 Task: Add an event with the title Second Coffee Meeting with Industry Thought Leader, date ''2024/03/13'', time 7:30 AM to 9:30 AMand add a description: The session will begin with a brief overview of the current state of transportation and its environmental implications, emphasizing the need for transformative changes. We will then delve into a series of brainstorming exercises designed to spark innovation and encourage out-of-the-box thinking.Select event color  Grape . Add location for the event as: 654 Trastevere, Rome, Italy, logged in from the account softage.9@softage.netand send the event invitation to softage.4@softage.net with CC to  softage.5@softage.net. Set a reminder for the event Daily
Action: Mouse moved to (73, 148)
Screenshot: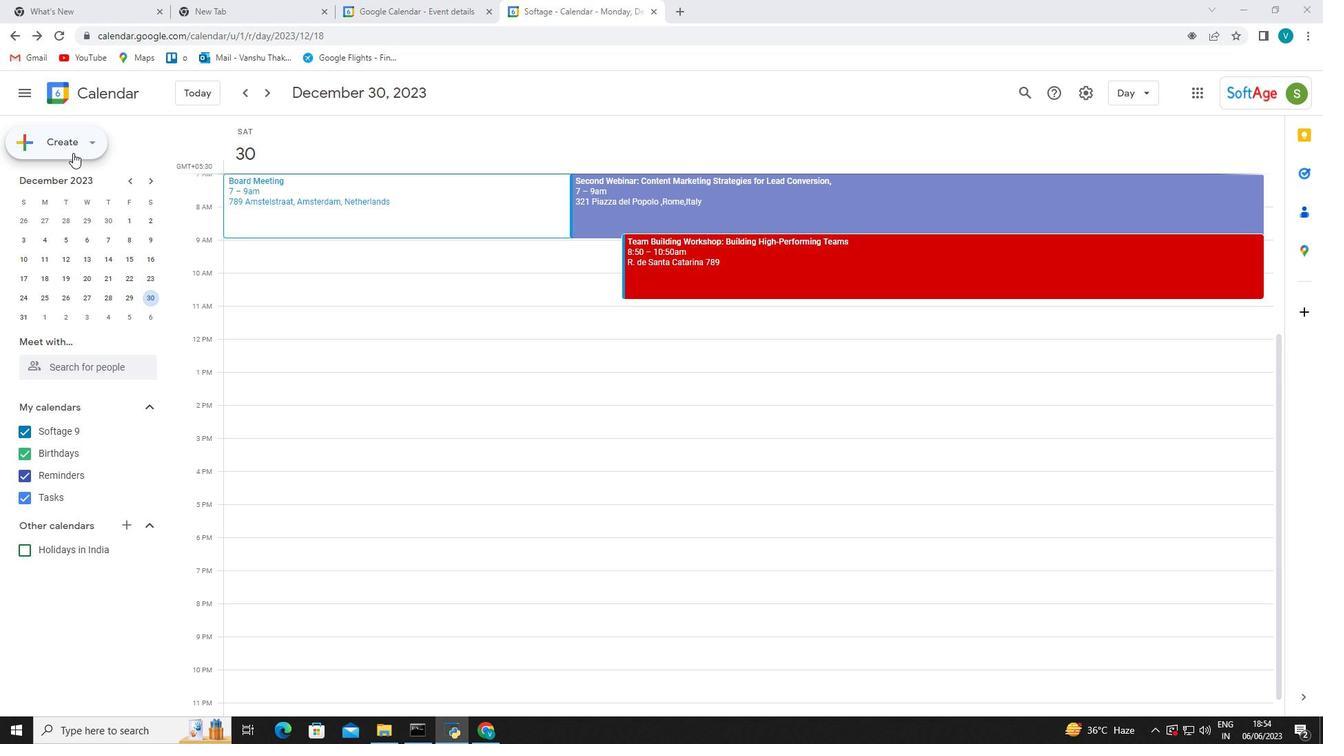 
Action: Mouse pressed left at (73, 148)
Screenshot: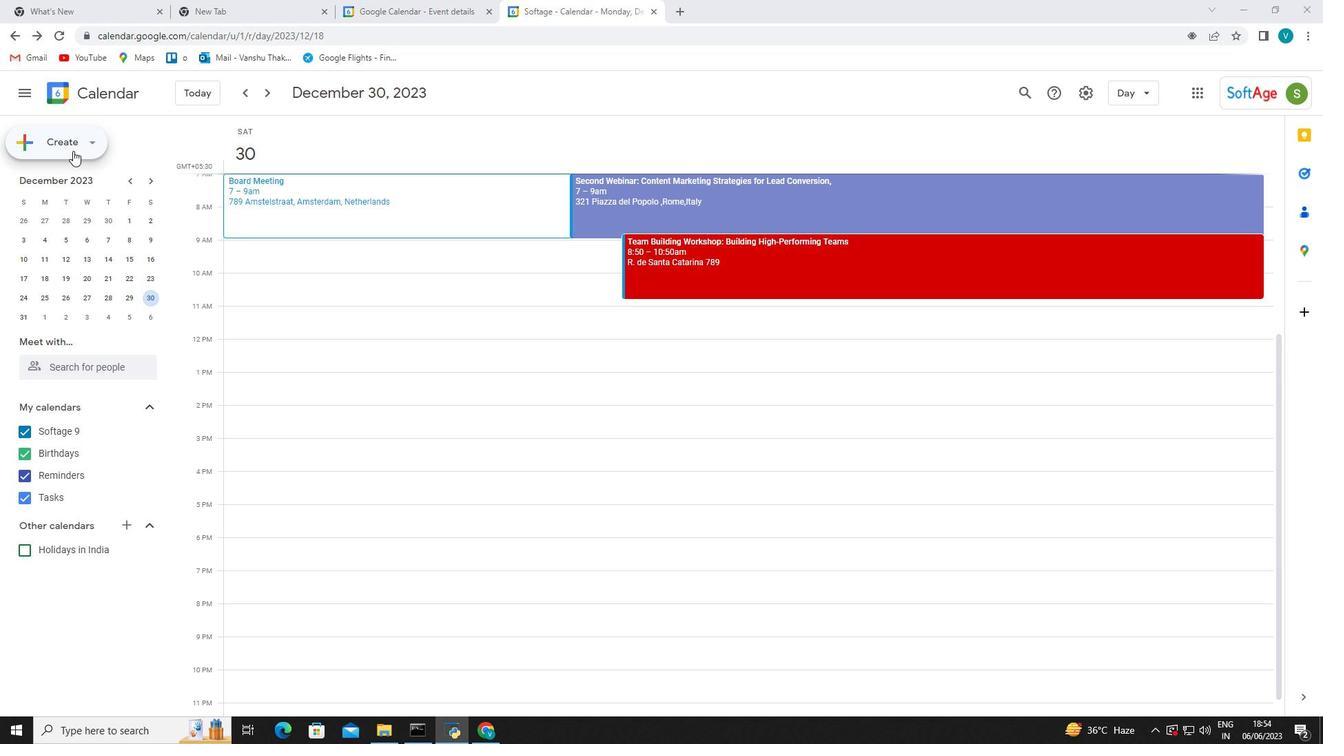 
Action: Mouse moved to (75, 175)
Screenshot: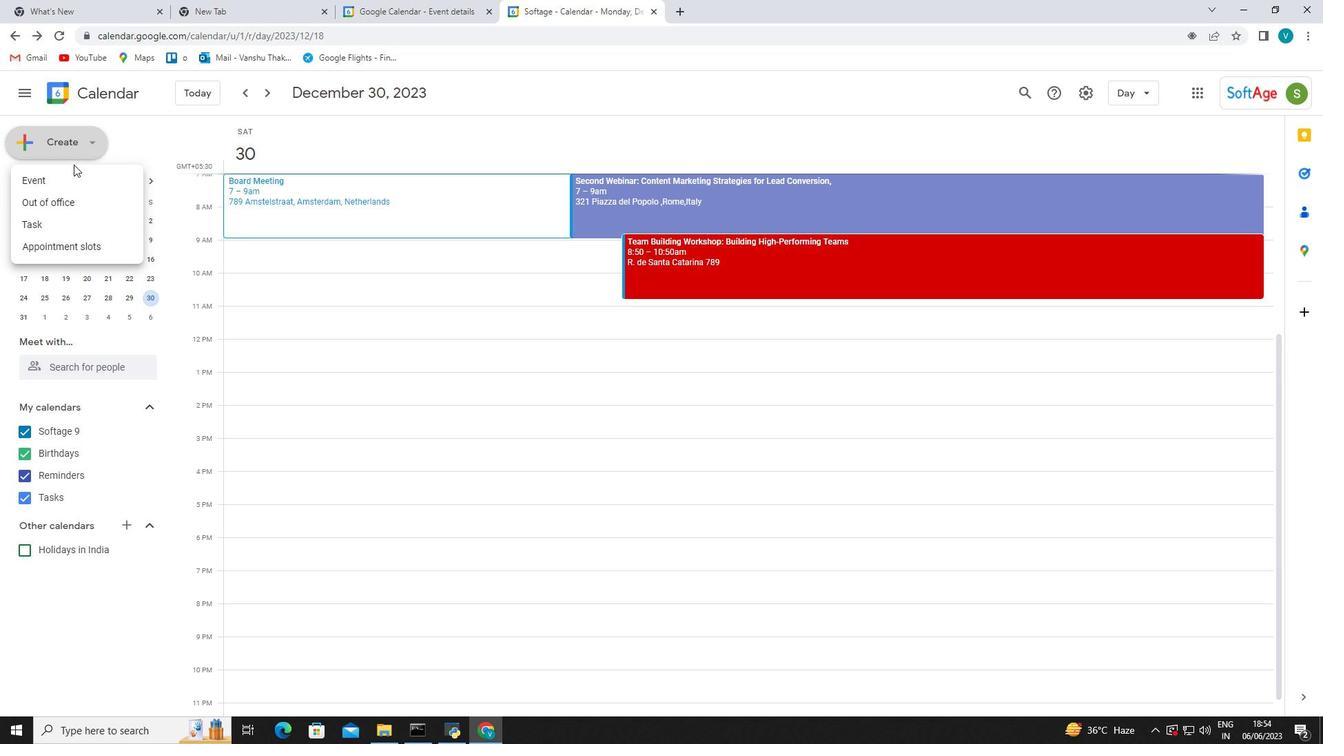 
Action: Mouse pressed left at (75, 175)
Screenshot: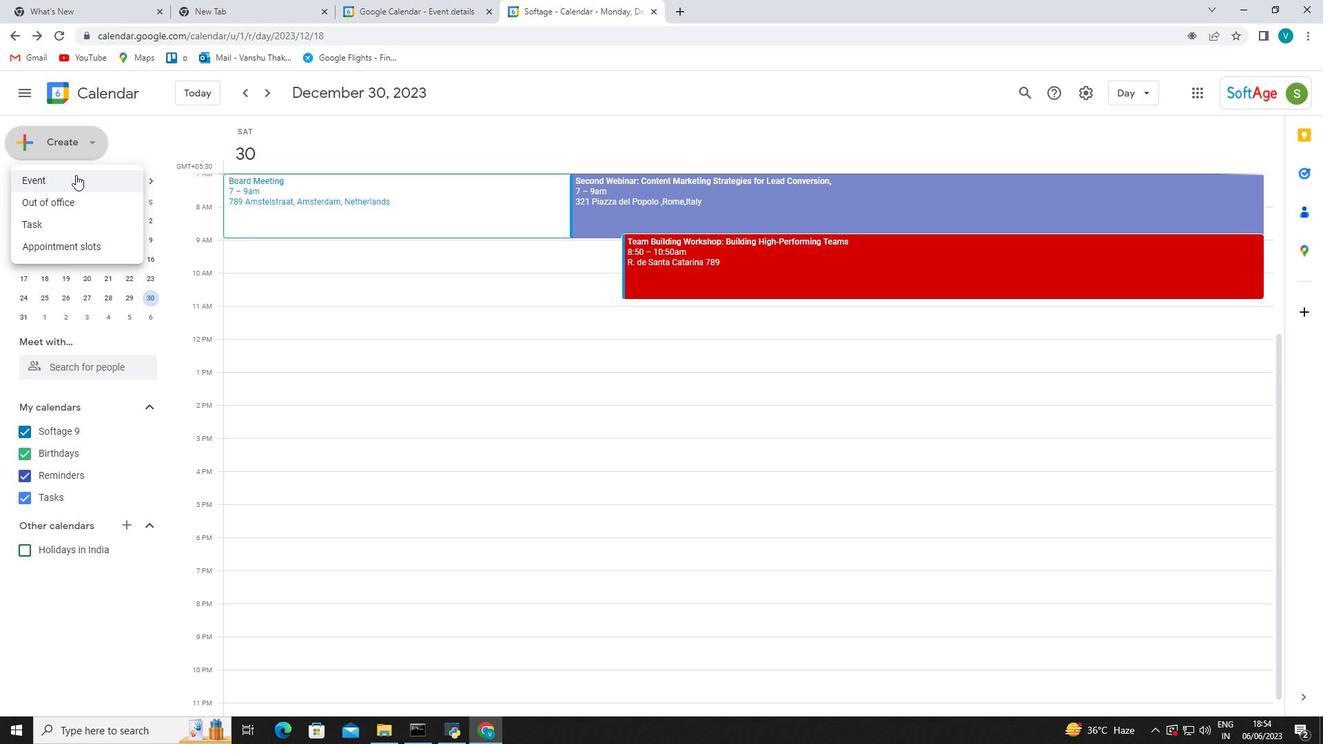 
Action: Mouse moved to (639, 266)
Screenshot: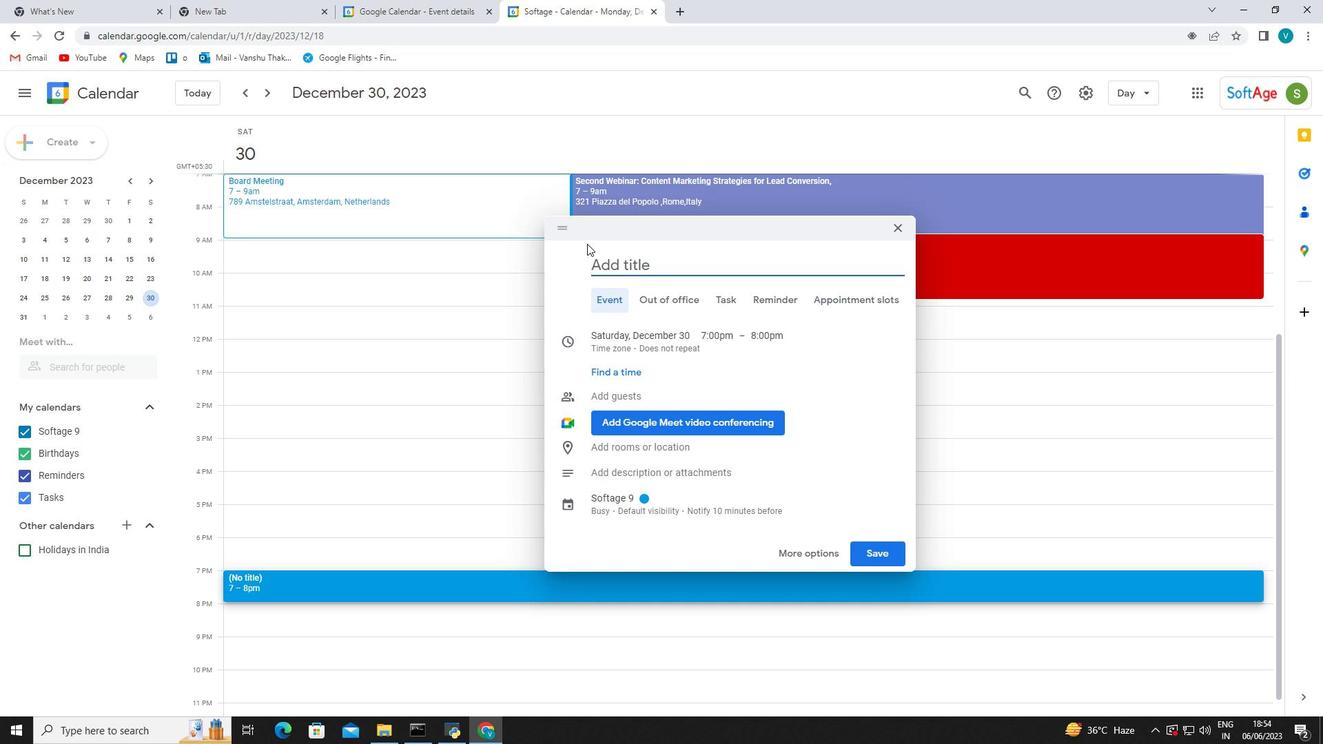 
Action: Mouse pressed left at (639, 266)
Screenshot: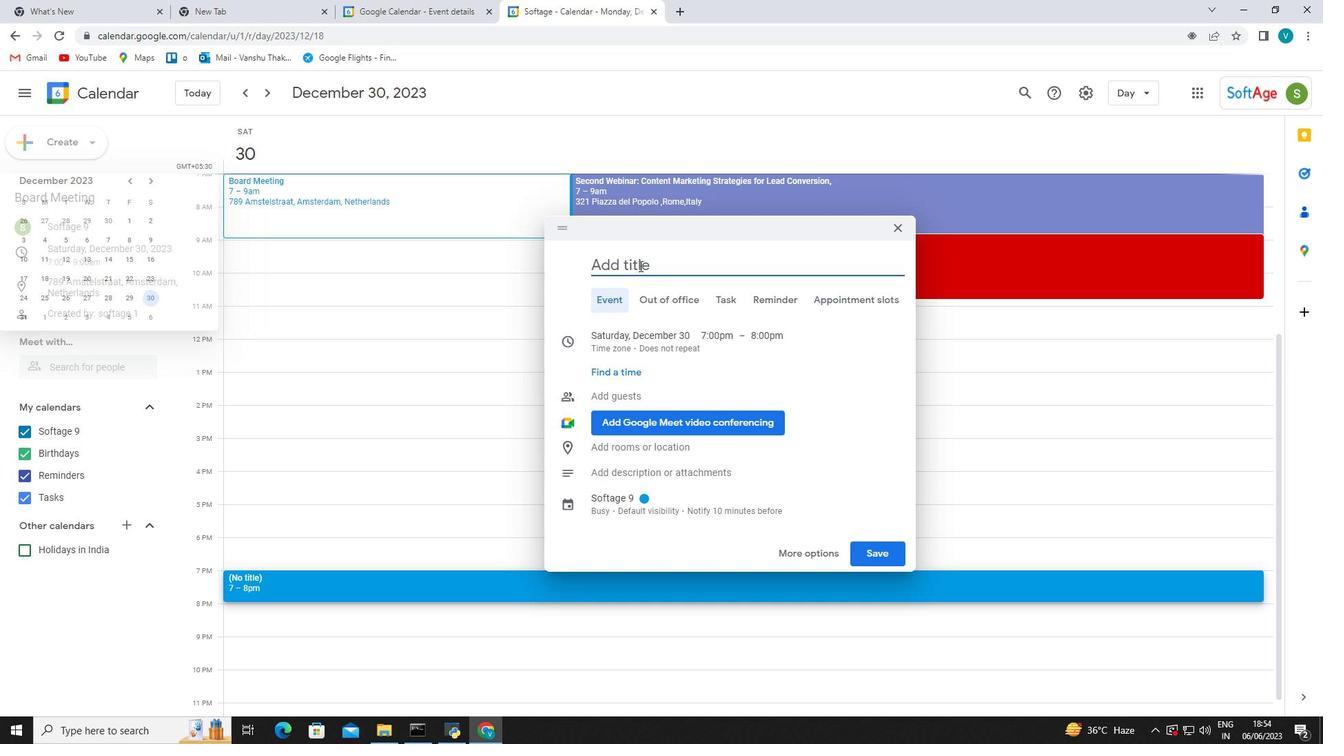 
Action: Key pressed <Key.shift_r>Coffeev<Key.backspace><Key.space>ctrl+Meet
Screenshot: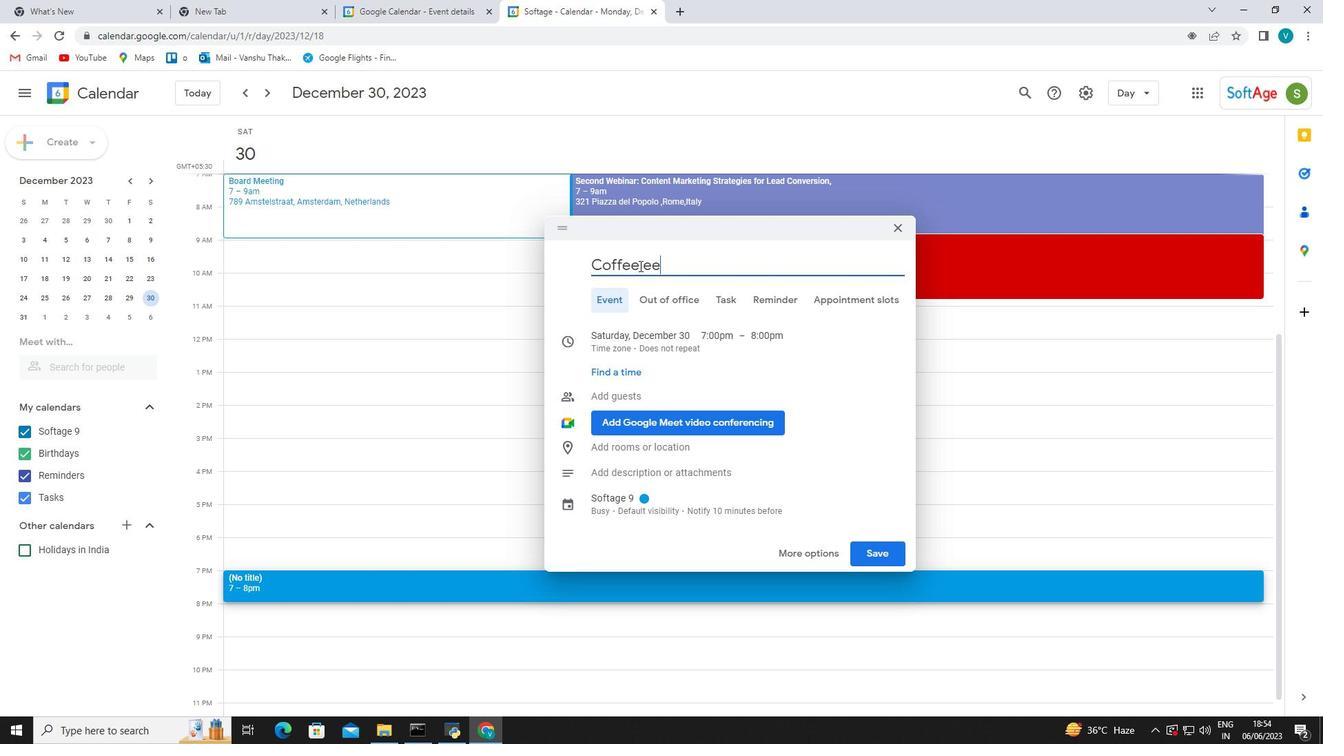 
Action: Mouse moved to (646, 261)
Screenshot: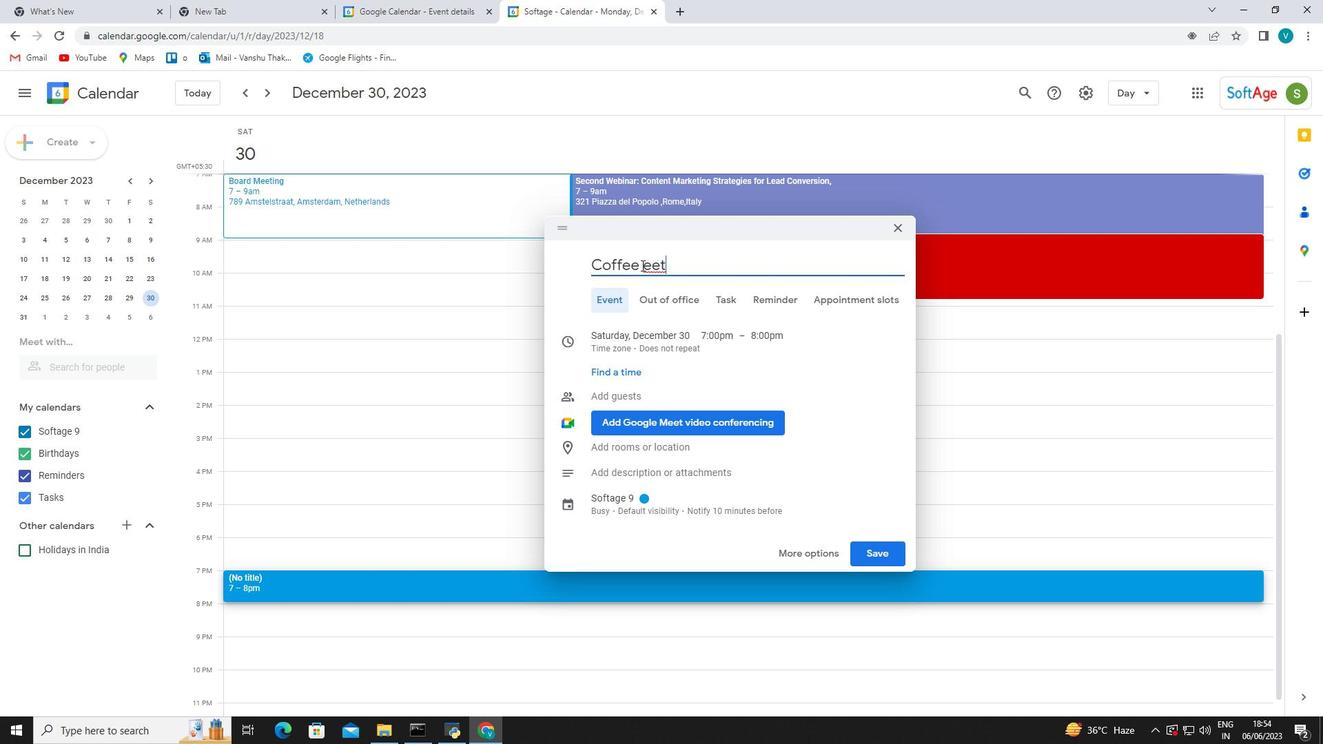 
Action: Mouse pressed left at (646, 261)
Screenshot: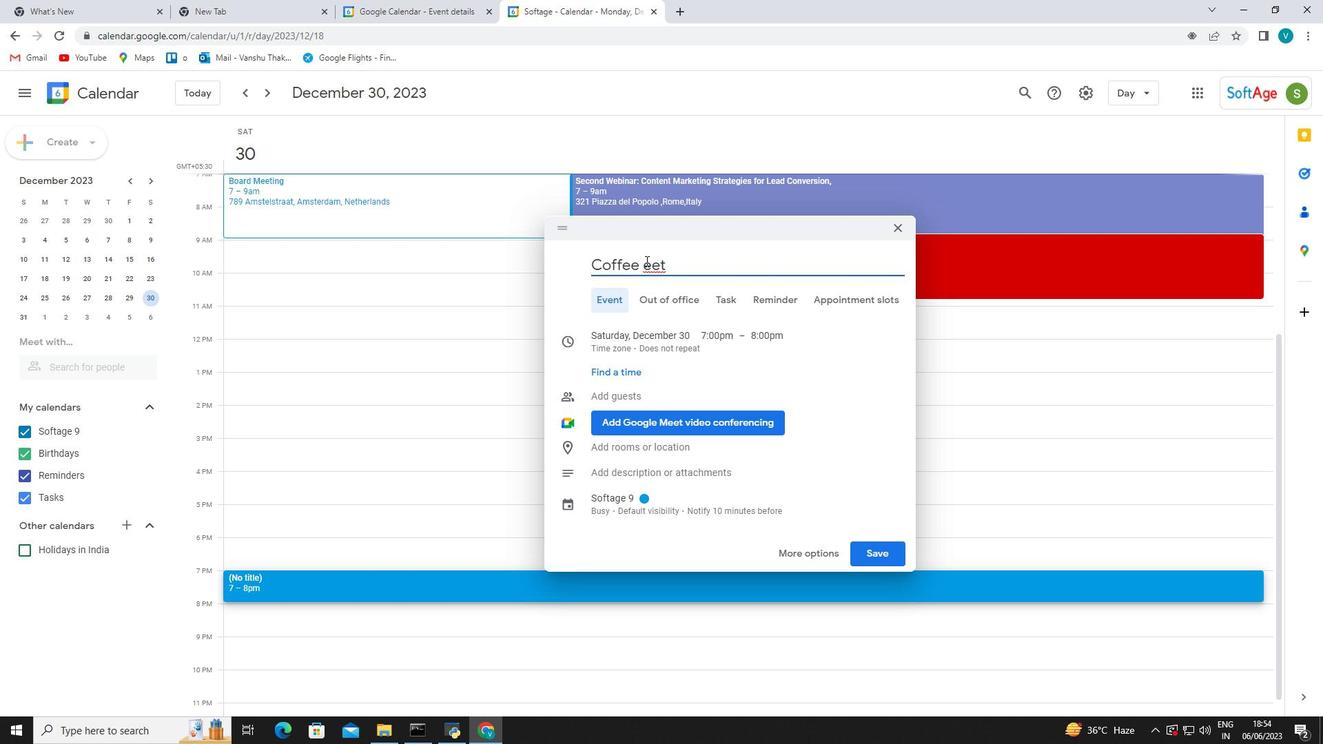 
Action: Mouse moved to (899, 146)
Screenshot: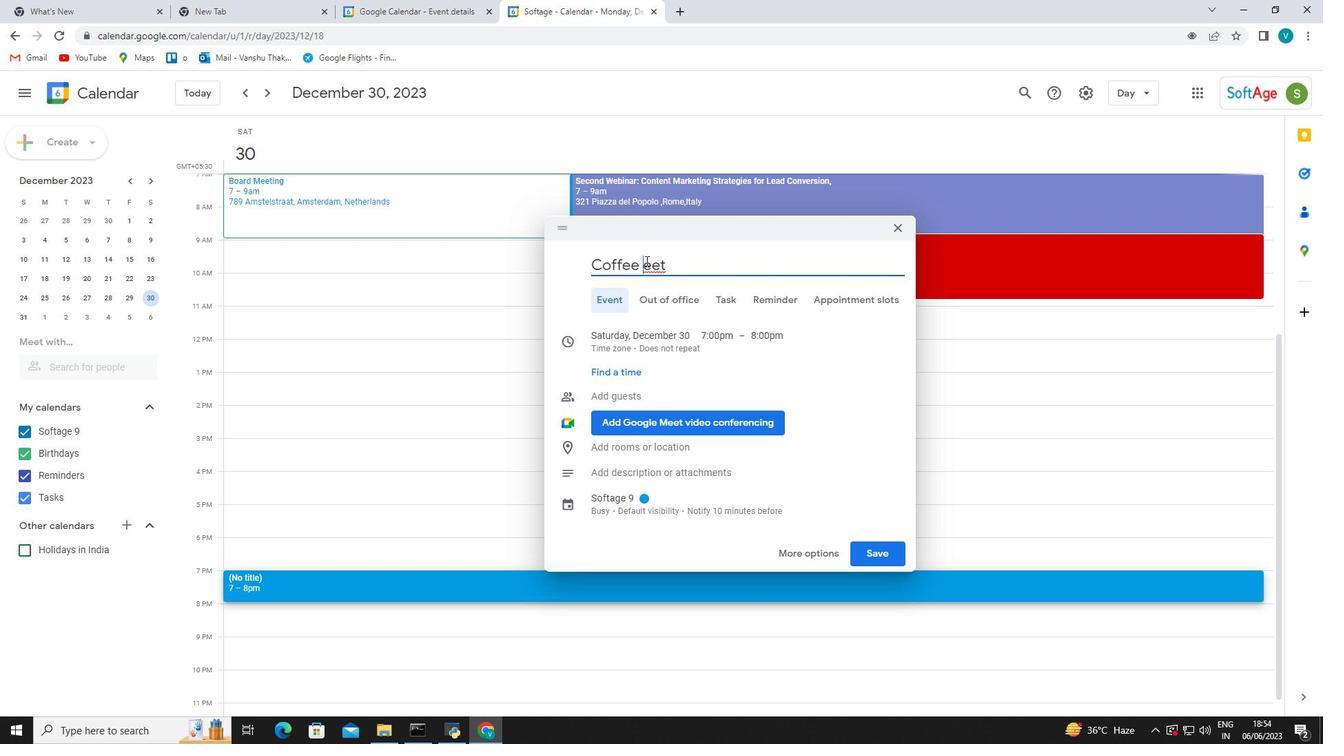 
Action: Key pressed <Key.shift_r><Key.shift_r><Key.shift_r><Key.shift_r>M
Screenshot: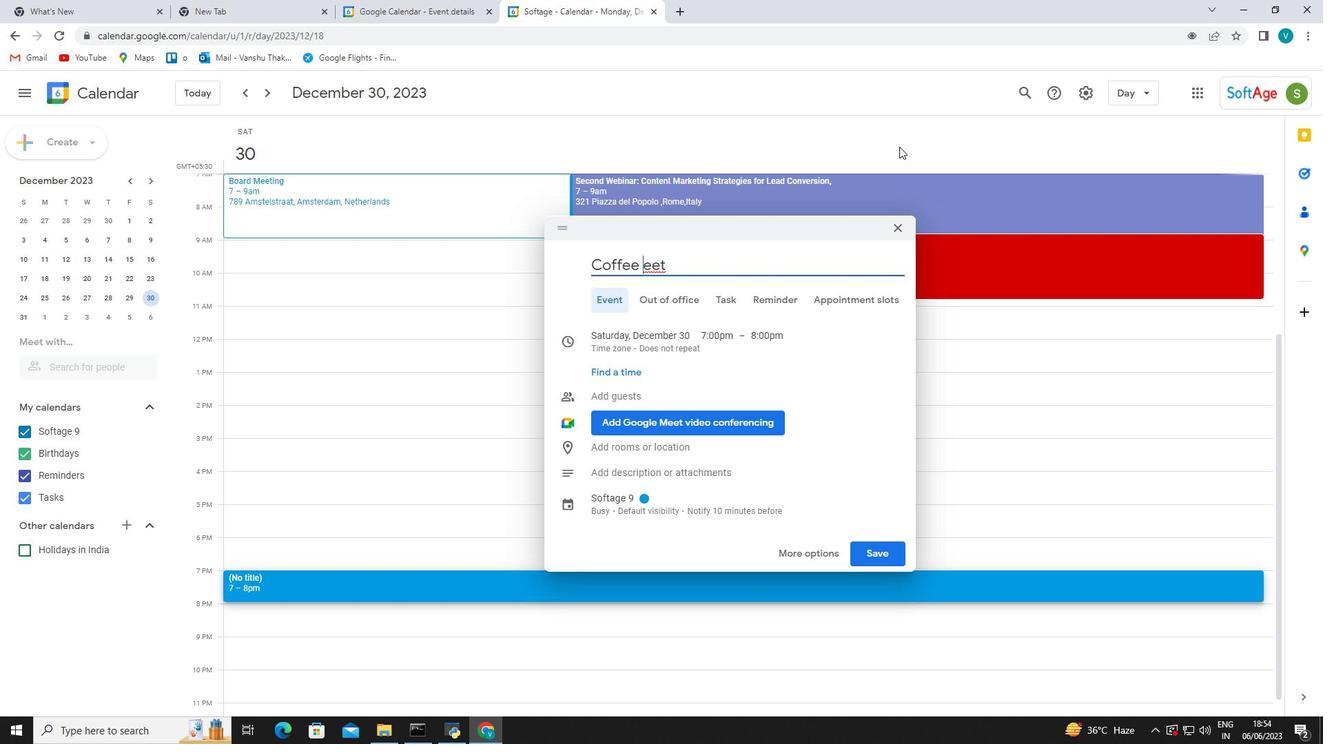 
Action: Mouse moved to (681, 263)
Screenshot: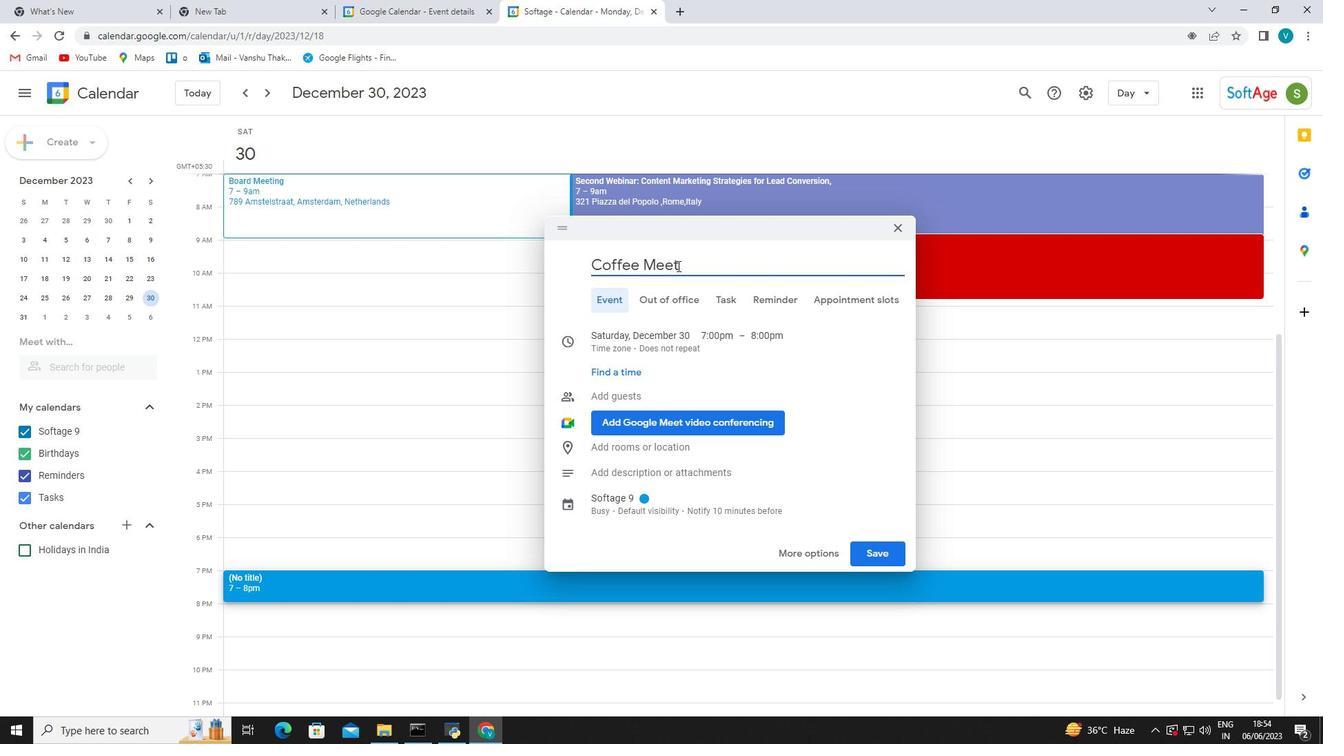 
Action: Mouse pressed left at (681, 263)
Screenshot: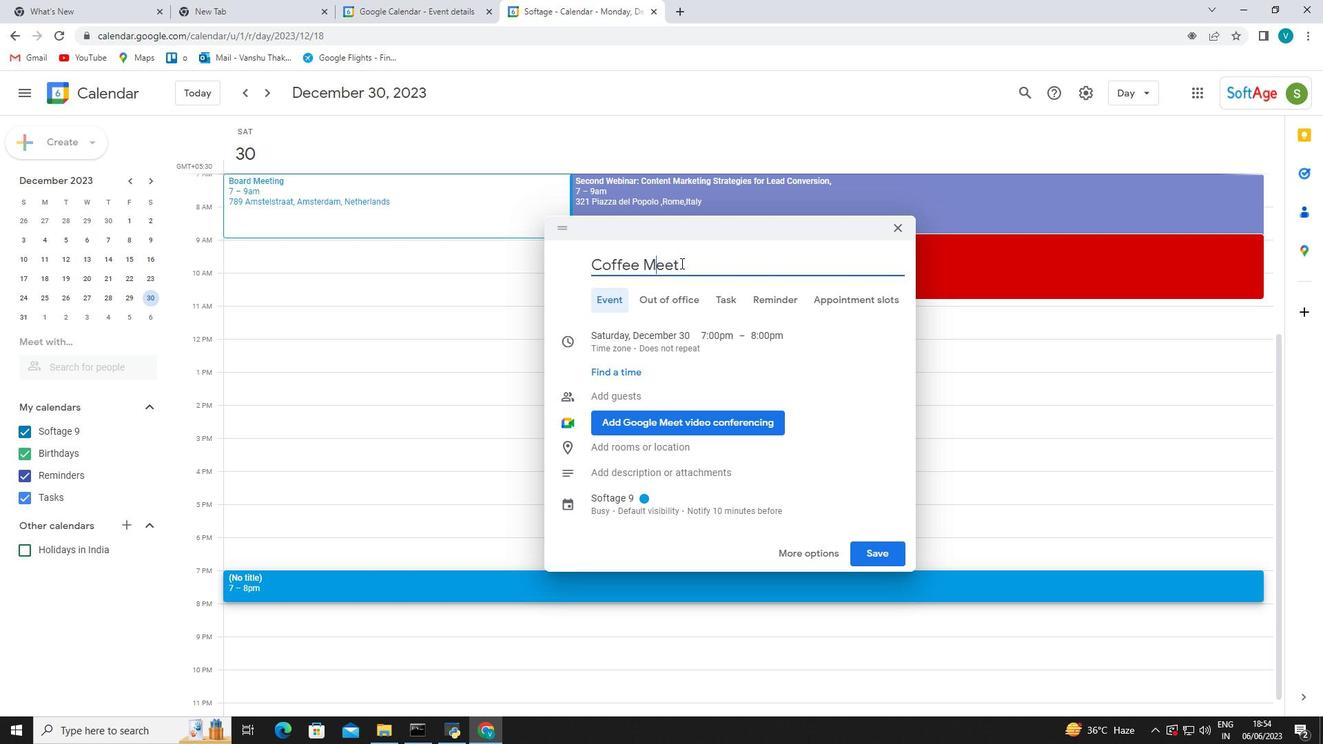 
Action: Mouse moved to (725, 264)
Screenshot: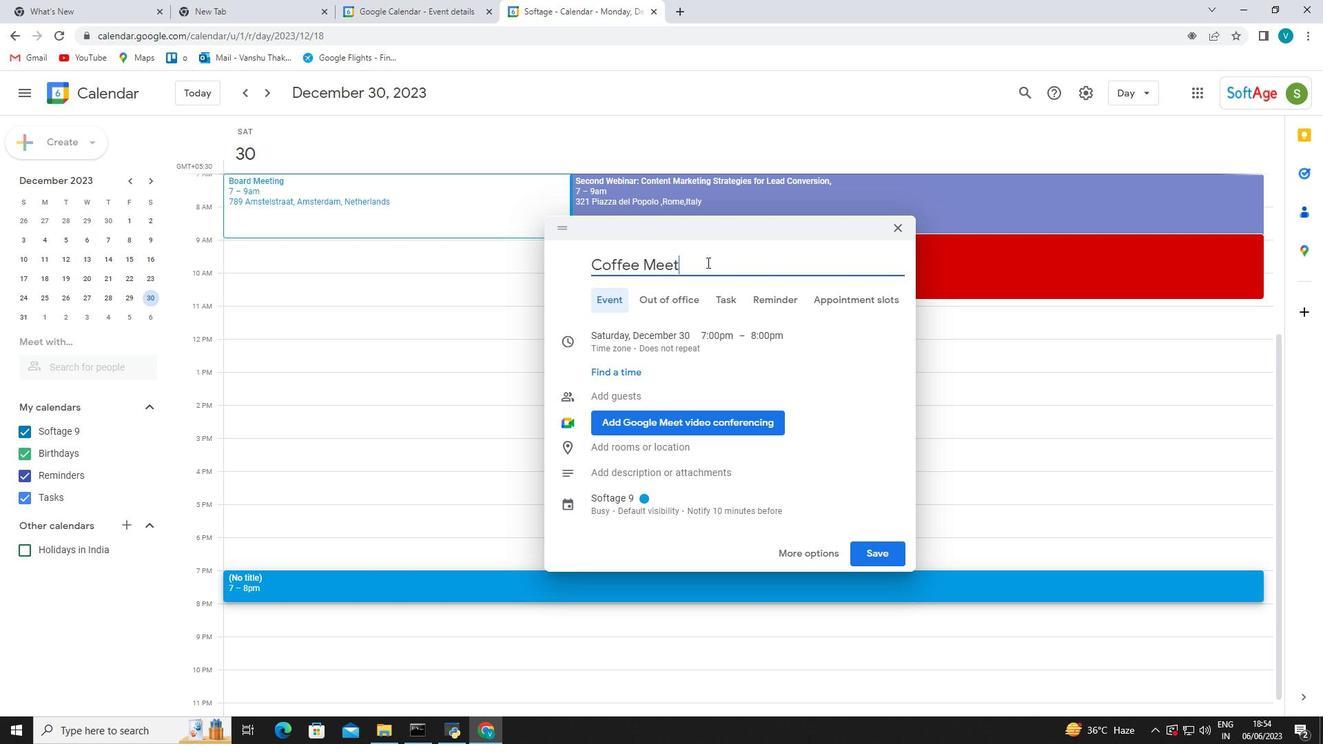 
Action: Key pressed ing<Key.space>with<Key.space><Key.shift_r>Indy<Key.backspace>ustry<Key.space><Key.shift_r>Thought<Key.space>/<Key.shift_r><Key.shift_r><Key.shift_r><Key.shift_r><Key.shift_r><Key.shift_r><Key.shift_r><Key.shift_r><Key.shift_r><Key.backspace><Key.shift_r><Key.shift_r><Key.shift_r><Key.shift_r><Key.shift_r><Key.shift_r><Key.shift_r><Key.shift_r><Key.shift_r><Key.shift_r><Key.shift_r><Key.shift_r><Key.shift_r><Key.shift_r><Key.shift_r><Key.shift_r><Key.shift_r>Leader<Key.space>
Screenshot: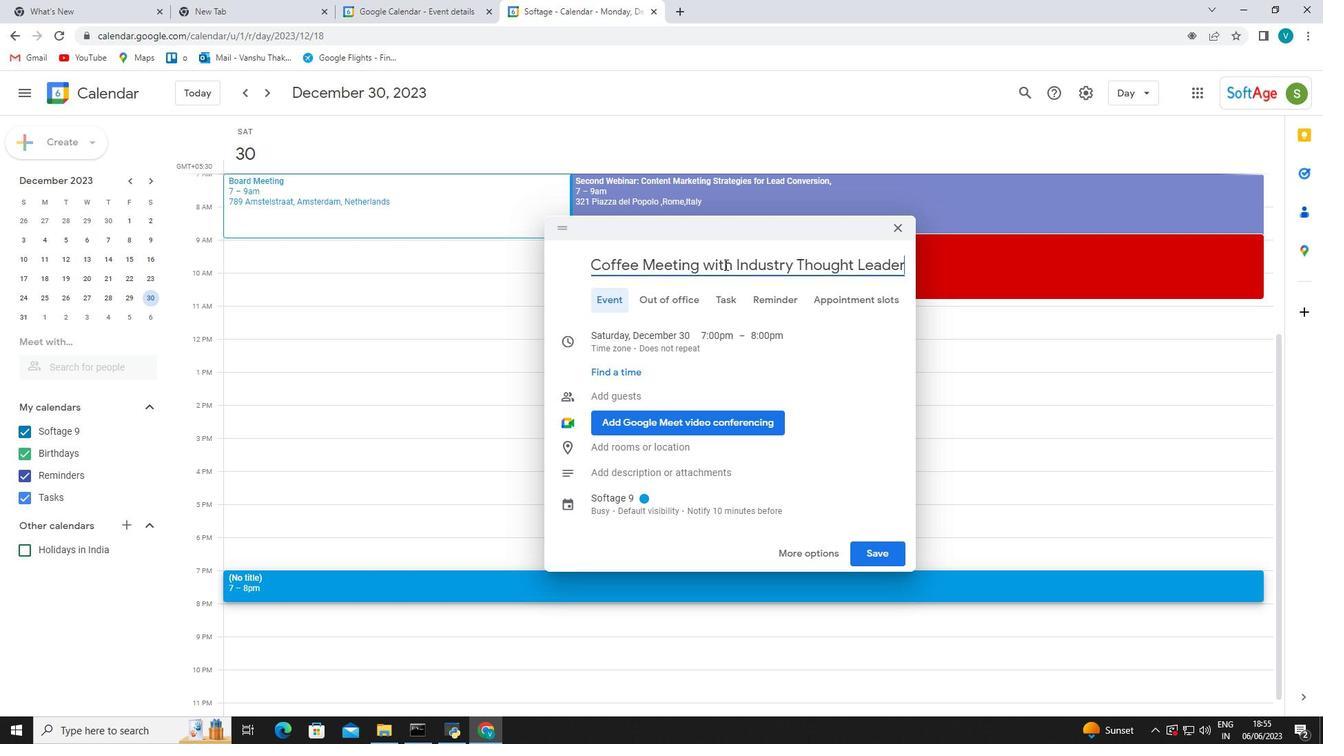 
Action: Mouse moved to (775, 415)
Screenshot: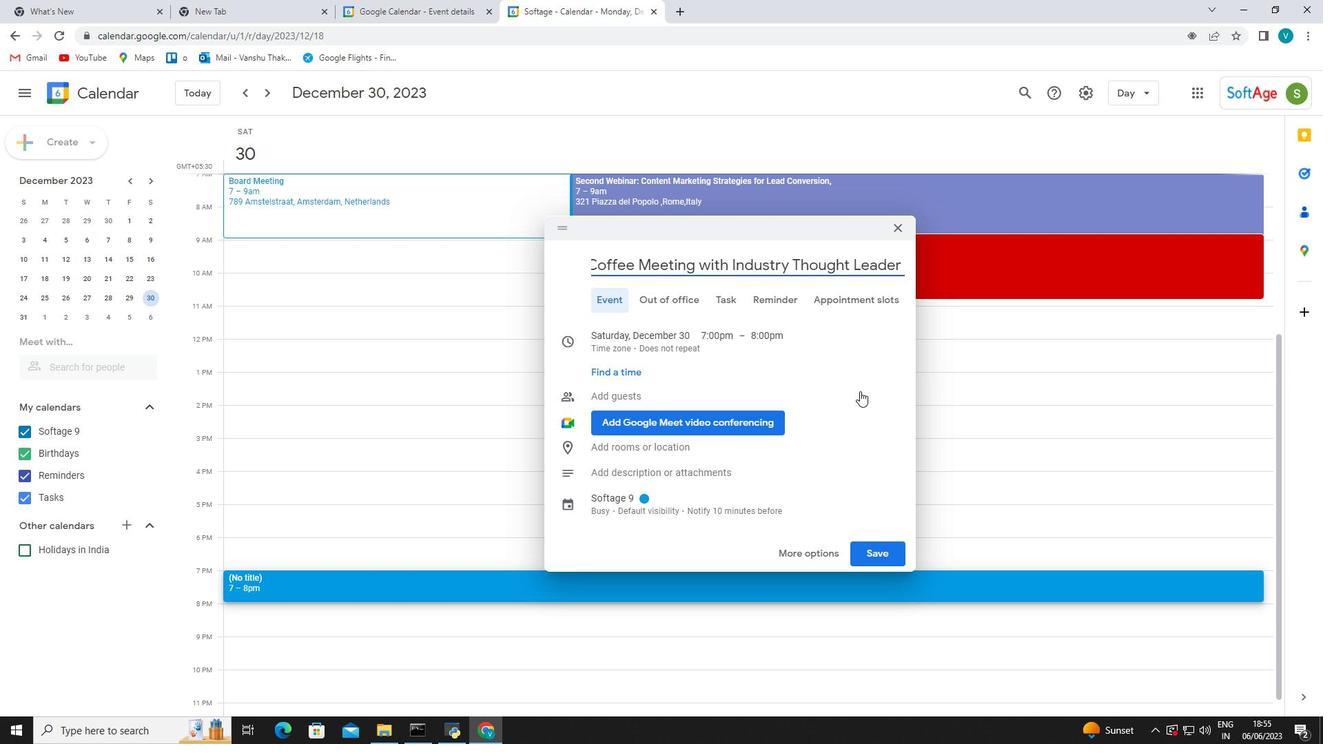 
Action: Mouse scrolled (775, 414) with delta (0, 0)
Screenshot: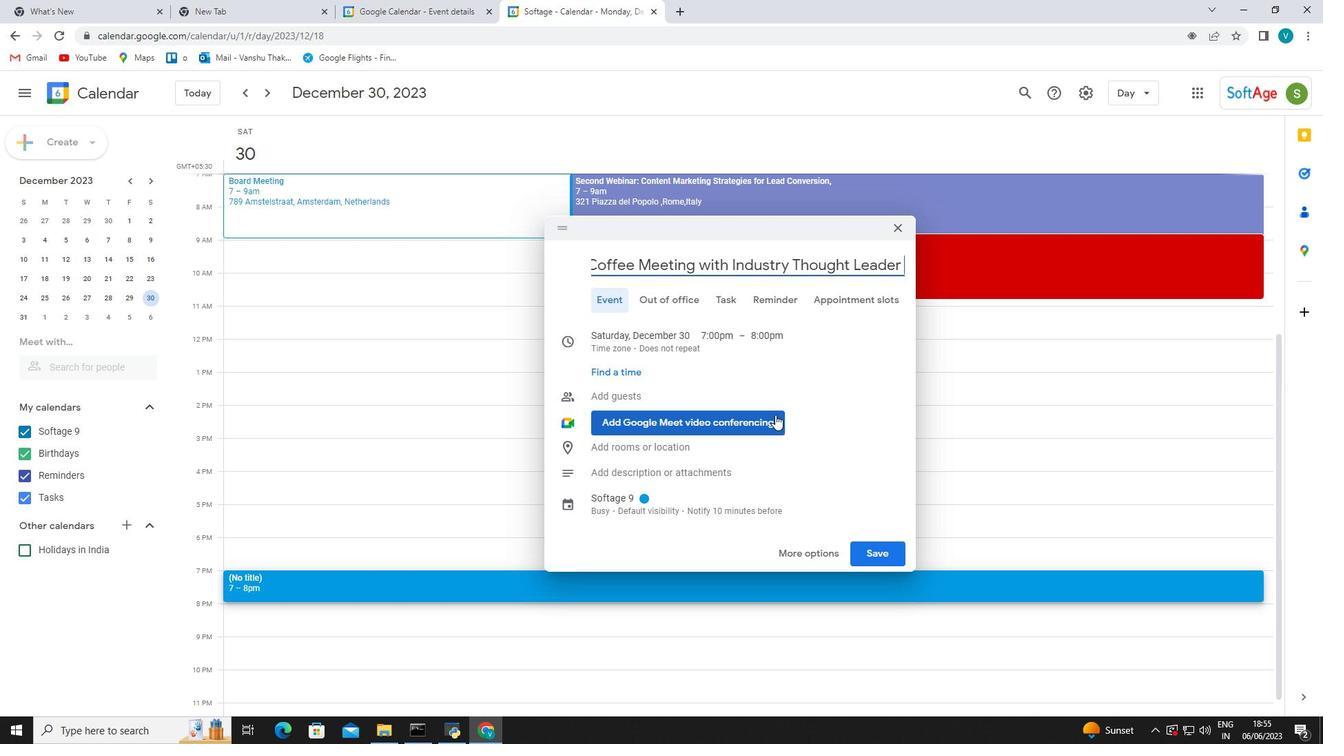 
Action: Mouse scrolled (775, 414) with delta (0, 0)
Screenshot: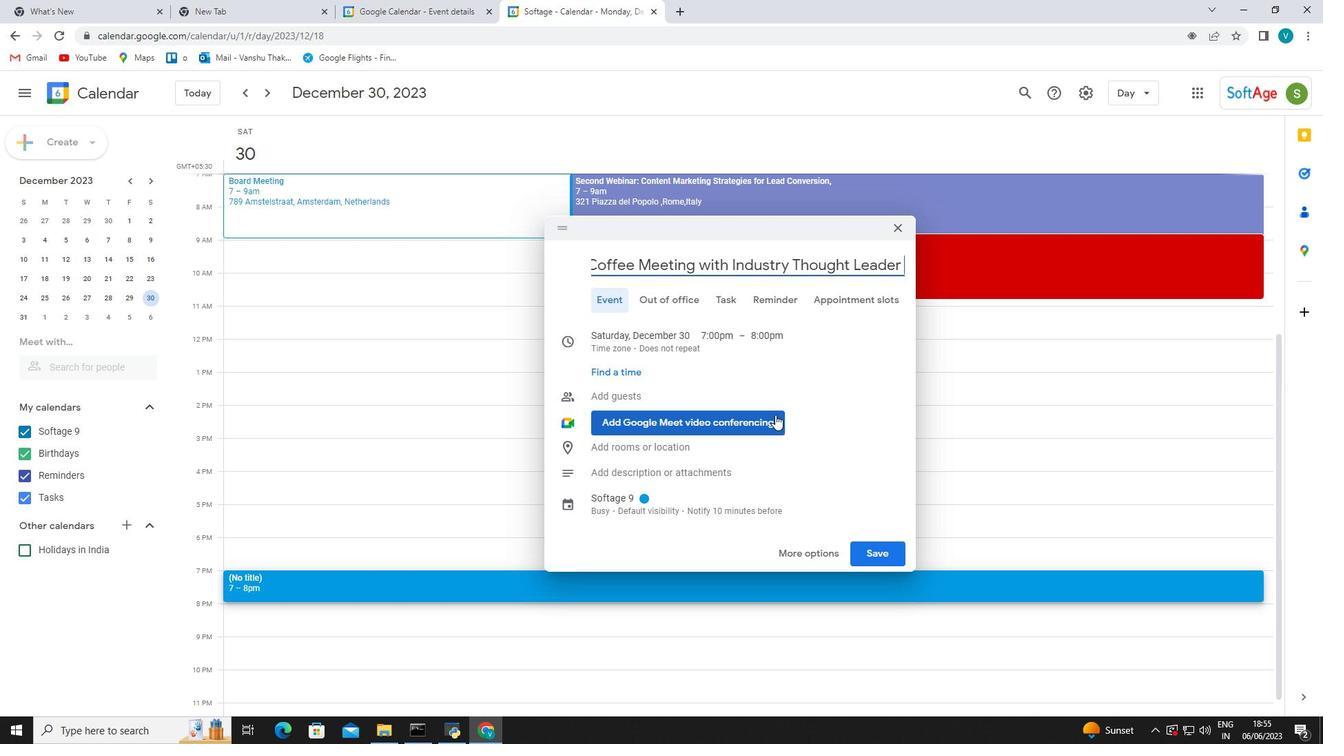 
Action: Mouse scrolled (775, 414) with delta (0, 0)
Screenshot: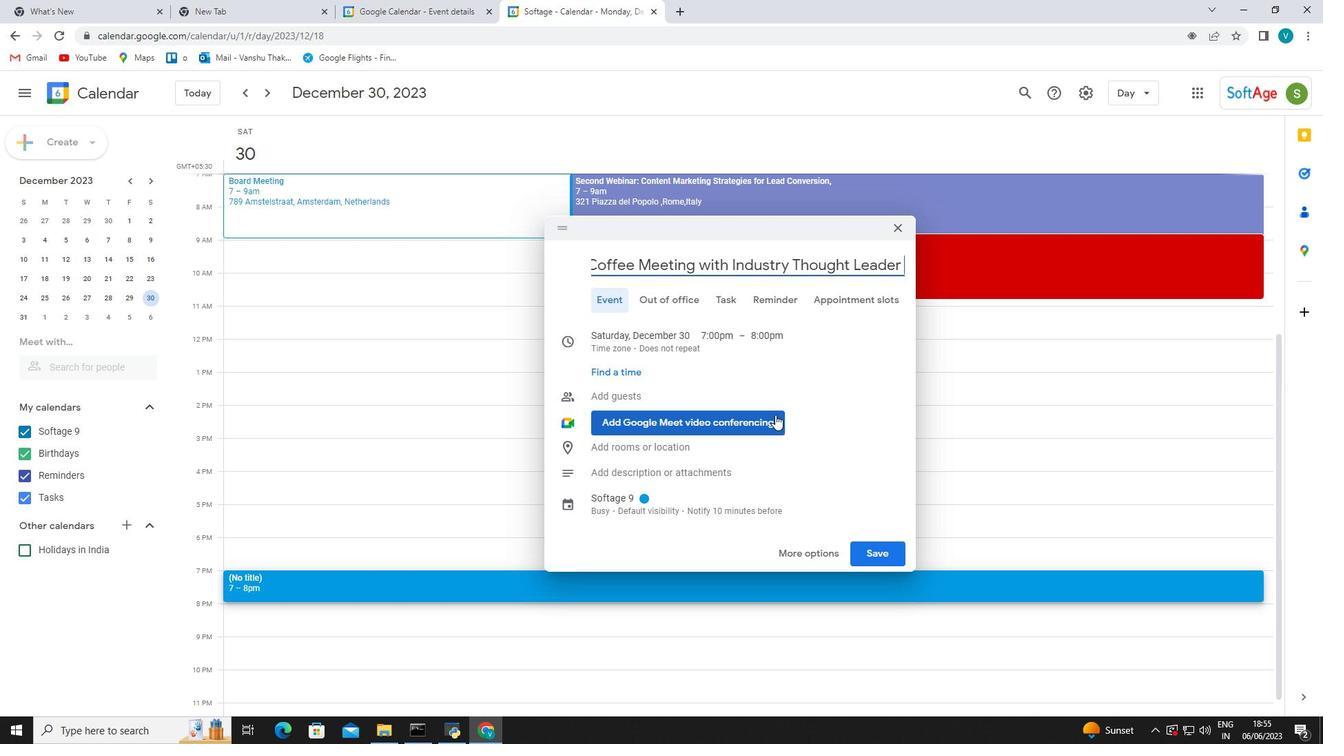
Action: Mouse scrolled (775, 414) with delta (0, 0)
Screenshot: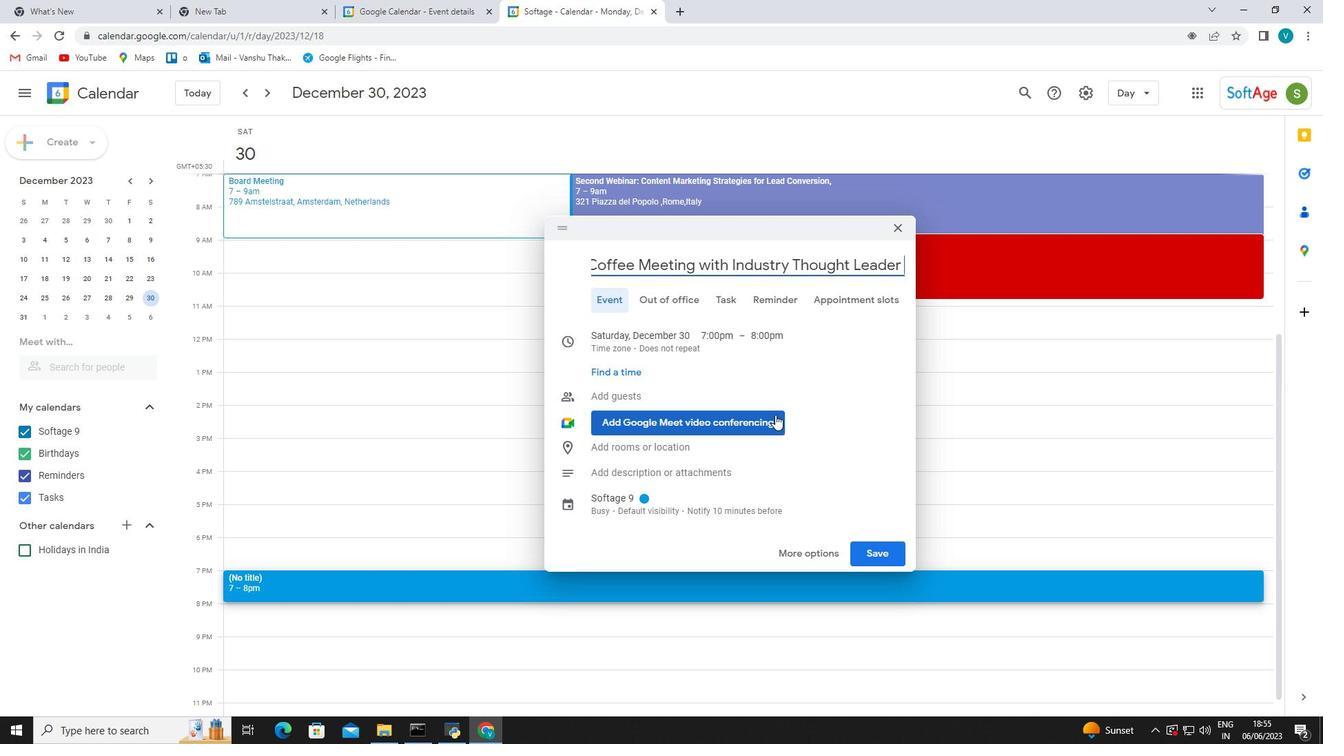 
Action: Mouse moved to (646, 477)
Screenshot: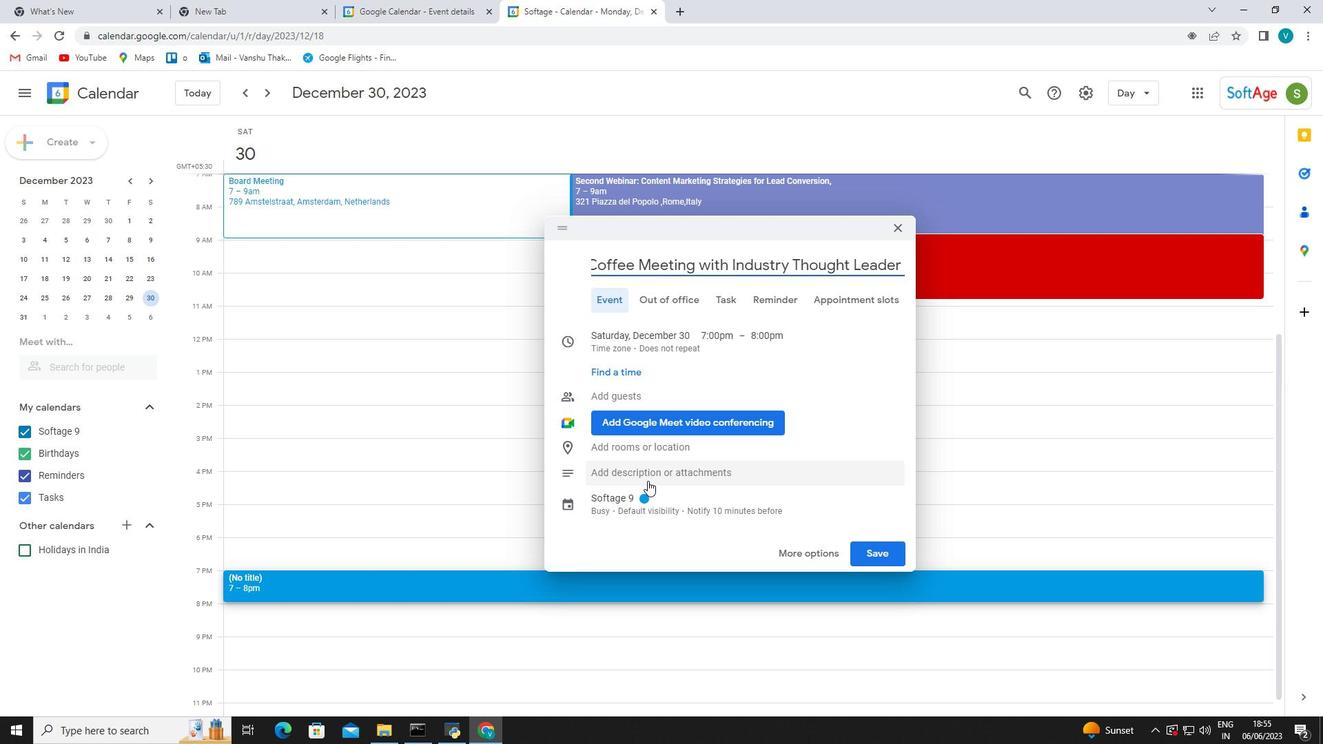 
Action: Mouse pressed left at (646, 477)
Screenshot: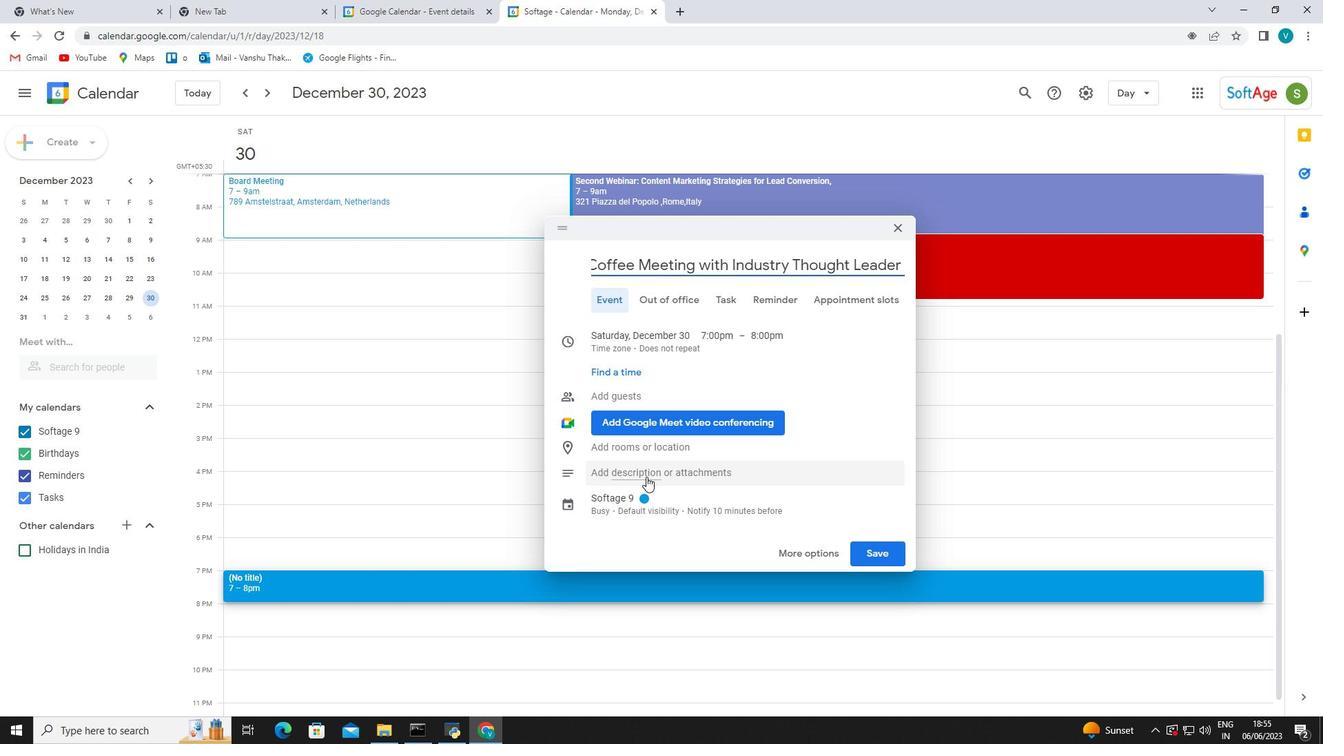 
Action: Mouse moved to (637, 507)
Screenshot: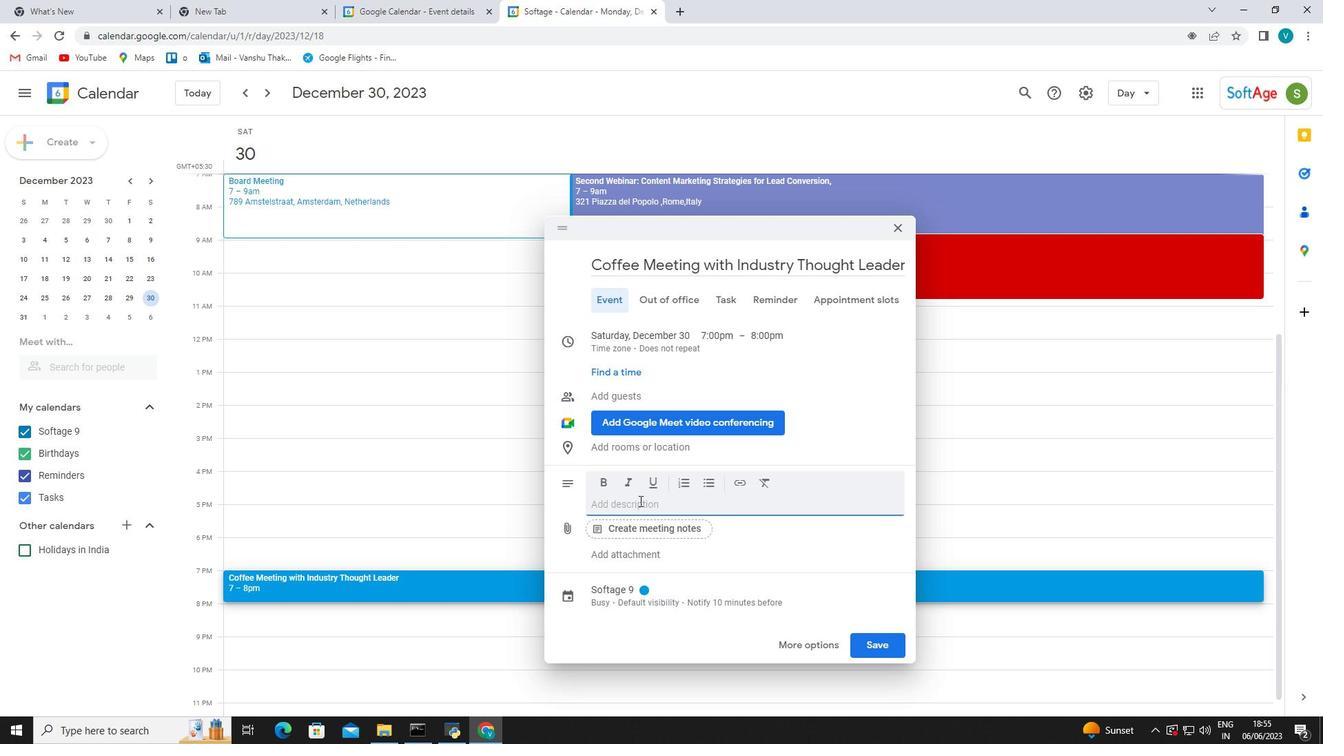 
Action: Mouse pressed left at (637, 507)
Screenshot: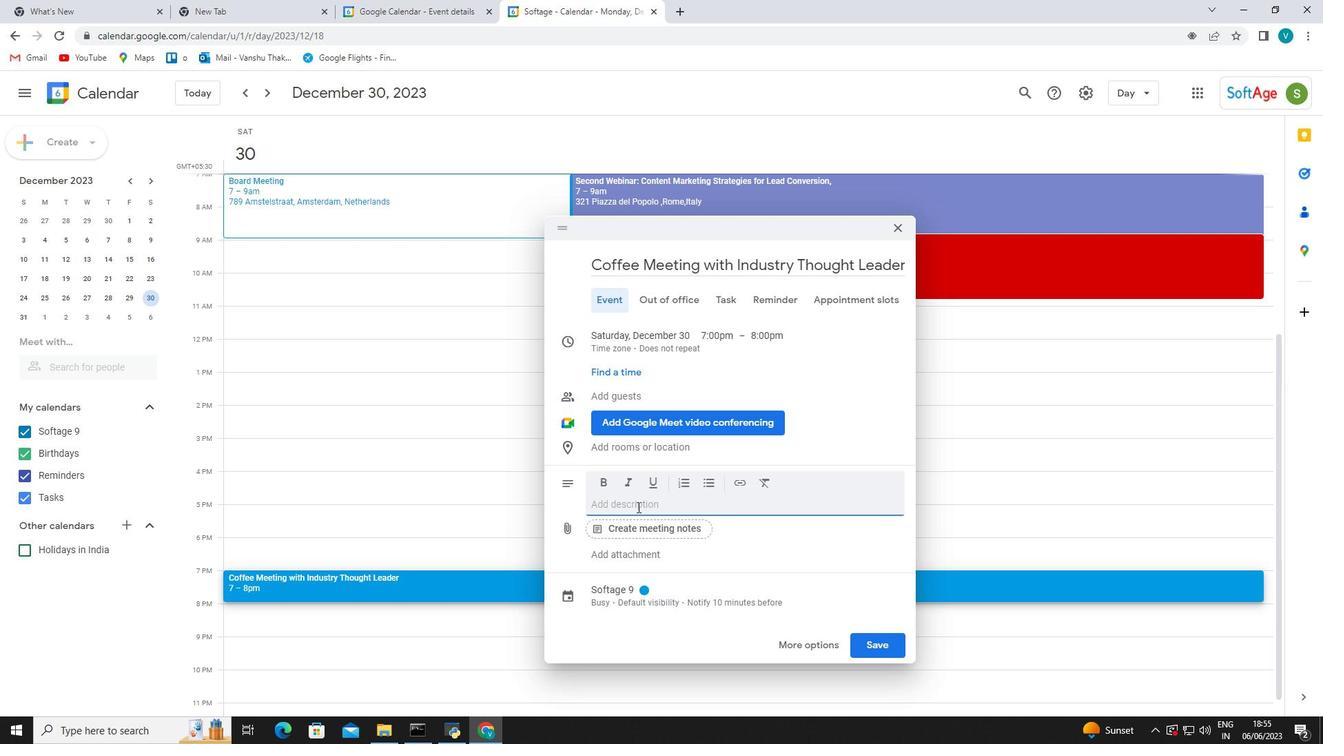 
Action: Mouse moved to (668, 341)
Screenshot: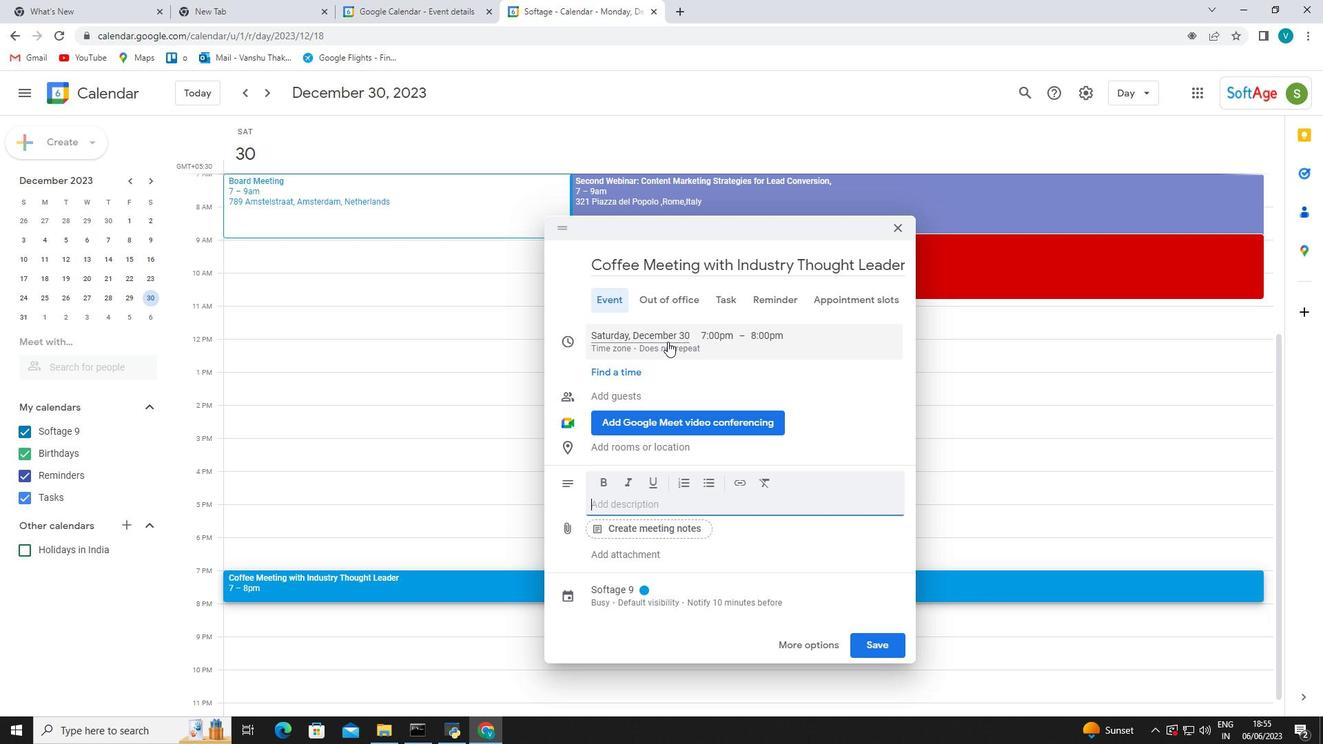 
Action: Mouse pressed left at (668, 341)
Screenshot: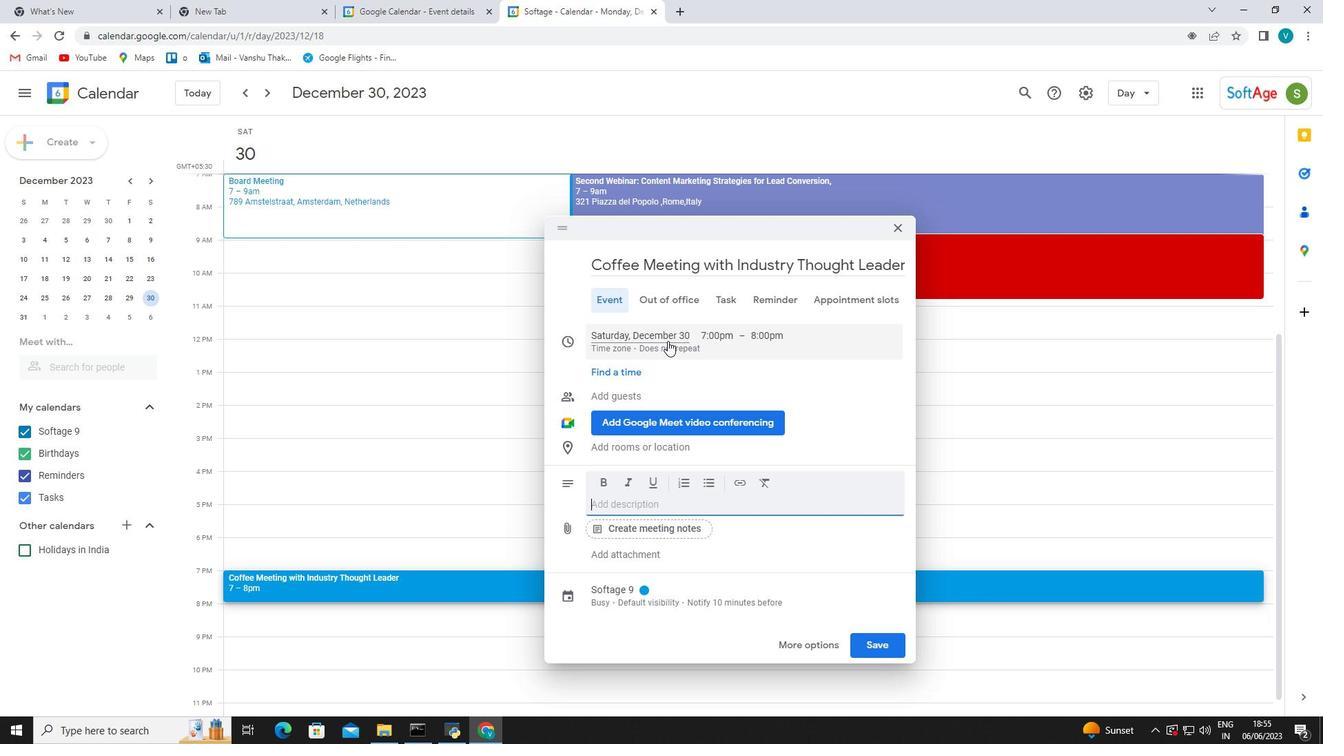 
Action: Mouse moved to (932, 565)
Screenshot: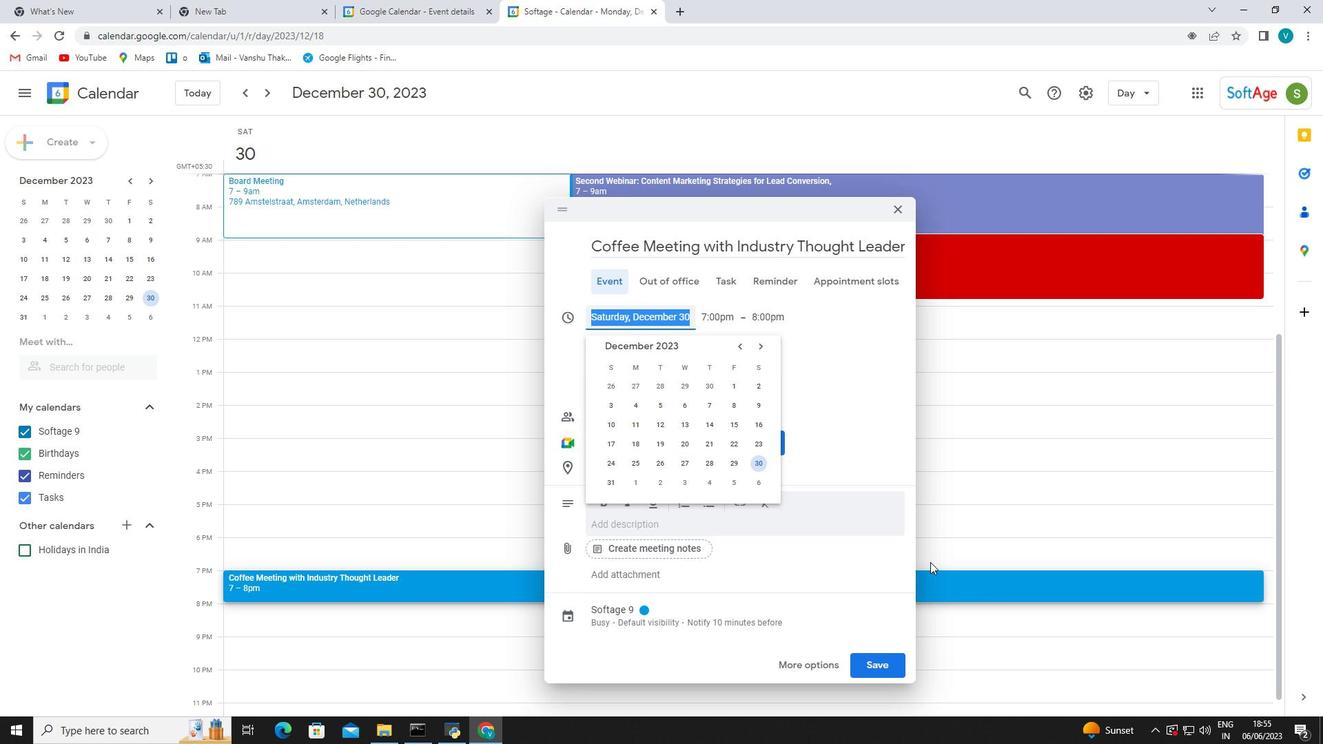 
Action: Key pressed 2024/03/13
Screenshot: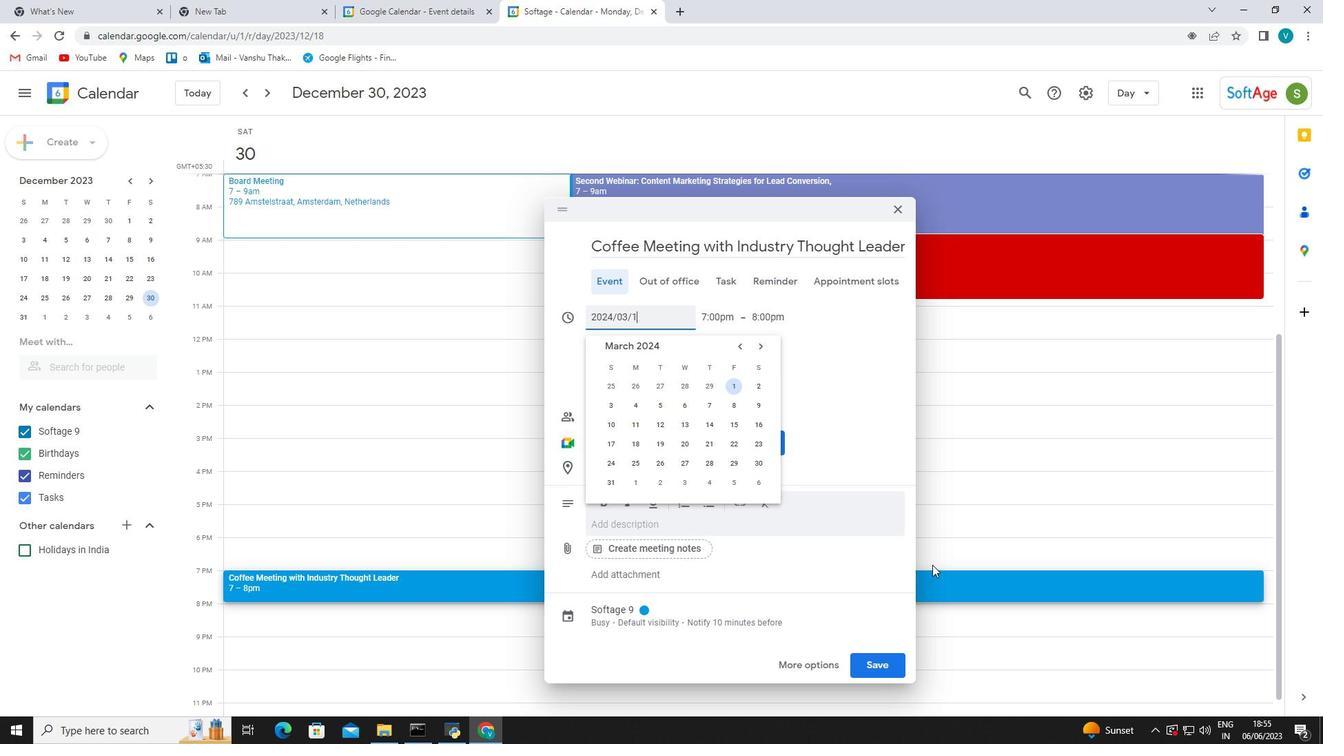 
Action: Mouse moved to (999, 532)
Screenshot: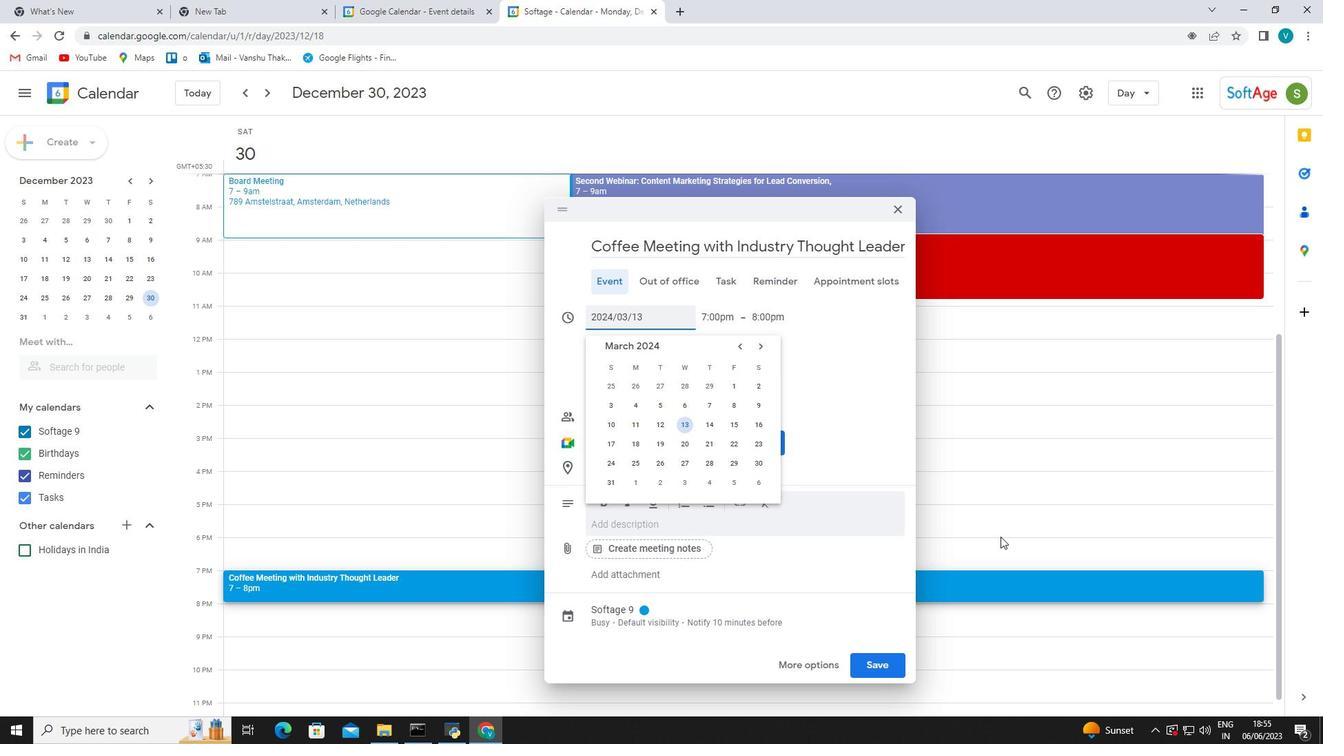 
Action: Key pressed <Key.enter>
Screenshot: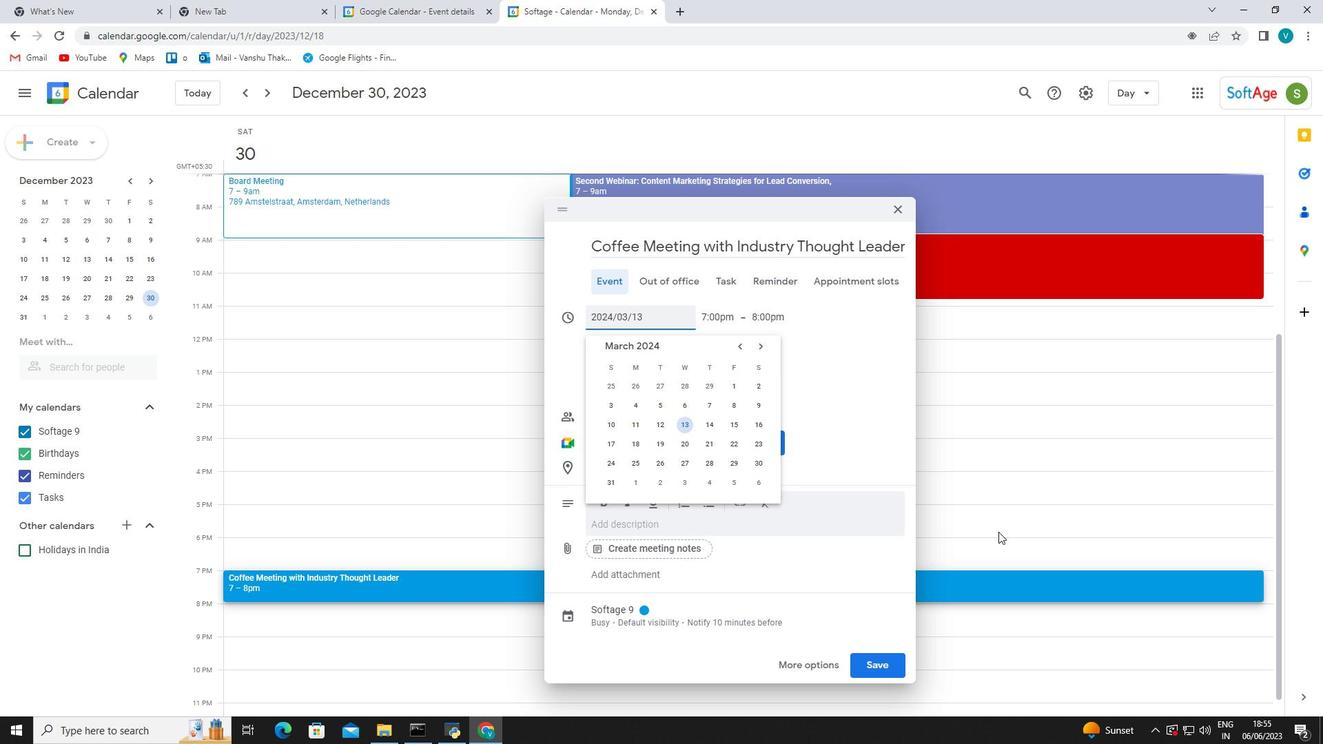 
Action: Mouse moved to (739, 322)
Screenshot: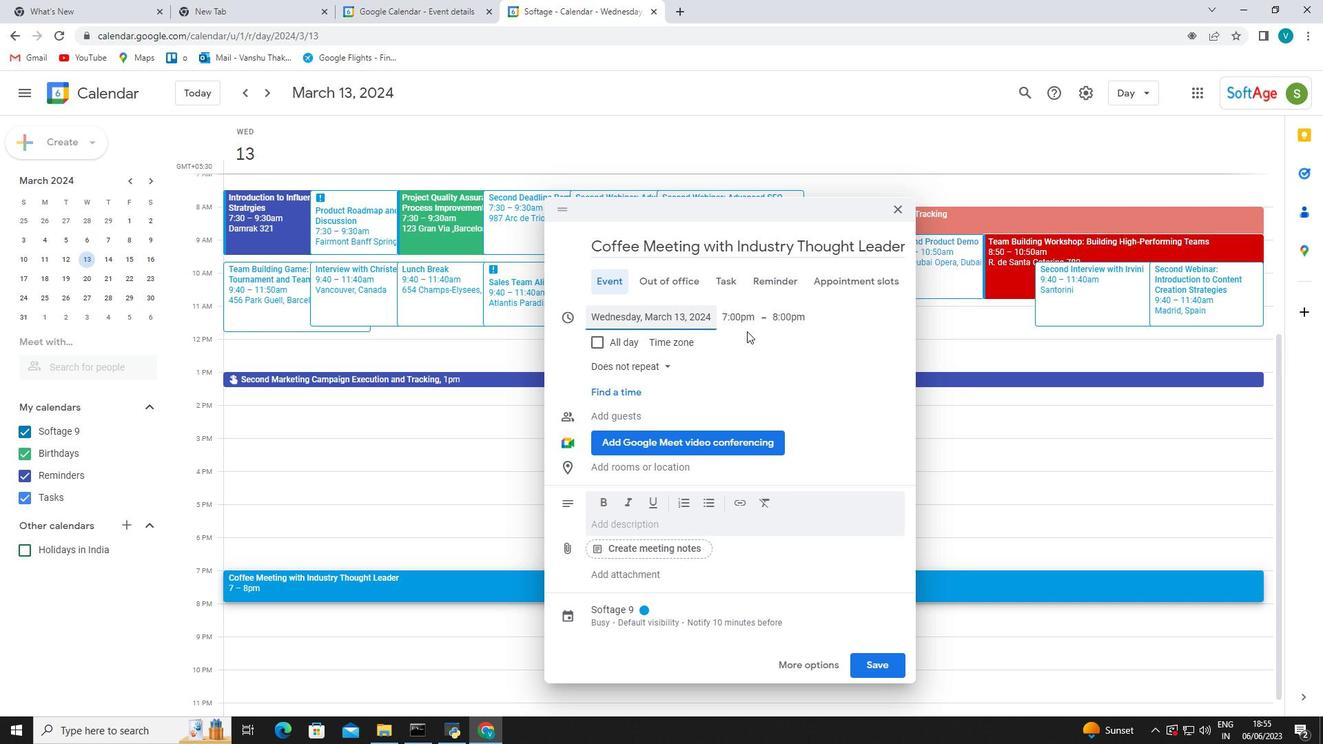 
Action: Mouse pressed left at (739, 322)
Screenshot: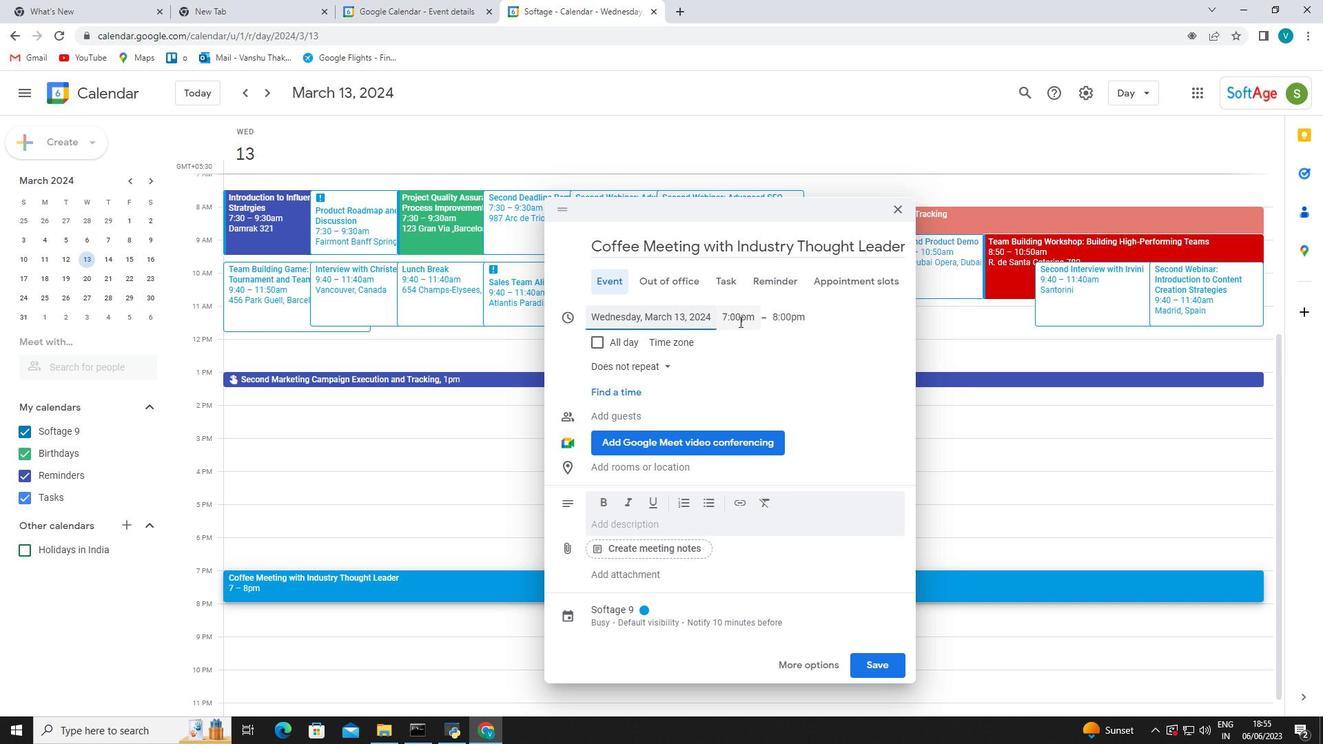 
Action: Mouse moved to (1039, 439)
Screenshot: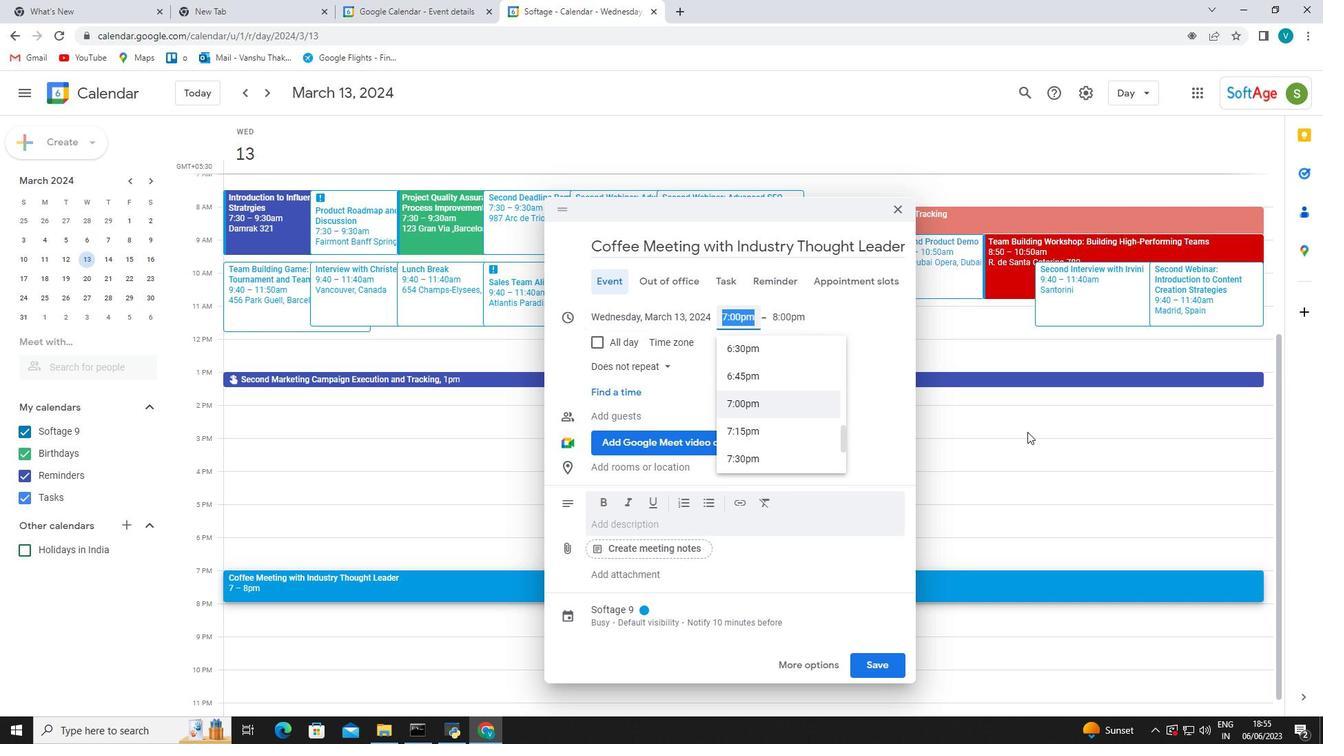 
Action: Key pressed 7<Key.shift_r>:30am<Key.enter>
Screenshot: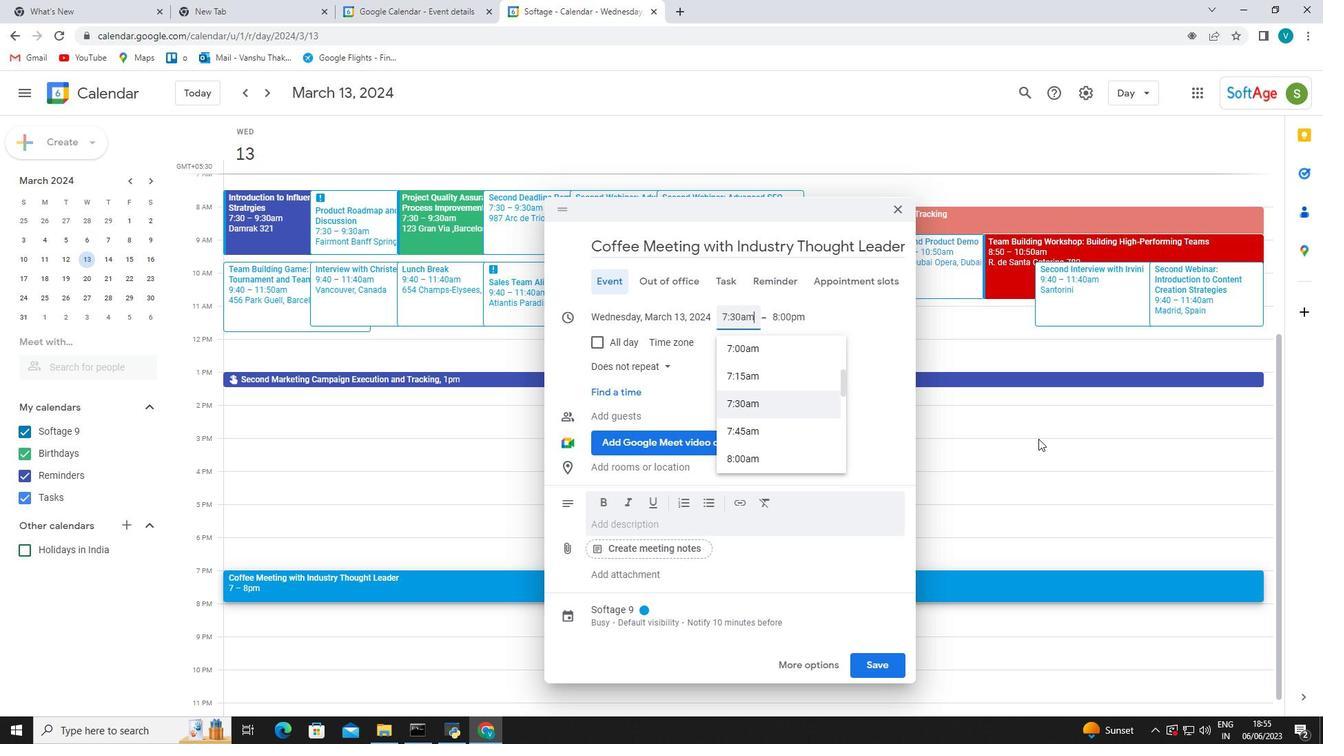 
Action: Mouse moved to (794, 308)
Screenshot: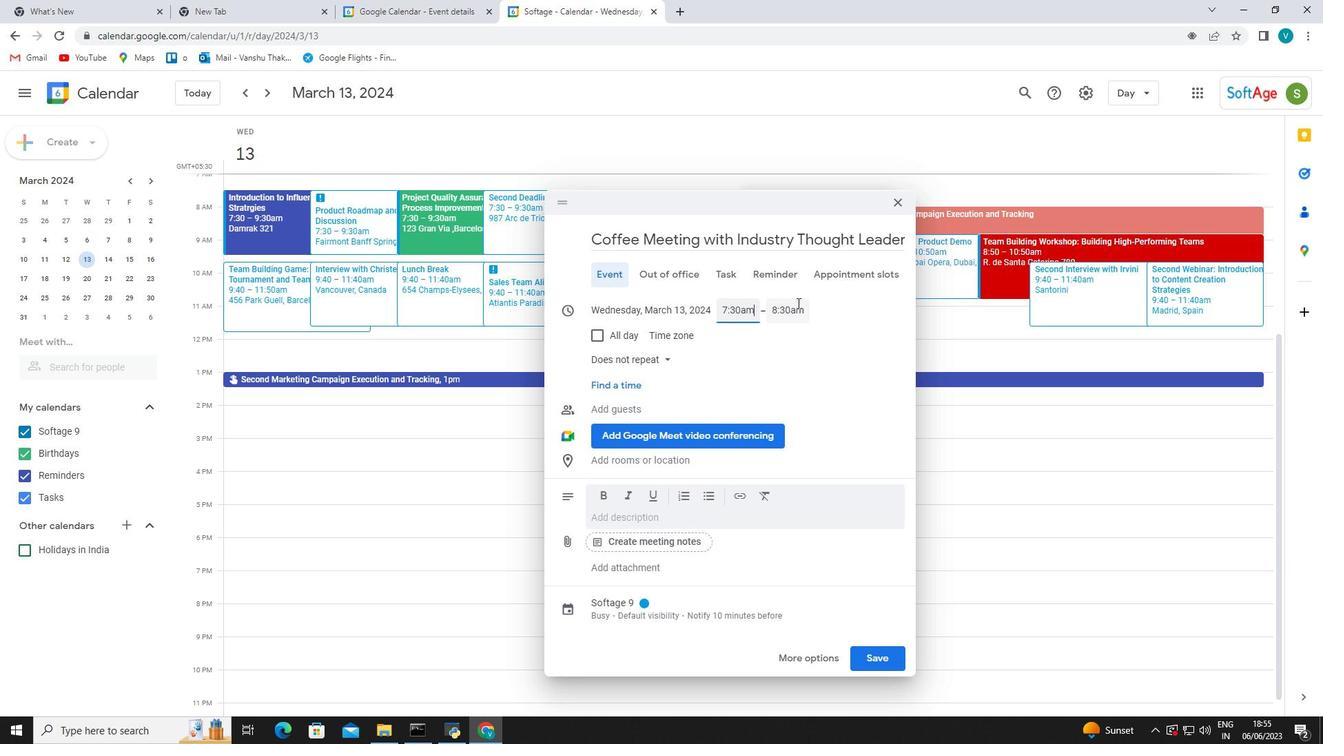 
Action: Mouse pressed left at (794, 308)
Screenshot: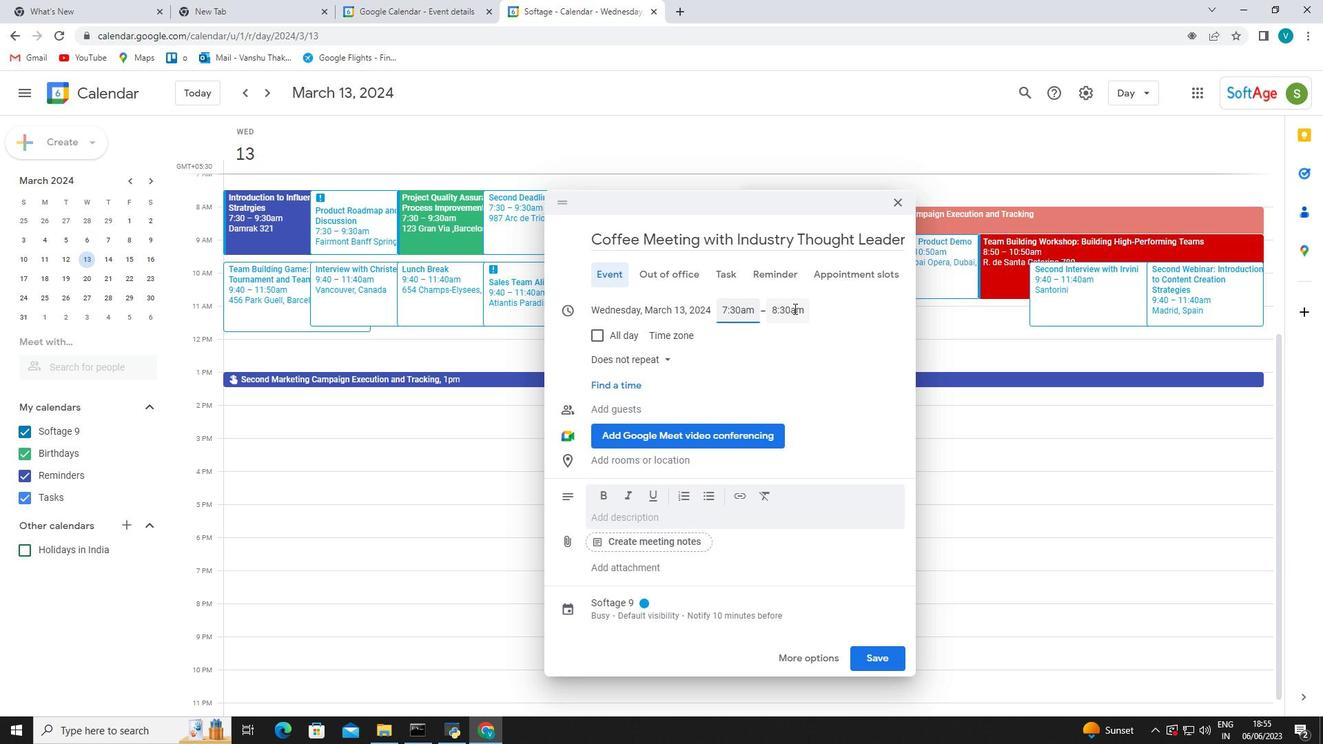 
Action: Mouse moved to (803, 451)
Screenshot: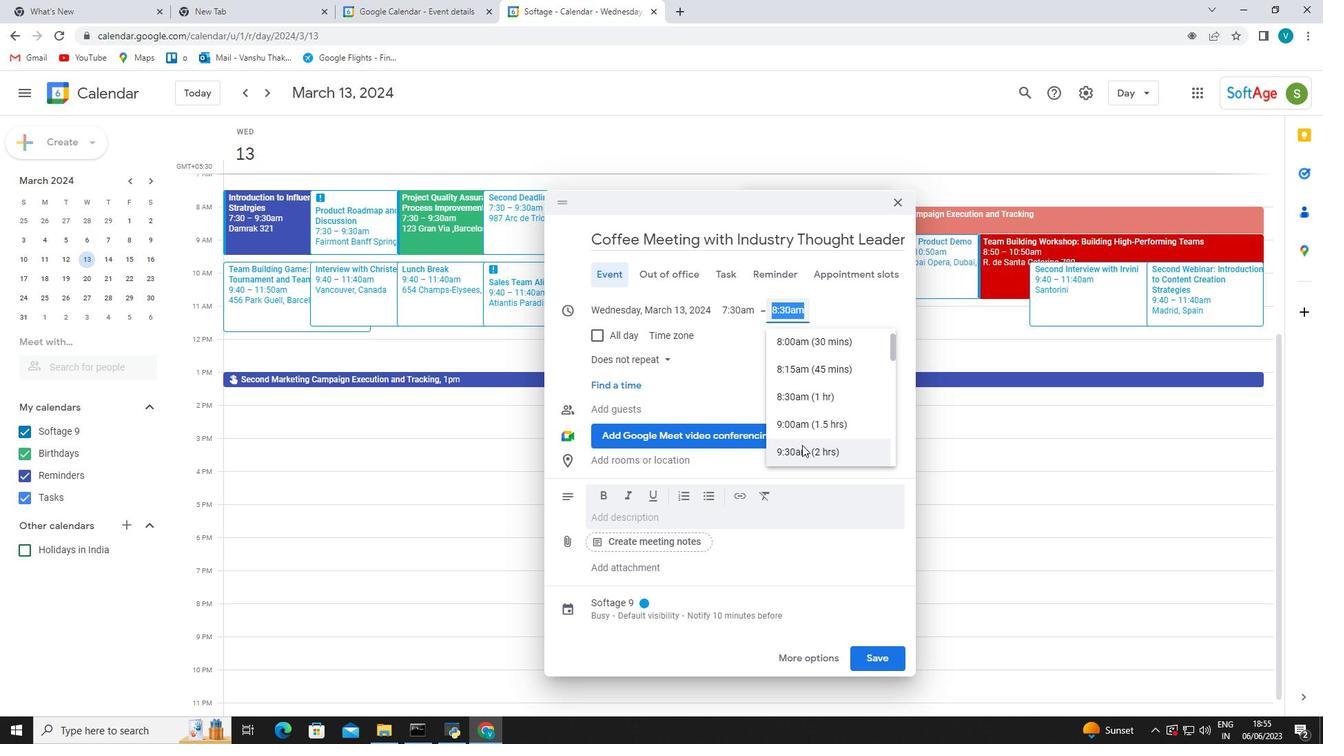
Action: Mouse pressed left at (803, 451)
Screenshot: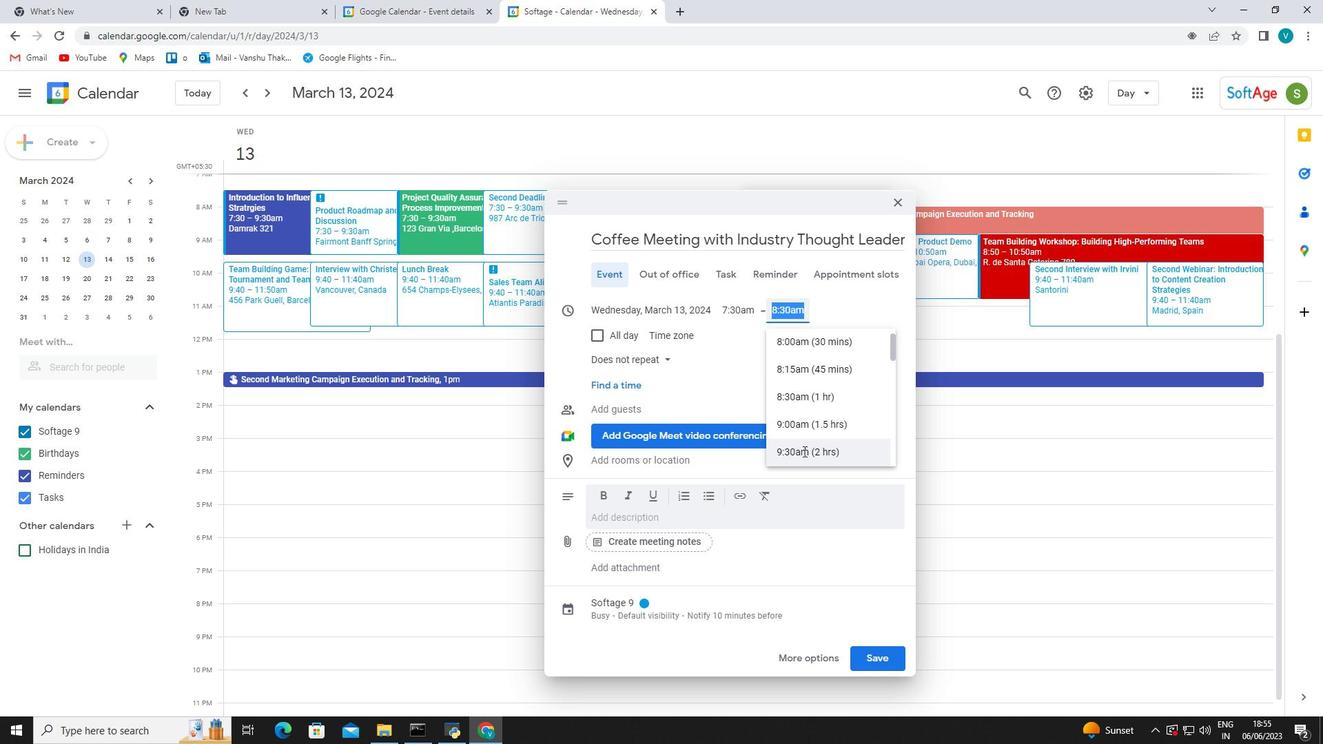 
Action: Mouse moved to (804, 451)
Screenshot: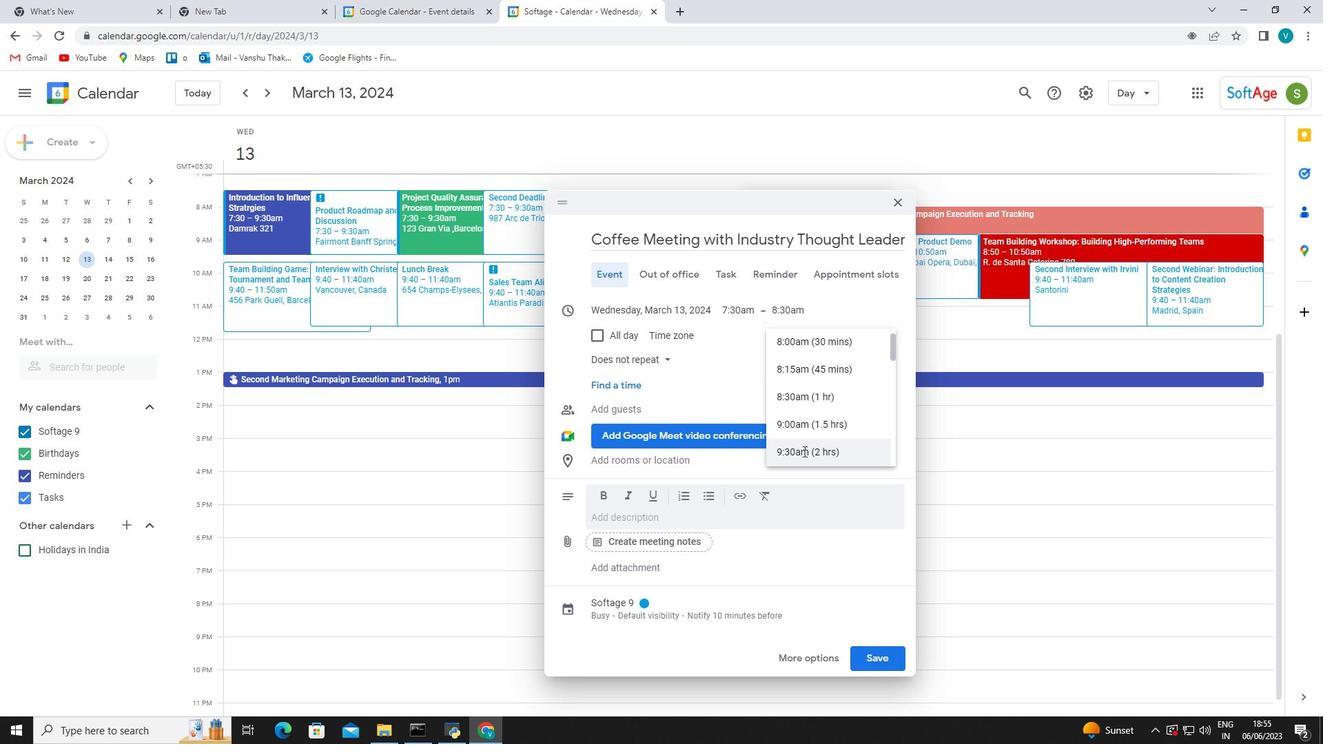
Action: Mouse scrolled (804, 452) with delta (0, 0)
Screenshot: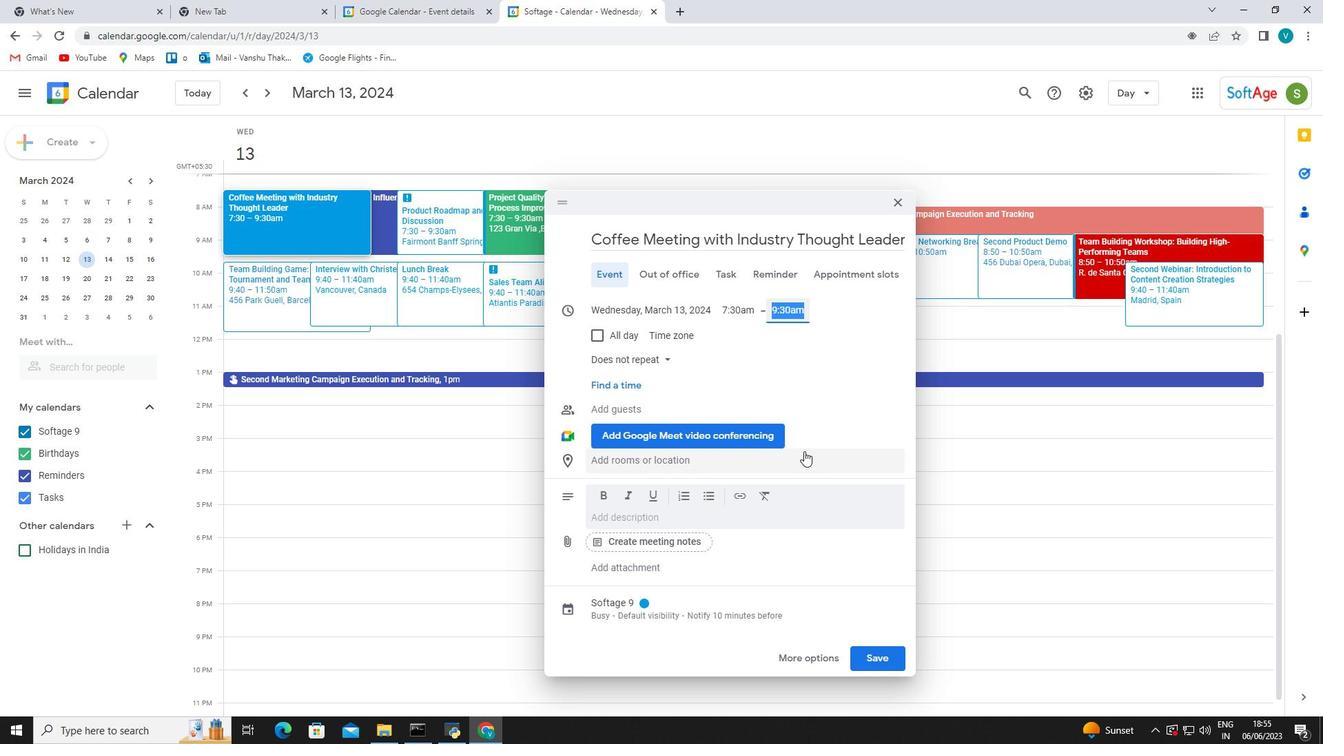 
Action: Mouse scrolled (804, 452) with delta (0, 0)
Screenshot: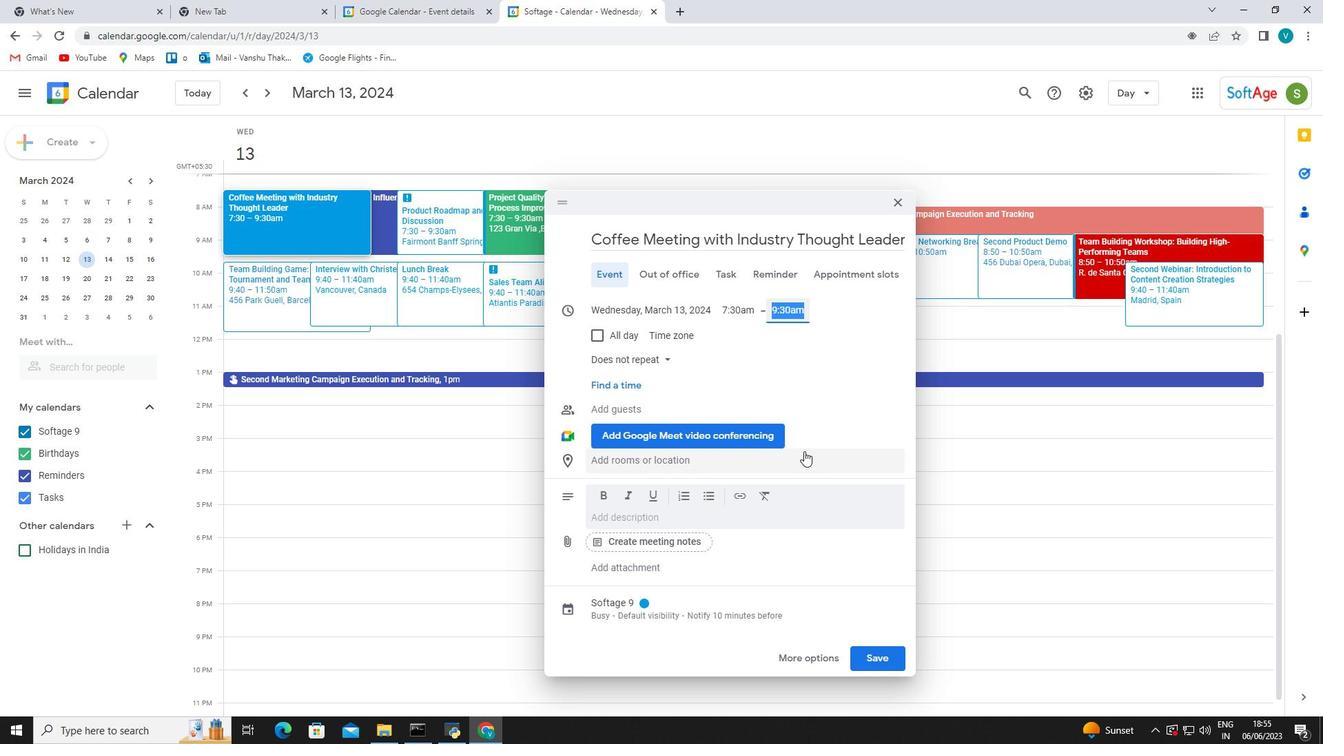 
Action: Mouse moved to (675, 528)
Screenshot: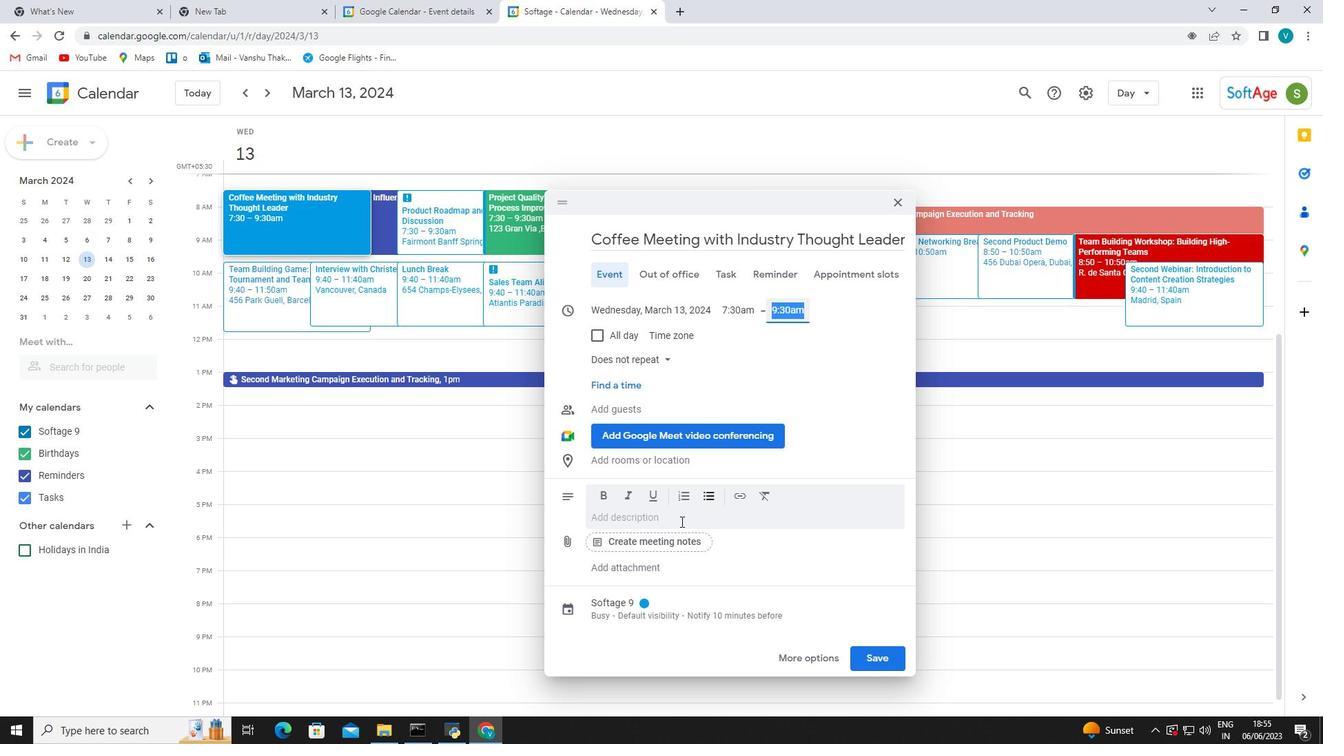 
Action: Mouse scrolled (675, 528) with delta (0, 0)
Screenshot: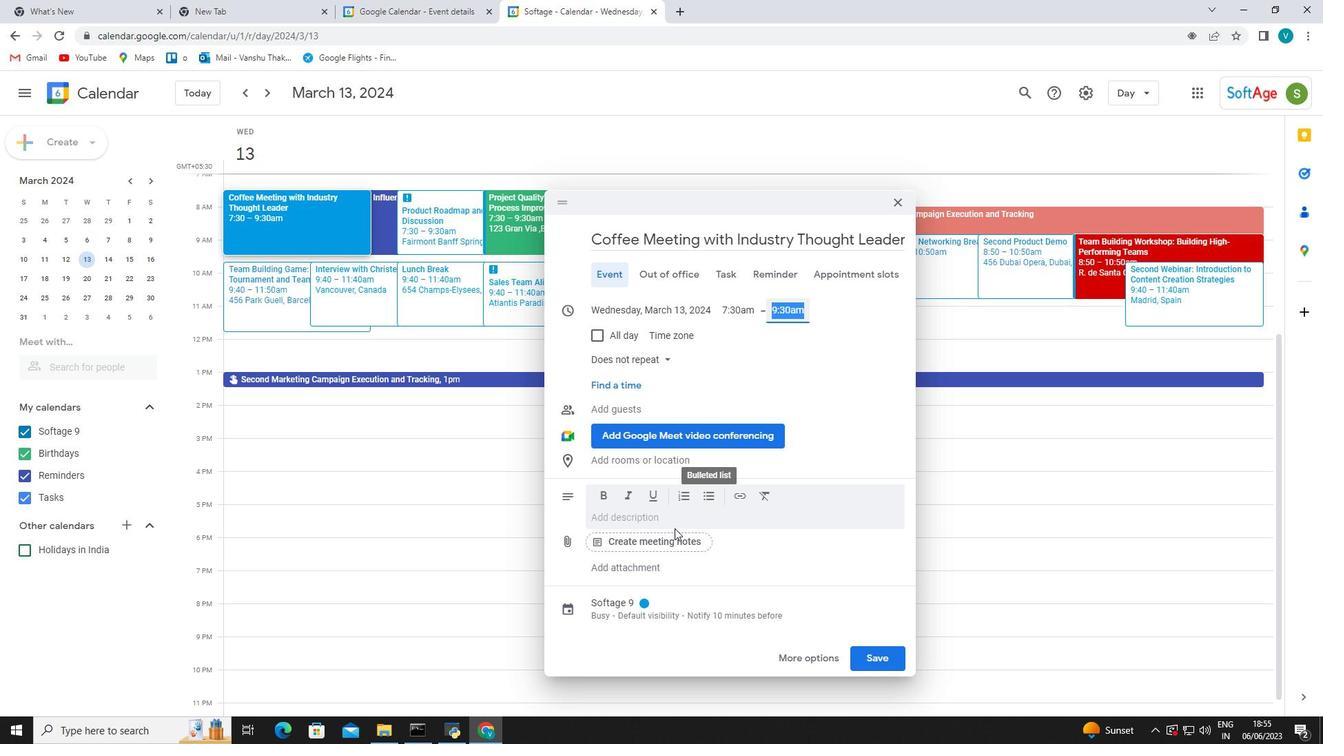 
Action: Mouse scrolled (675, 528) with delta (0, 0)
Screenshot: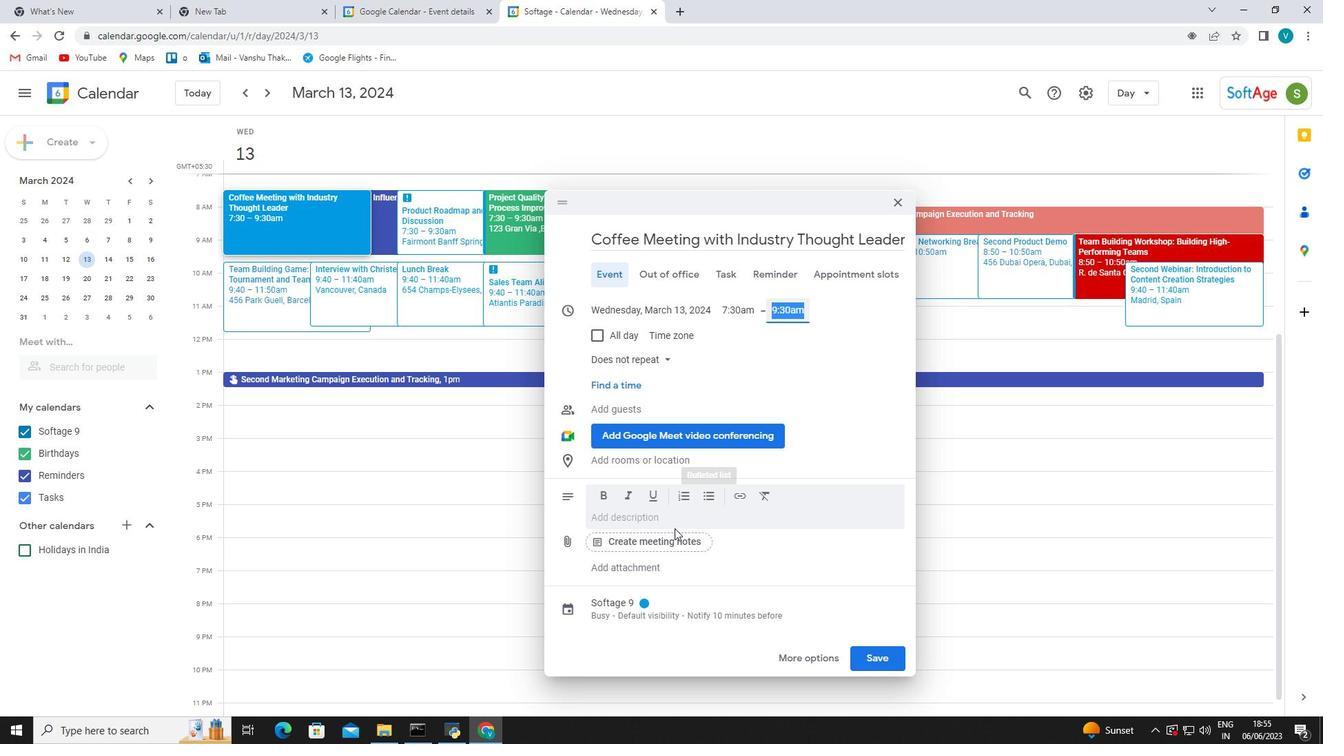 
Action: Mouse moved to (629, 515)
Screenshot: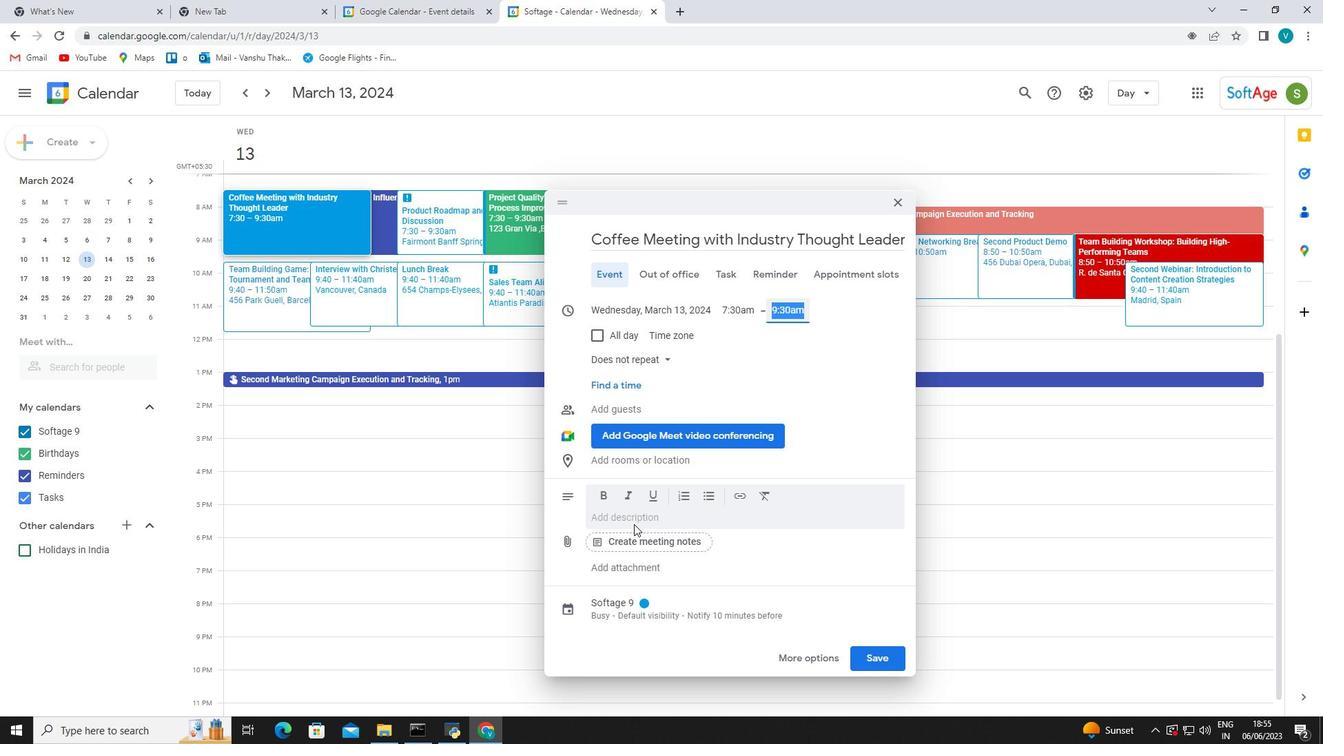 
Action: Mouse pressed left at (629, 515)
Screenshot: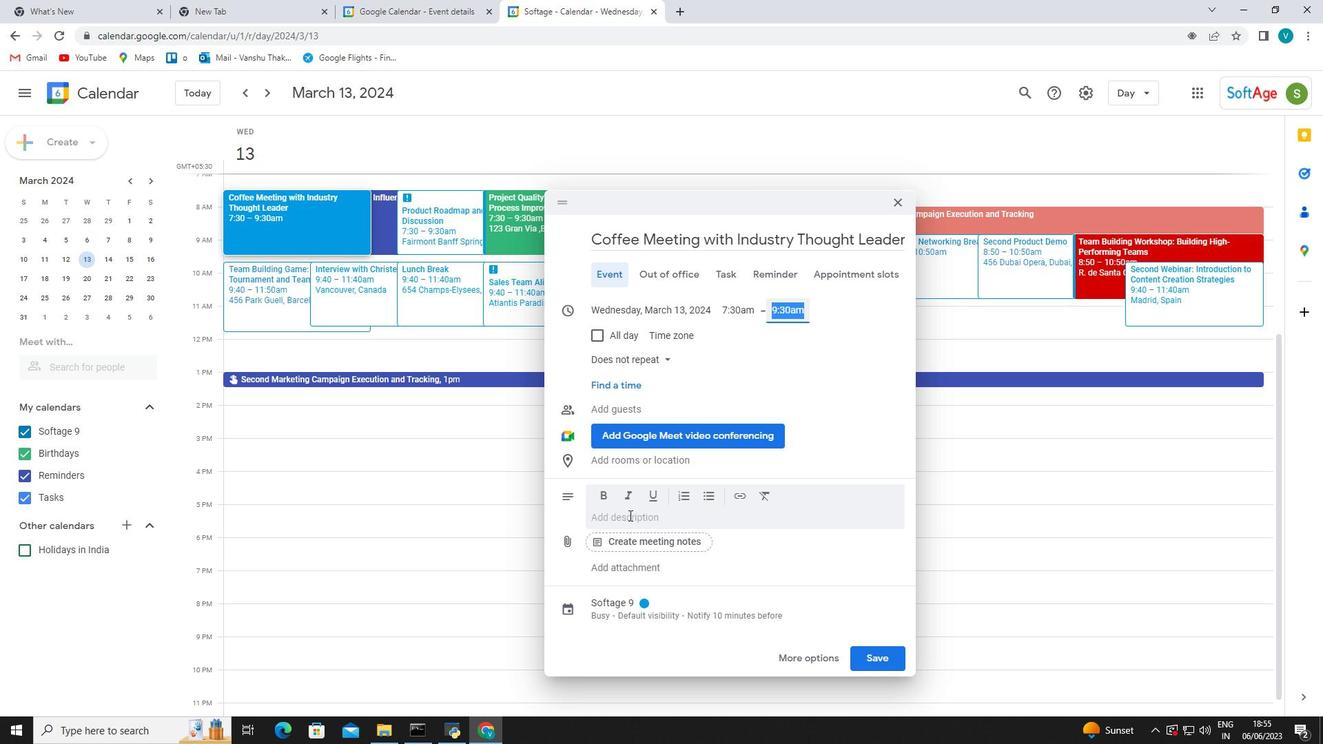 
Action: Mouse moved to (1041, 486)
Screenshot: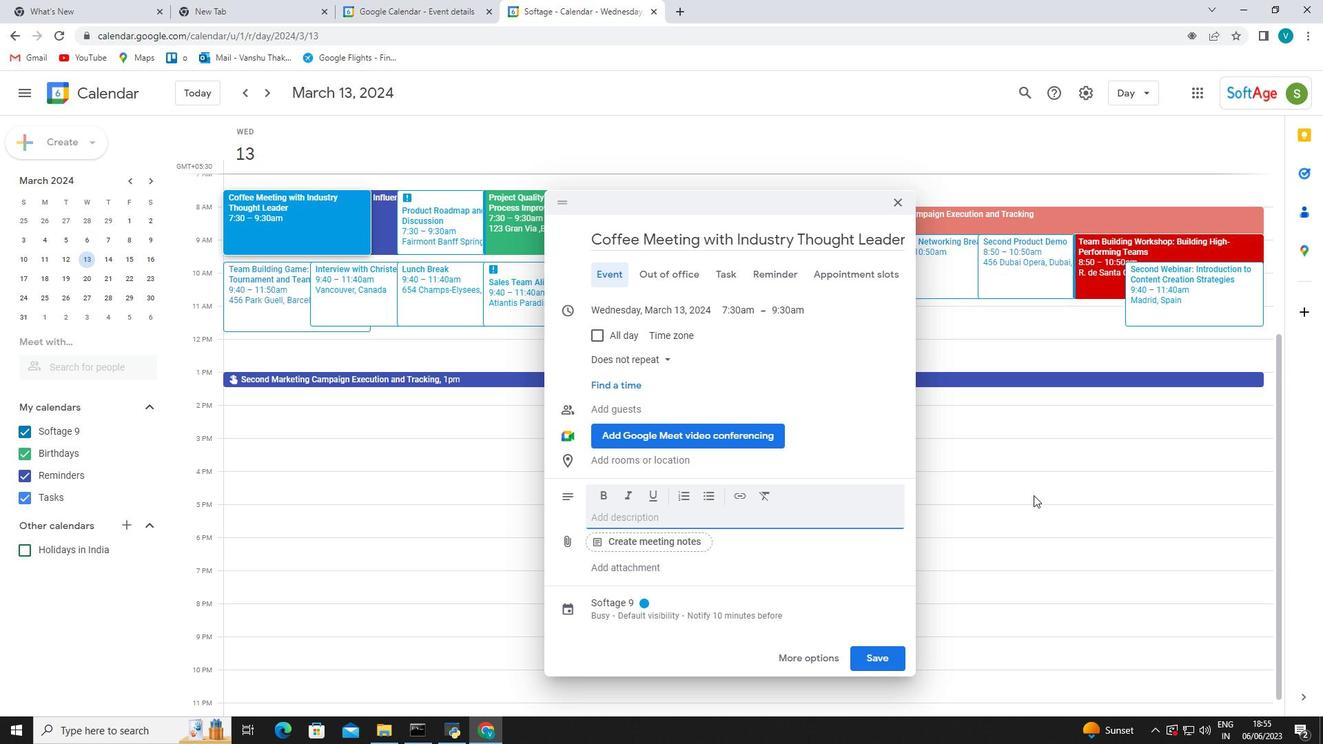 
Action: Key pressed <Key.shift_r><Key.shift_r><Key.shift_r><Key.shift_r><Key.shift_r><Key.shift_r><Key.shift_r><Key.shift_r><Key.shift_r><Key.shift_r><Key.shift_r><Key.shift_r><Key.shift_r><Key.shift_r>The<Key.space>session<Key.space>will<Key.space>begain<Key.space>=<Key.backspace><Key.backspace><Key.backspace><Key.backspace><Key.backspace>in<Key.space>with<Key.space>brief<Key.space>overview<Key.space>of<Key.space>the<Key.space>current<Key.space>state<Key.space>of<Key.space>transportation<Key.space>and<Key.space>its<Key.space>environmental<Key.space>implication<Key.space><Key.backspace>s<Key.space>,emphasizing<Key.space>the<Key.space>need<Key.space>for<Key.space>transfrmative<Key.space>
Screenshot: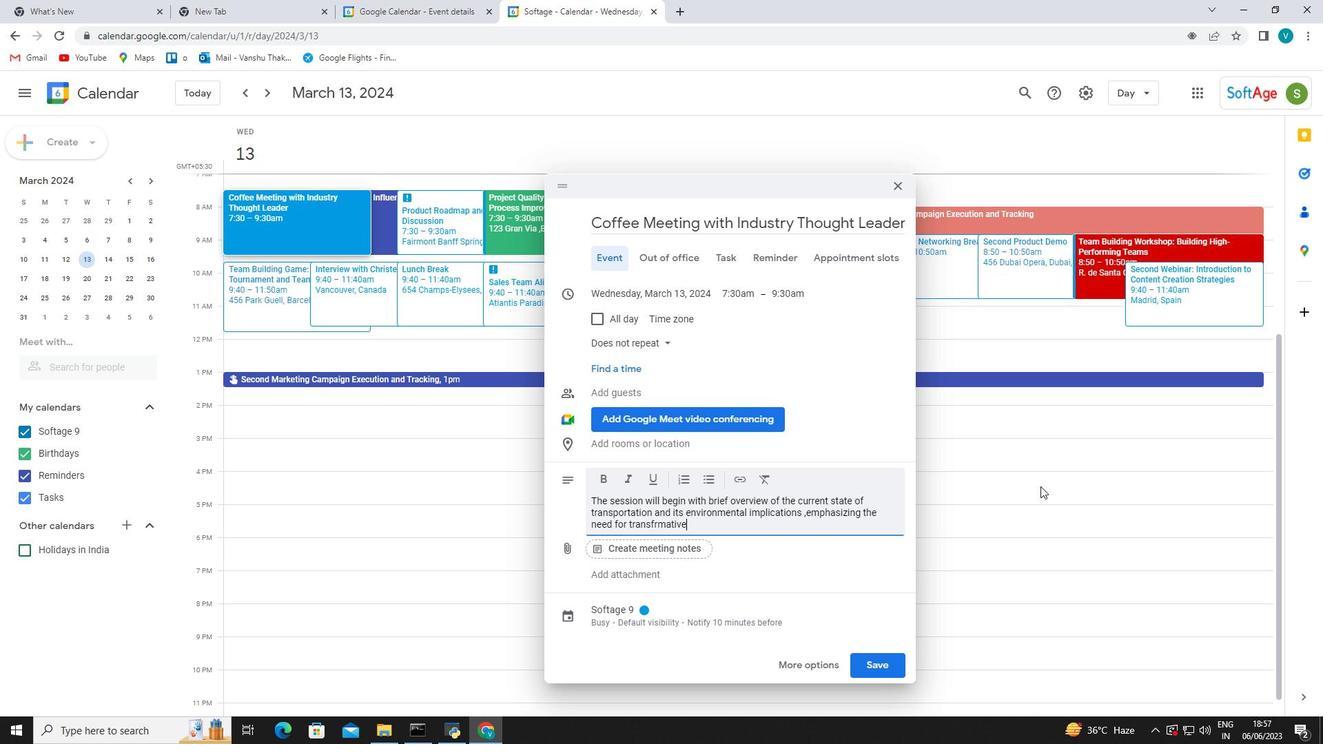
Action: Mouse moved to (660, 522)
Screenshot: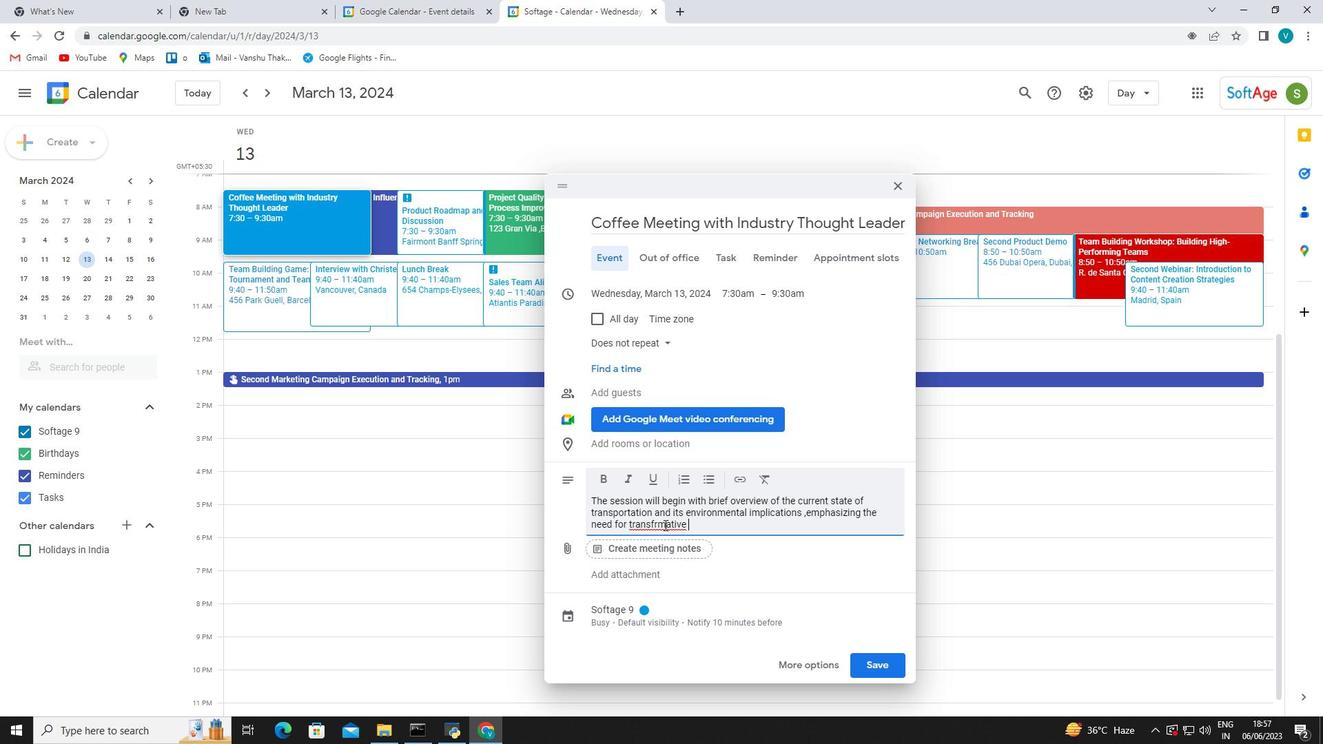 
Action: Mouse pressed left at (660, 522)
Screenshot: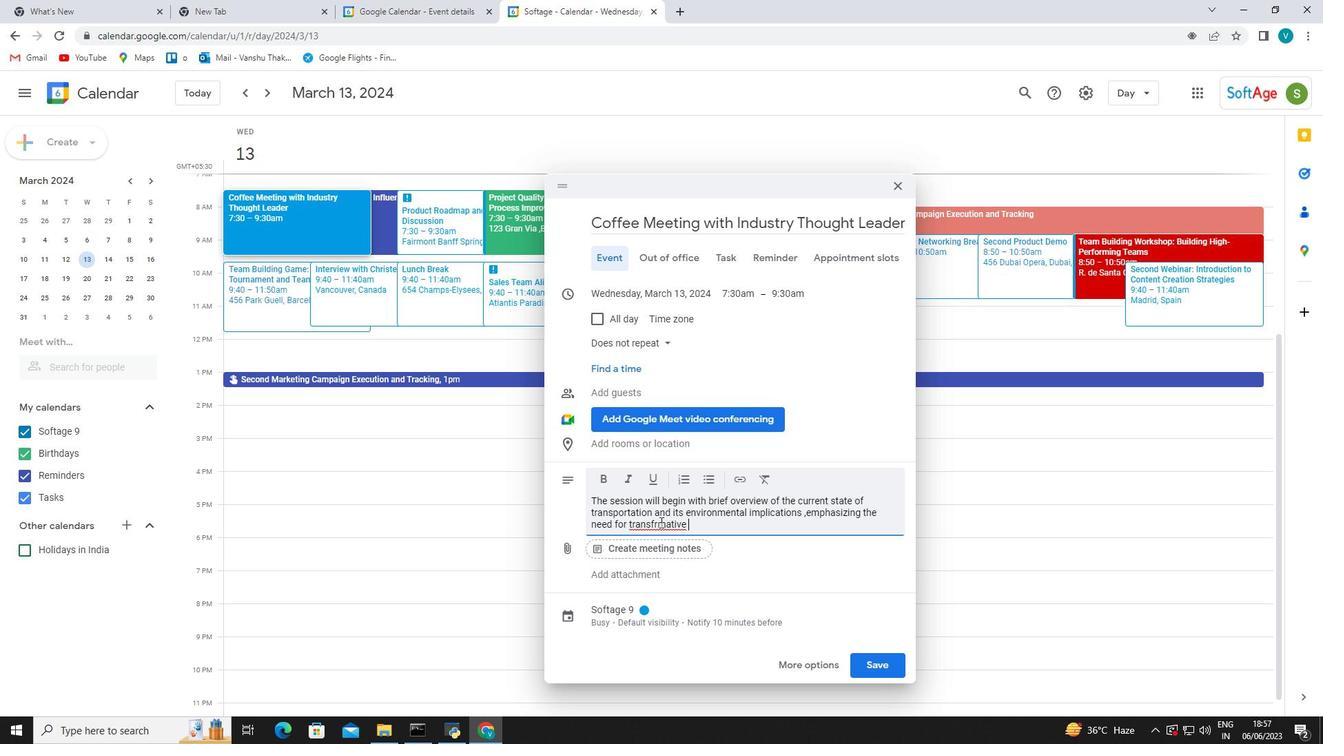 
Action: Mouse moved to (832, 541)
Screenshot: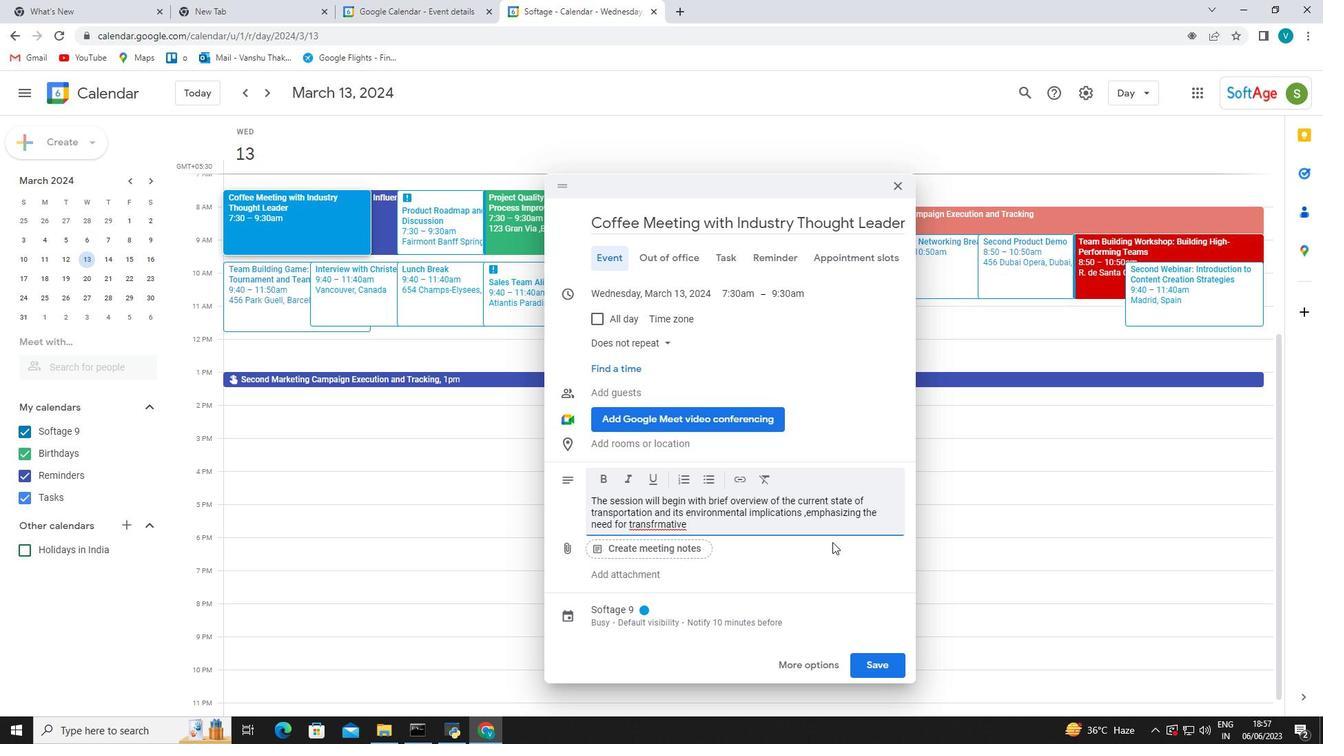 
Action: Key pressed o
Screenshot: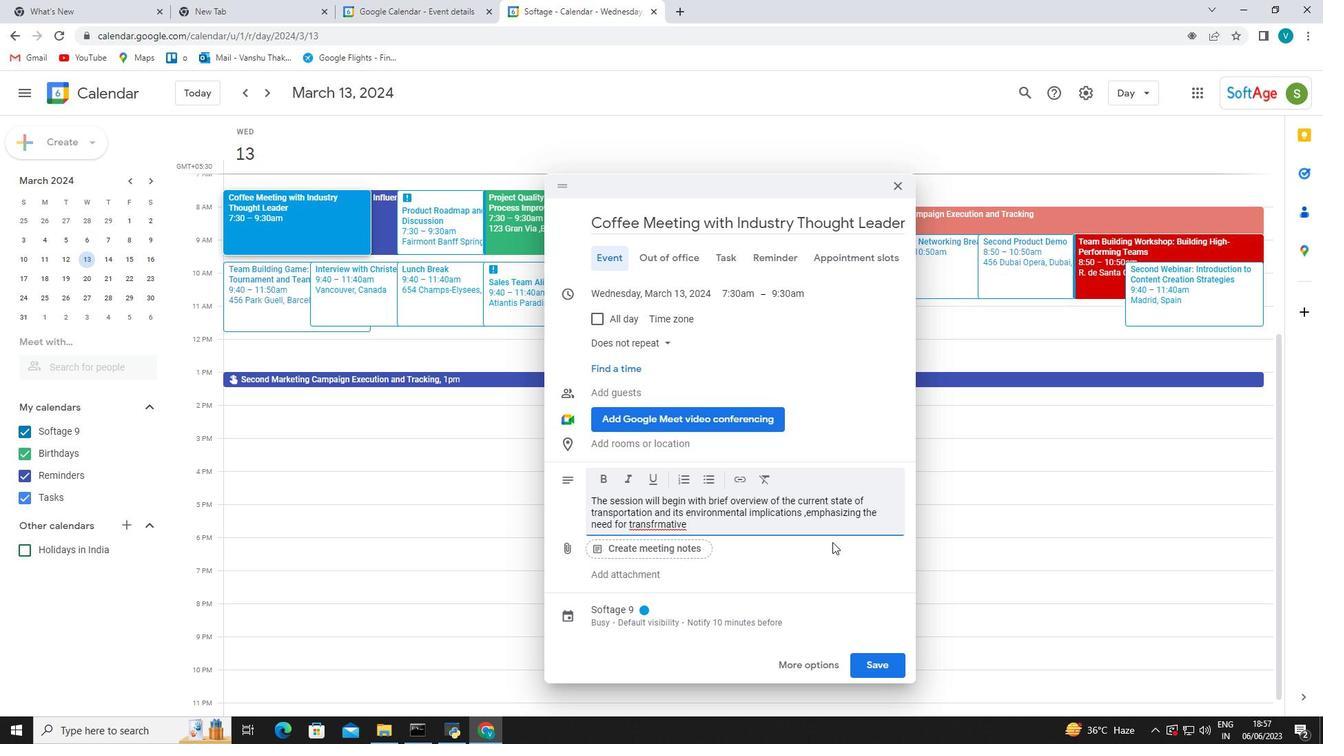 
Action: Mouse moved to (722, 528)
Screenshot: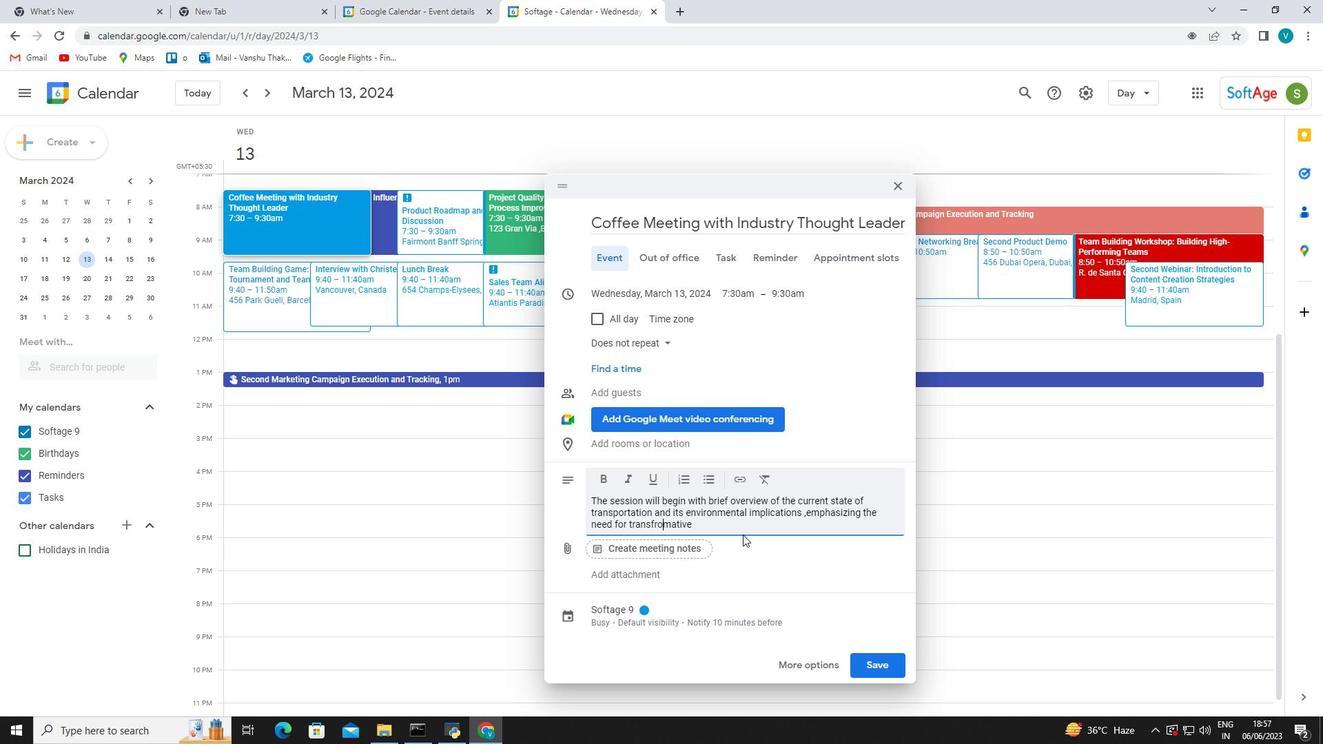 
Action: Mouse pressed left at (722, 528)
Screenshot: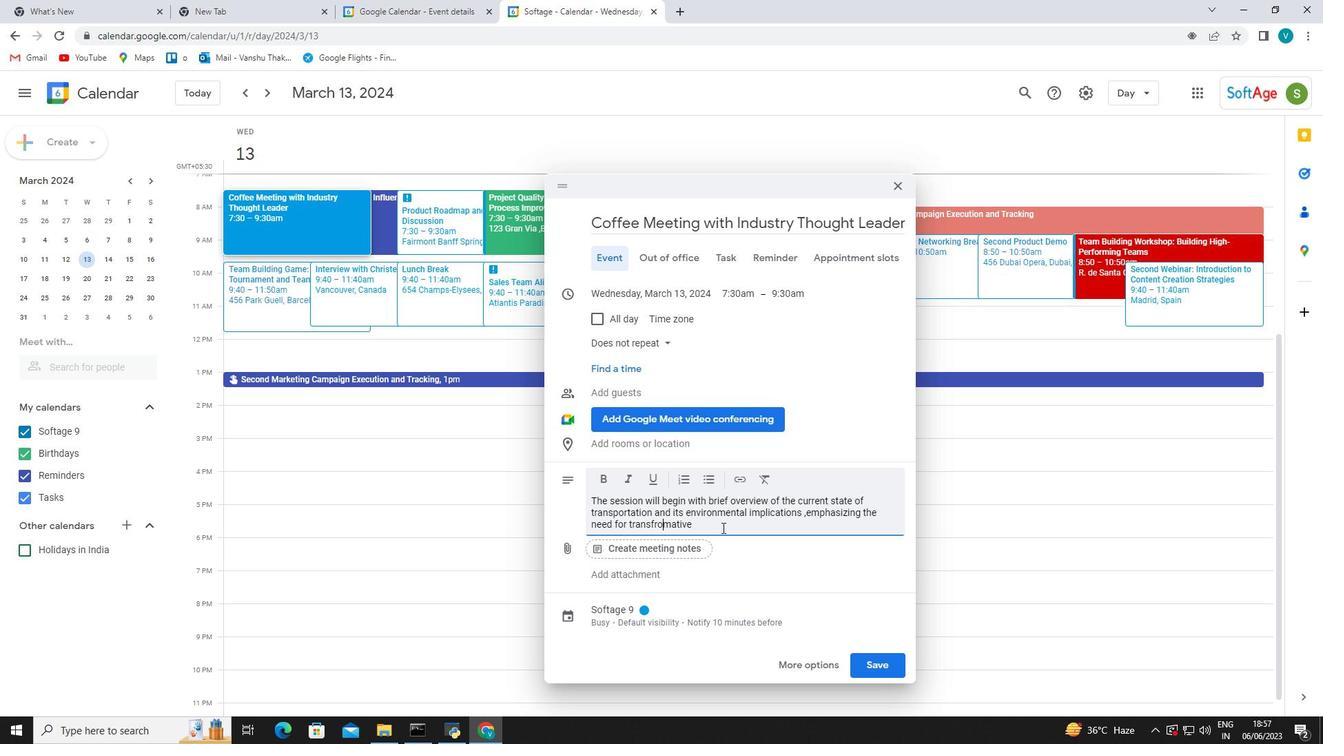 
Action: Mouse moved to (737, 522)
Screenshot: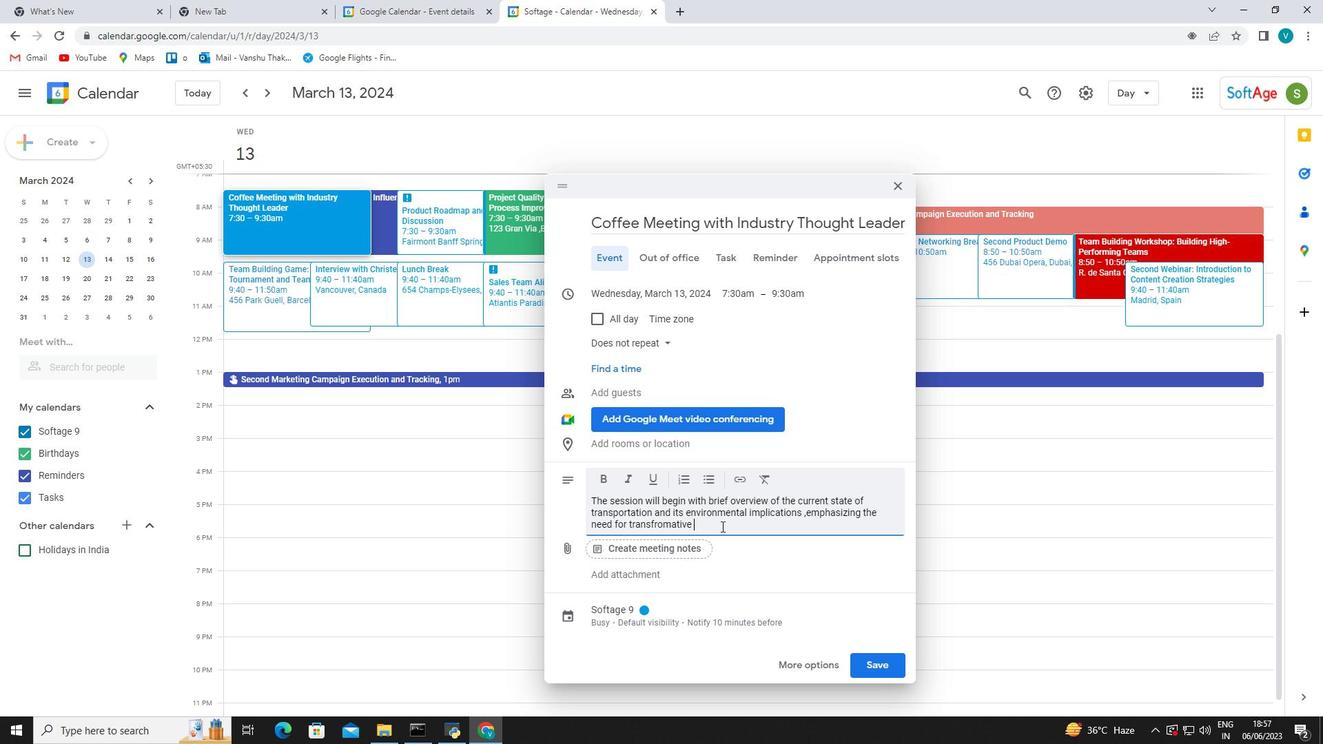 
Action: Key pressed changes
Screenshot: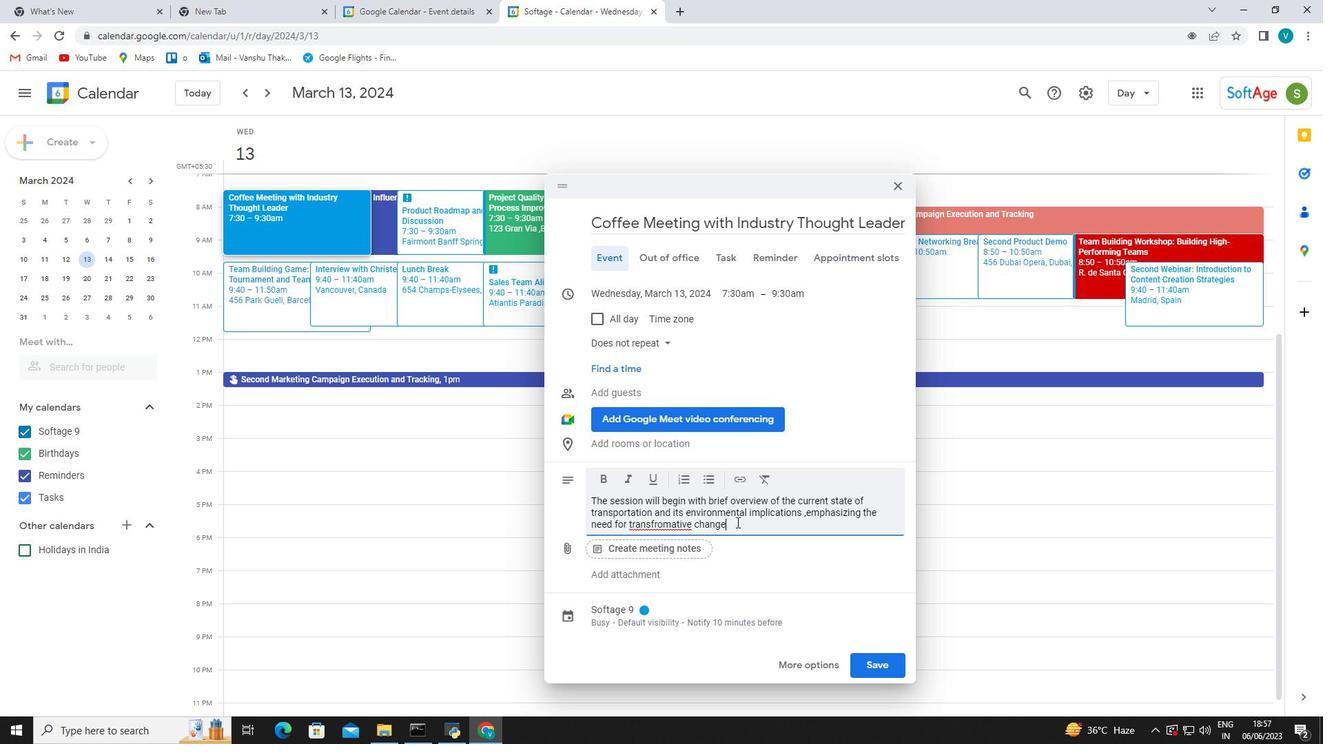 
Action: Mouse moved to (659, 526)
Screenshot: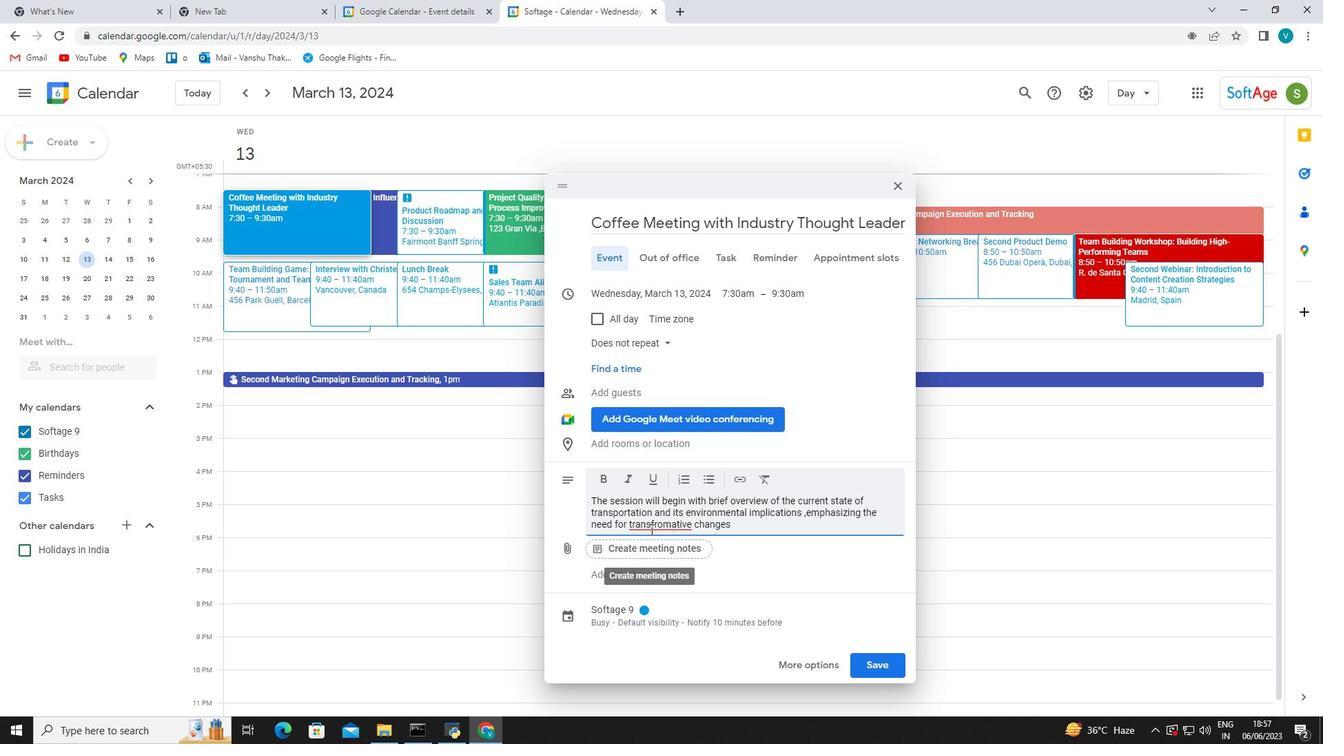 
Action: Mouse pressed right at (659, 526)
Screenshot: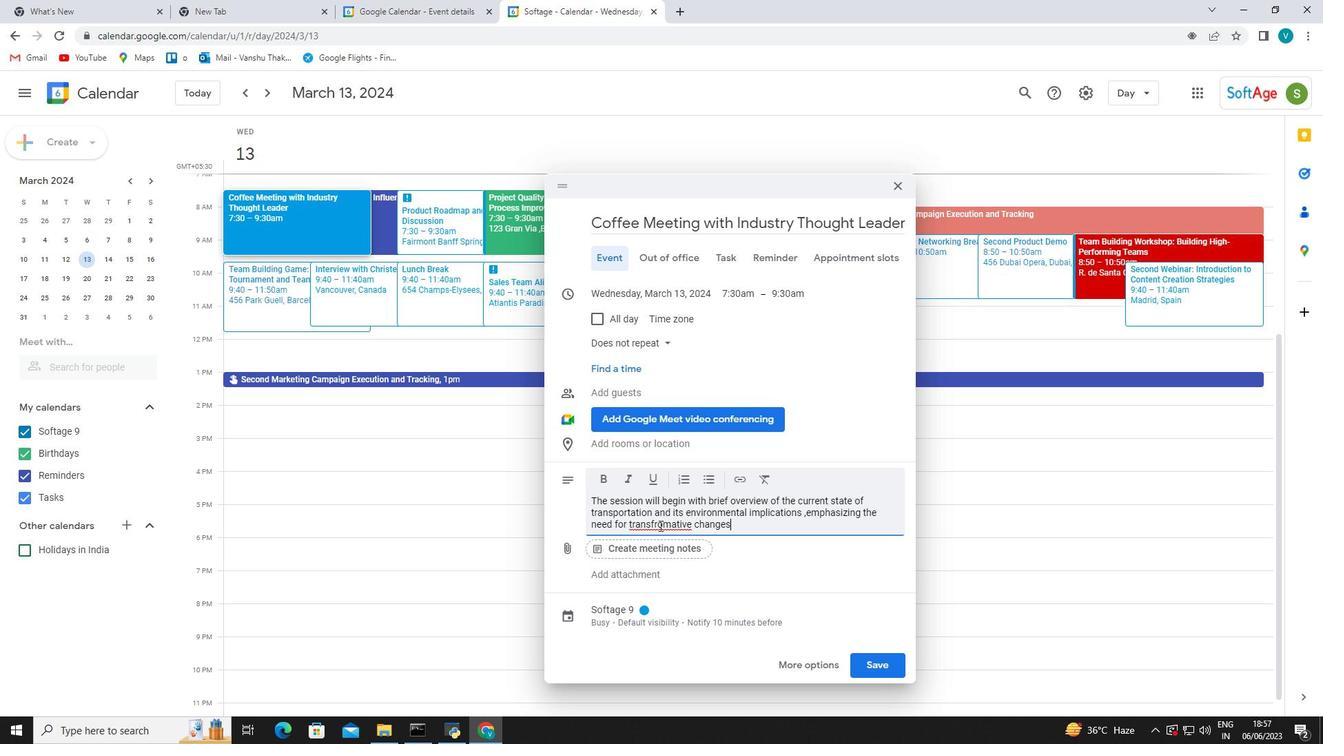 
Action: Mouse moved to (712, 353)
Screenshot: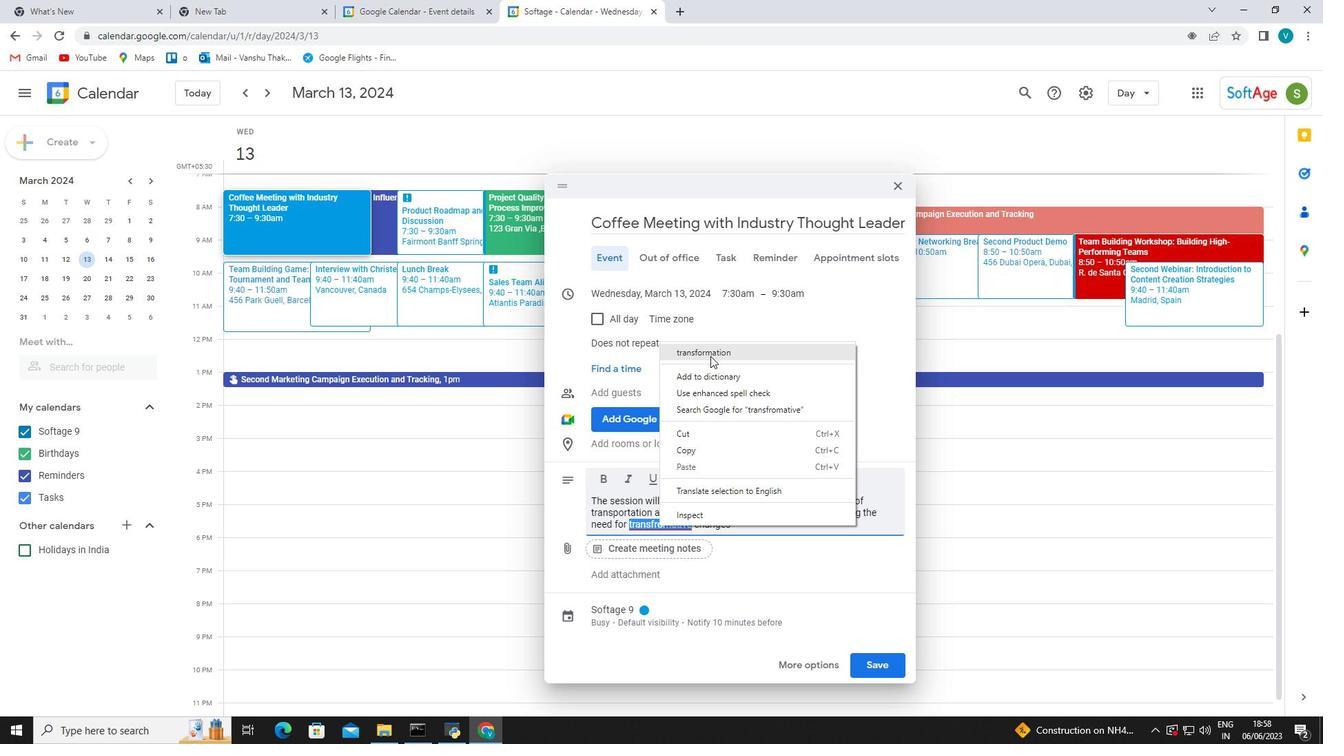 
Action: Mouse pressed left at (712, 353)
Screenshot: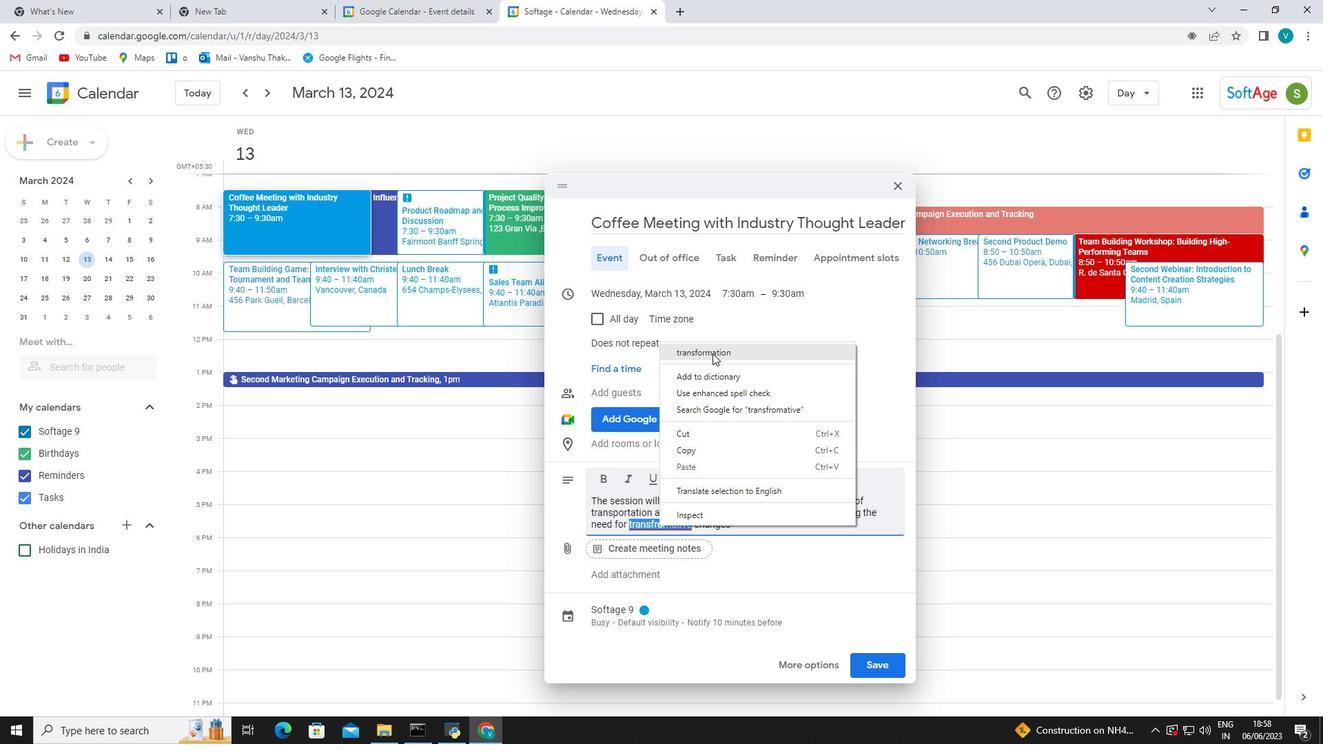
Action: Mouse moved to (835, 535)
Screenshot: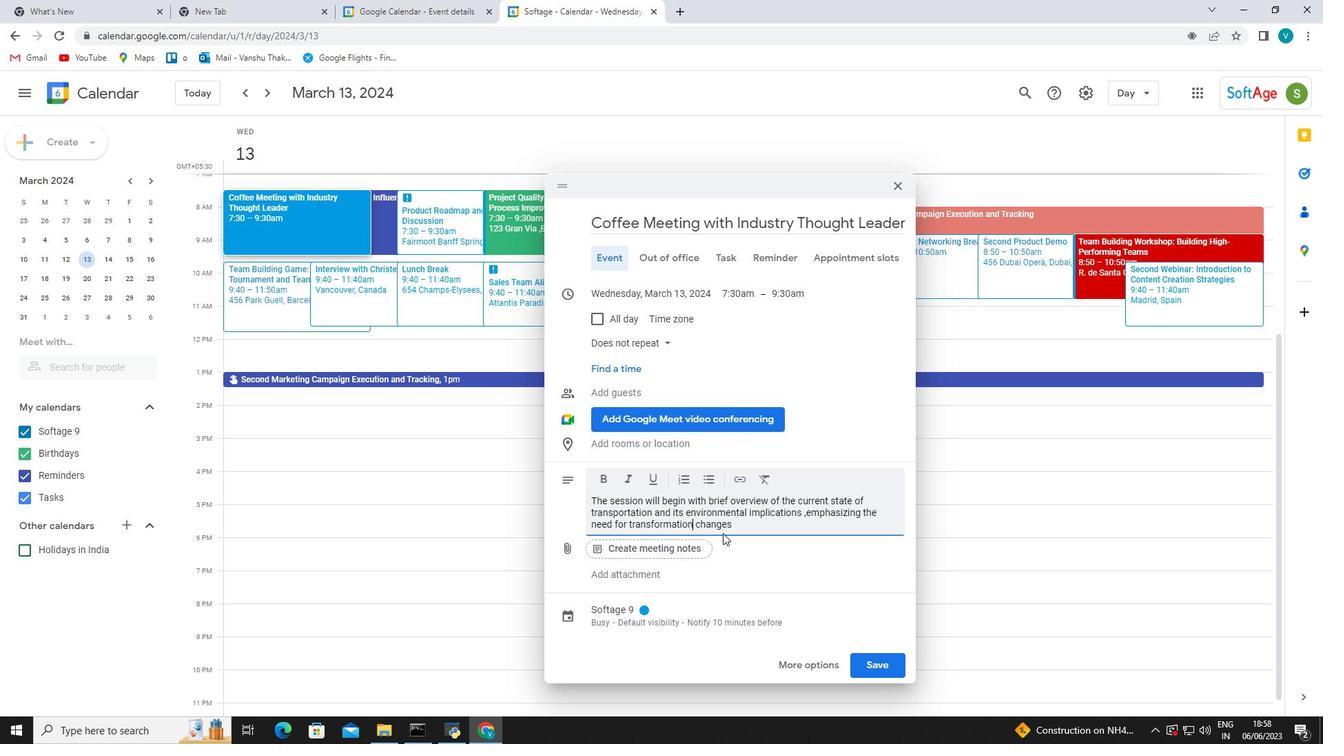 
Action: Key pressed <Key.backspace><Key.backspace>ve<Key.space>
Screenshot: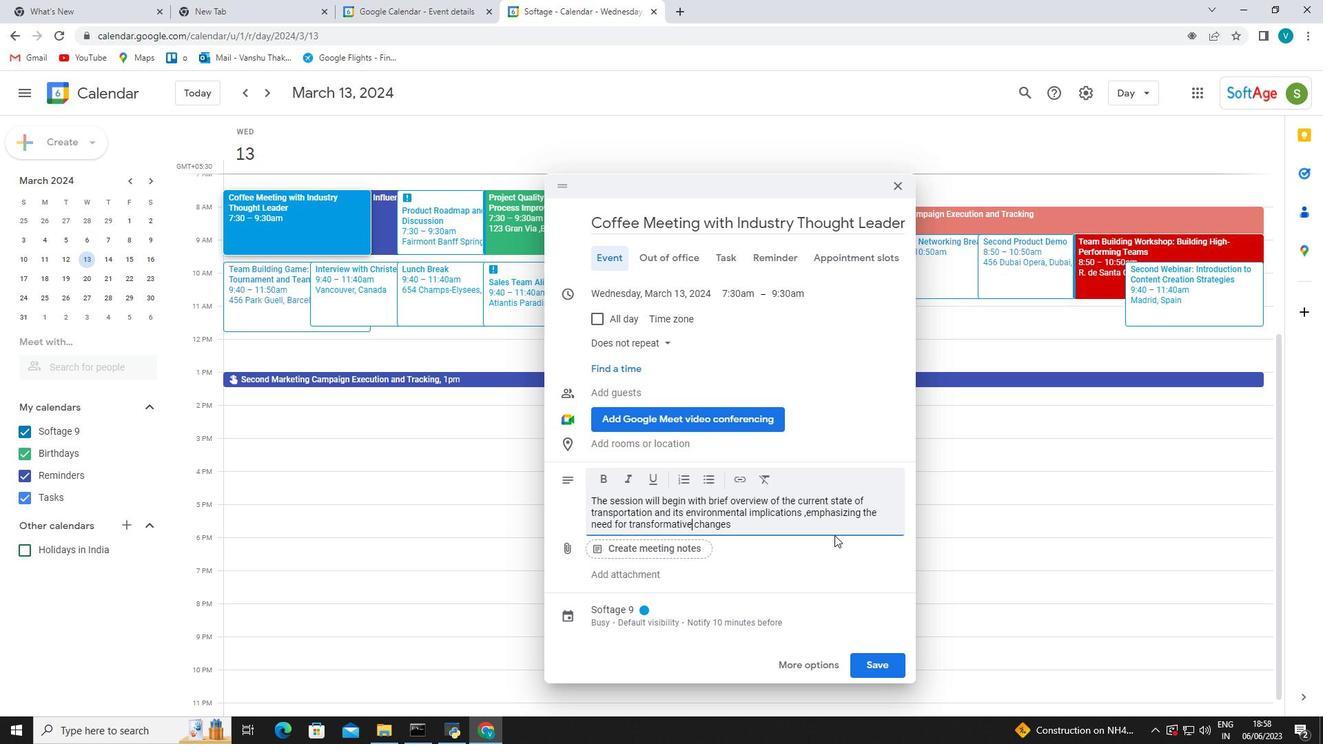 
Action: Mouse moved to (770, 528)
Screenshot: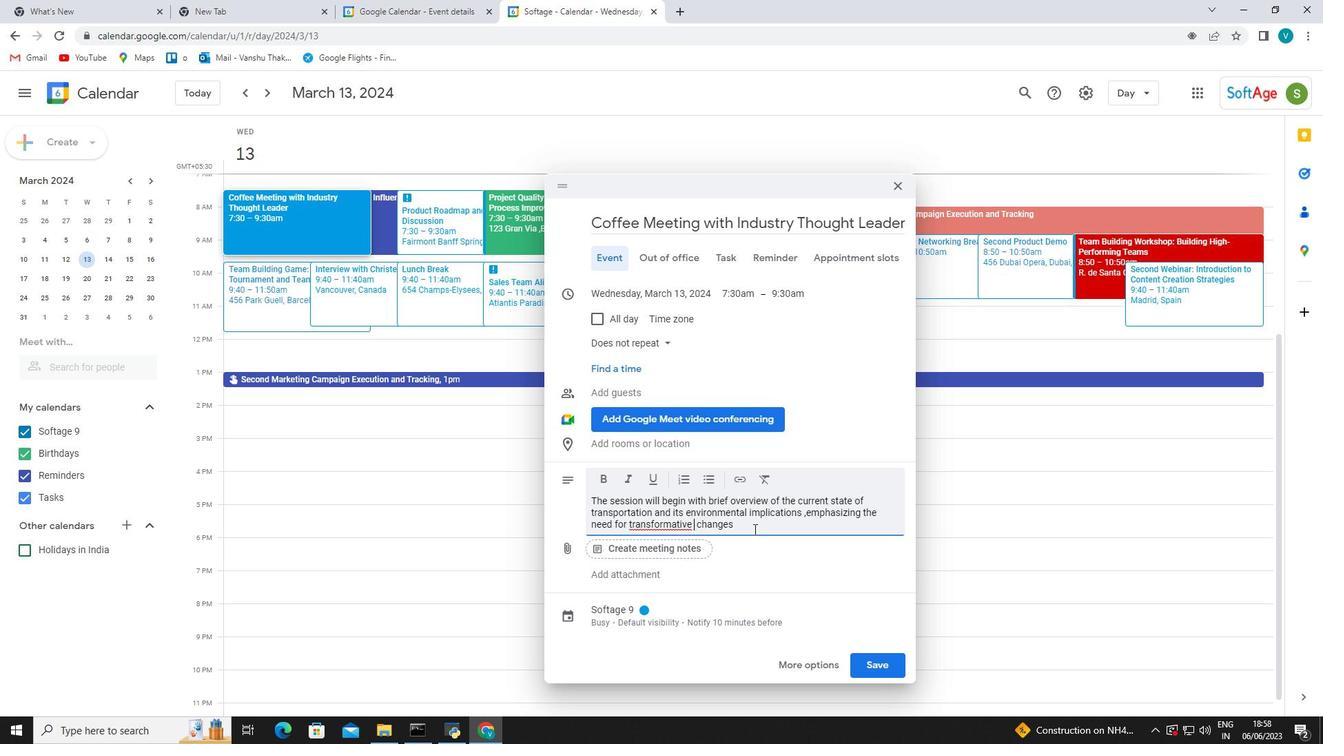 
Action: Mouse pressed left at (770, 528)
Screenshot: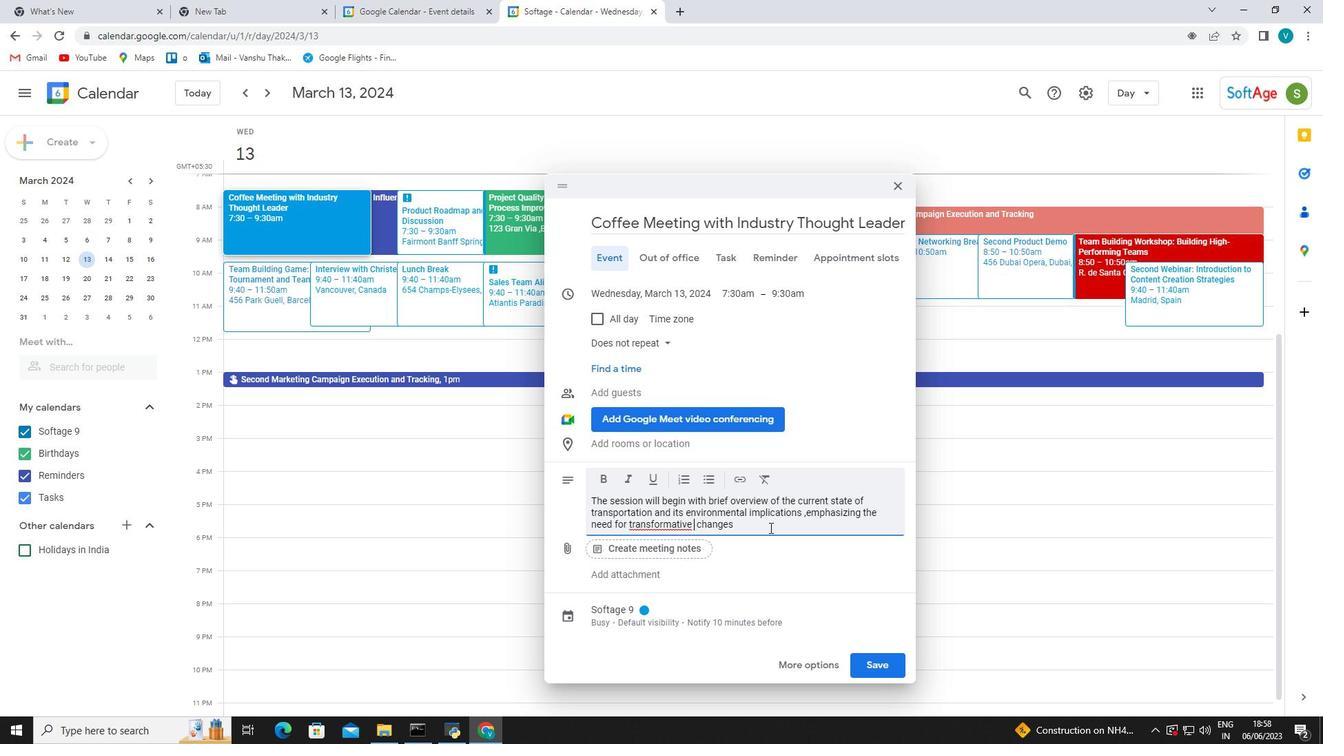 
Action: Mouse moved to (855, 546)
Screenshot: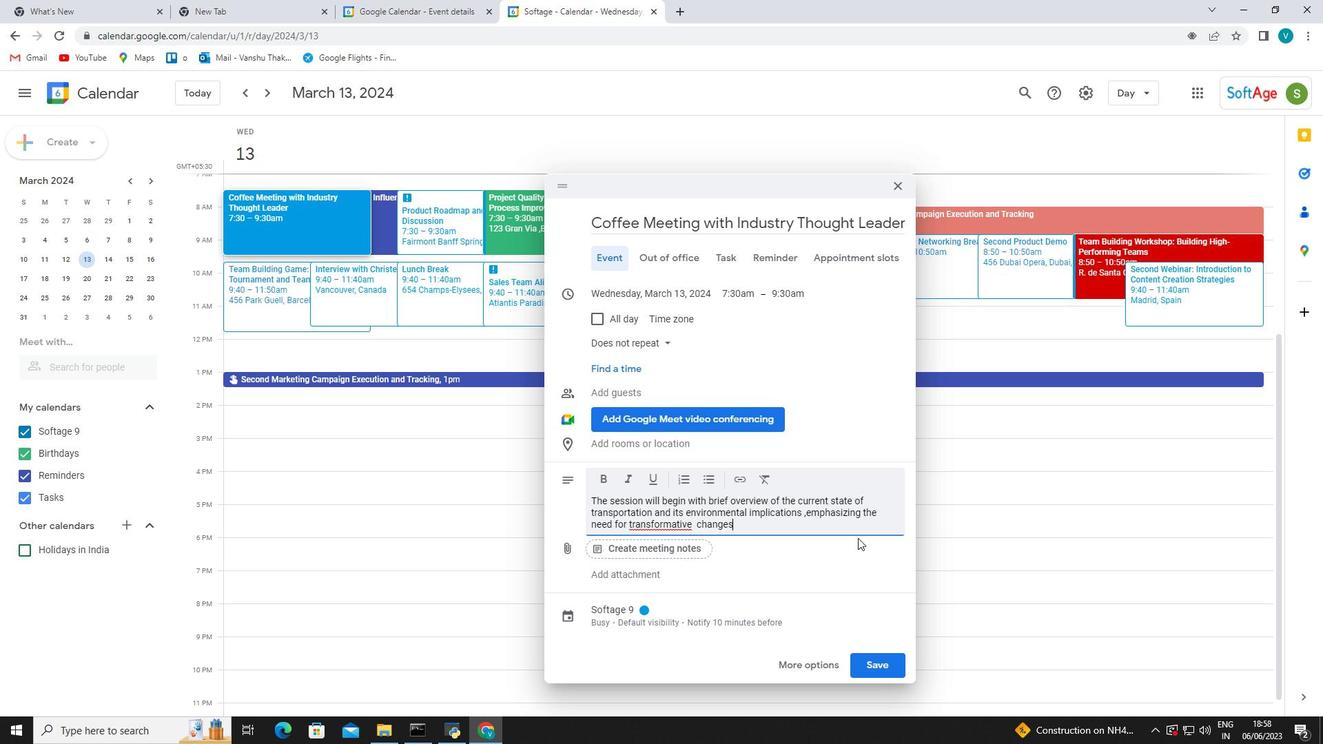 
Action: Key pressed <Key.space>.w<Key.backspace><Key.shift_r>We<Key.space>will<Key.space>then<Key.space>delve<Key.space>ino<Key.space>==<Key.backspace><Key.backspace><Key.backspace><Key.backspace>to<Key.space>a<Key.space>series<Key.space>of<Key.space>brainsrmn<Key.backspace>ing<Key.space>
Screenshot: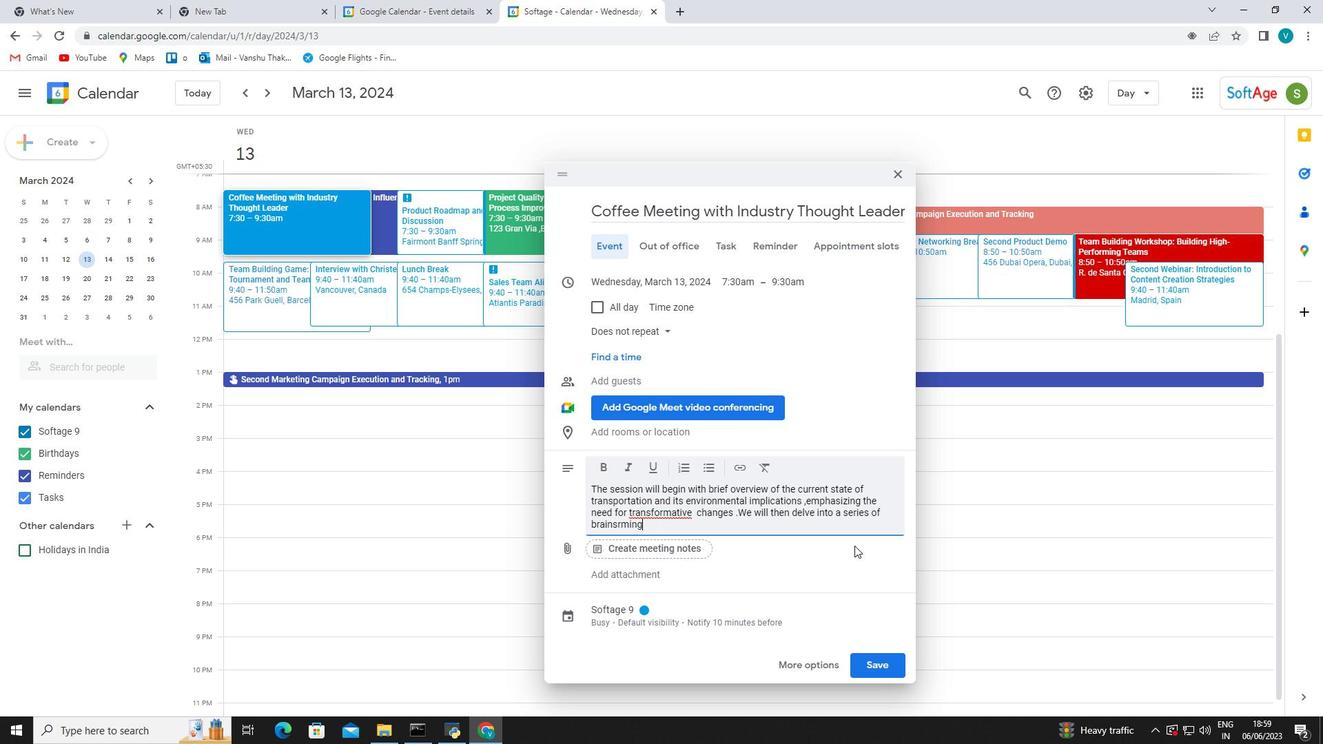 
Action: Mouse moved to (615, 521)
Screenshot: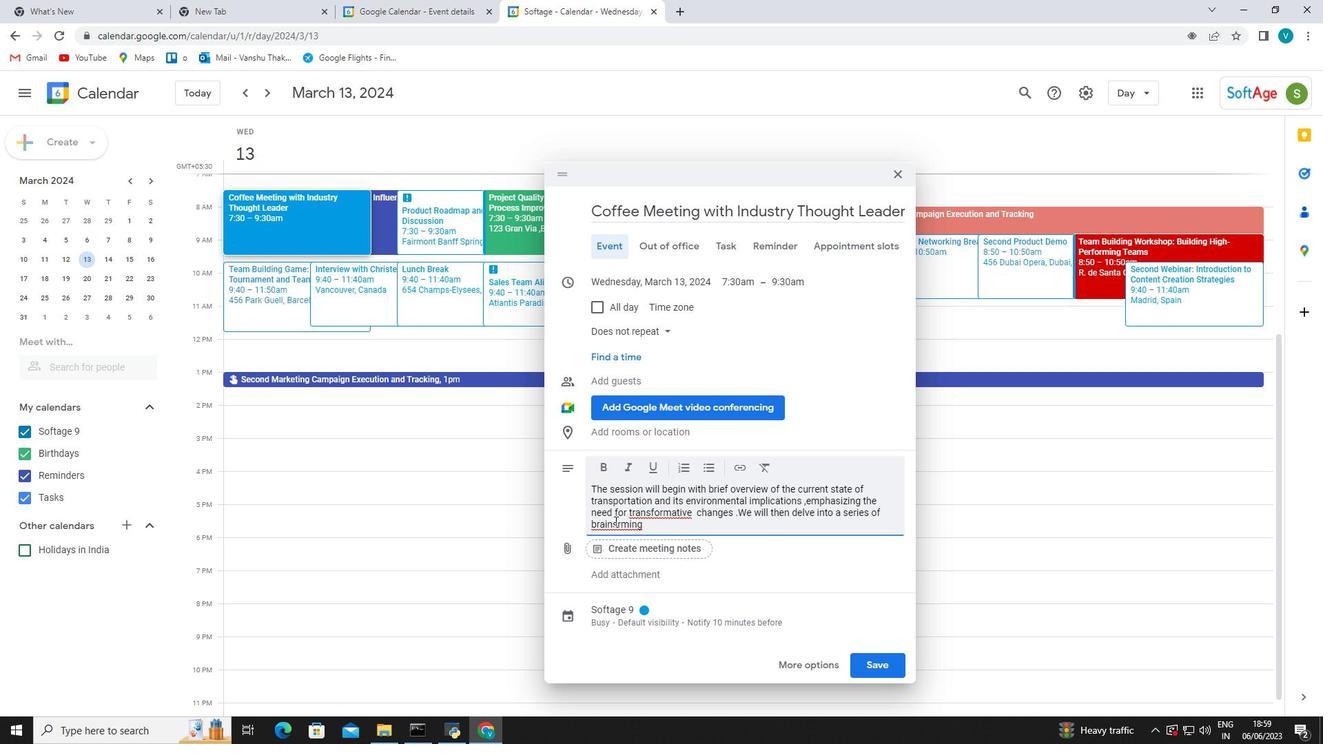 
Action: Mouse pressed left at (615, 521)
Screenshot: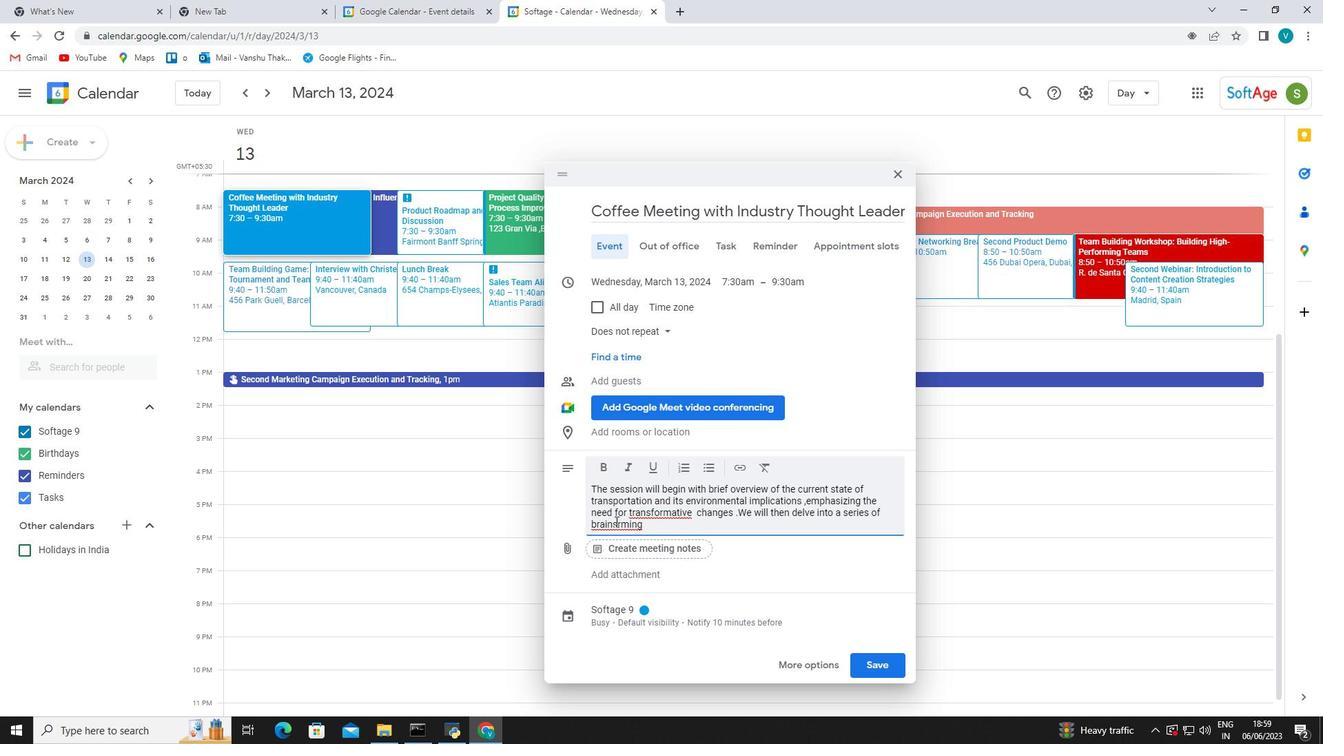 
Action: Mouse moved to (858, 501)
Screenshot: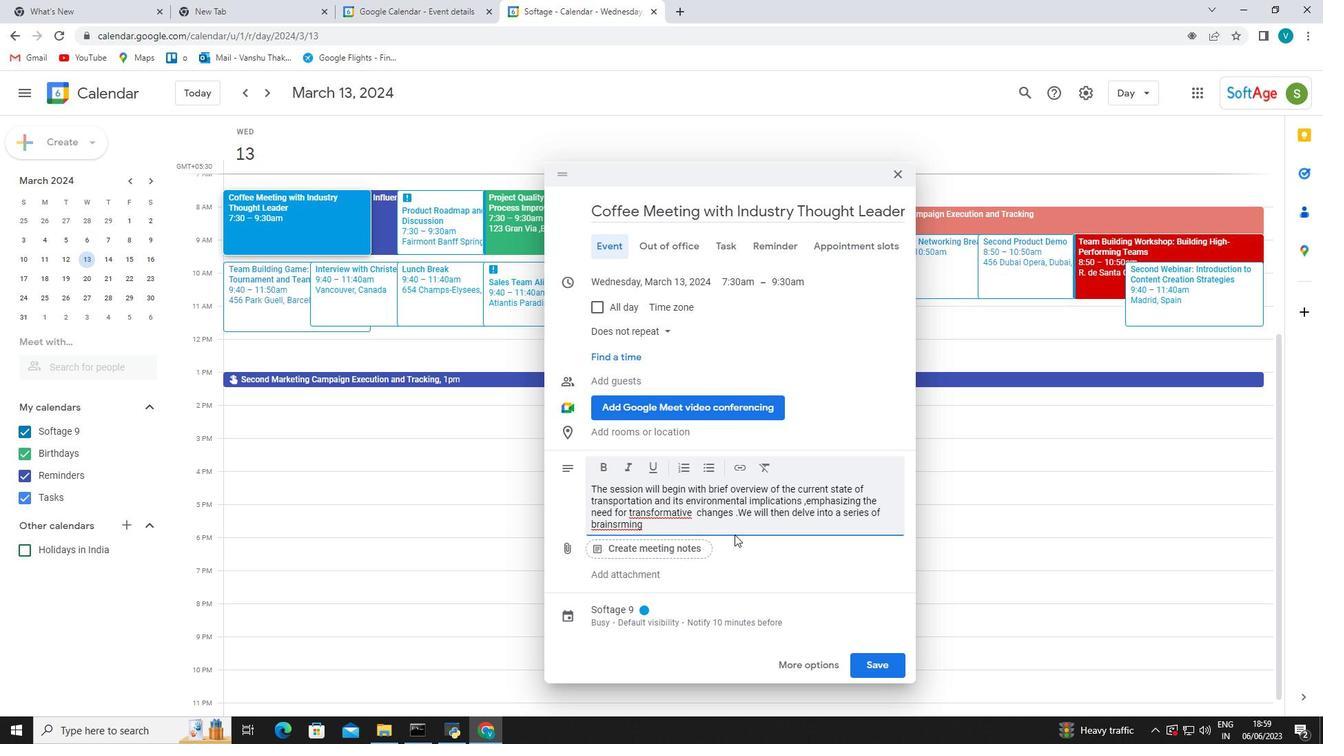 
Action: Key pressed to<Key.space><Key.backspace>
Screenshot: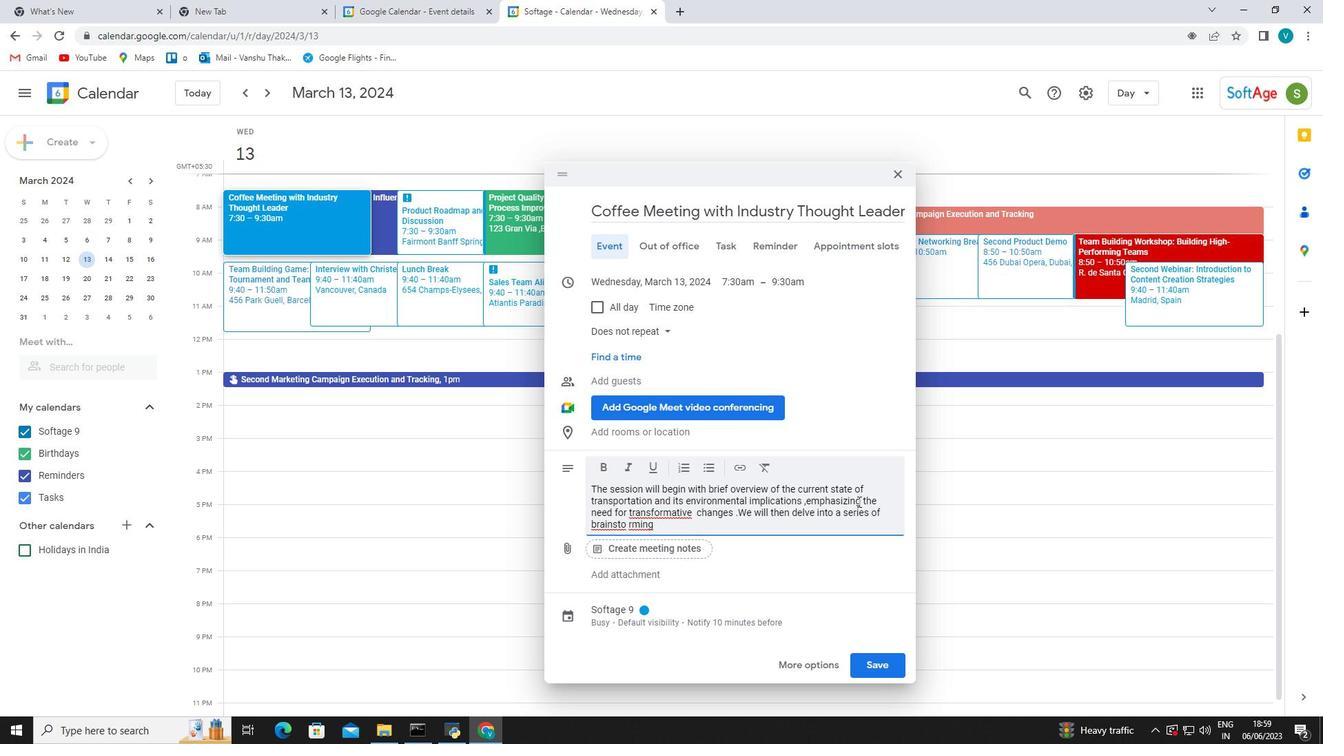 
Action: Mouse moved to (672, 529)
Screenshot: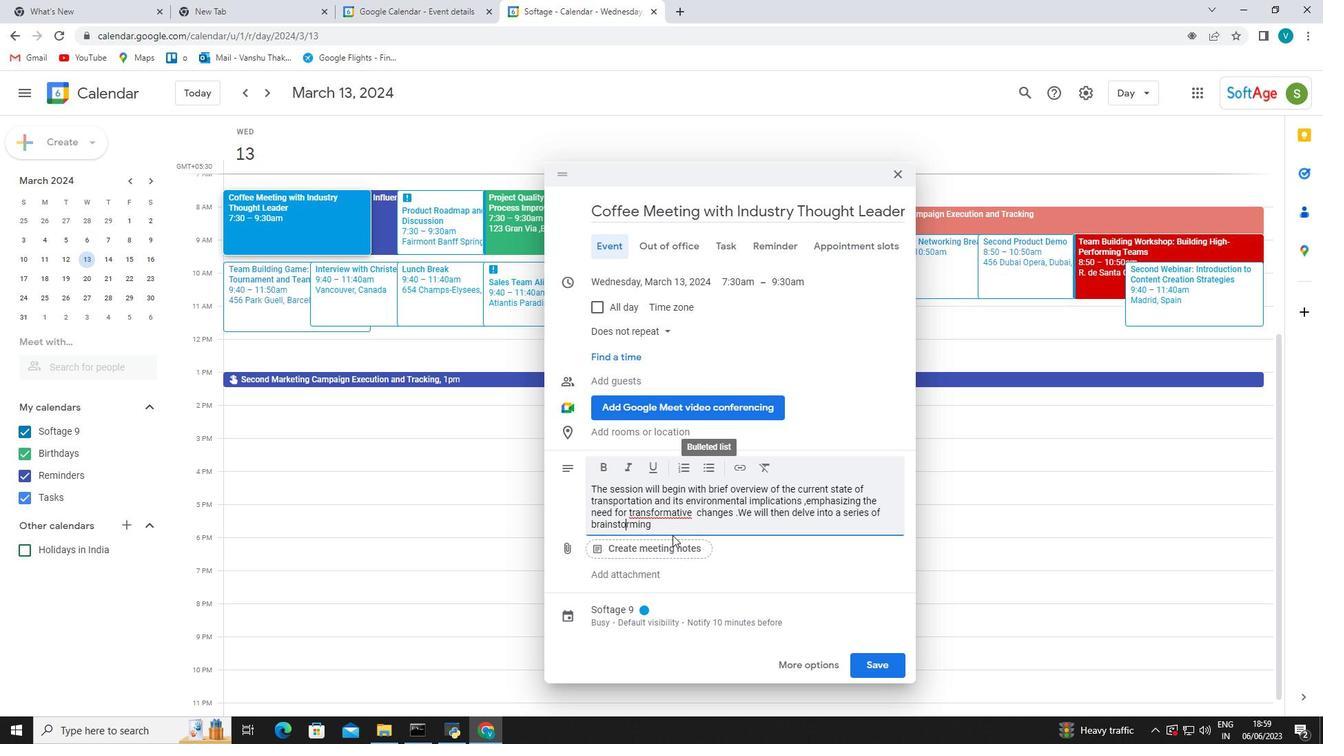 
Action: Mouse pressed left at (672, 529)
Screenshot: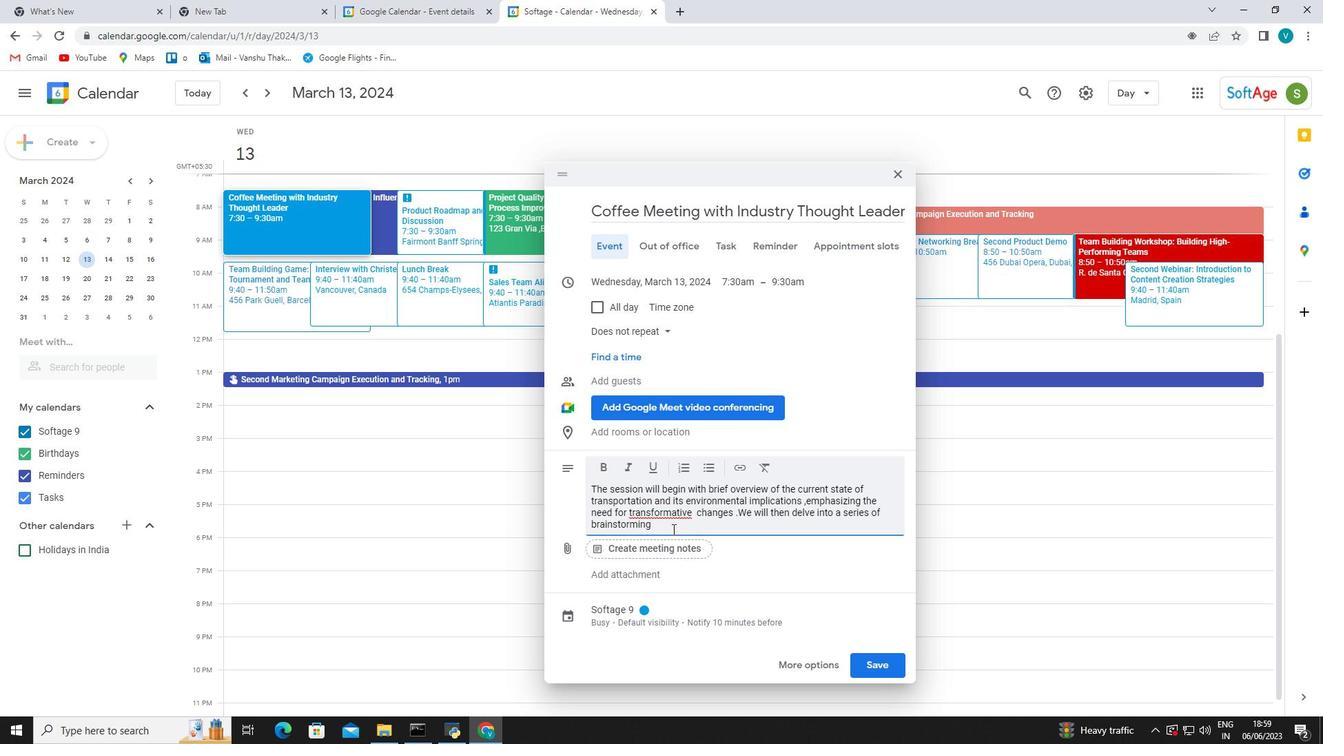 
Action: Mouse moved to (782, 526)
Screenshot: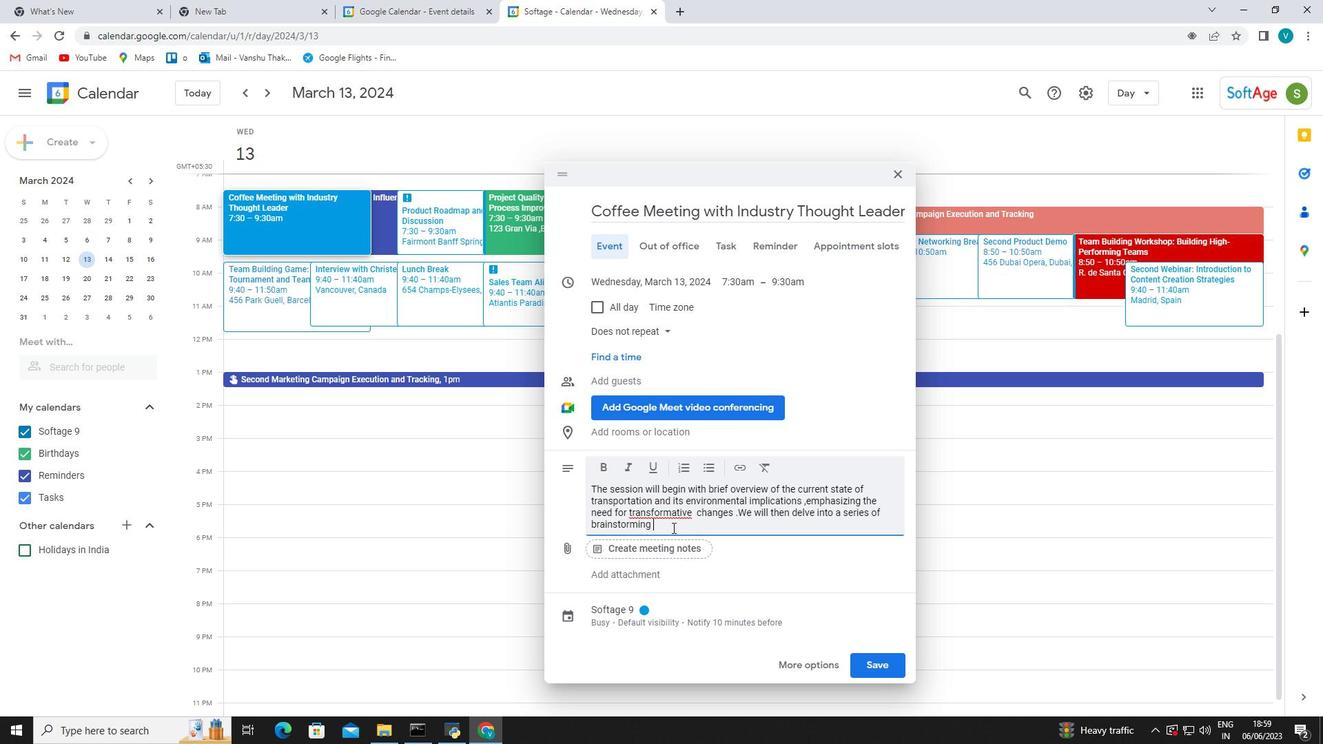 
Action: Key pressed exercises<Key.space>designed<Key.space>to<Key.space>spark<Key.space>innovation<Key.space>and<Key.space>encourage<Key.space>out<Key.space><Key.backspace>-of-the-box<Key.space>thinking<Key.space>.
Screenshot: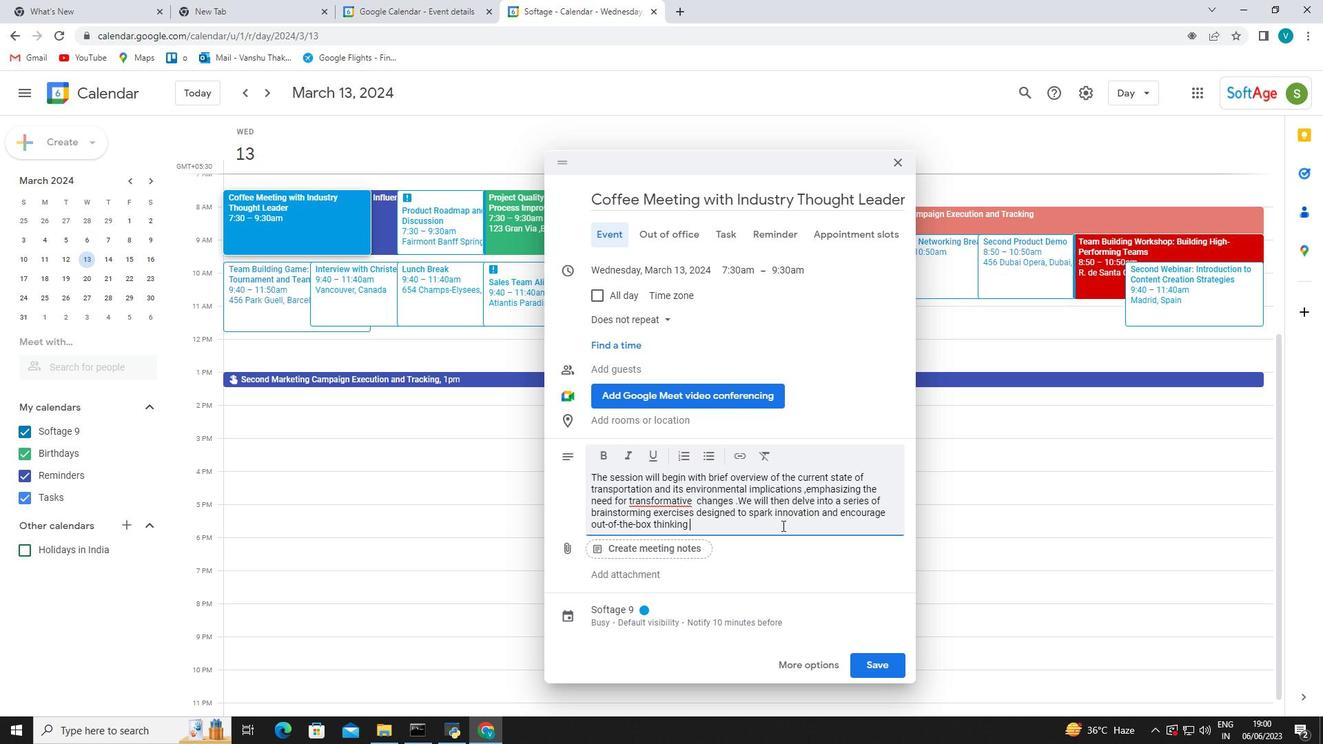 
Action: Mouse moved to (768, 513)
Screenshot: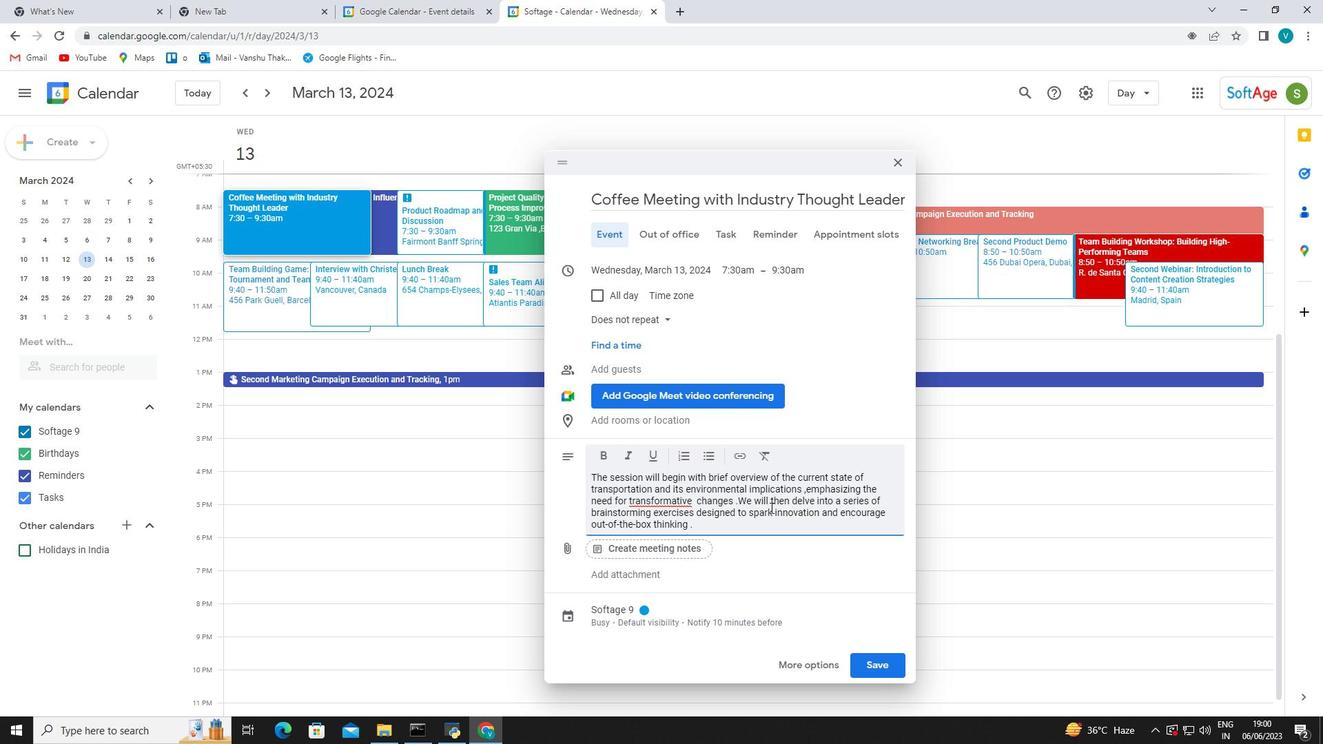 
Action: Mouse scrolled (768, 512) with delta (0, 0)
Screenshot: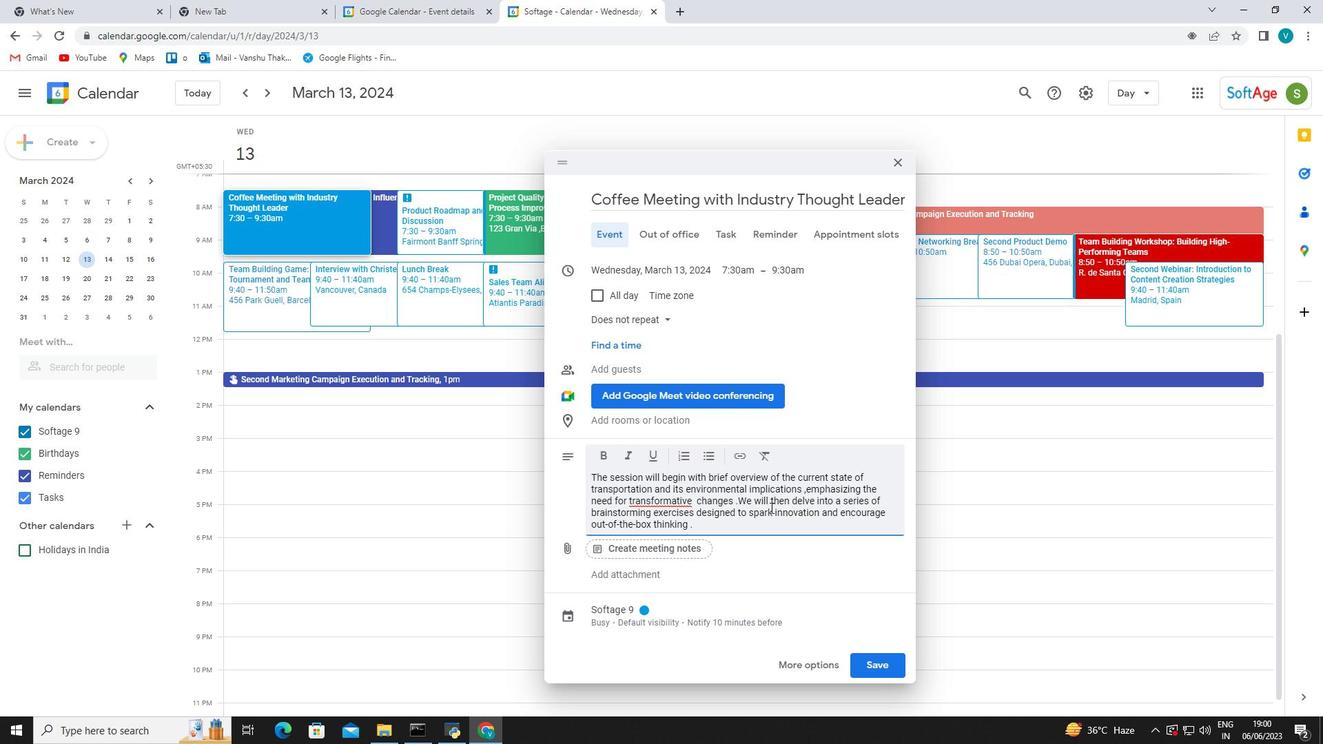 
Action: Mouse moved to (768, 513)
Screenshot: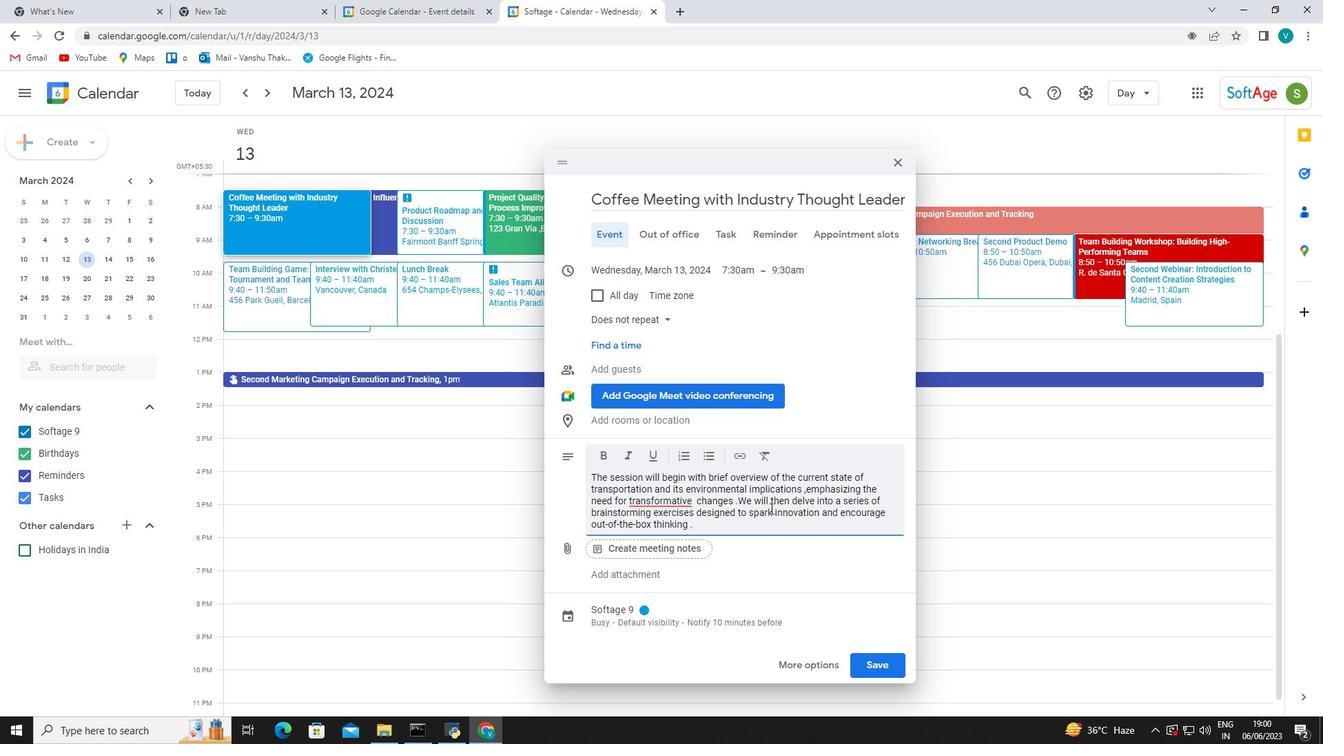 
Action: Mouse scrolled (768, 513) with delta (0, 0)
Screenshot: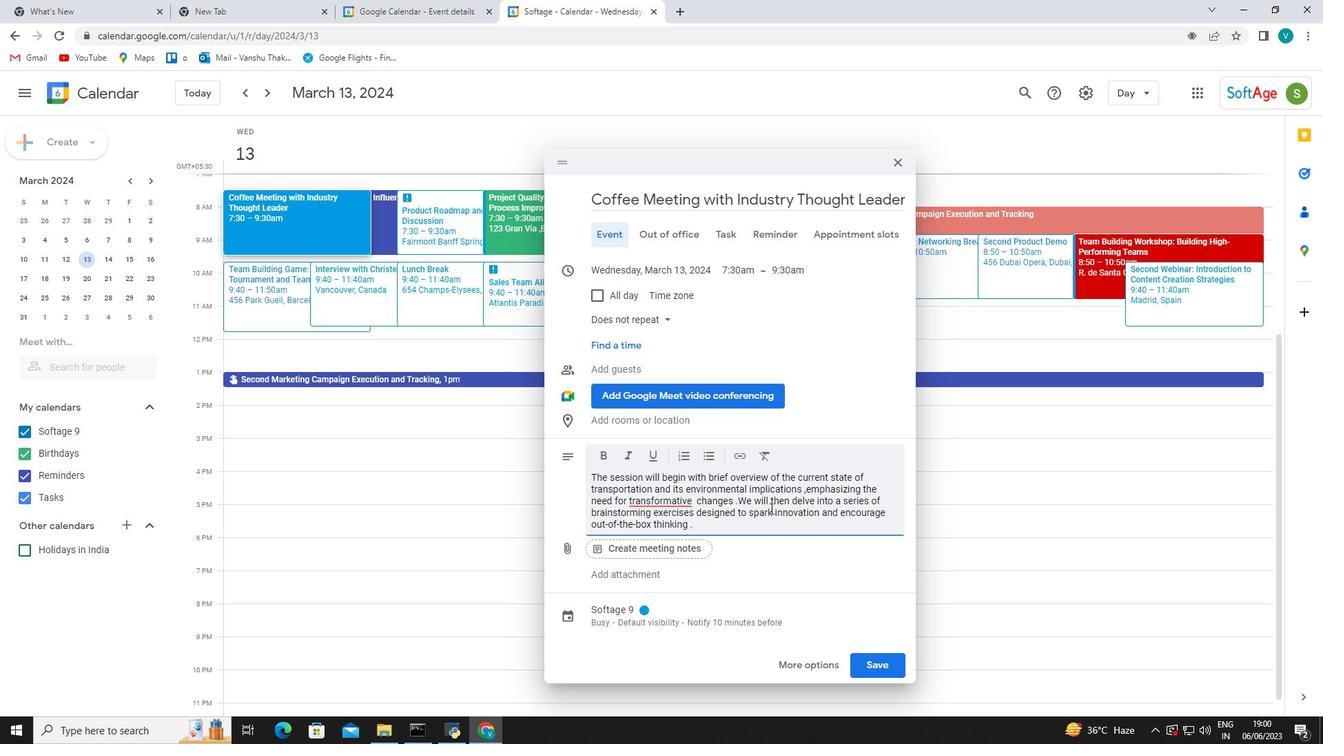
Action: Mouse scrolled (768, 513) with delta (0, 0)
Screenshot: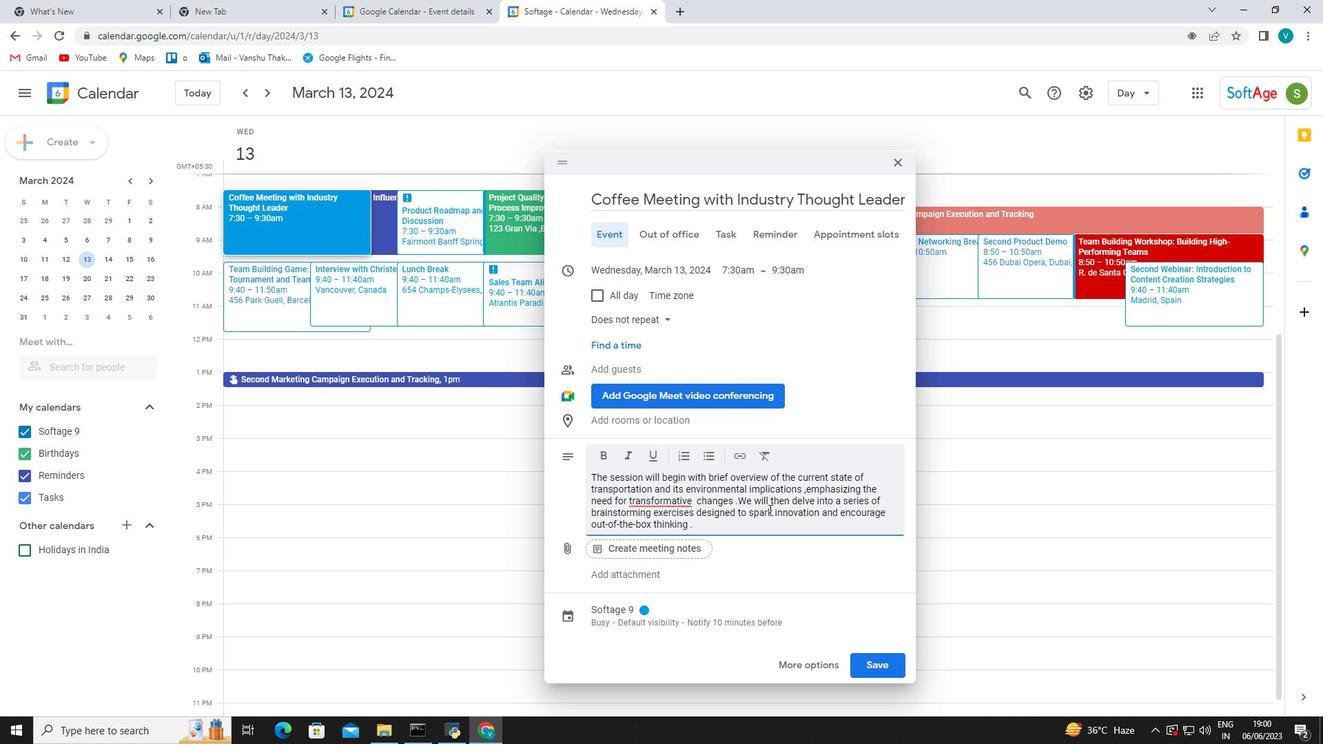 
Action: Mouse scrolled (768, 513) with delta (0, 0)
Screenshot: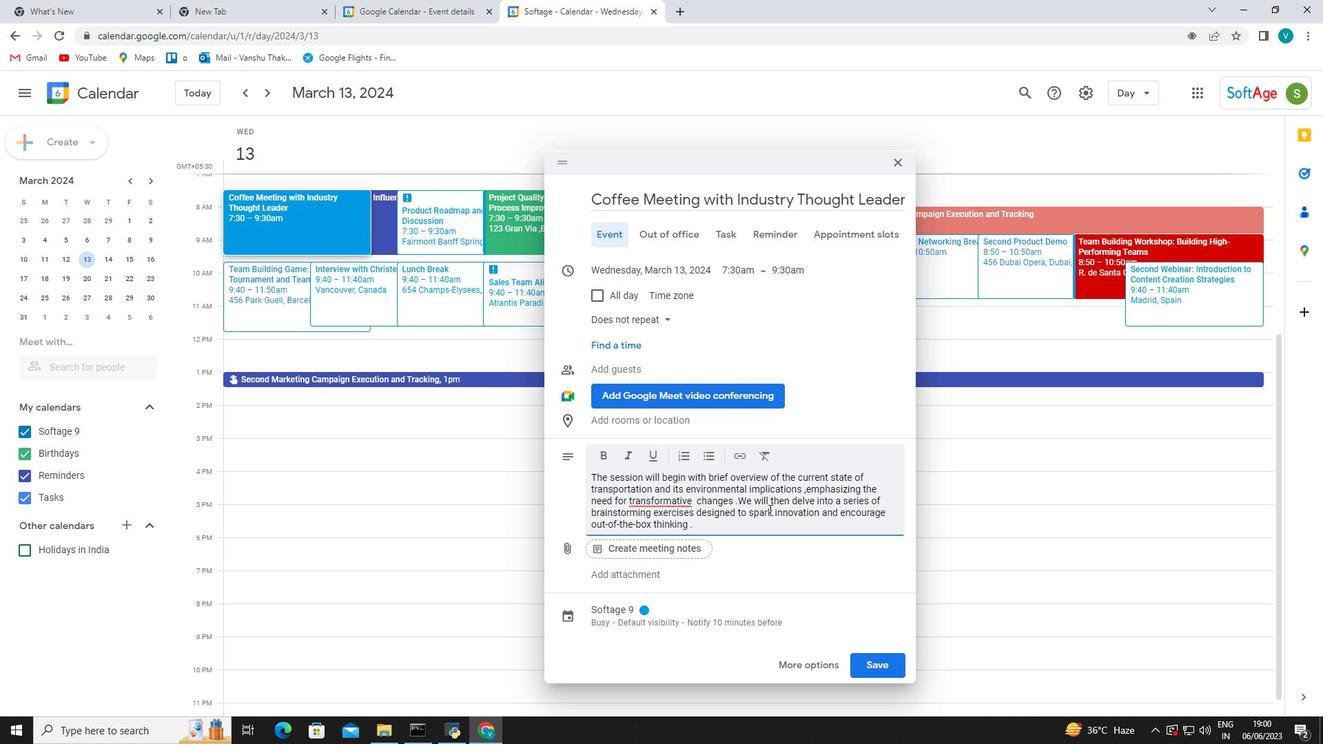
Action: Mouse moved to (647, 613)
Screenshot: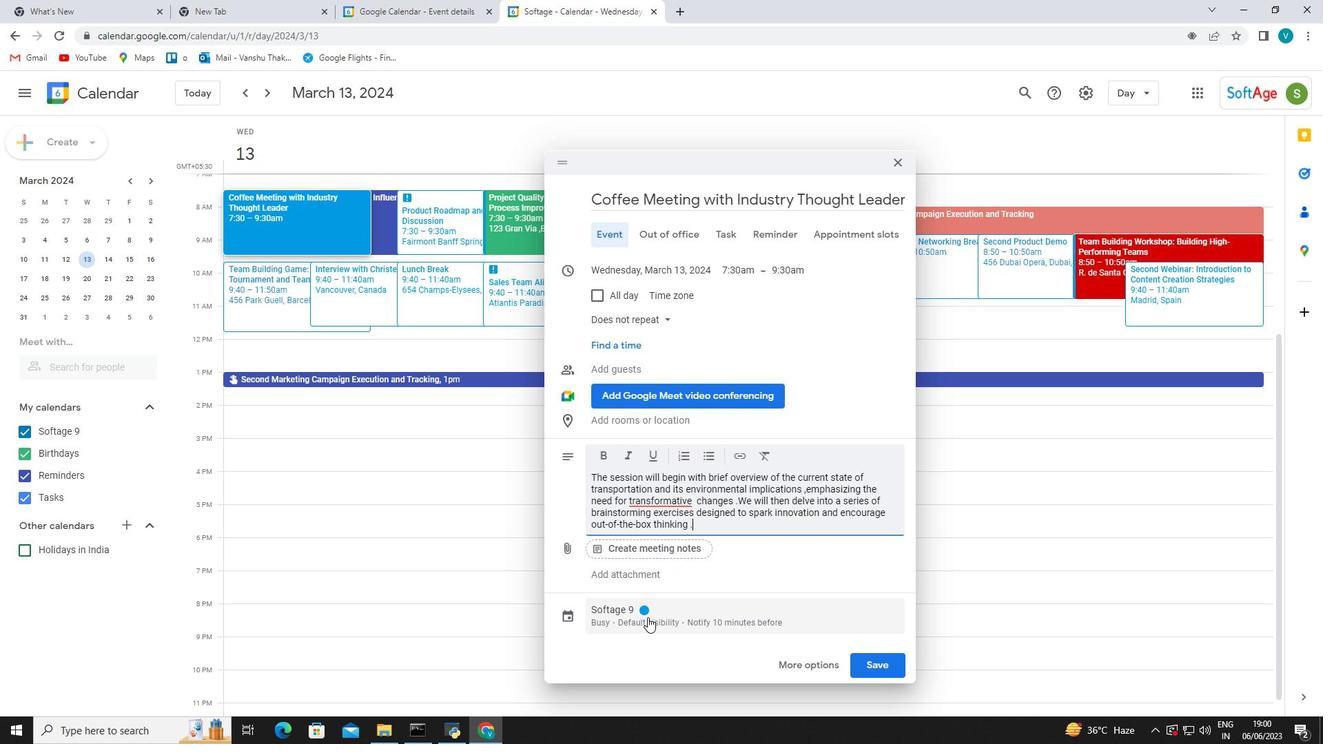 
Action: Mouse pressed left at (647, 613)
Screenshot: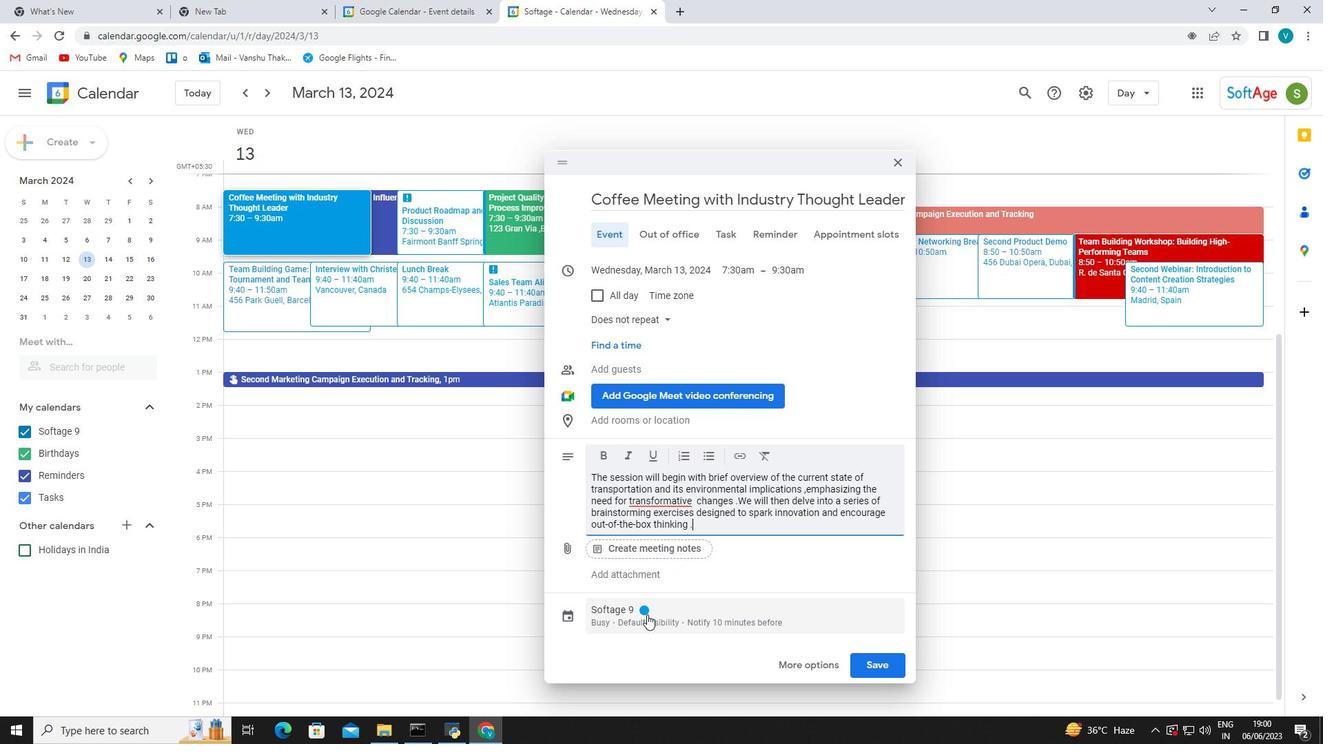 
Action: Mouse moved to (675, 509)
Screenshot: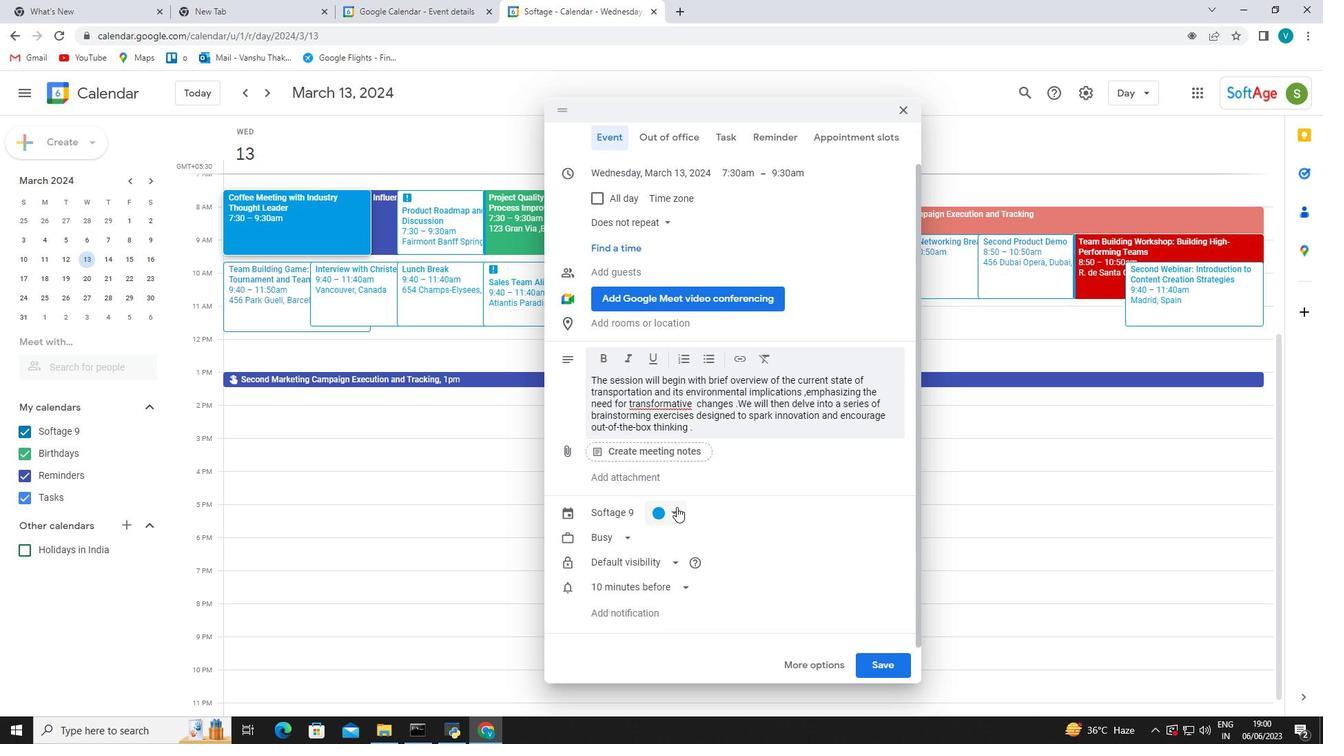 
Action: Mouse pressed left at (675, 509)
Screenshot: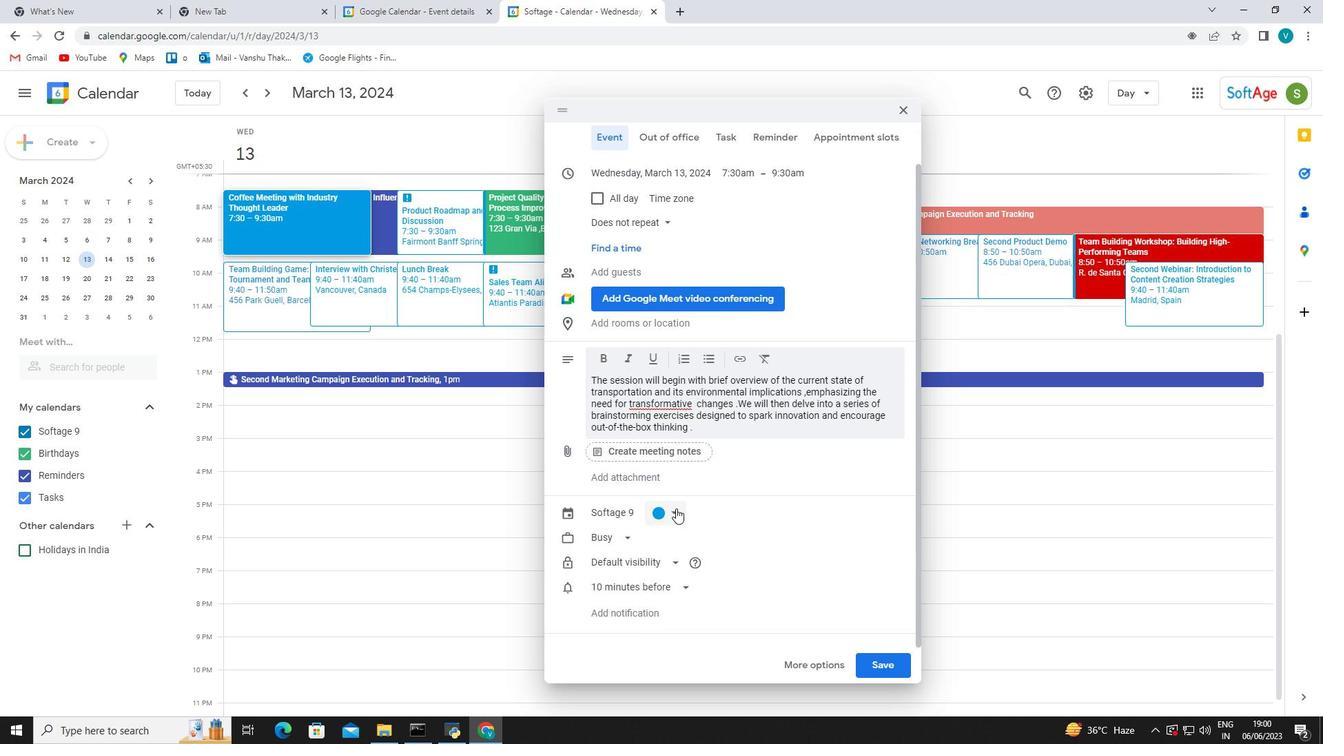 
Action: Mouse moved to (674, 581)
Screenshot: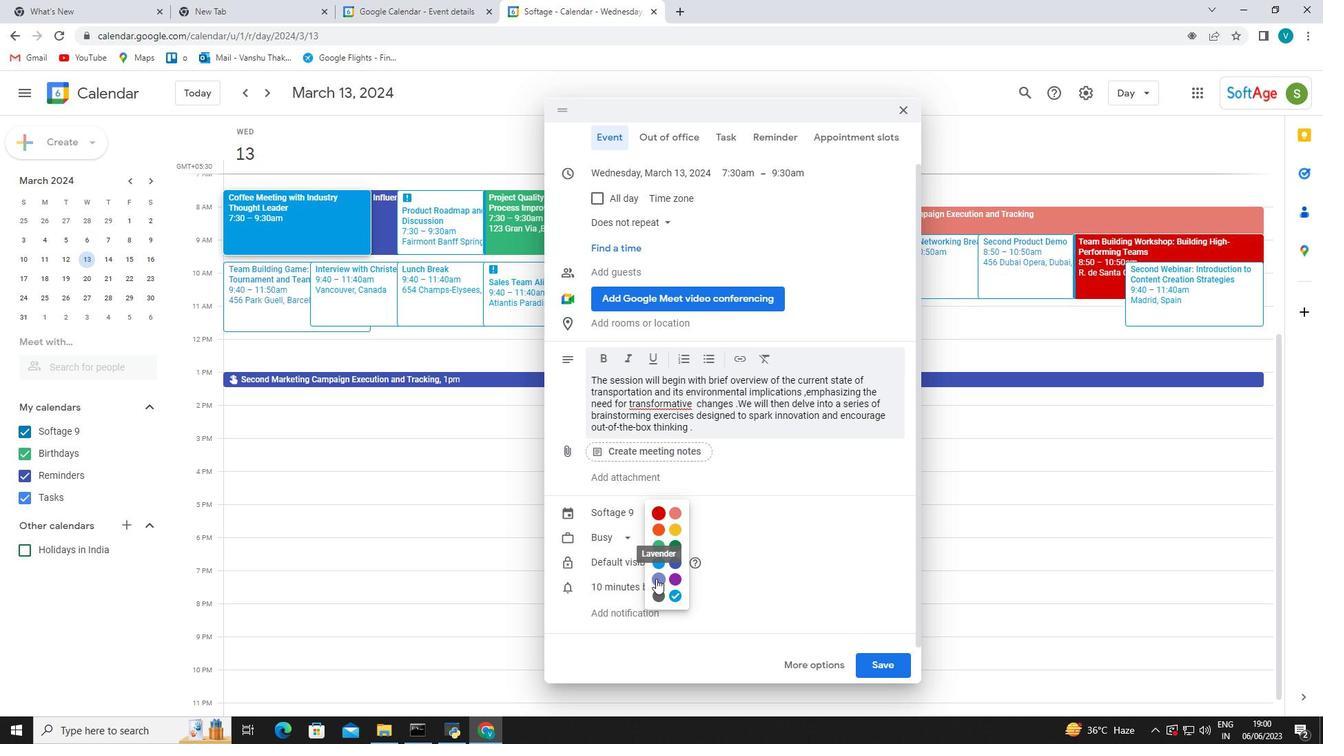 
Action: Mouse pressed left at (674, 581)
Screenshot: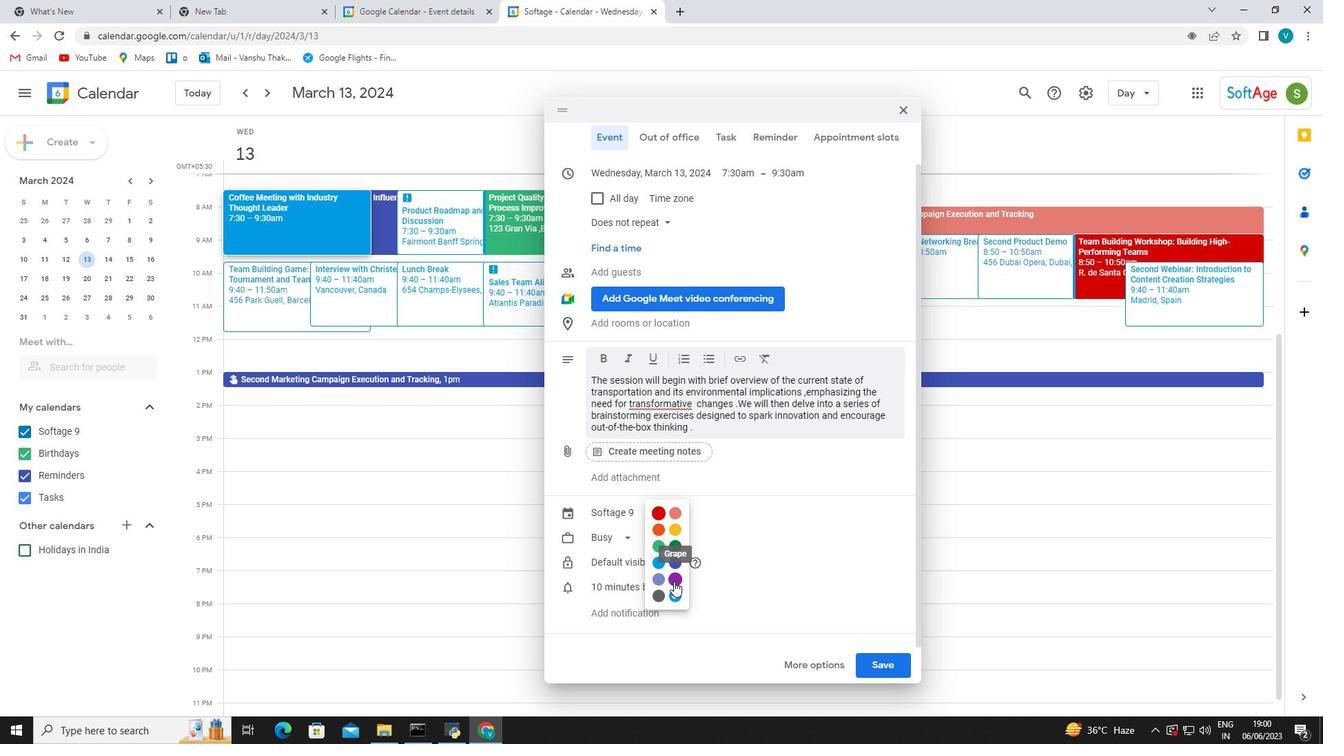 
Action: Mouse moved to (675, 575)
Screenshot: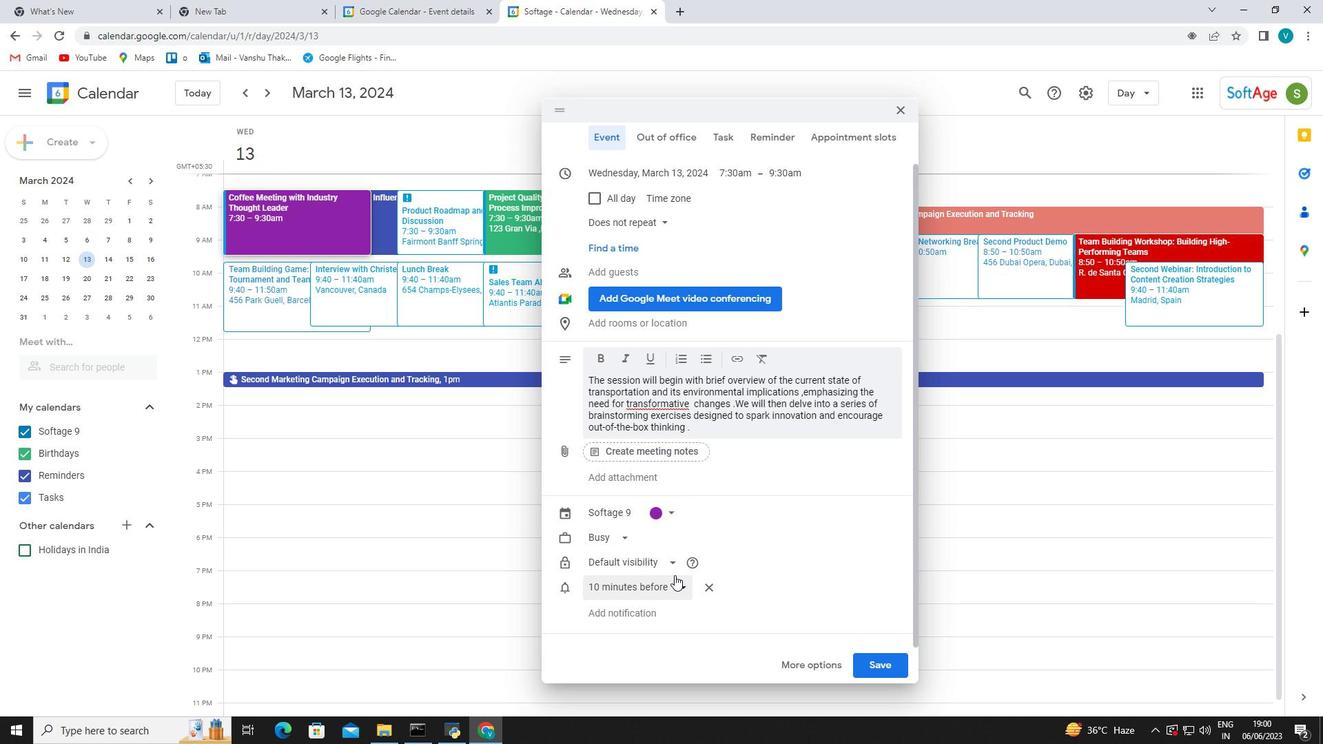 
Action: Mouse scrolled (675, 576) with delta (0, 0)
Screenshot: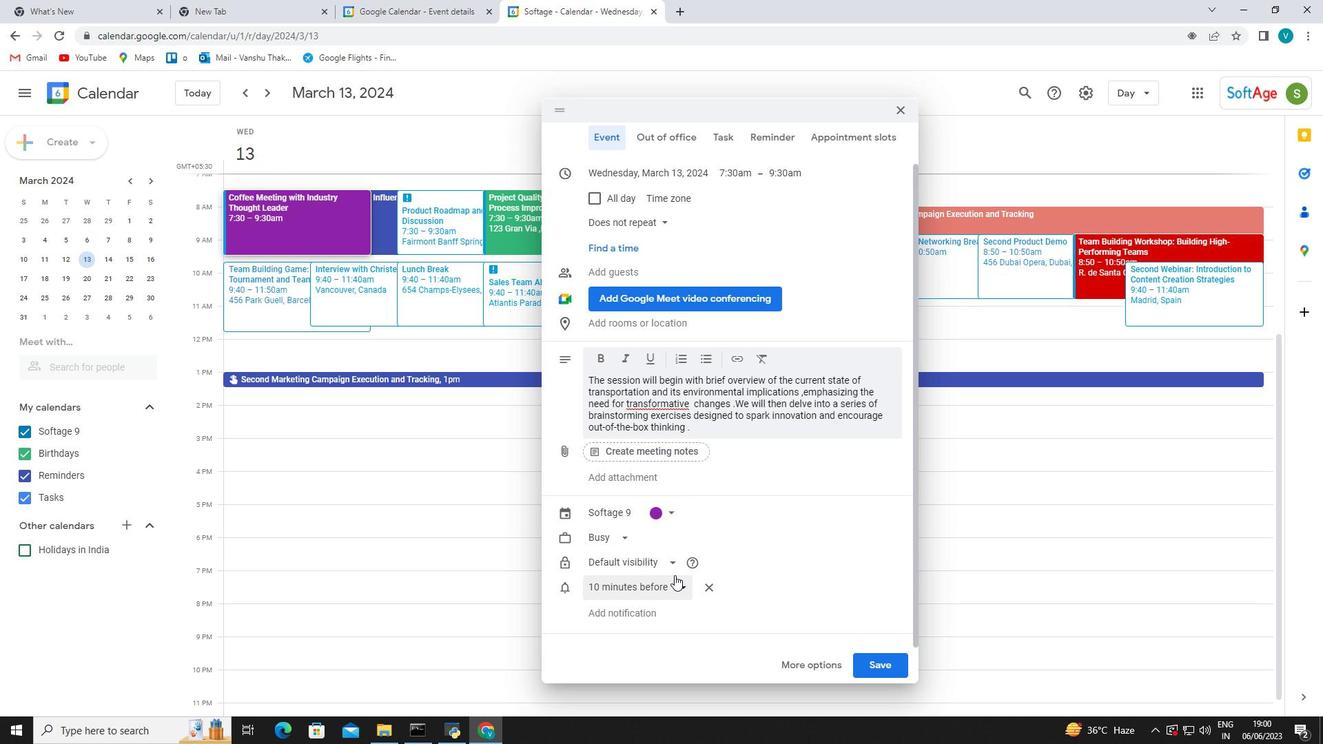 
Action: Mouse scrolled (675, 576) with delta (0, 0)
Screenshot: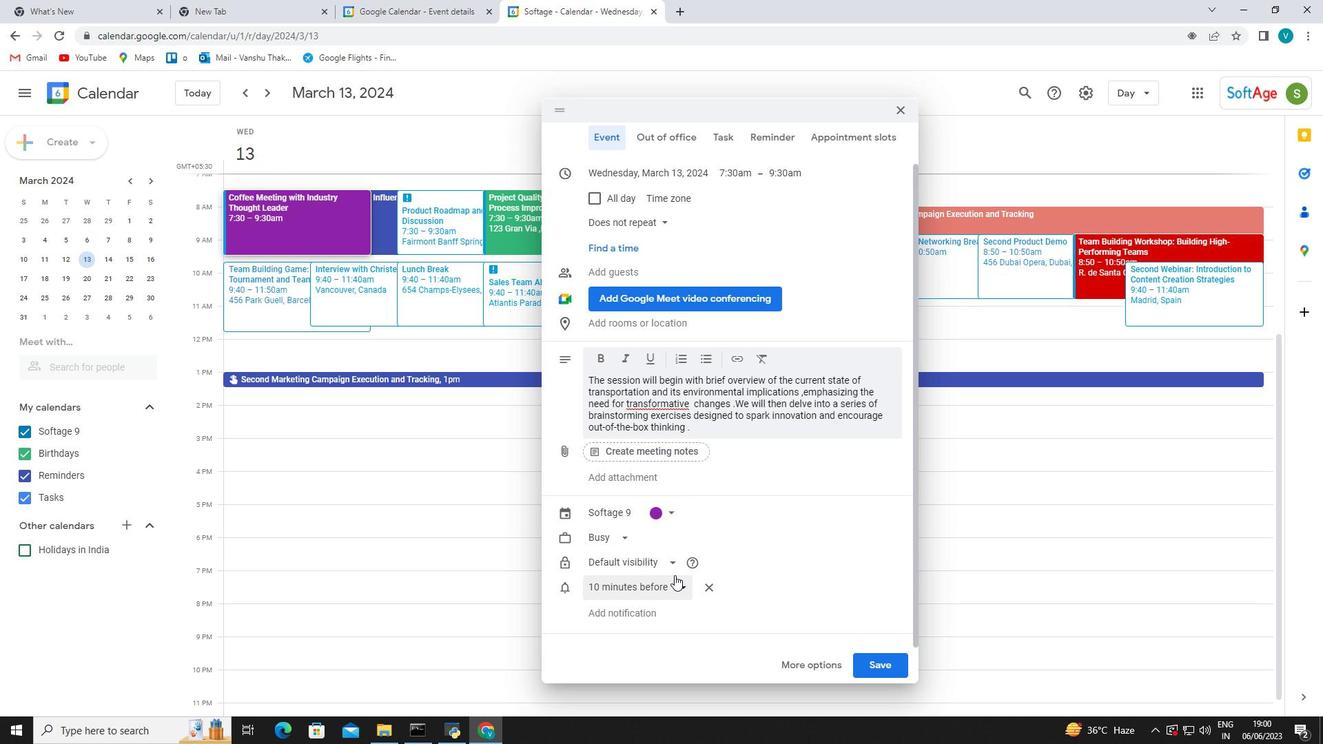 
Action: Mouse scrolled (675, 576) with delta (0, 0)
Screenshot: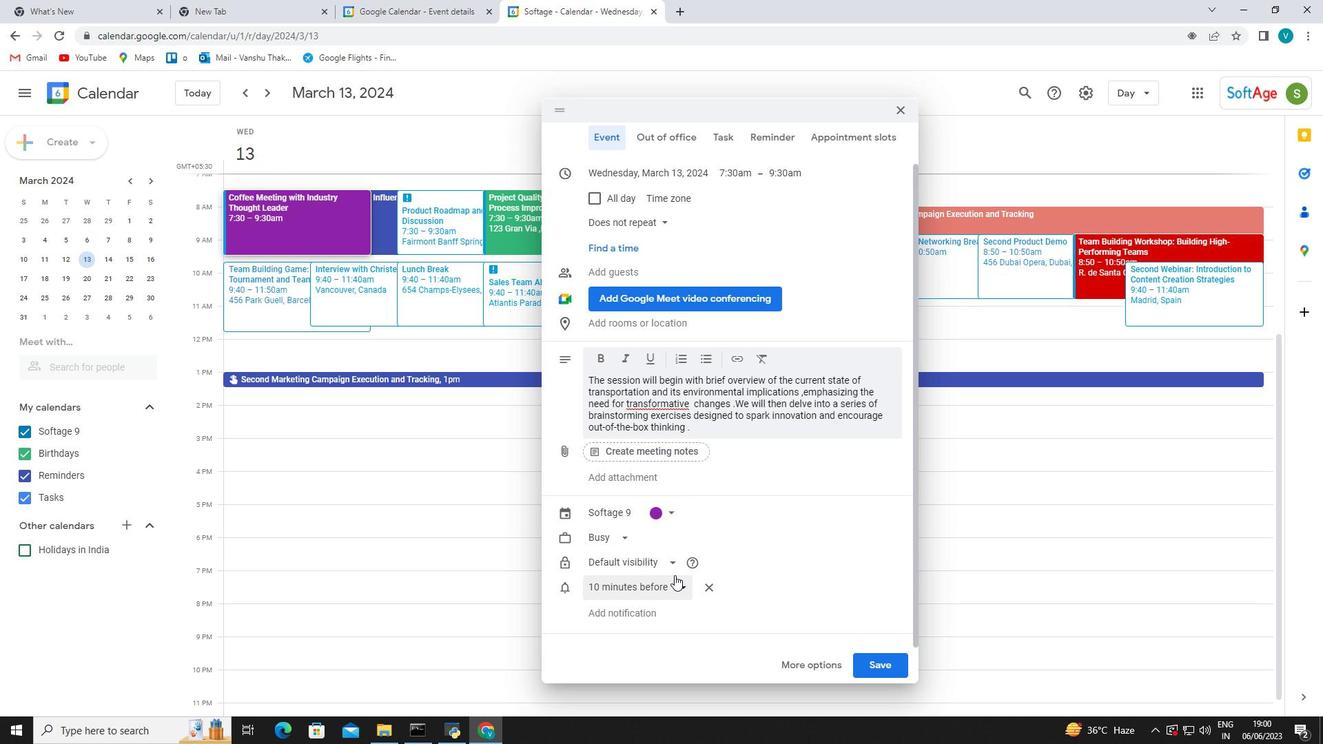 
Action: Mouse moved to (675, 566)
Screenshot: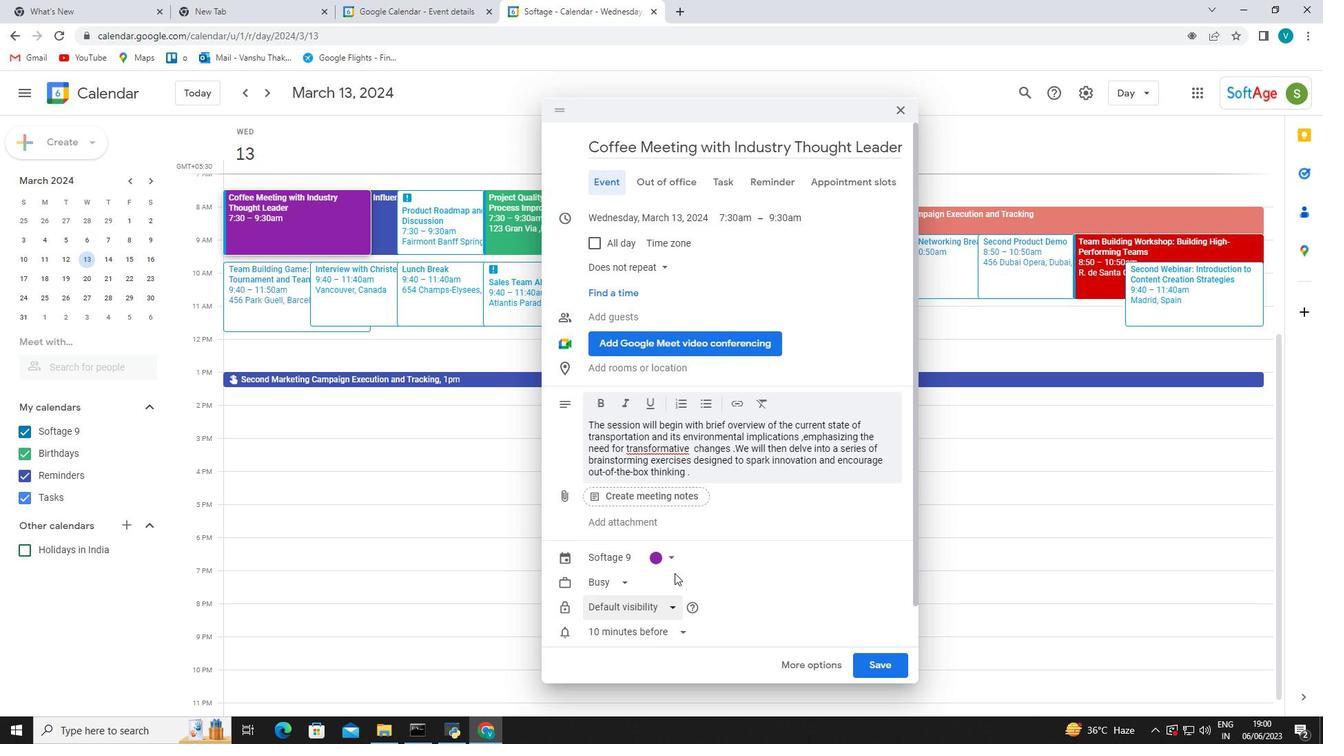 
Action: Mouse scrolled (675, 567) with delta (0, 0)
Screenshot: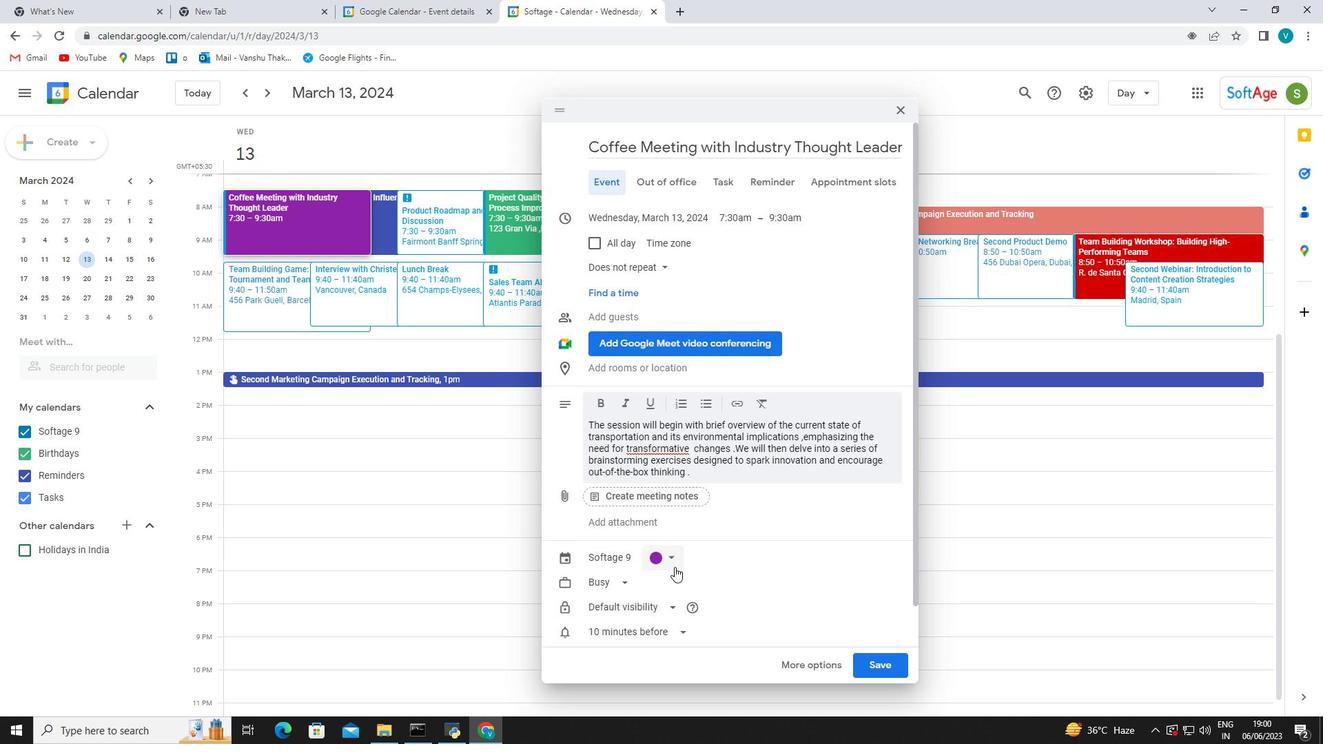 
Action: Mouse scrolled (675, 567) with delta (0, 0)
Screenshot: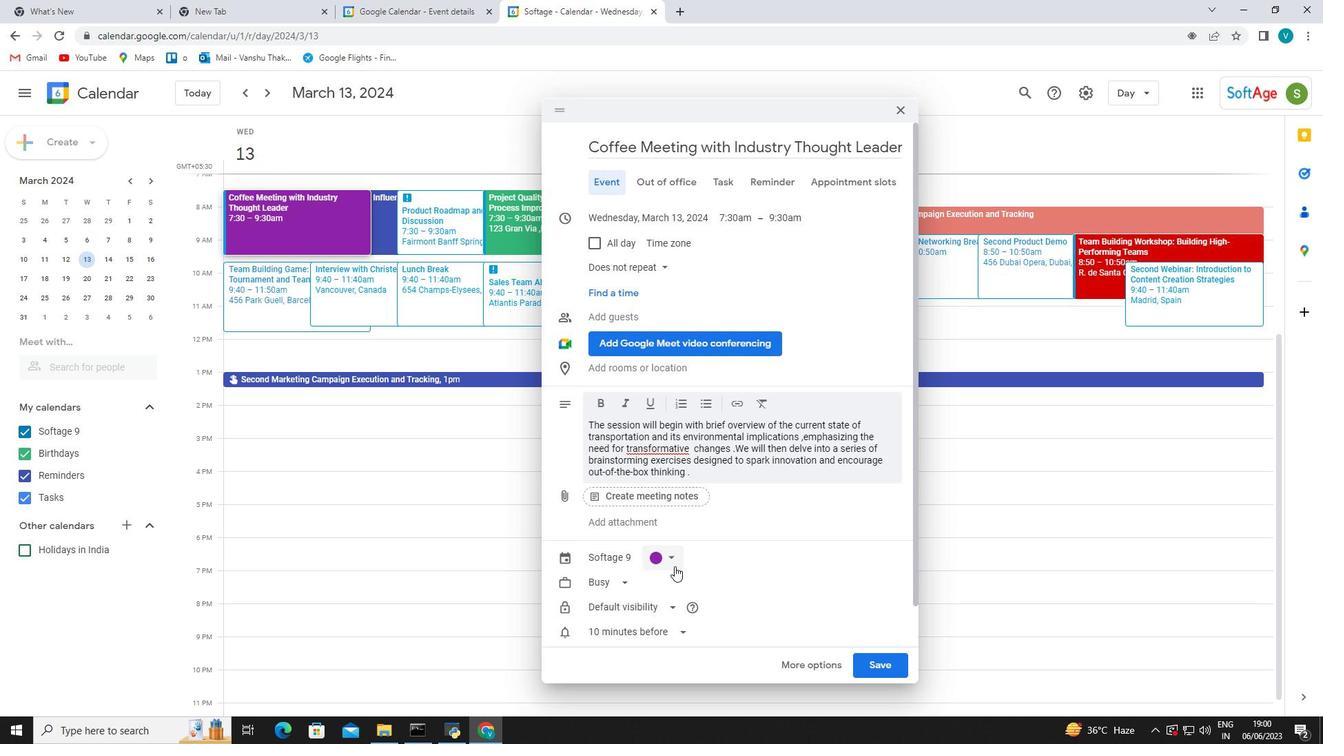 
Action: Mouse scrolled (675, 567) with delta (0, 0)
Screenshot: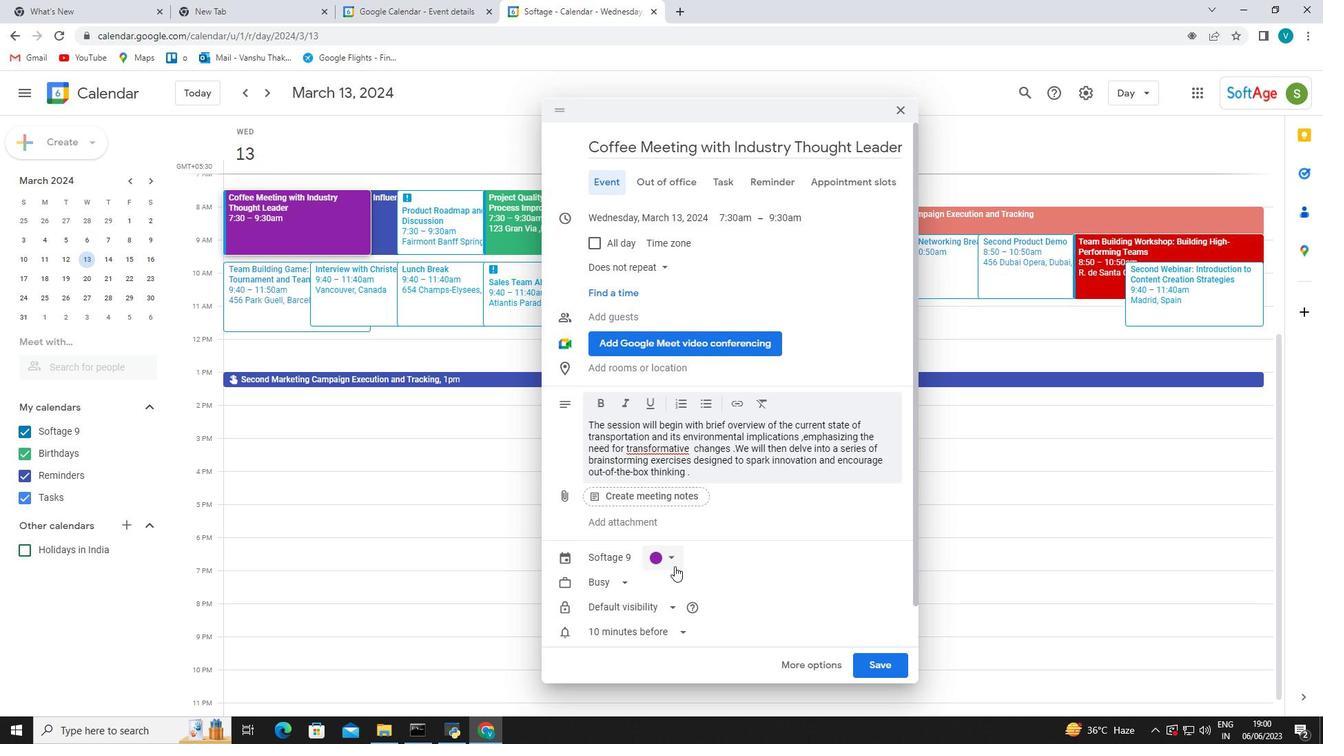 
Action: Mouse scrolled (675, 567) with delta (0, 0)
Screenshot: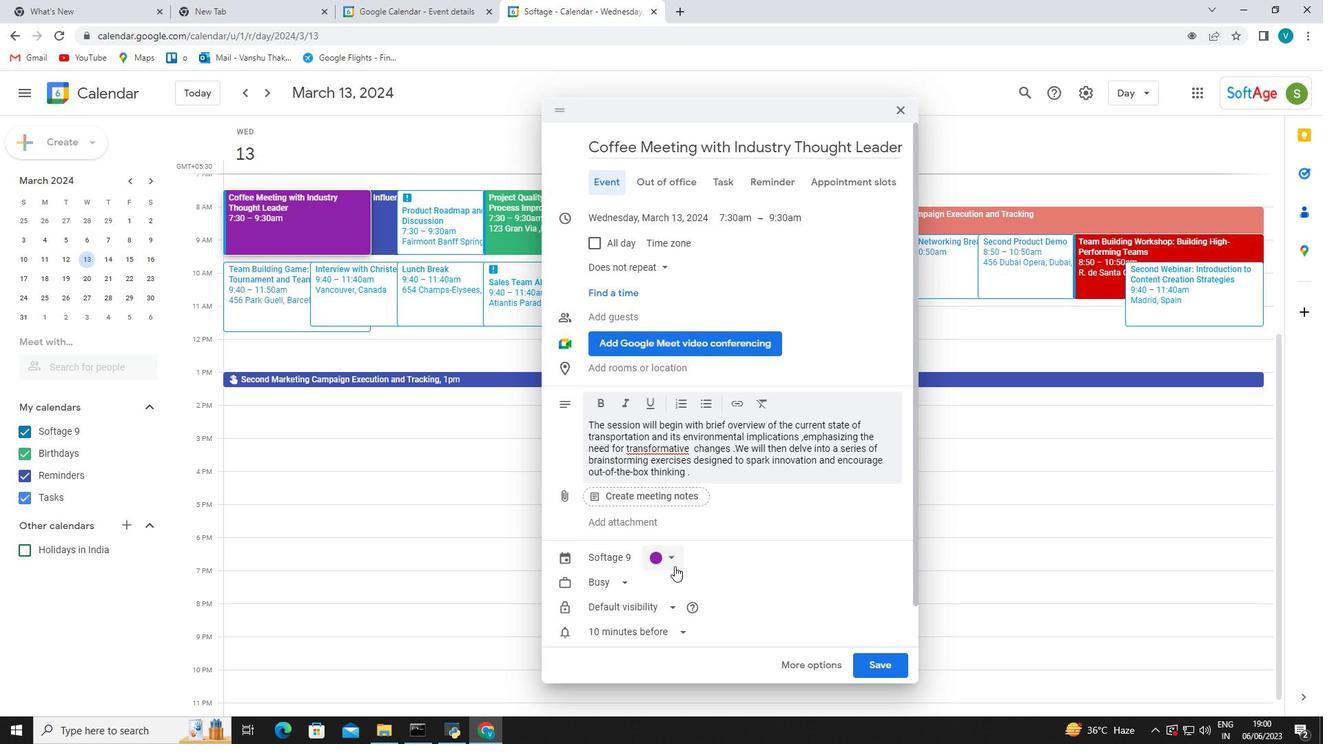 
Action: Mouse scrolled (675, 567) with delta (0, 0)
Screenshot: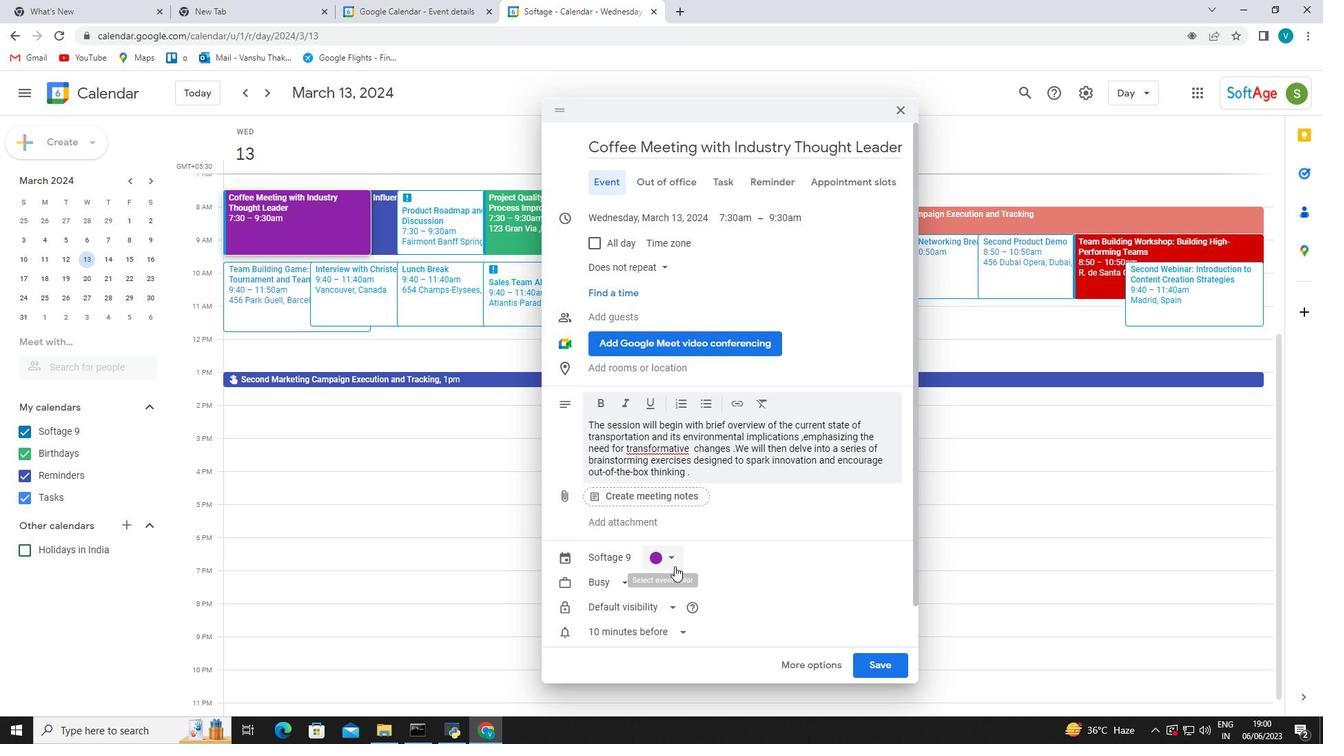 
Action: Mouse scrolled (675, 567) with delta (0, 0)
Screenshot: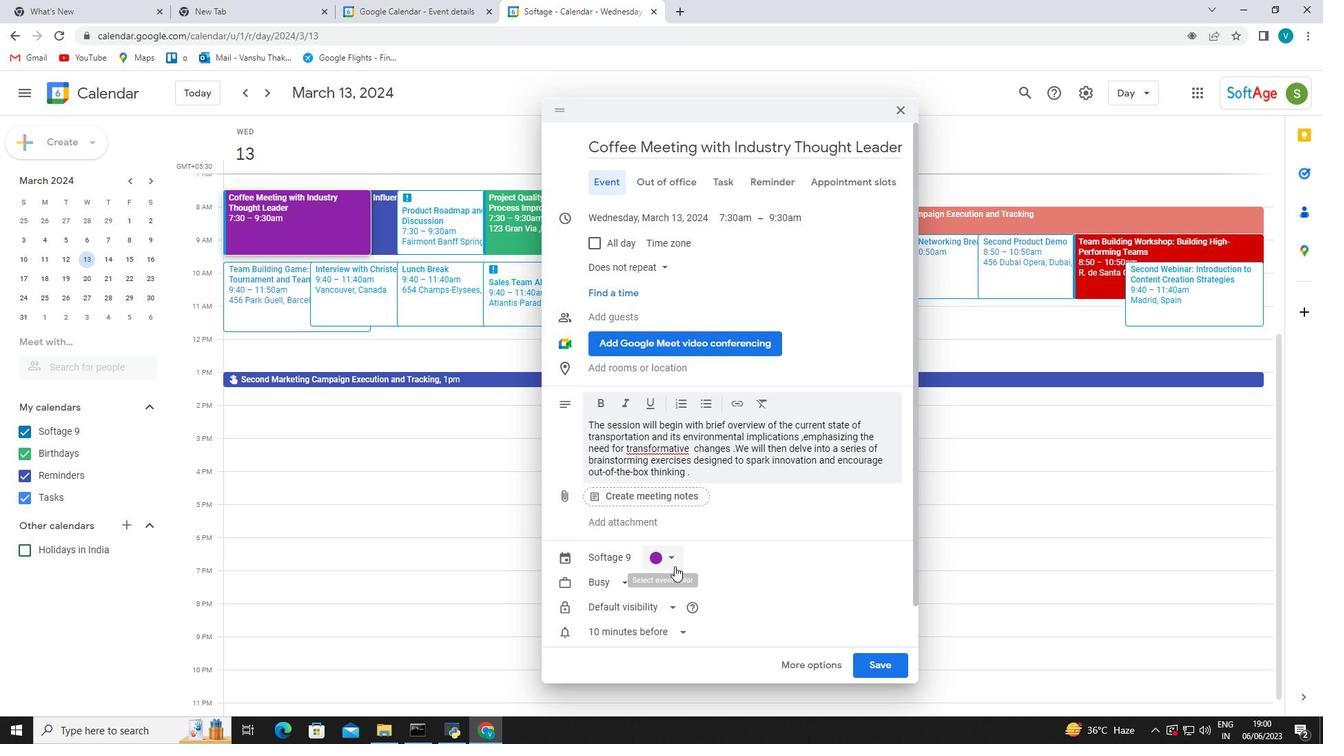 
Action: Mouse scrolled (675, 567) with delta (0, 0)
Screenshot: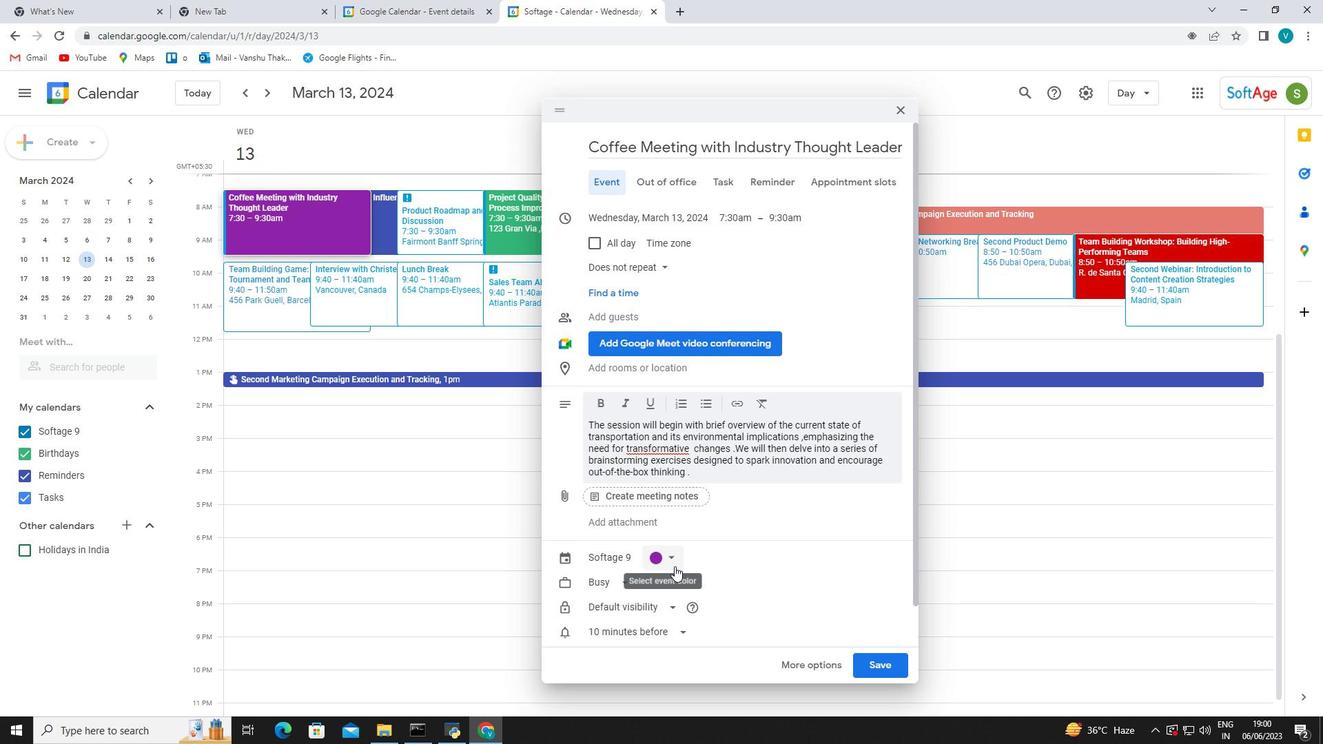 
Action: Mouse scrolled (675, 567) with delta (0, 0)
Screenshot: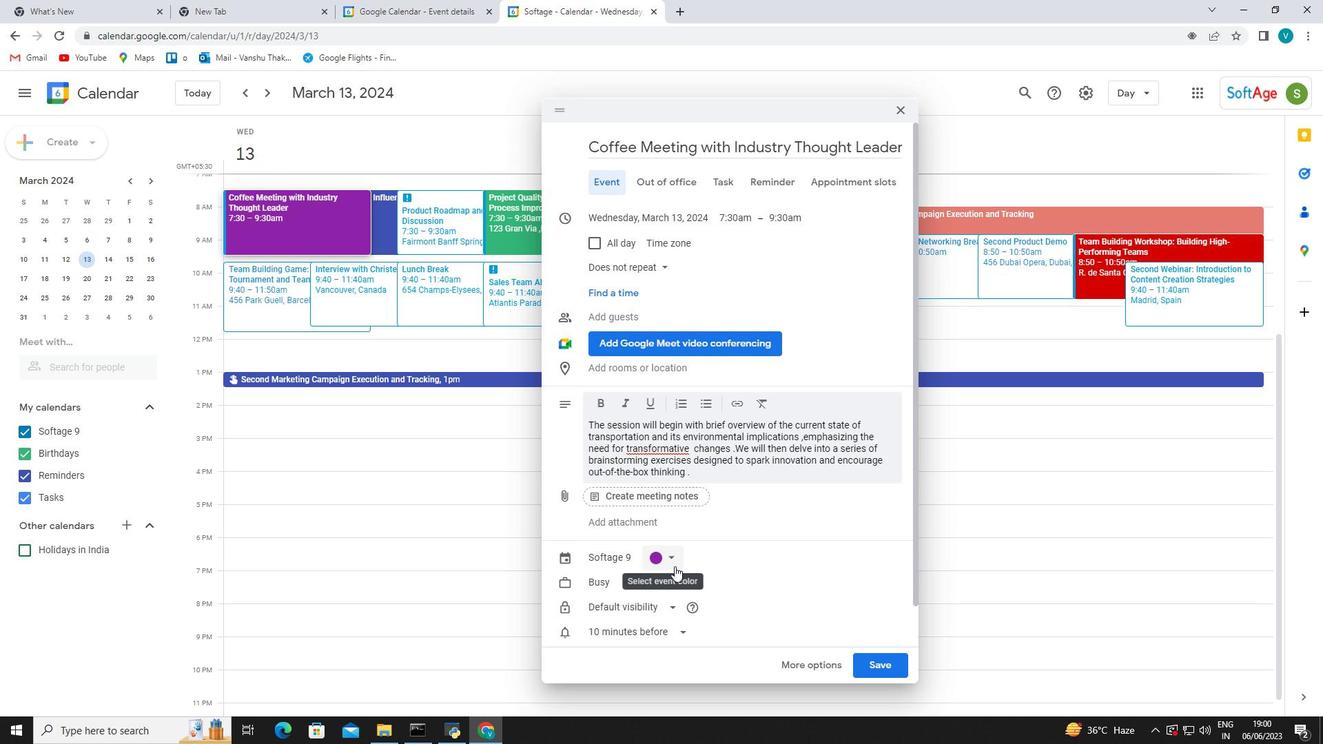 
Action: Mouse moved to (674, 373)
Screenshot: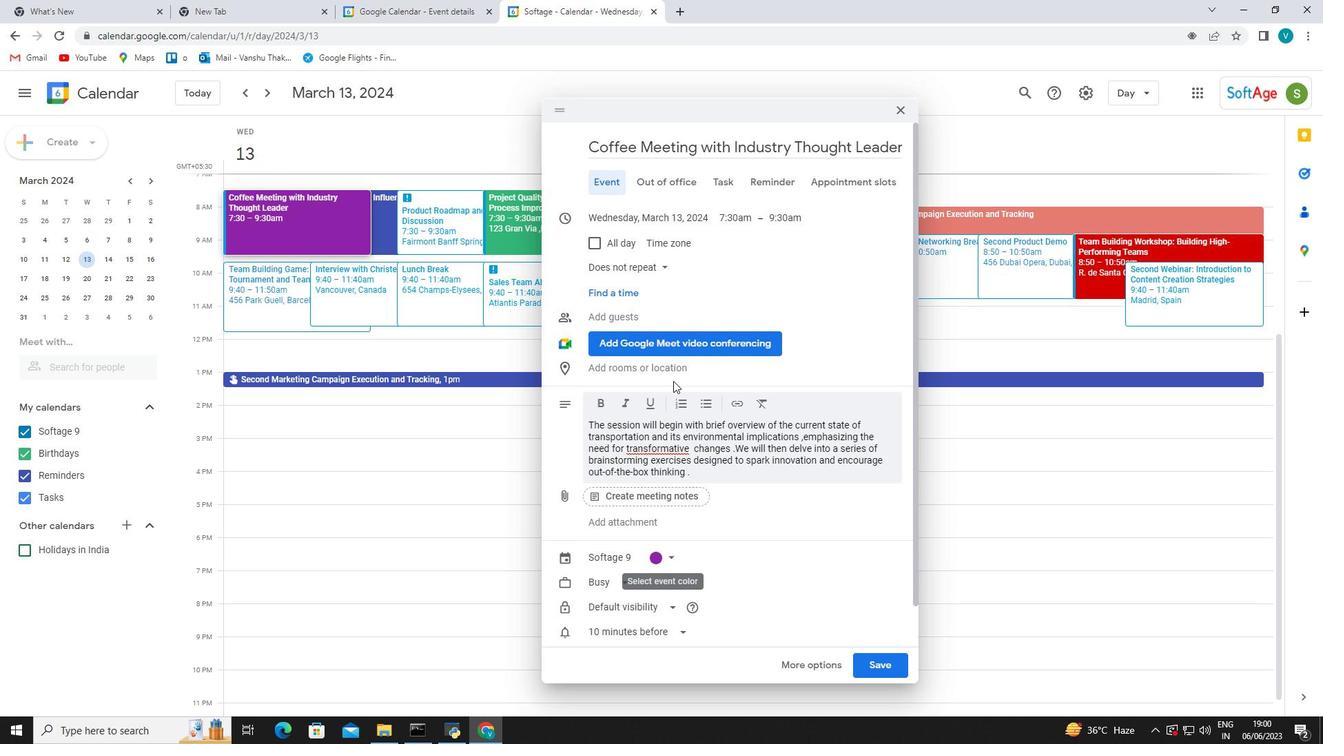 
Action: Mouse pressed left at (674, 373)
Screenshot: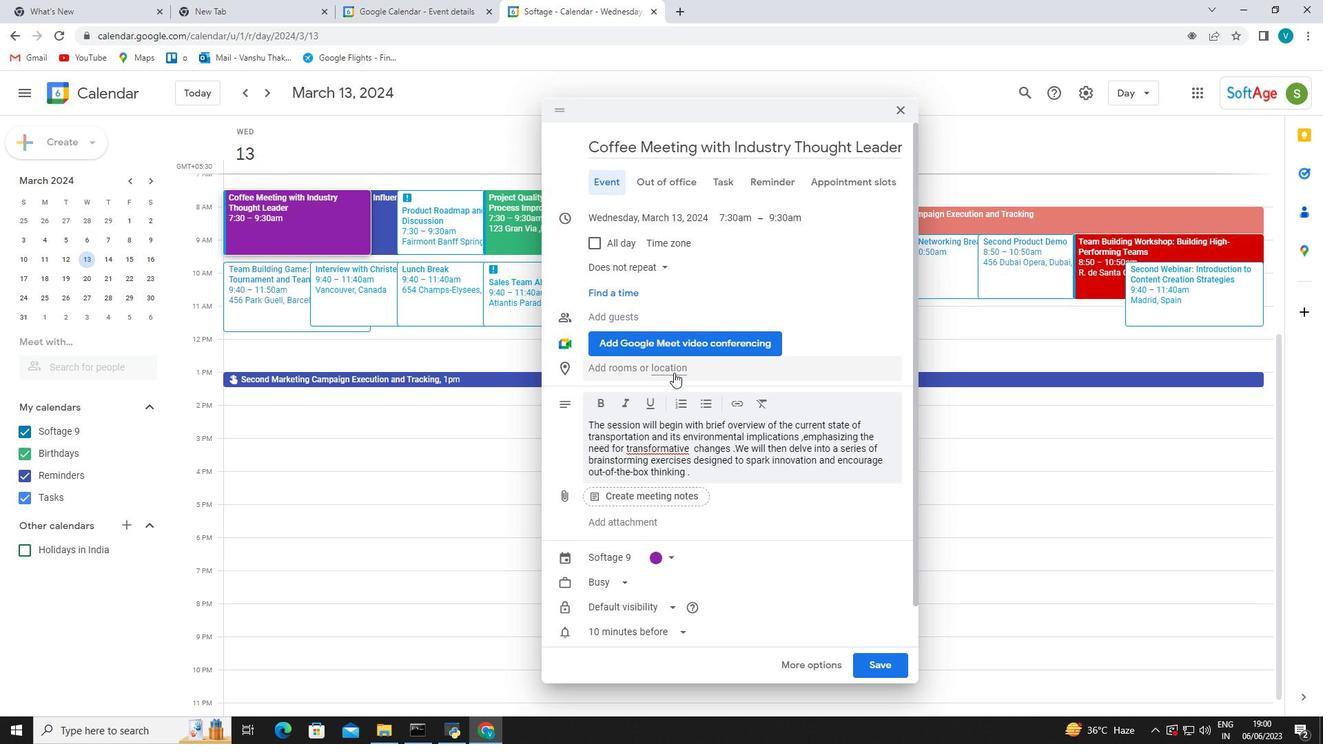 
Action: Mouse moved to (612, 413)
Screenshot: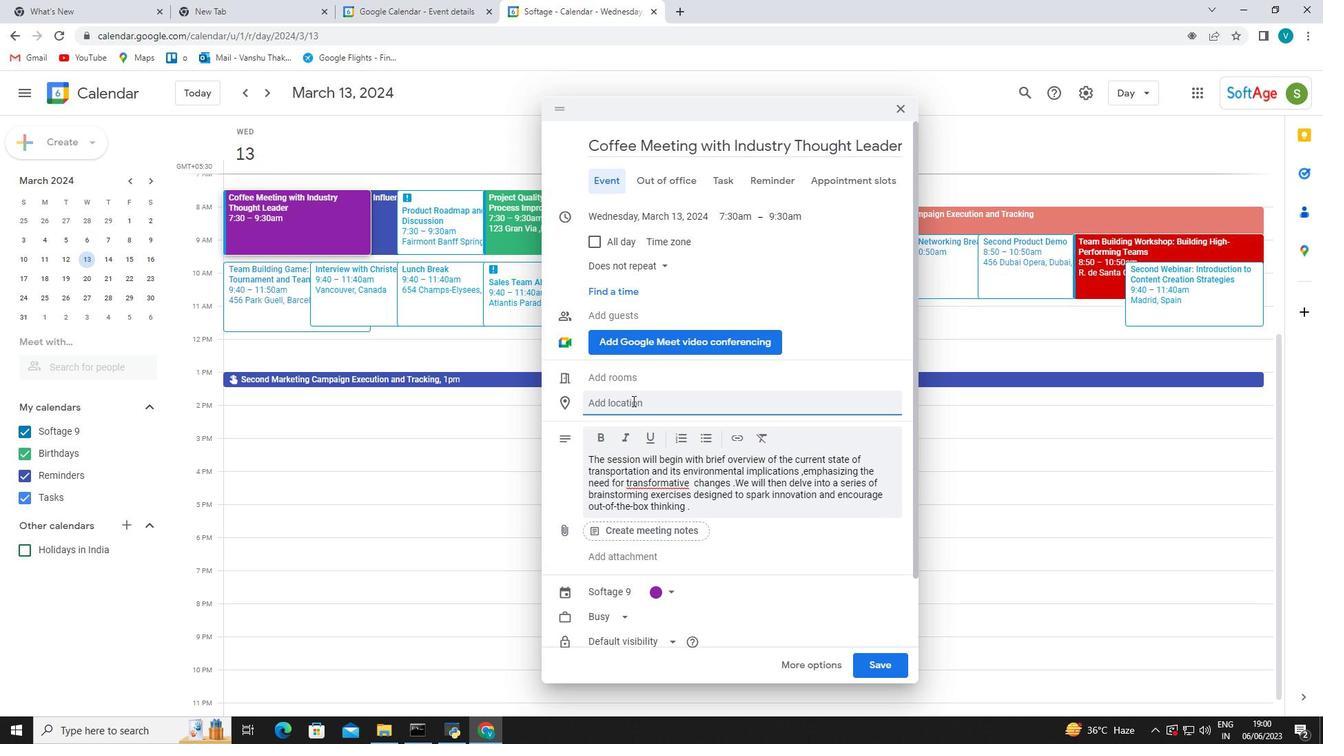 
Action: Mouse pressed left at (612, 413)
Screenshot: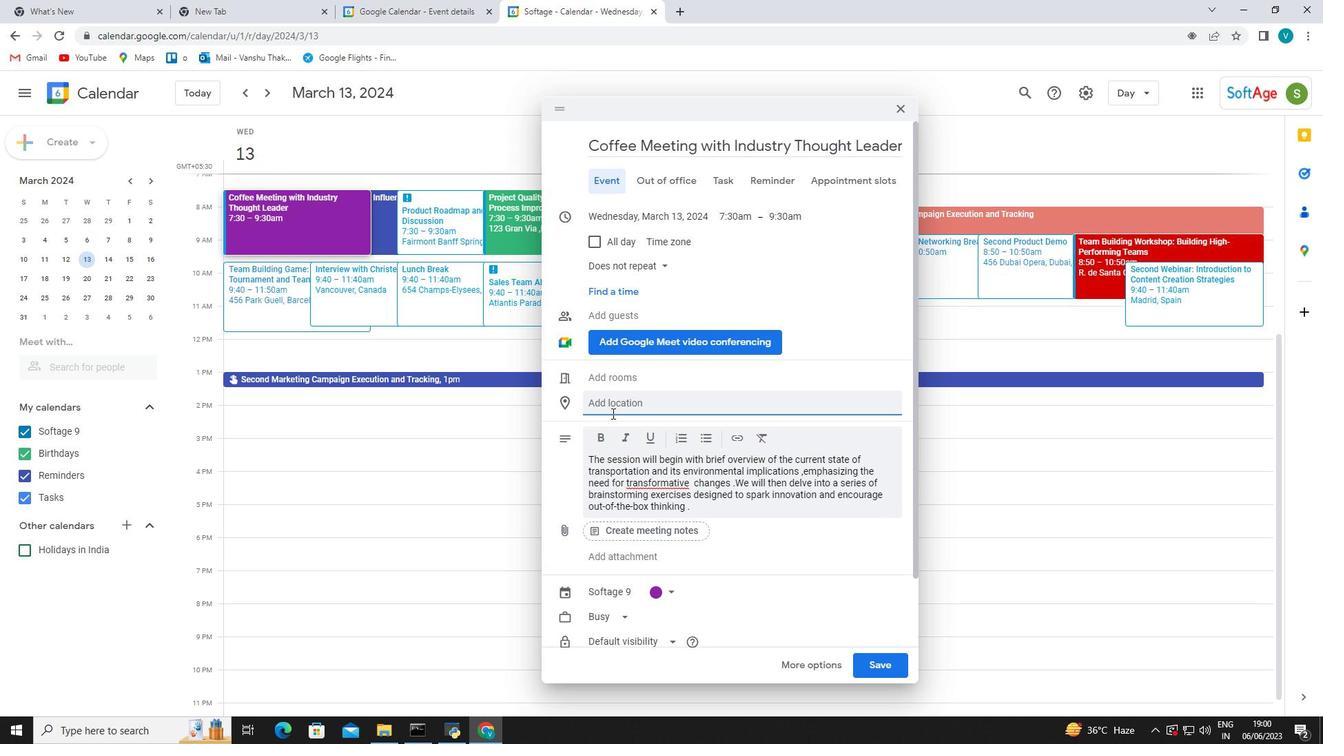 
Action: Mouse moved to (619, 414)
Screenshot: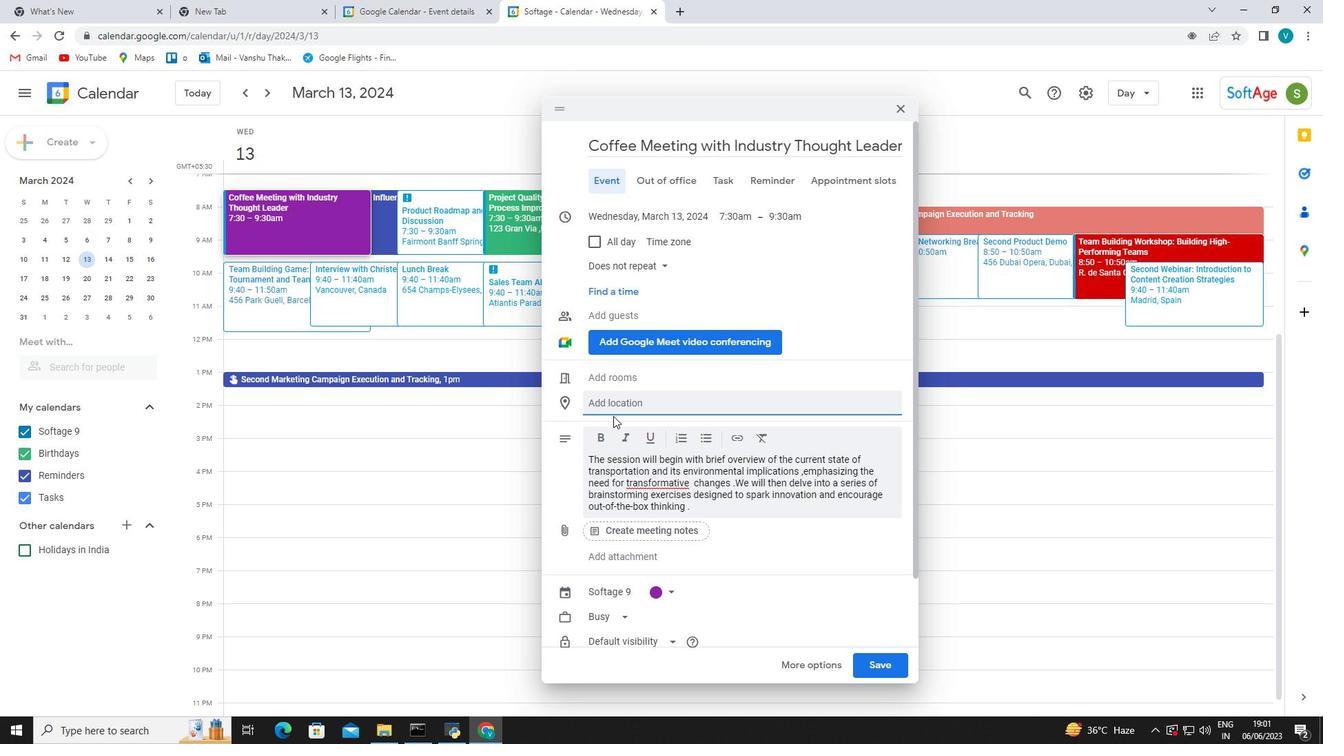 
Action: Key pressed 654<Key.space><Key.shift_r>t<Key.backspace><Key.shift_r>Tran=<Key.backspace><Key.backspace>stevere<Key.space>,<Key.shift_r><Key.shift_r><Key.shift_r><Key.shift_r><Key.shift_r><Key.shift_r><Key.shift_r><Key.shift_r>Rome<Key.space>,<Key.shift_r>Italy<Key.space>
Screenshot: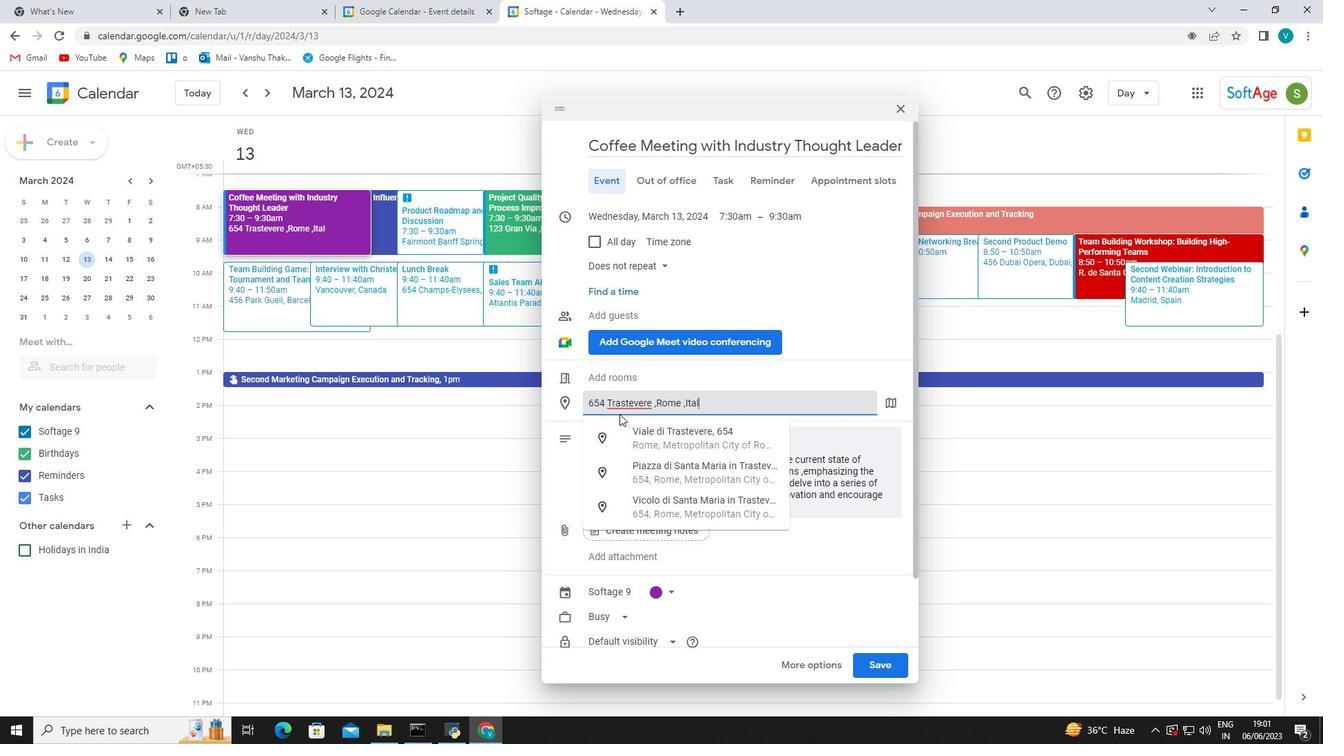 
Action: Mouse moved to (824, 395)
Screenshot: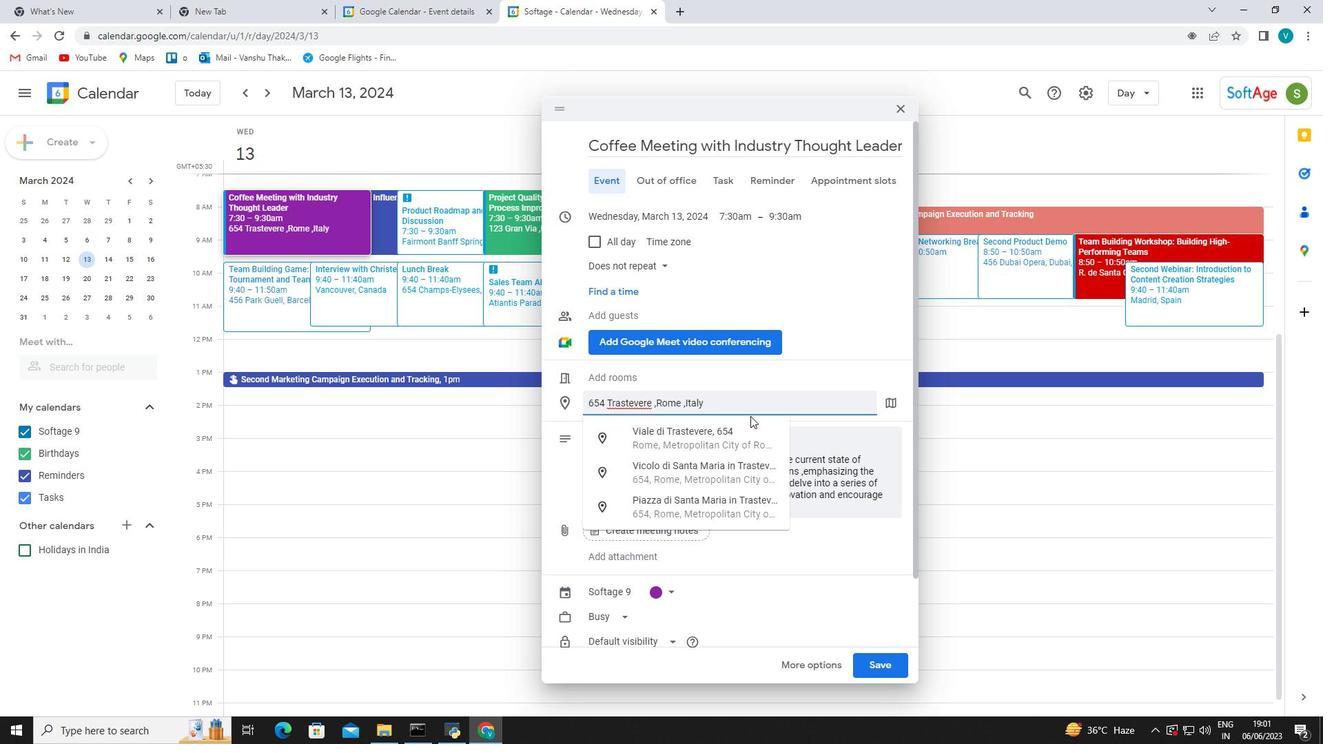 
Action: Key pressed <Key.enter>
Screenshot: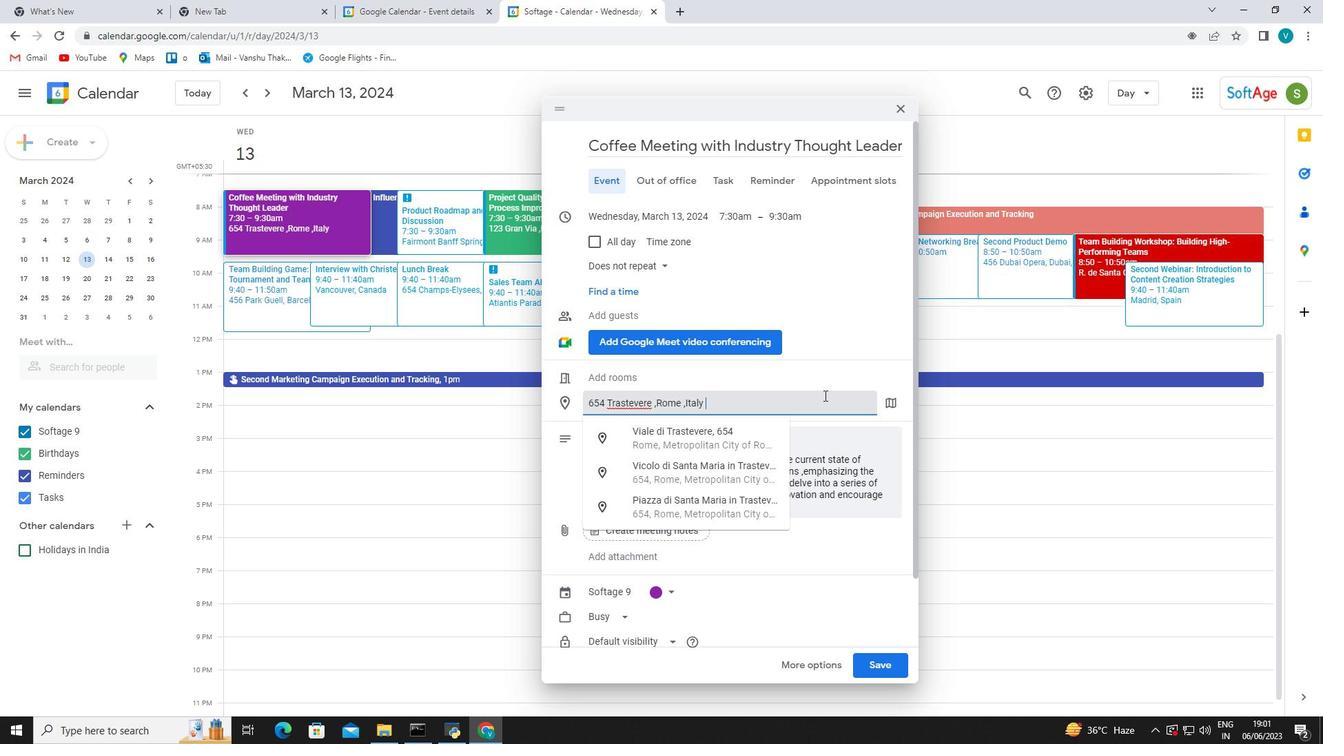 
Action: Mouse moved to (785, 462)
Screenshot: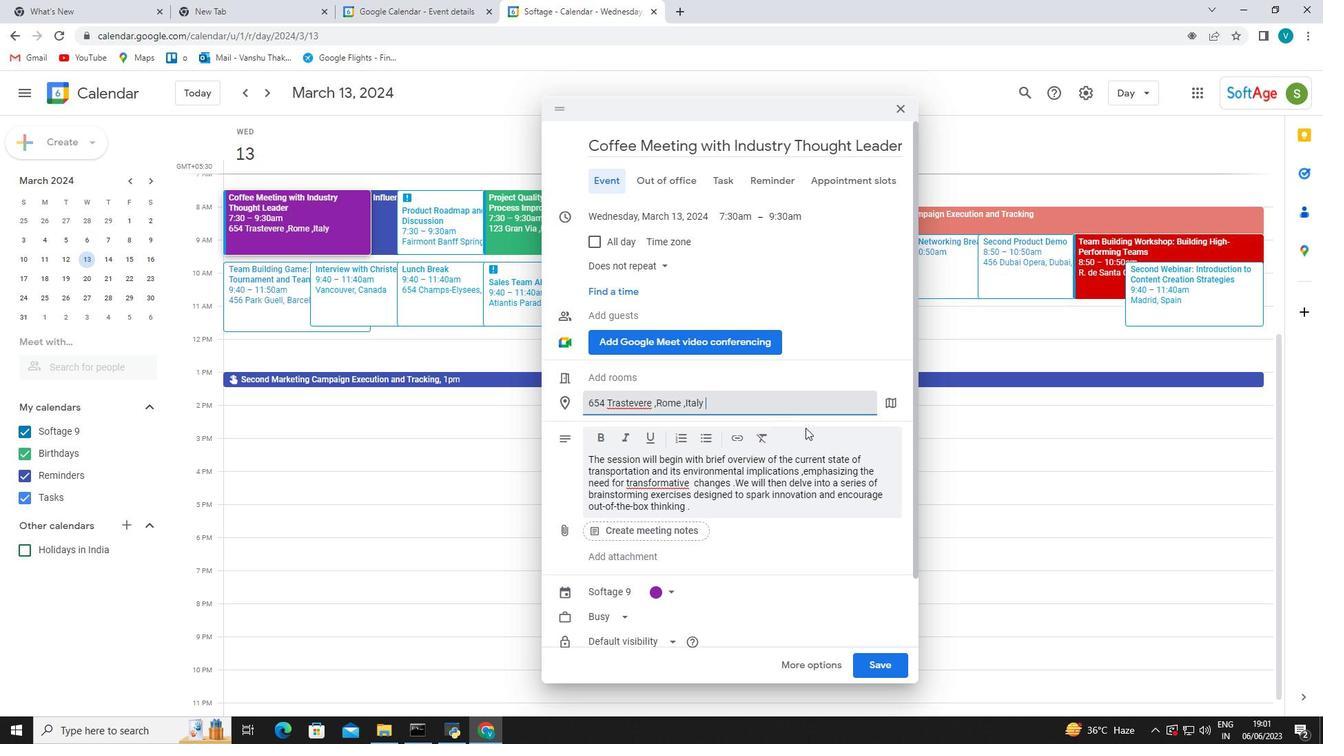 
Action: Mouse scrolled (785, 461) with delta (0, 0)
Screenshot: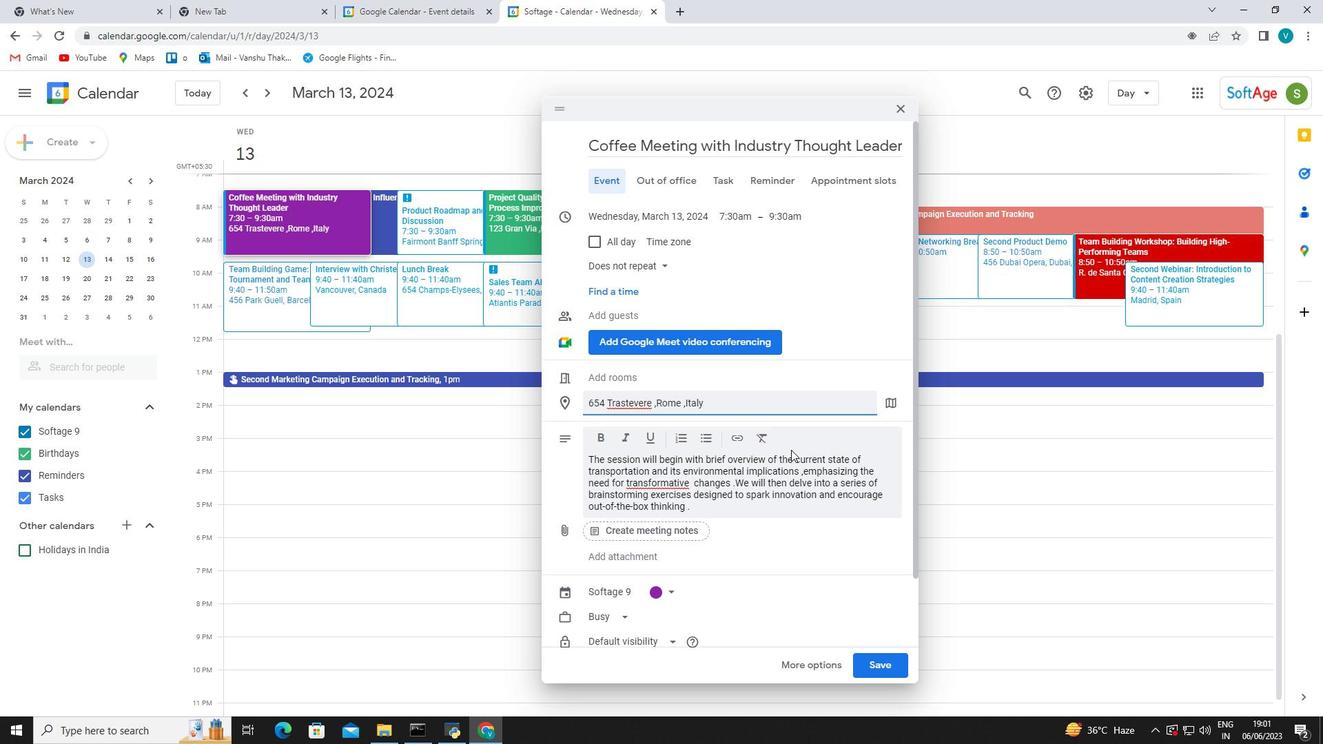 
Action: Mouse moved to (783, 466)
Screenshot: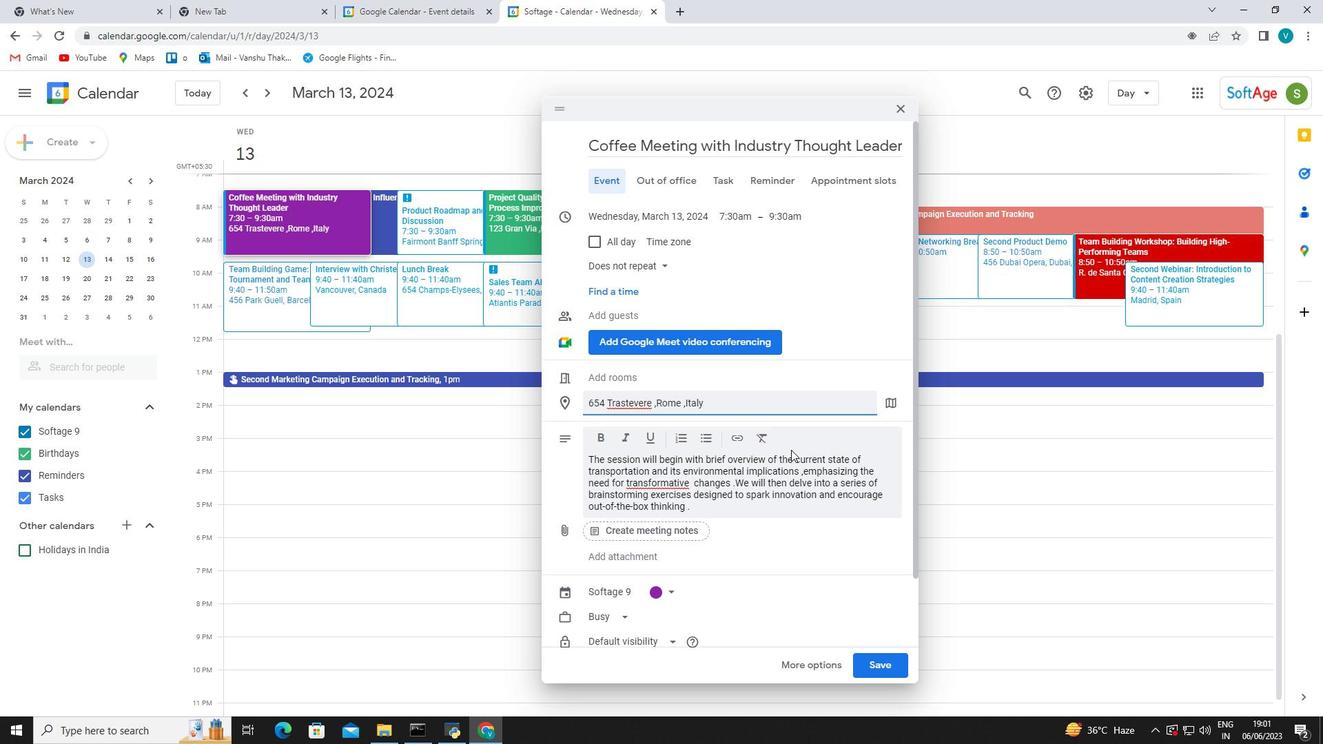 
Action: Mouse scrolled (783, 465) with delta (0, 0)
Screenshot: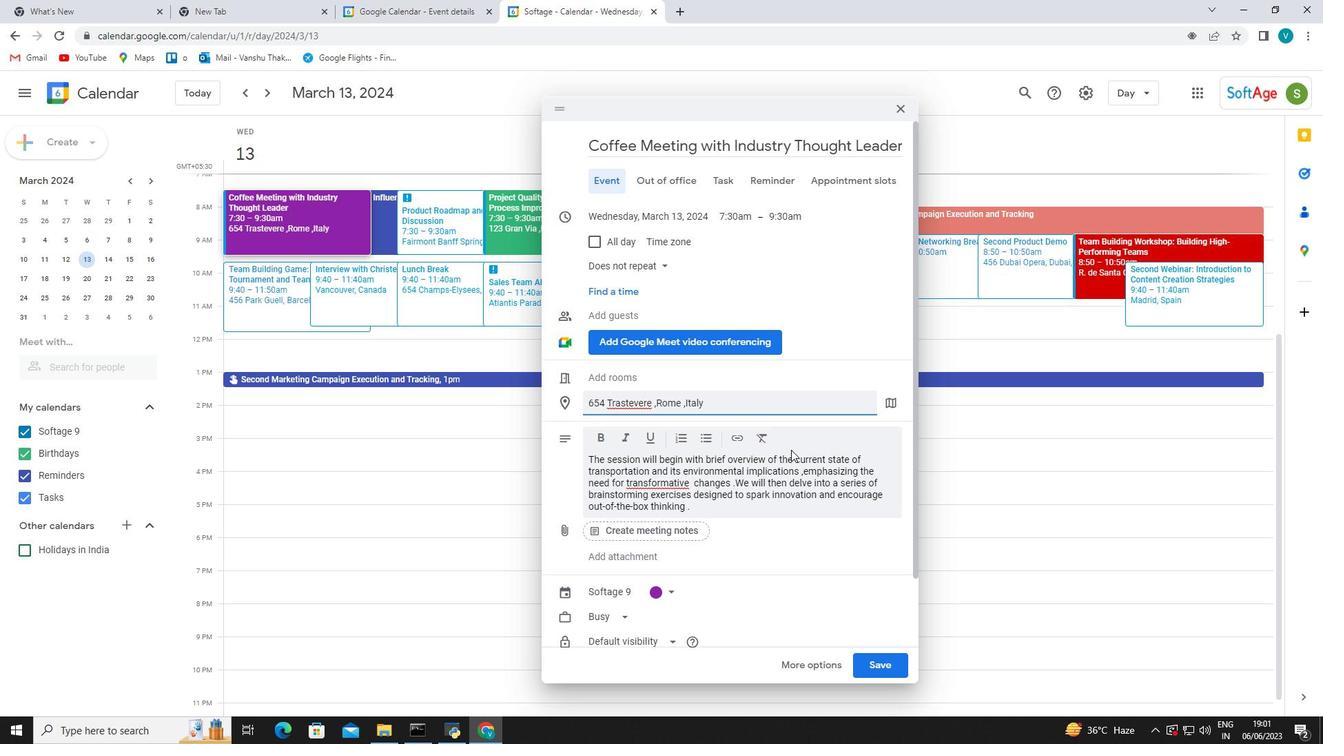 
Action: Mouse moved to (782, 470)
Screenshot: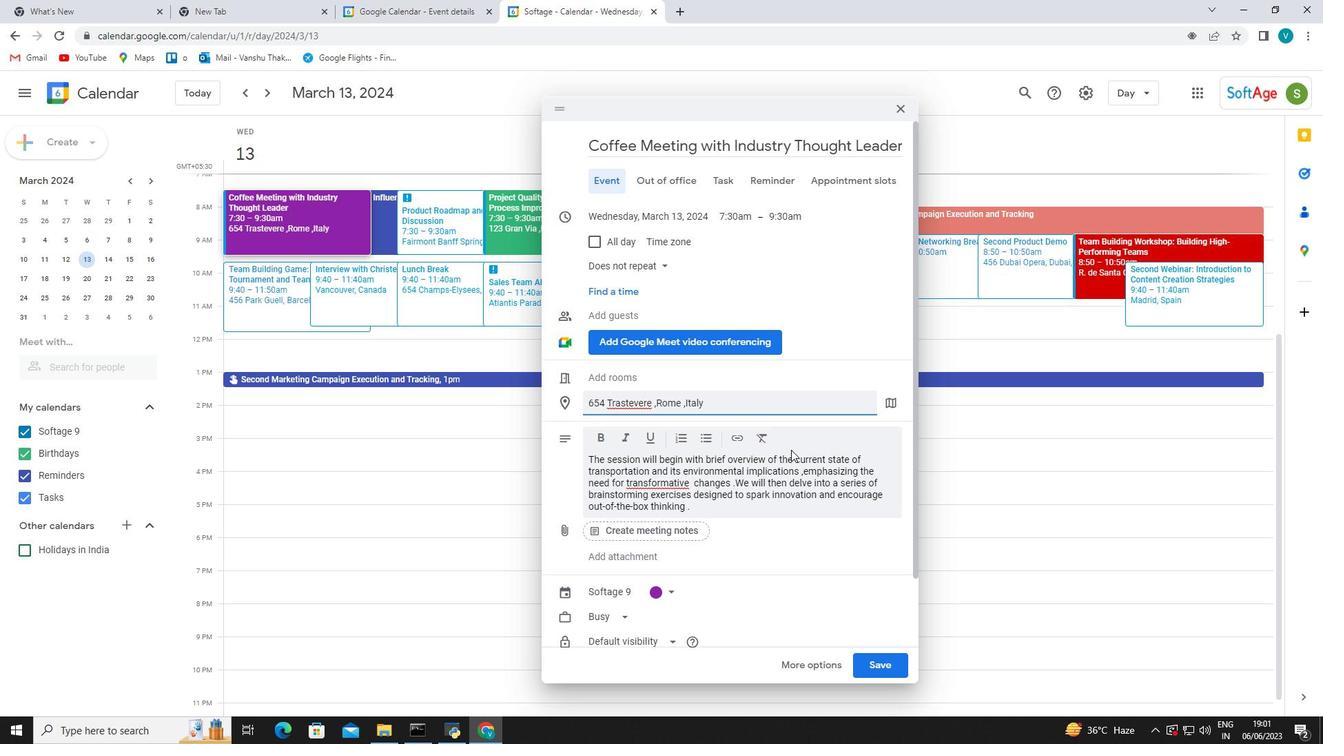 
Action: Mouse scrolled (782, 469) with delta (0, 0)
Screenshot: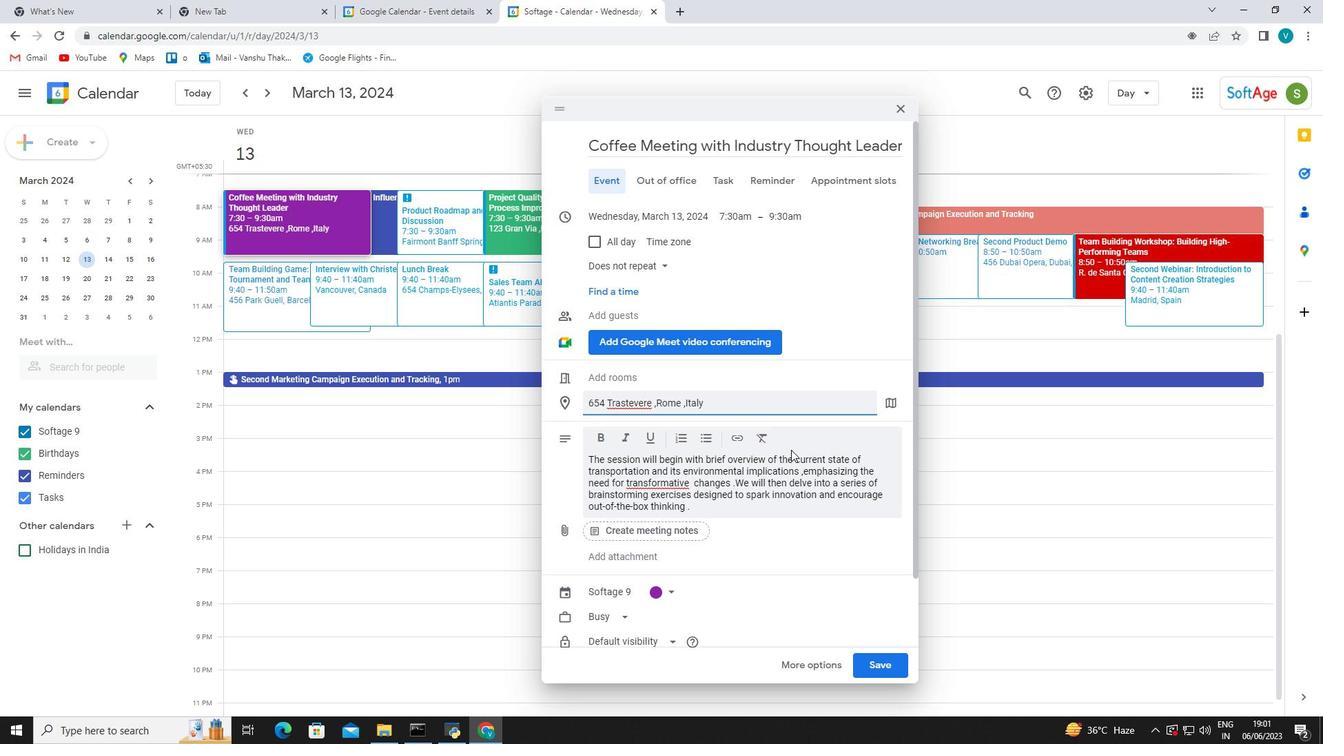 
Action: Mouse moved to (676, 559)
Screenshot: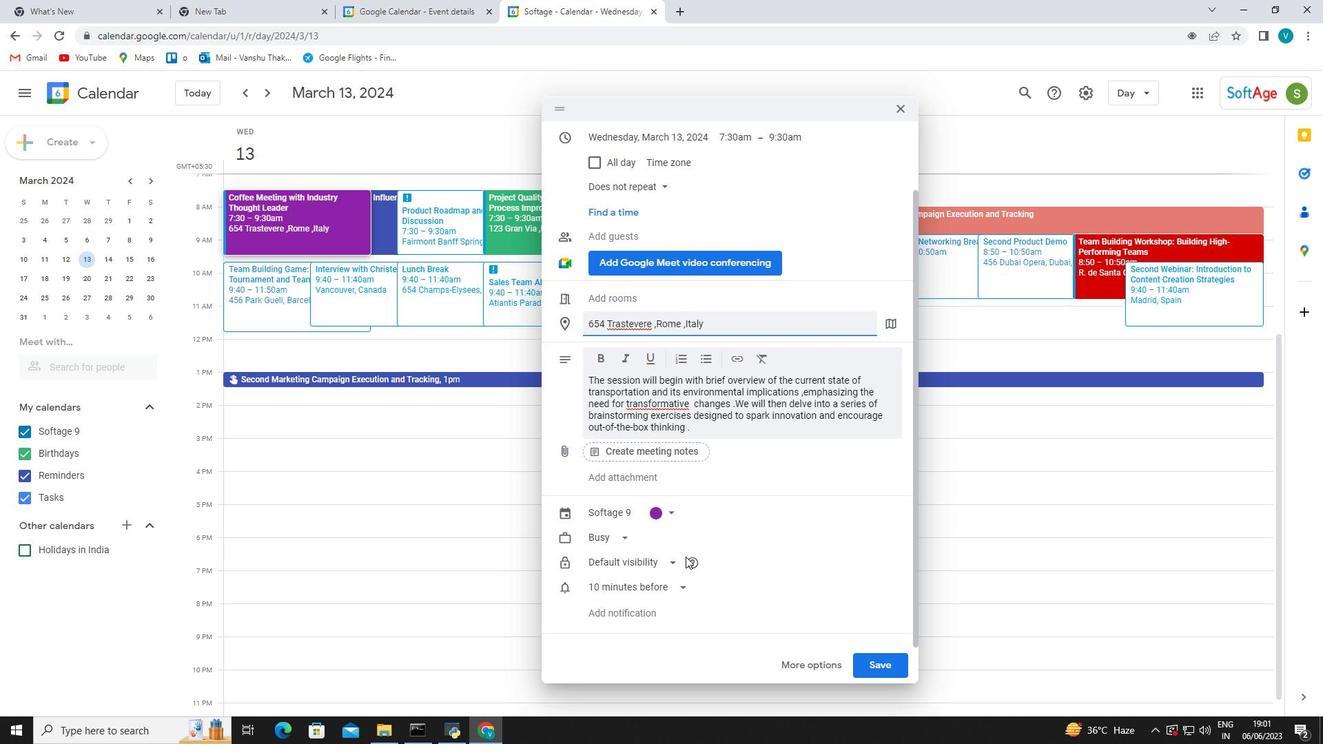 
Action: Mouse scrolled (676, 559) with delta (0, 0)
Screenshot: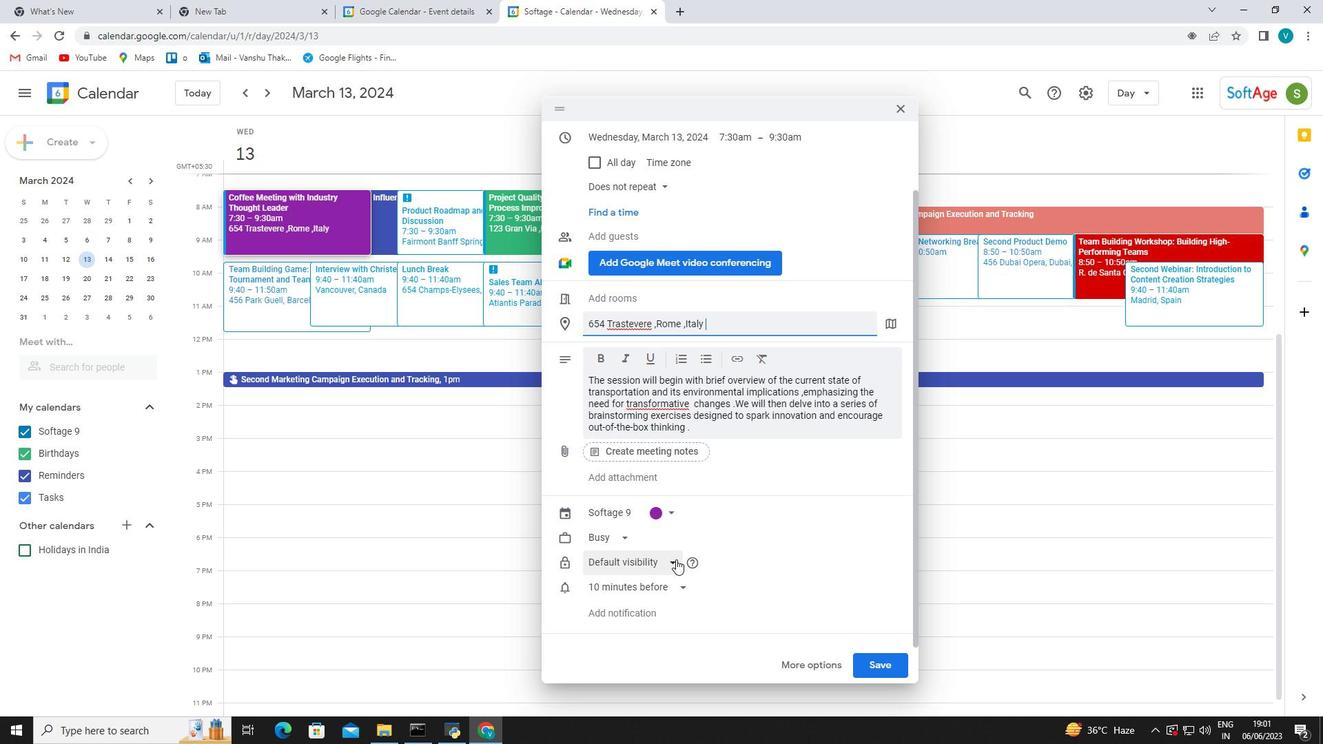 
Action: Mouse scrolled (676, 559) with delta (0, 0)
Screenshot: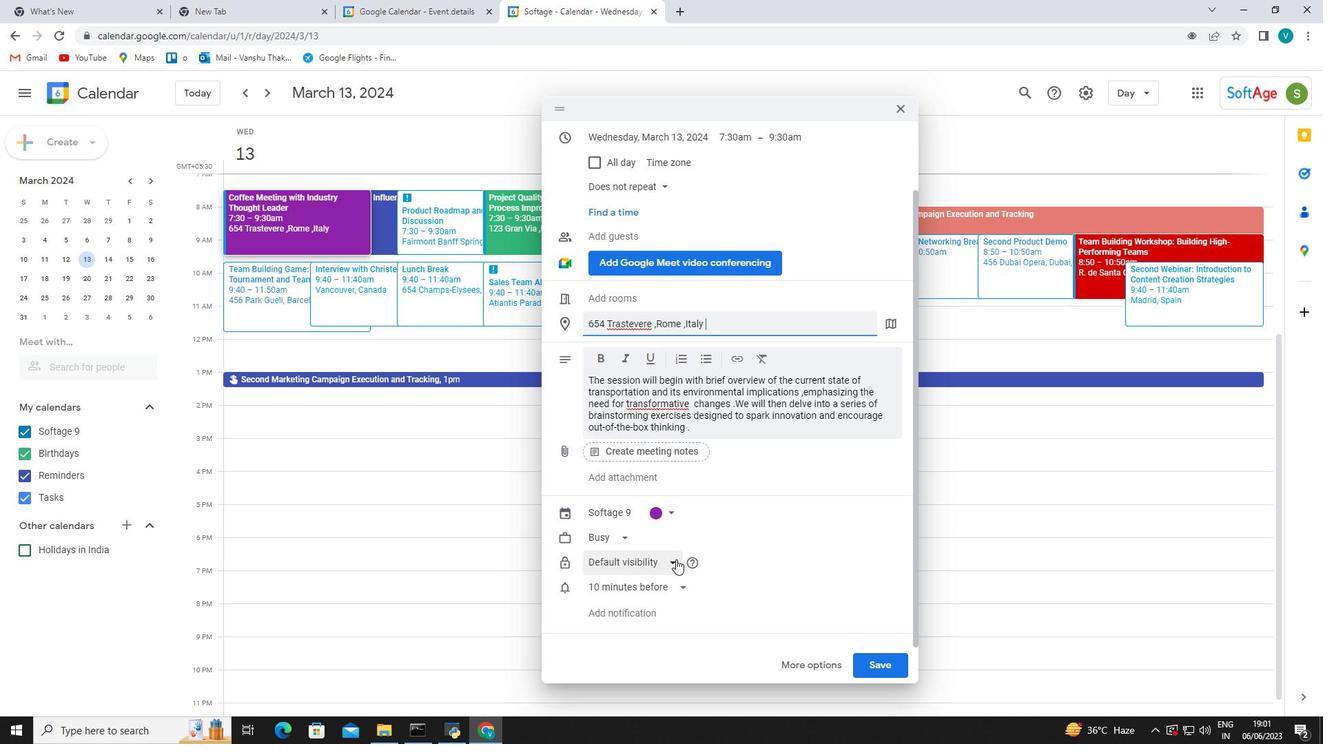 
Action: Mouse scrolled (676, 559) with delta (0, 0)
Screenshot: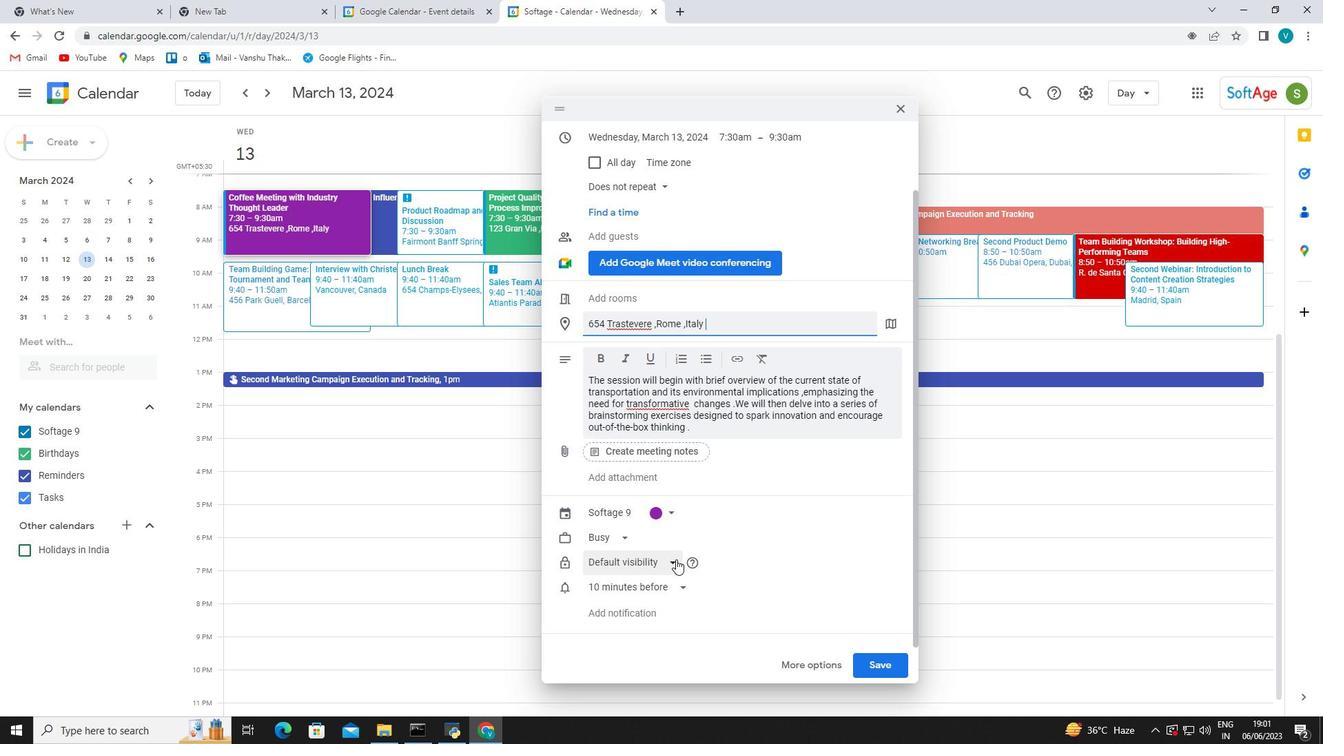 
Action: Mouse moved to (666, 543)
Screenshot: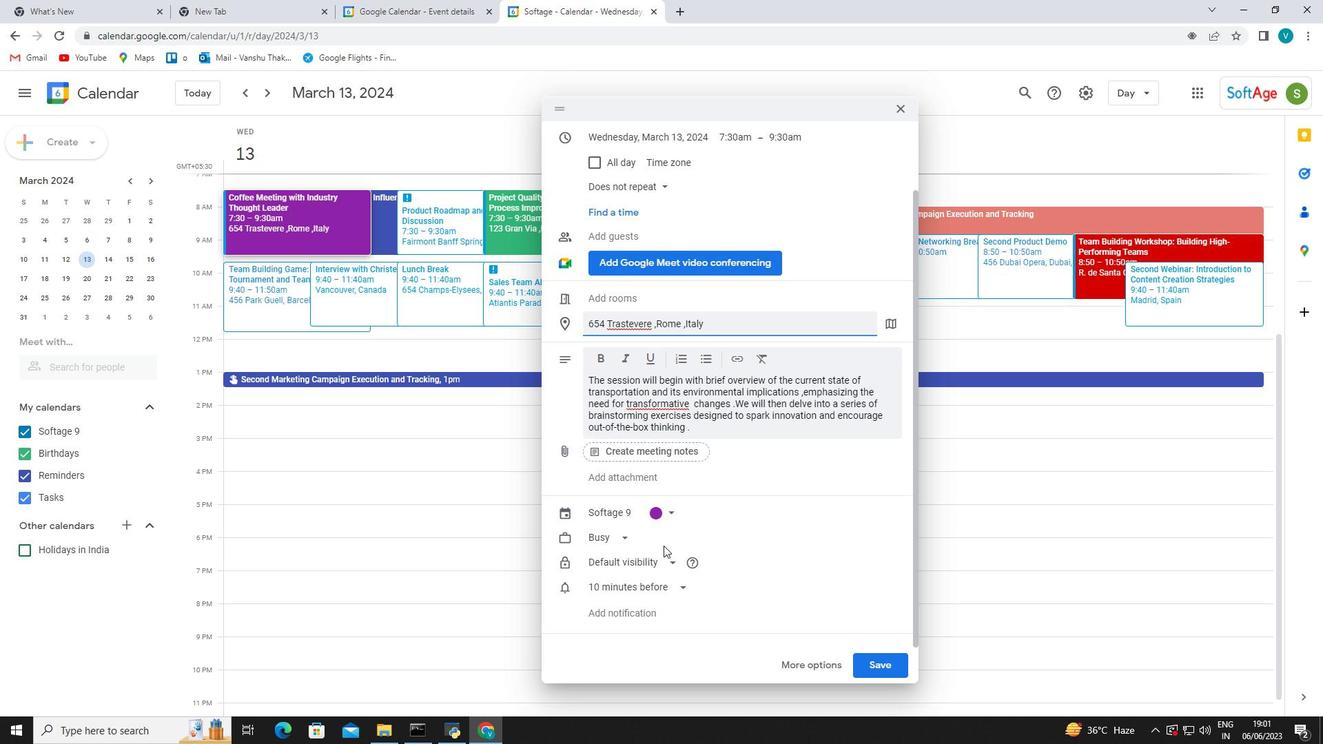 
Action: Mouse scrolled (665, 545) with delta (0, 0)
Screenshot: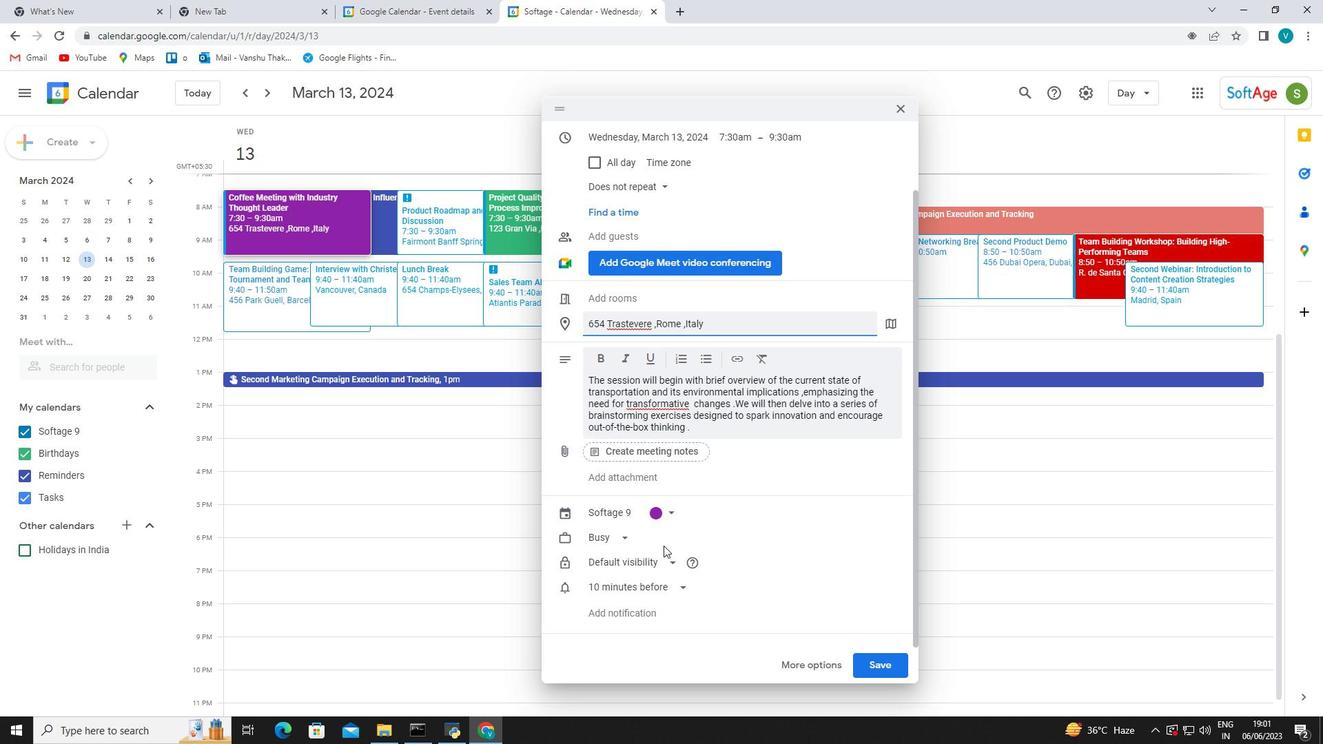 
Action: Mouse scrolled (666, 544) with delta (0, 0)
Screenshot: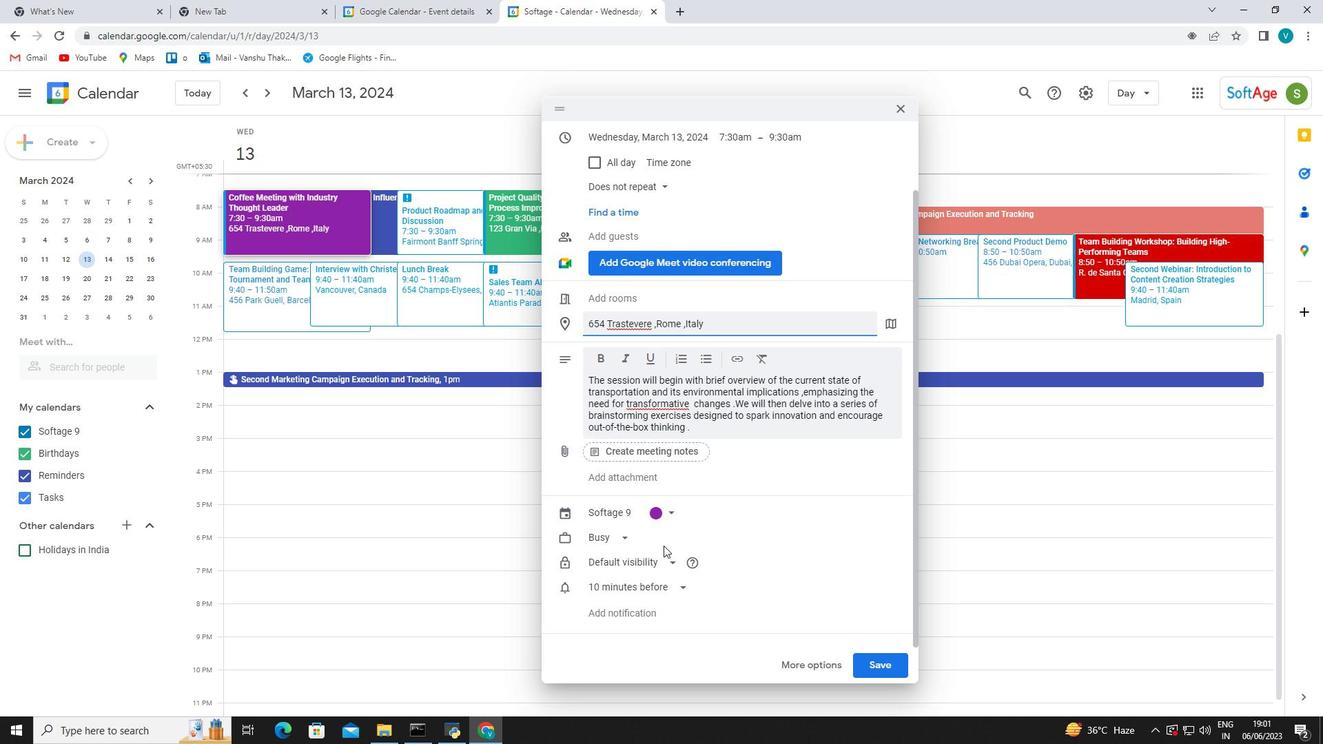 
Action: Mouse scrolled (666, 544) with delta (0, 0)
Screenshot: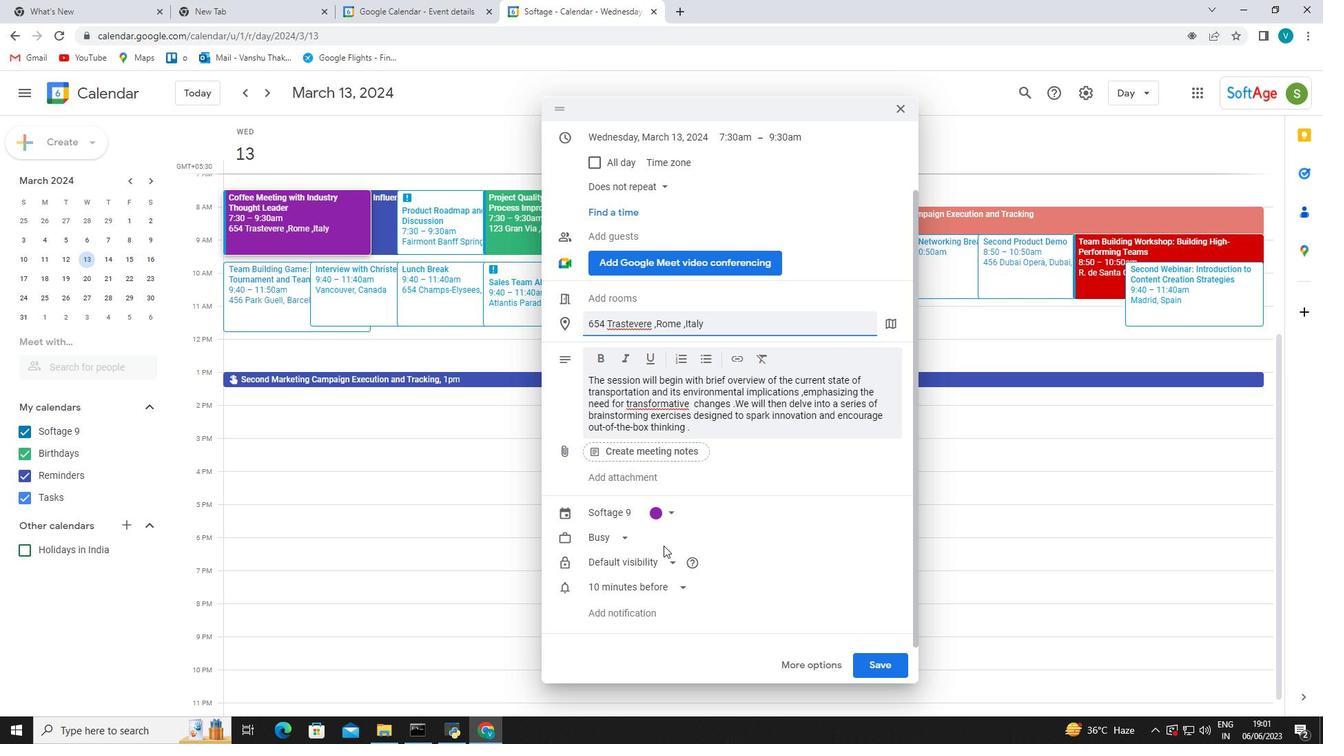 
Action: Mouse scrolled (666, 544) with delta (0, 0)
Screenshot: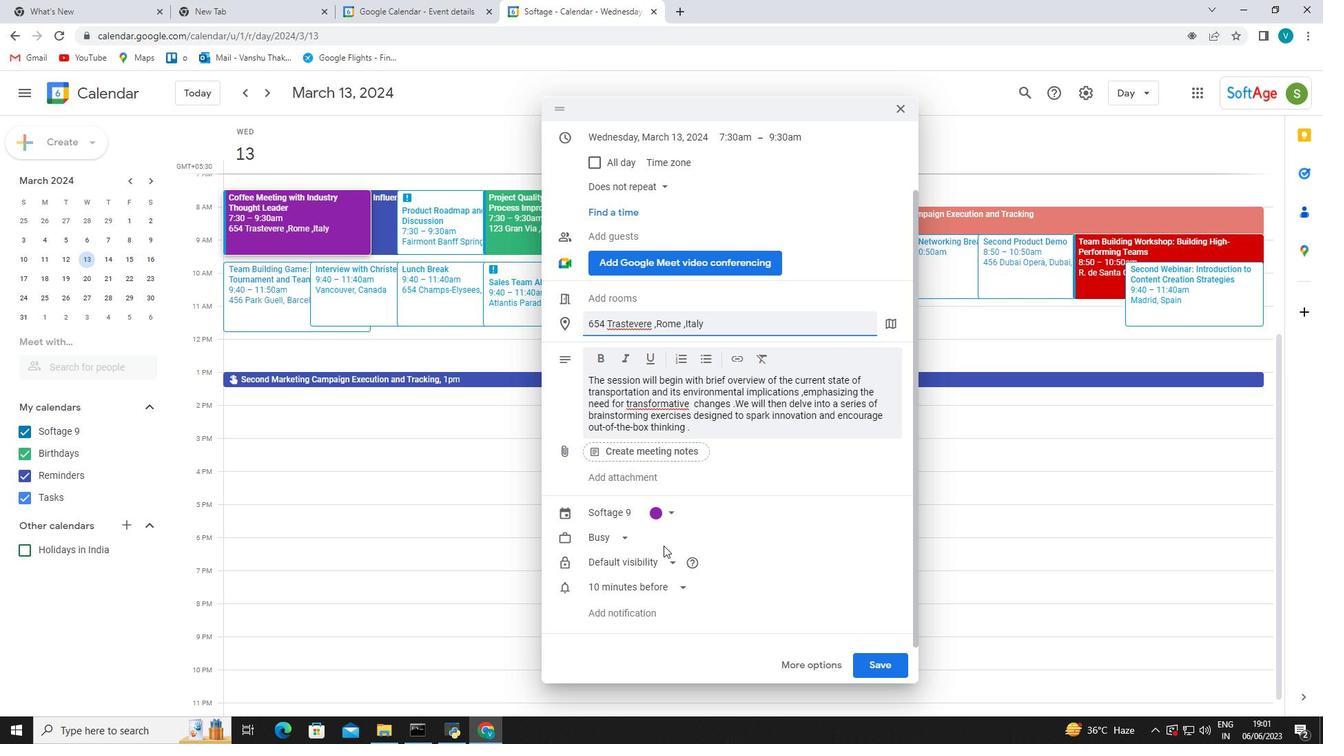 
Action: Mouse moved to (677, 532)
Screenshot: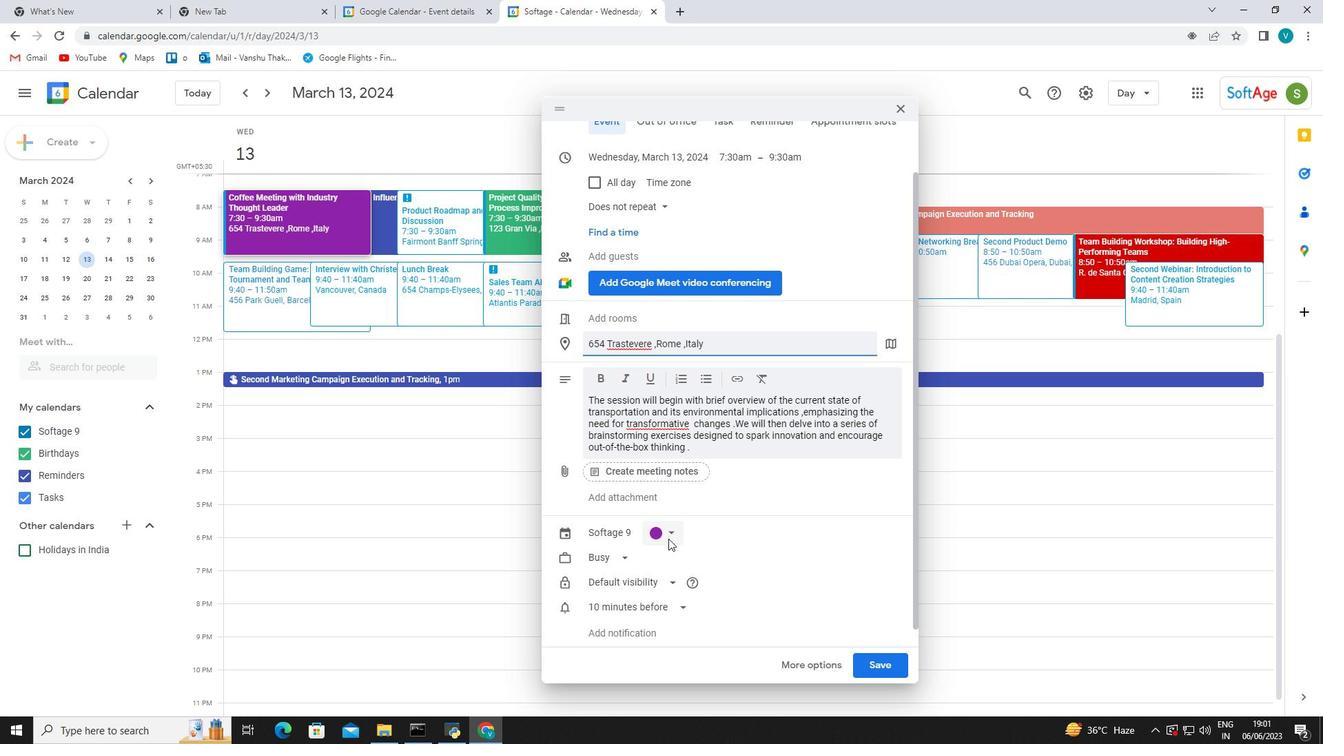 
Action: Mouse scrolled (677, 532) with delta (0, 0)
Screenshot: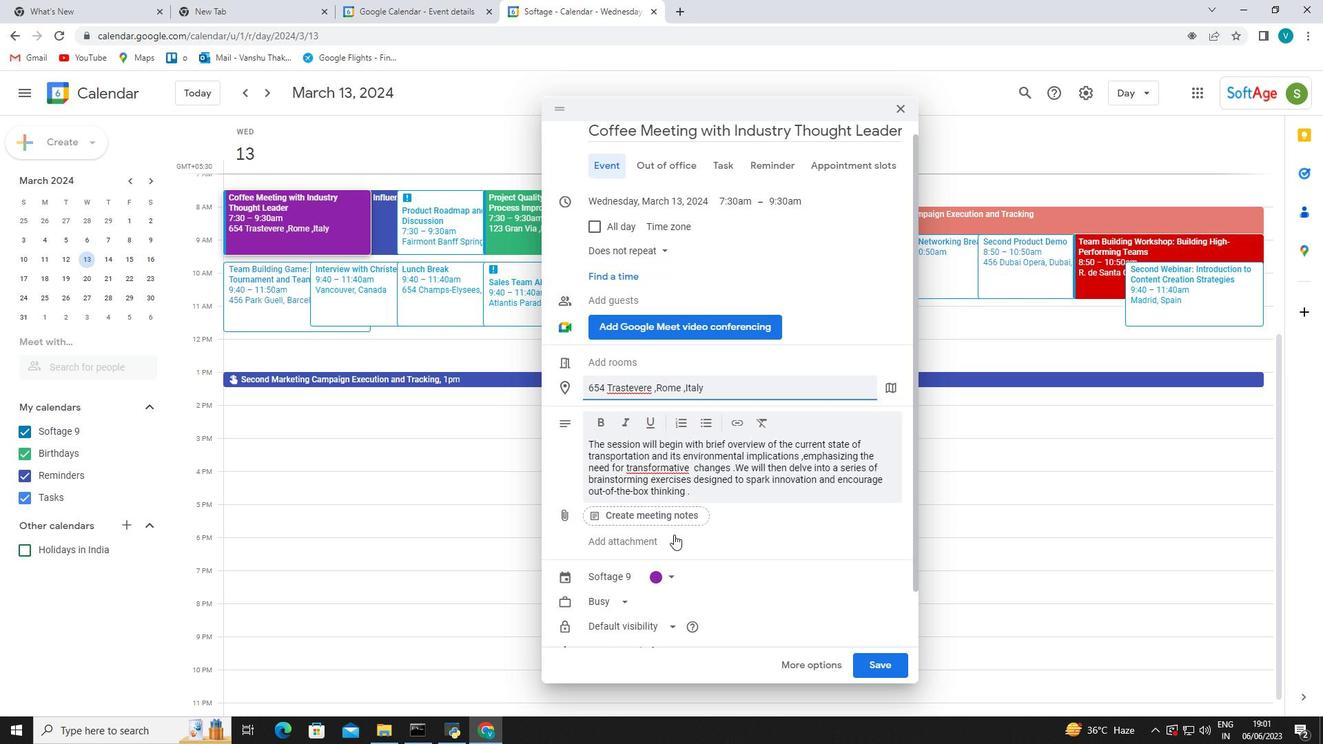 
Action: Mouse scrolled (677, 531) with delta (0, 0)
Screenshot: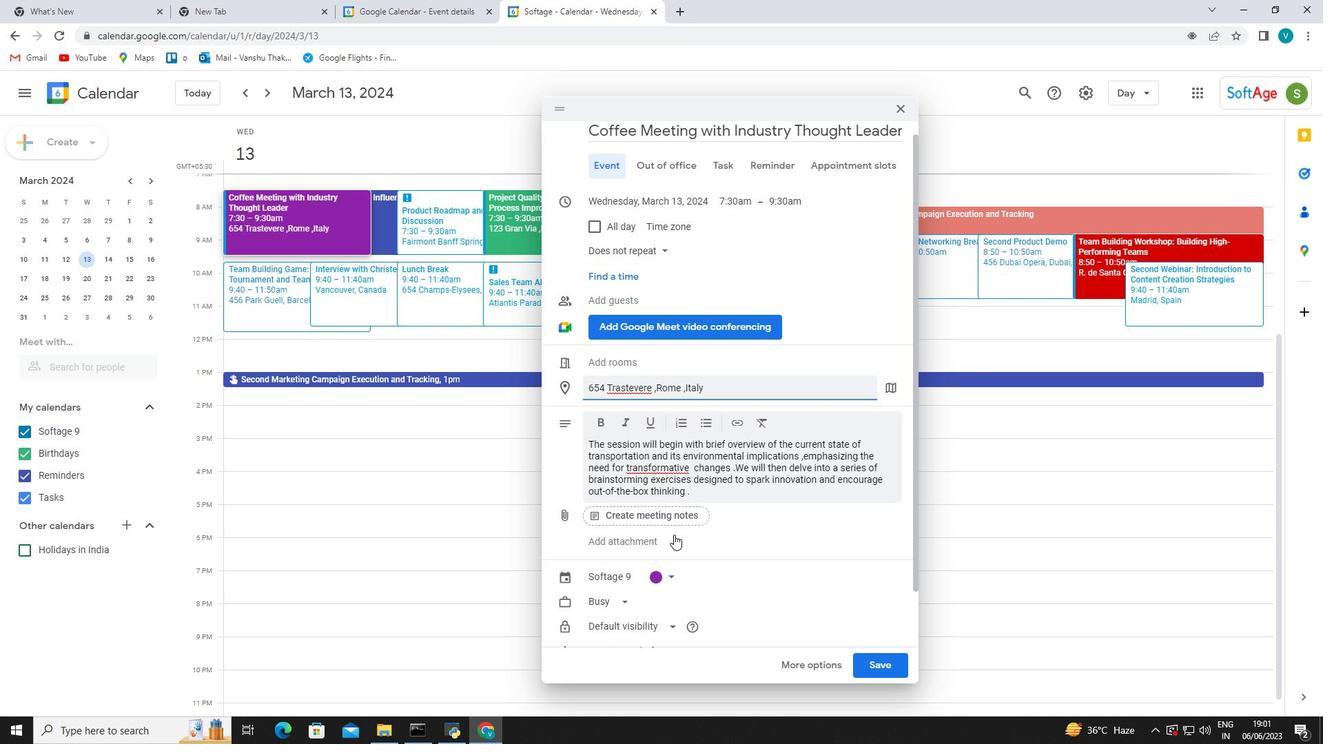 
Action: Mouse scrolled (677, 532) with delta (0, 0)
Screenshot: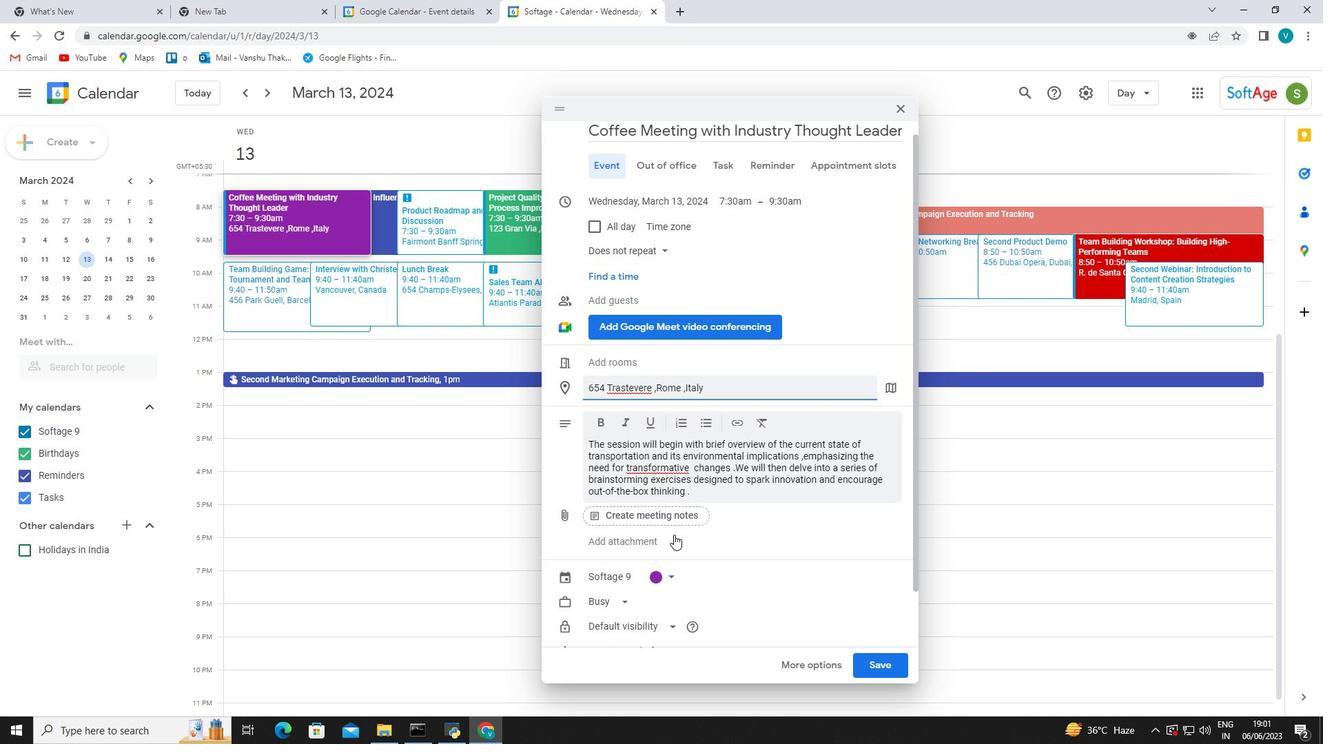 
Action: Mouse scrolled (677, 532) with delta (0, 0)
Screenshot: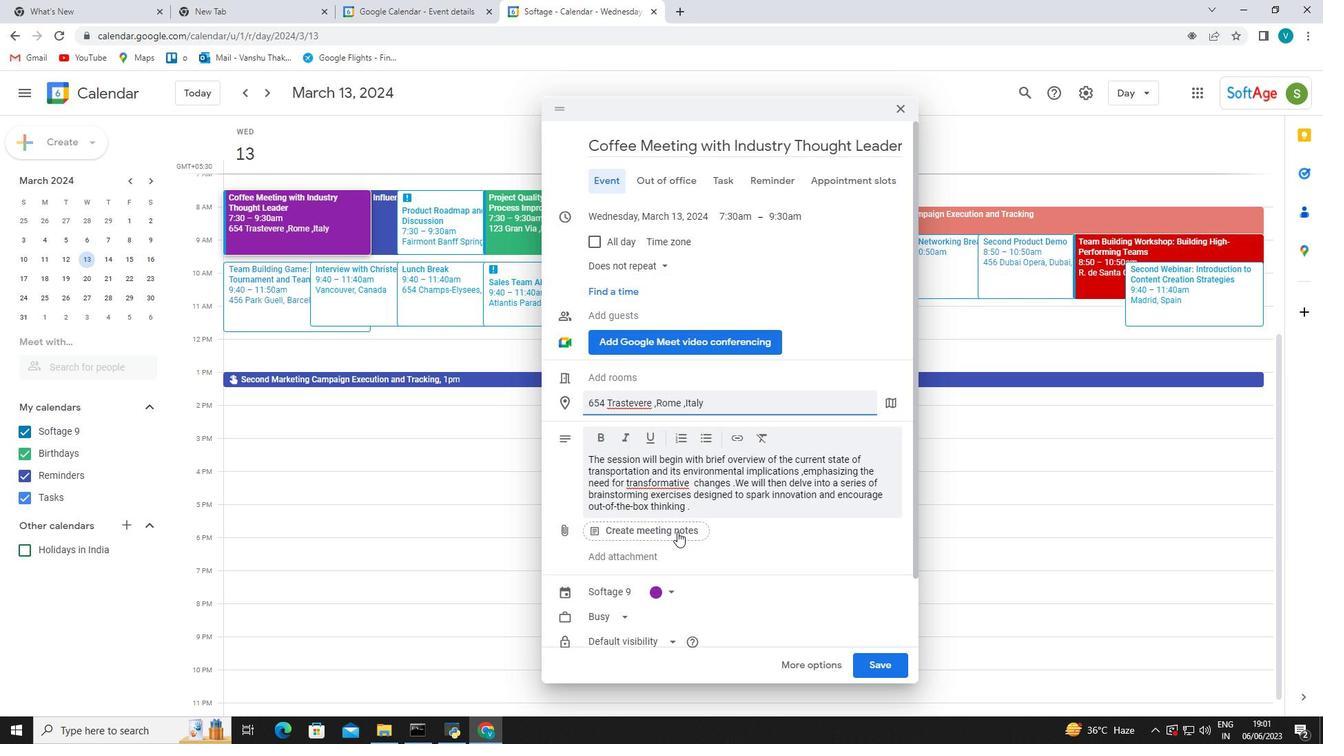 
Action: Mouse moved to (657, 317)
Screenshot: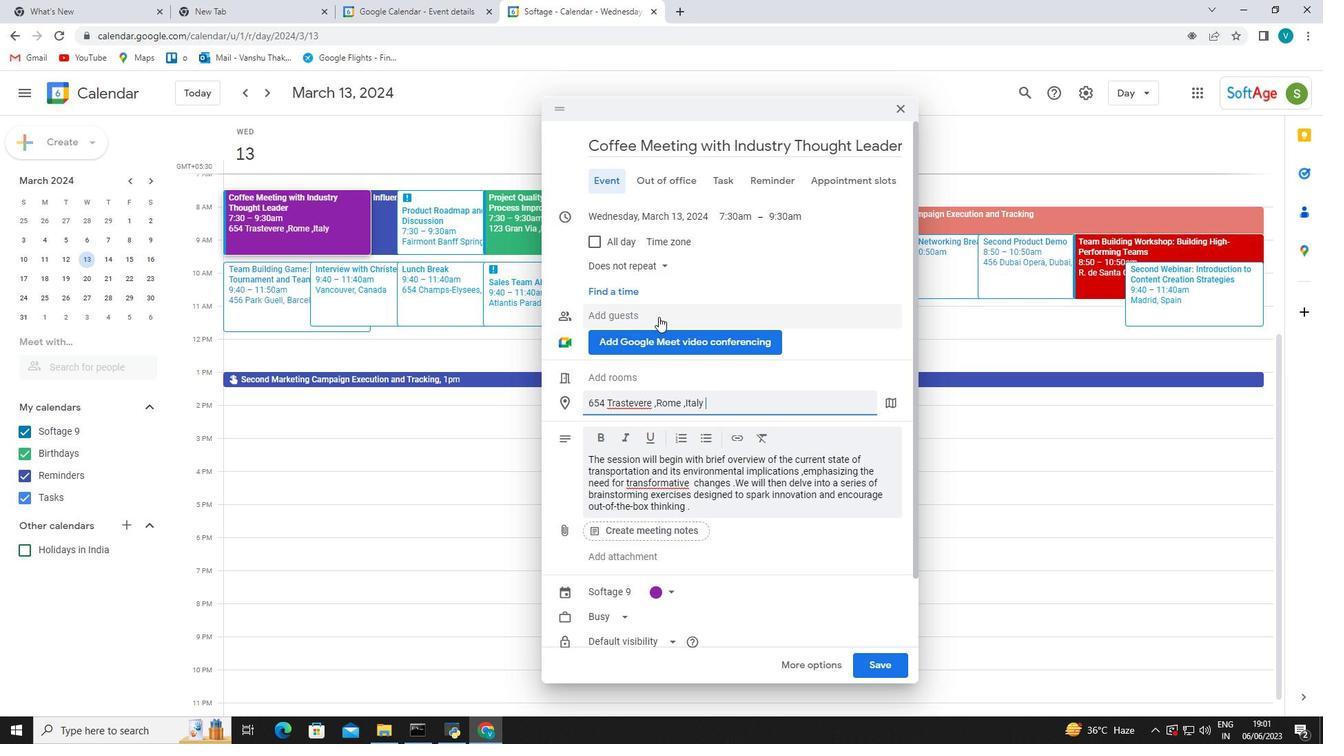 
Action: Mouse pressed left at (657, 317)
Screenshot: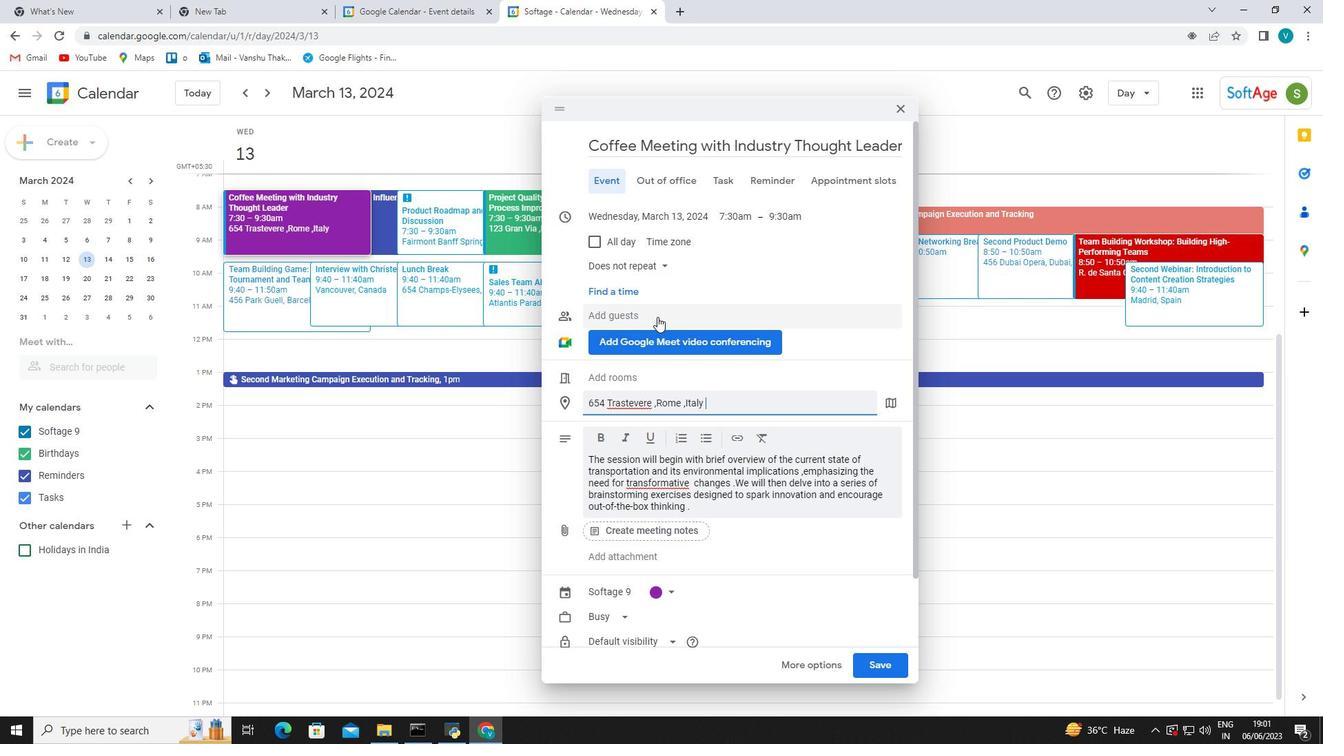 
Action: Mouse moved to (599, 313)
Screenshot: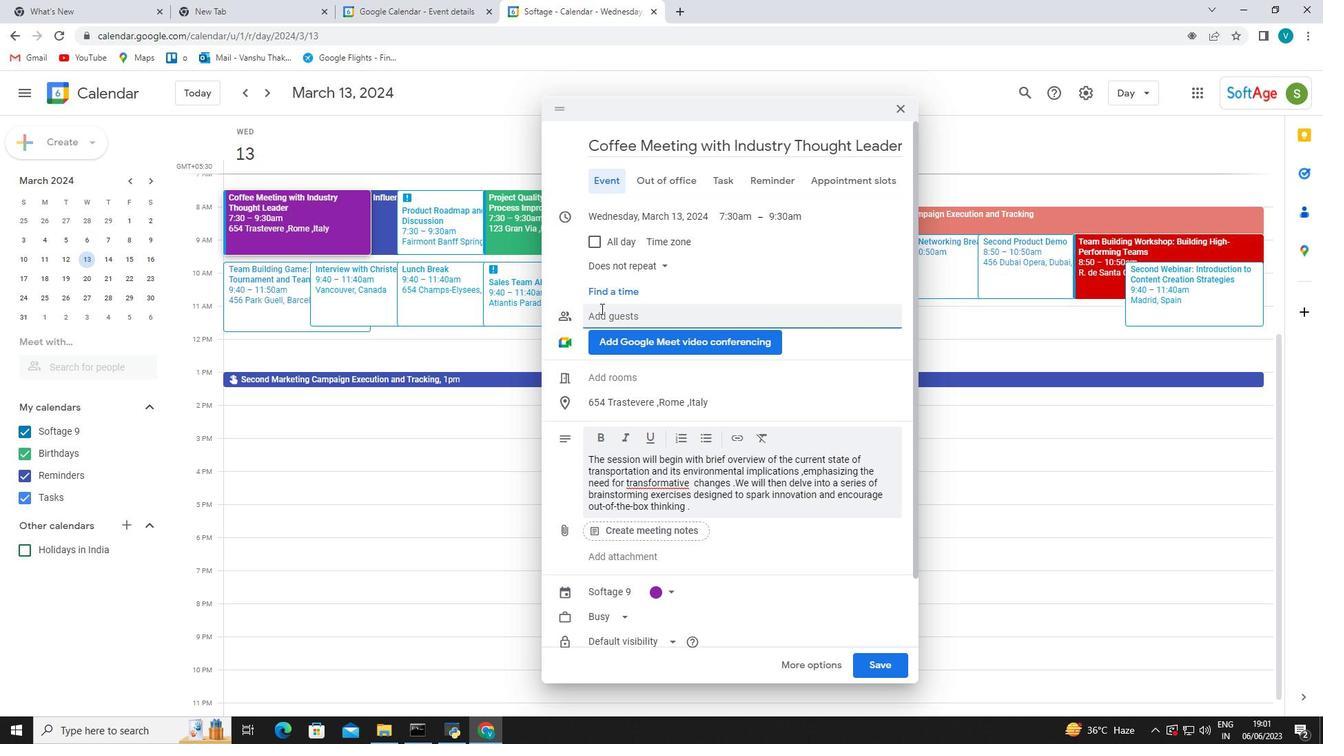 
Action: Mouse pressed left at (599, 313)
Screenshot: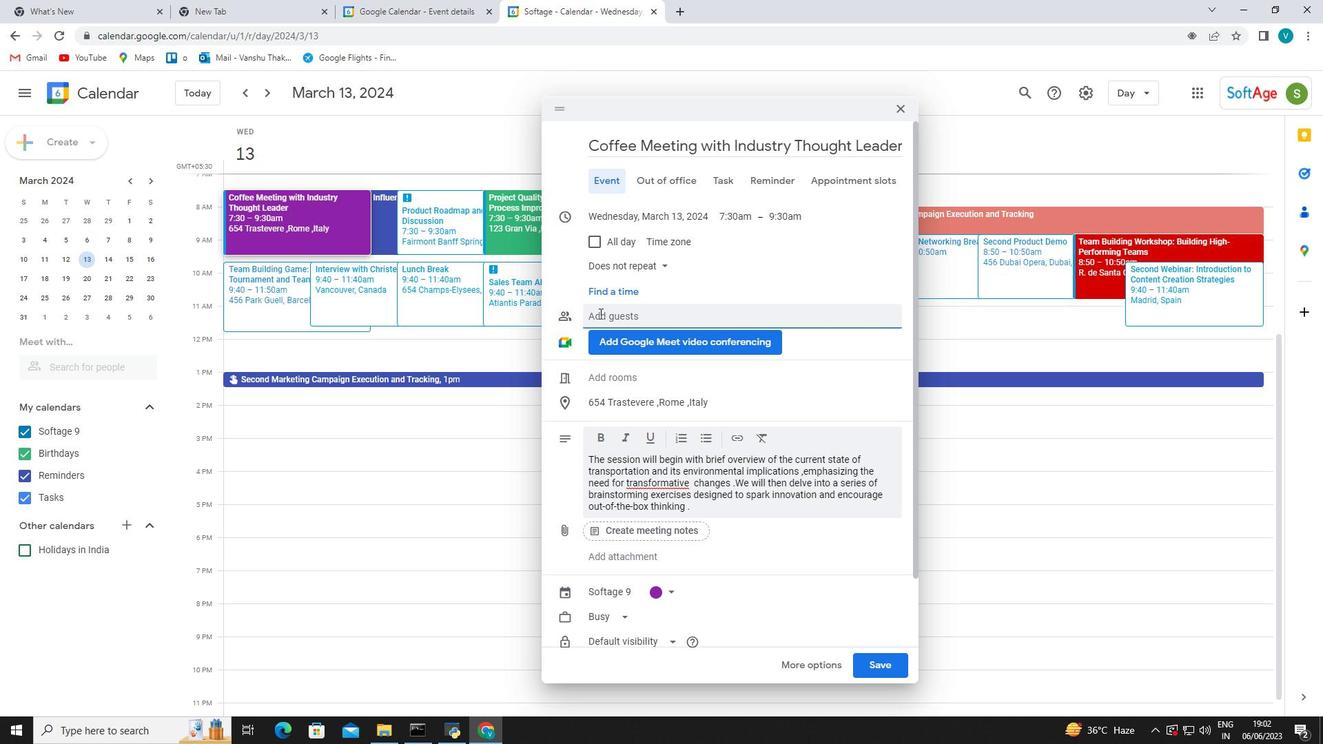 
Action: Mouse moved to (695, 308)
Screenshot: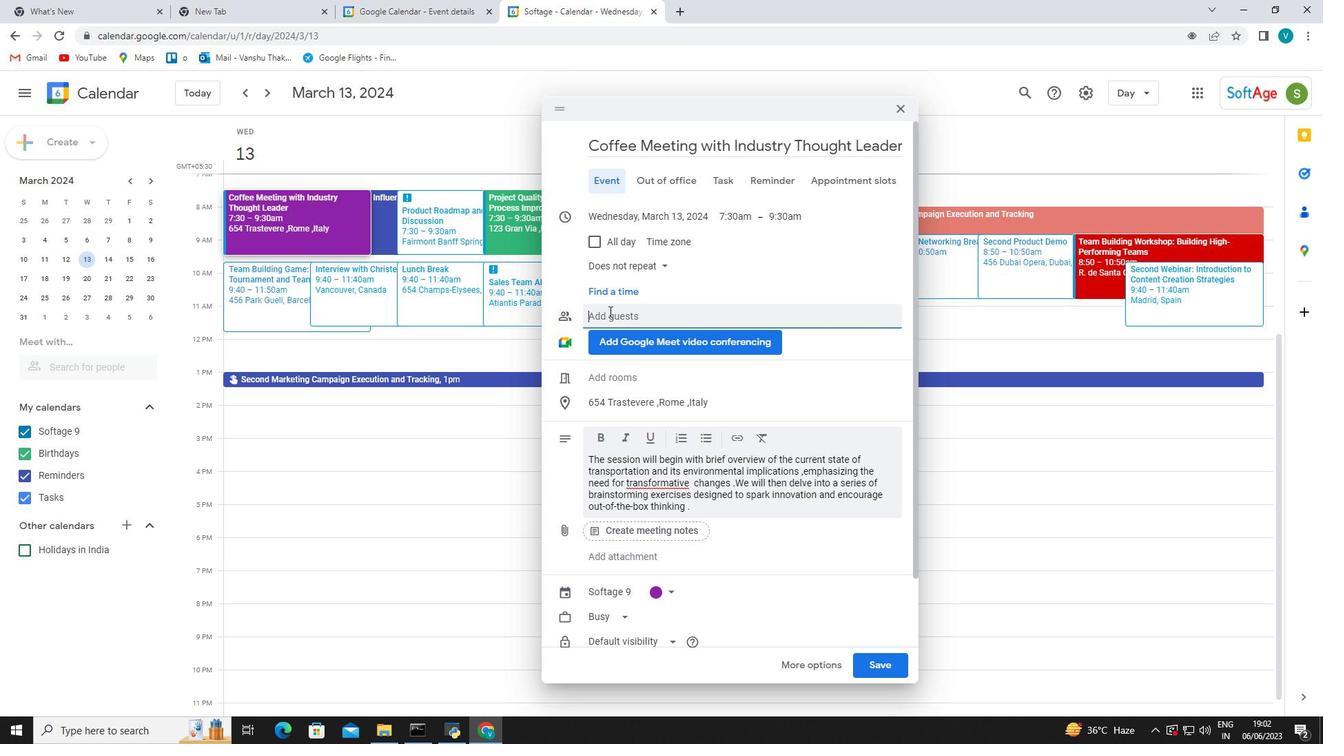 
Action: Key pressed softage.4
Screenshot: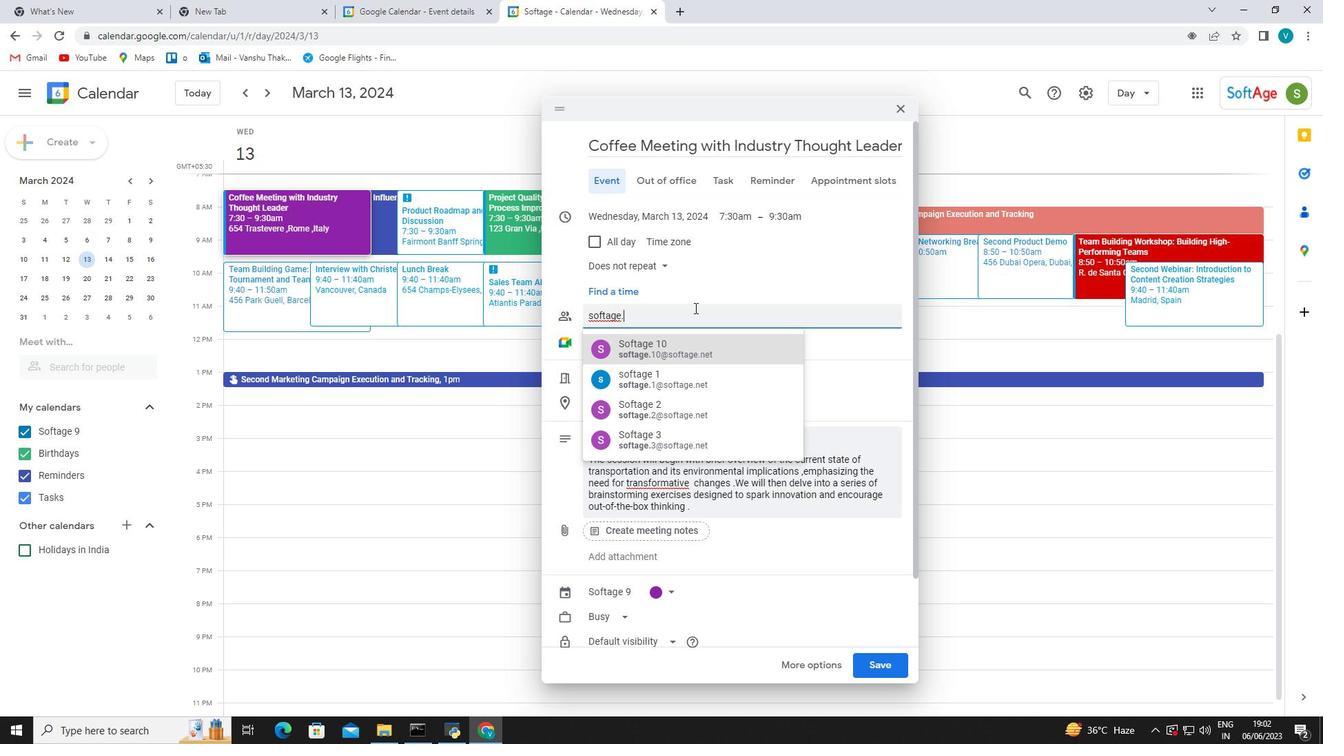 
Action: Mouse moved to (679, 343)
Screenshot: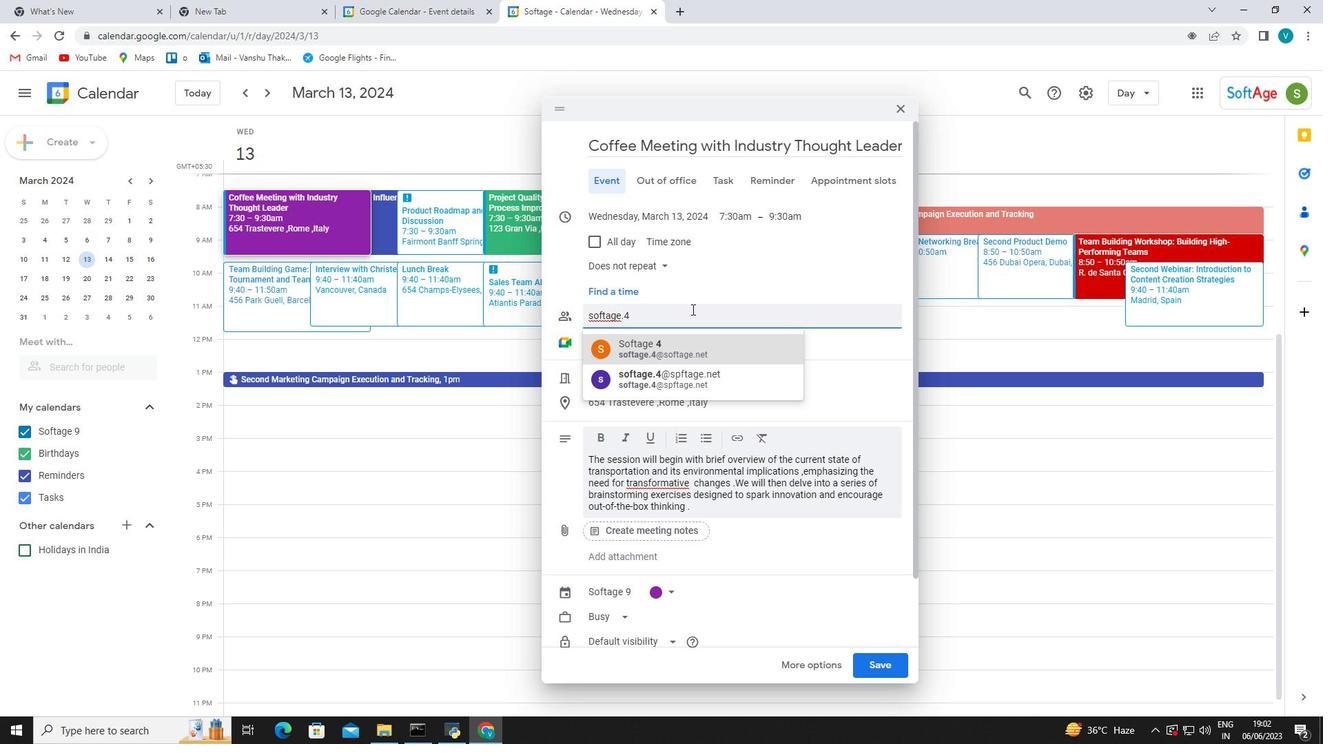 
Action: Mouse pressed left at (679, 343)
Screenshot: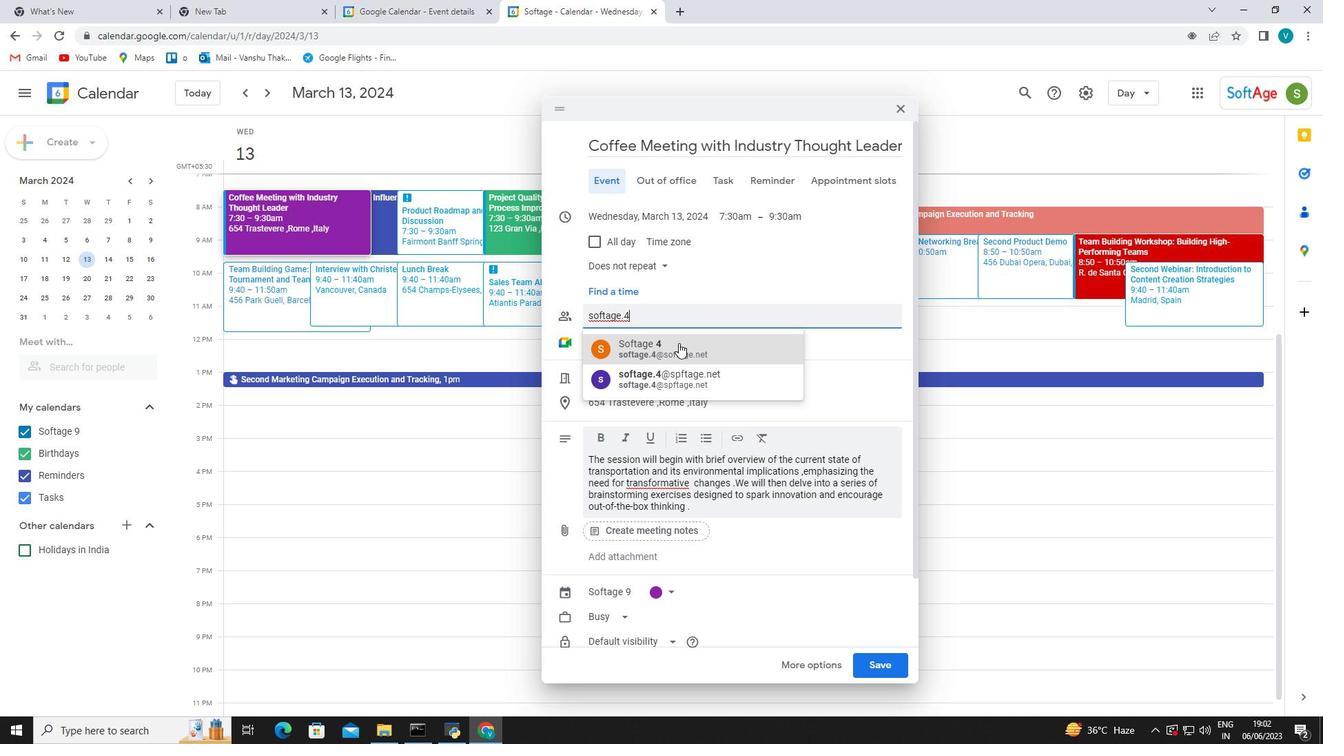 
Action: Mouse moved to (659, 327)
Screenshot: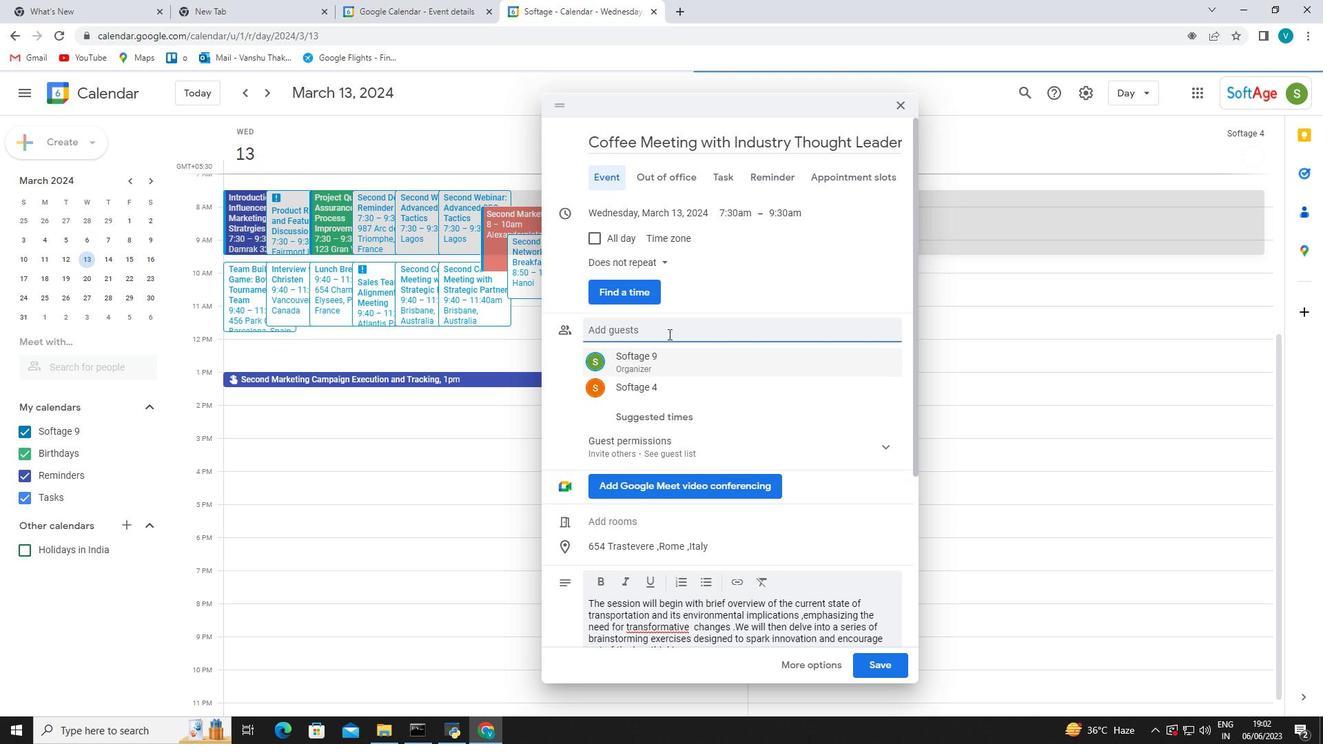 
Action: Mouse pressed left at (659, 327)
Screenshot: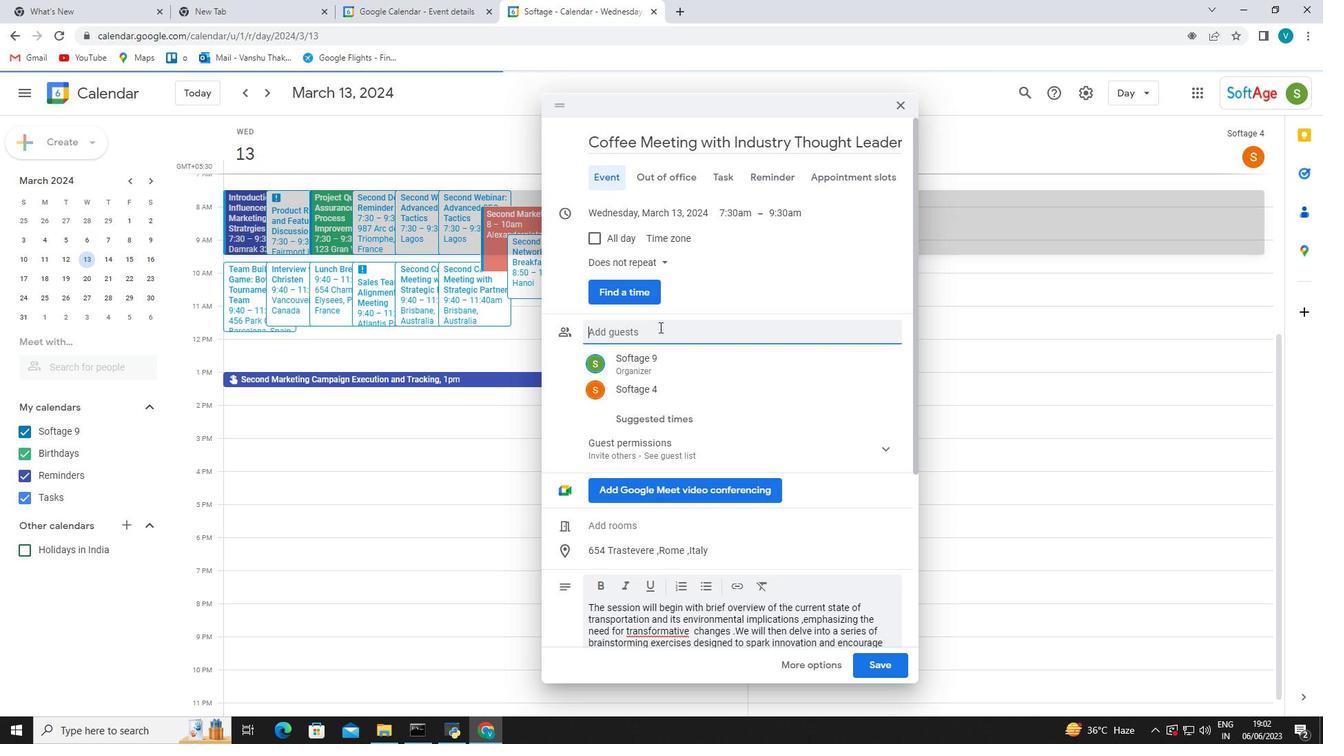 
Action: Key pressed softage.5
Screenshot: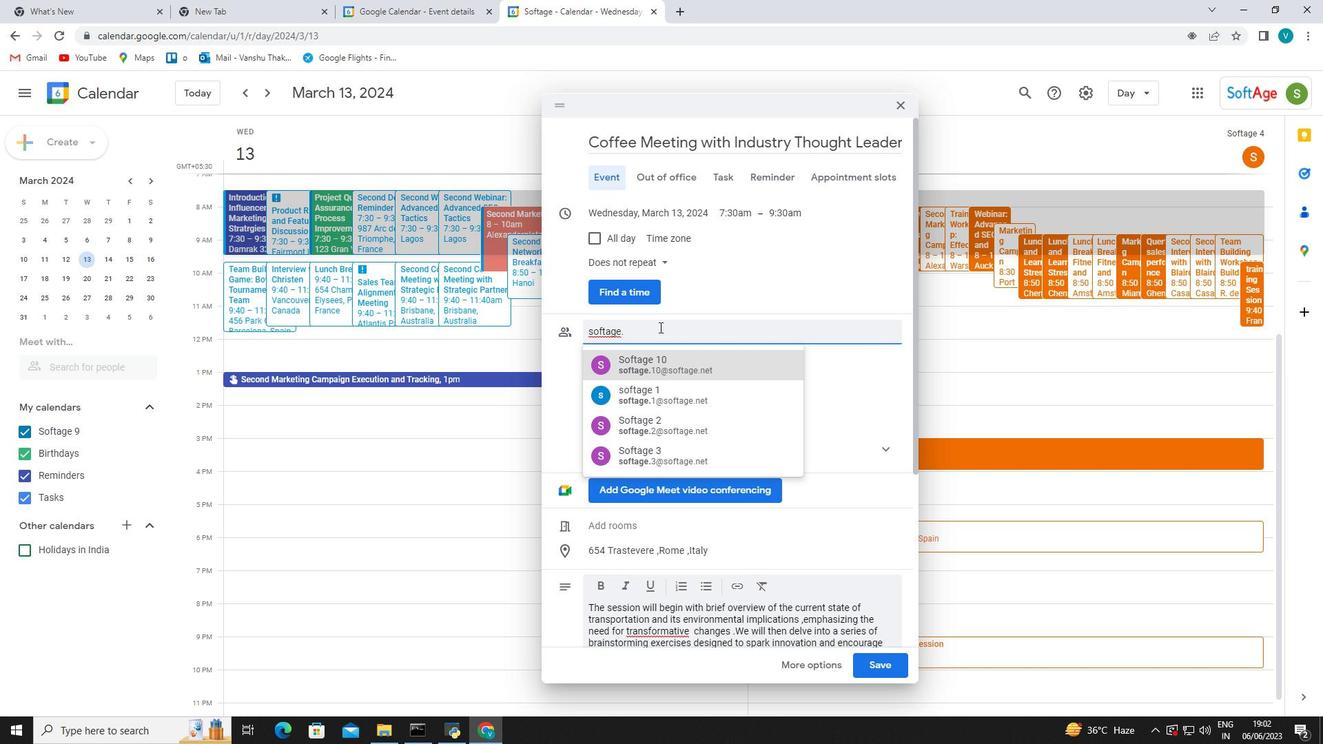 
Action: Mouse moved to (675, 367)
Screenshot: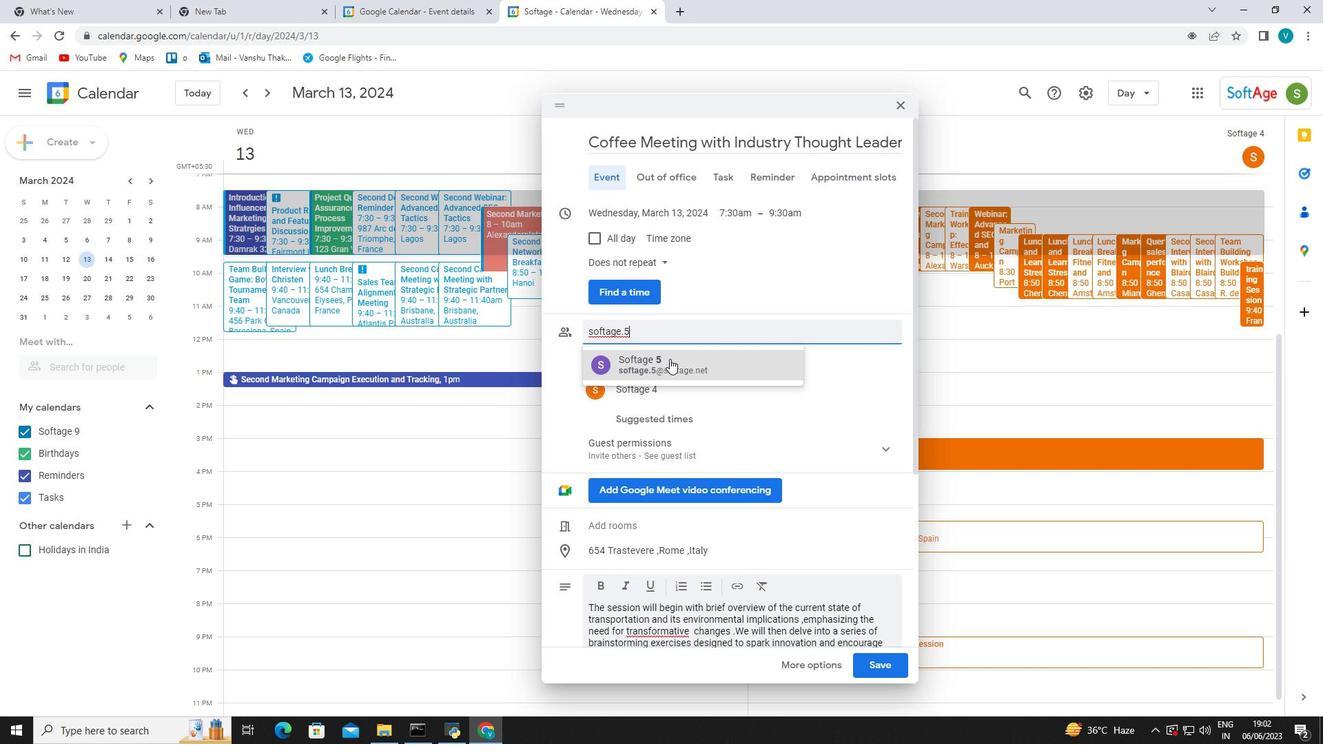 
Action: Mouse pressed left at (675, 367)
Screenshot: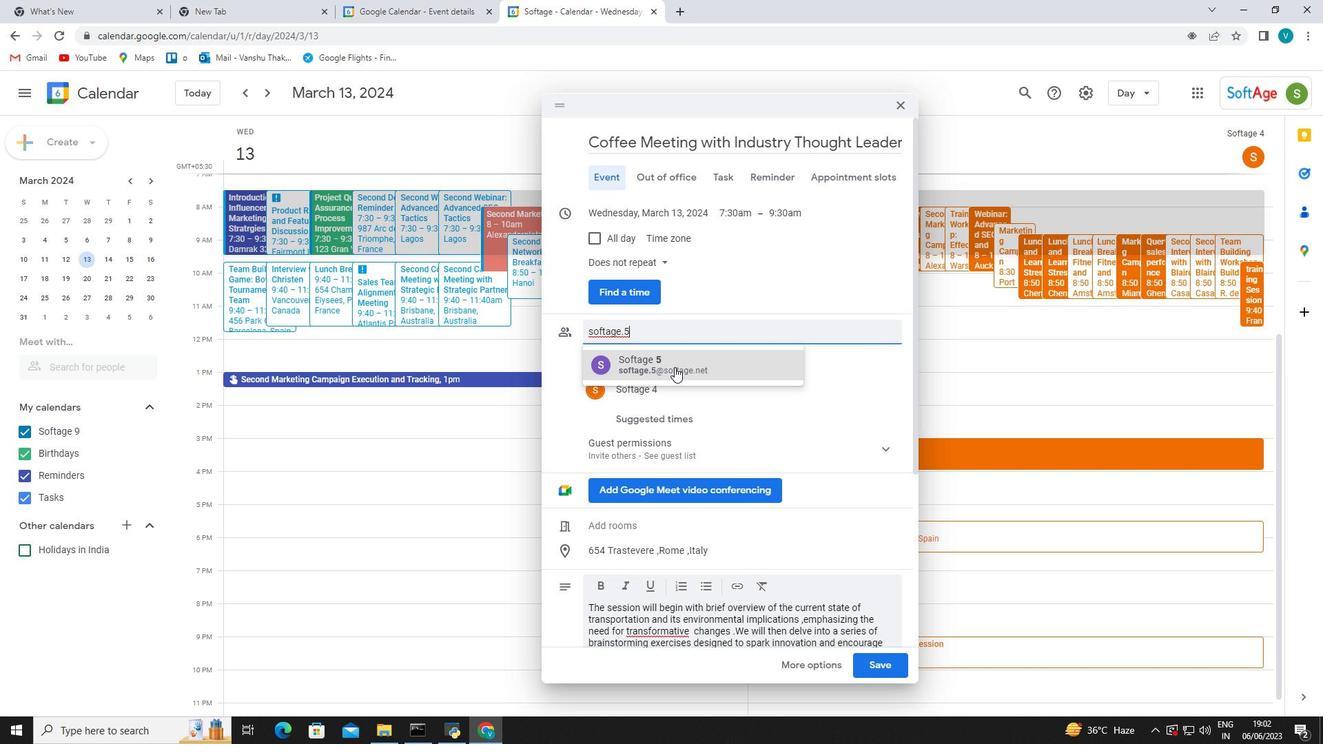 
Action: Mouse moved to (657, 261)
Screenshot: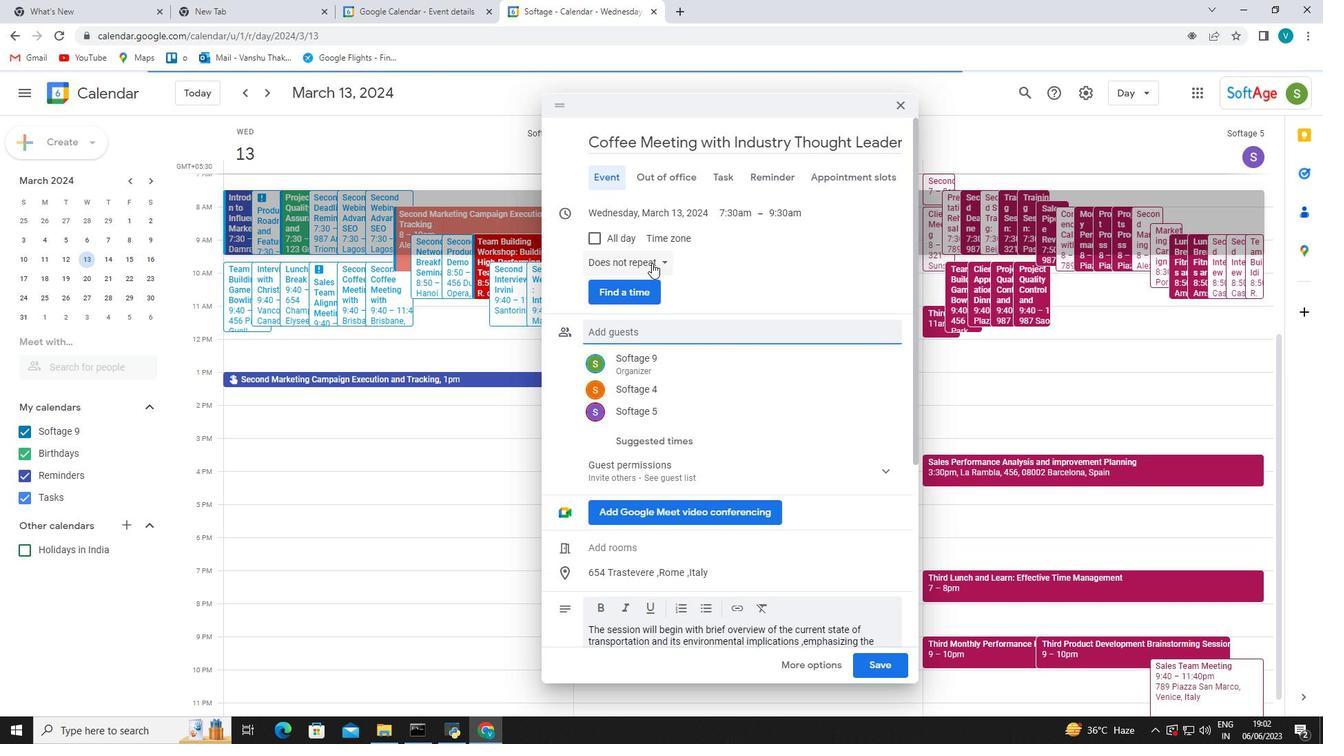 
Action: Mouse pressed left at (657, 261)
Screenshot: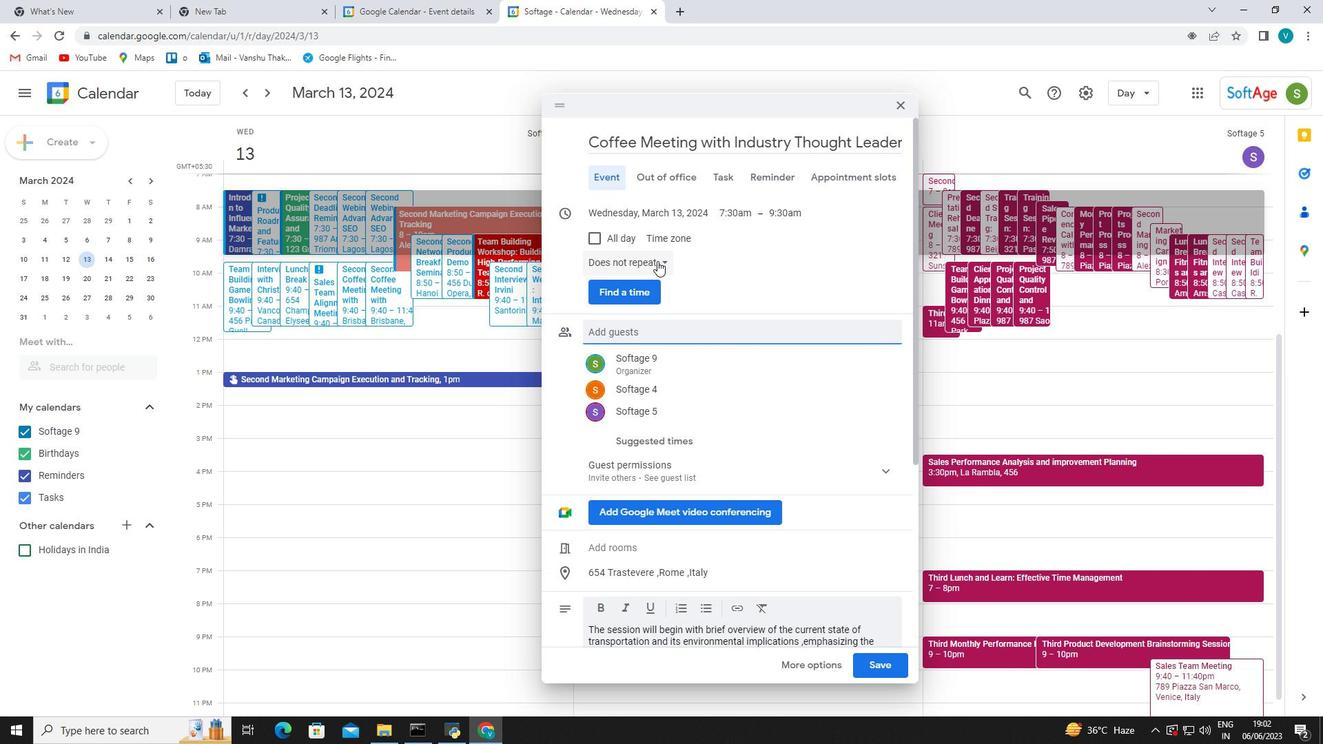 
Action: Mouse moved to (652, 278)
Screenshot: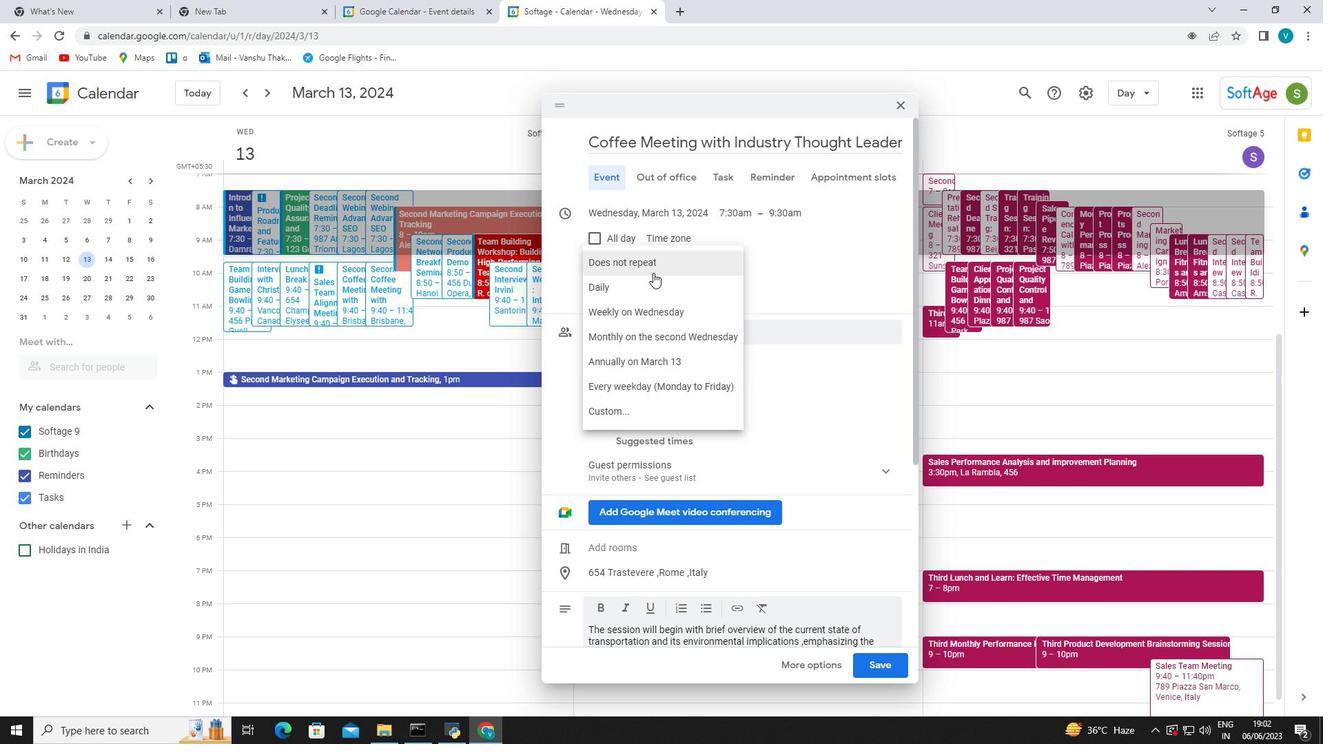 
Action: Mouse pressed left at (652, 278)
Screenshot: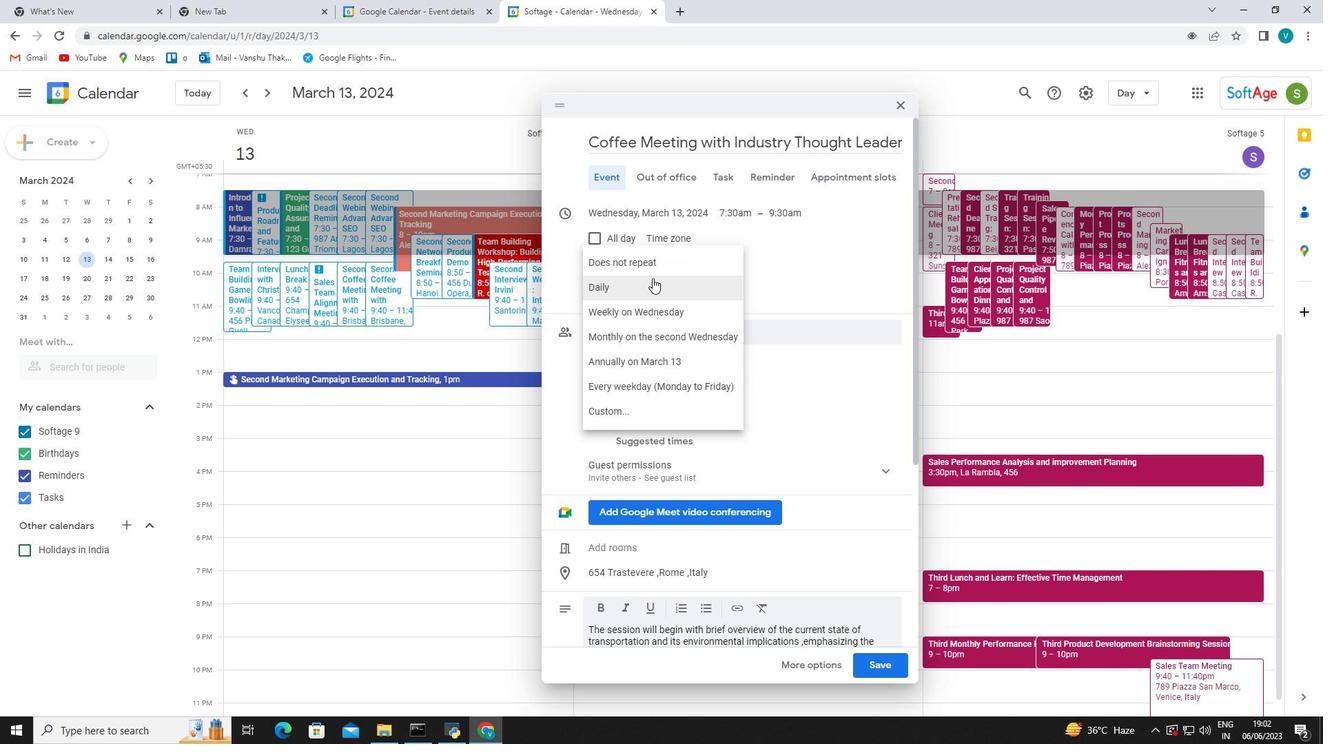 
Action: Mouse moved to (833, 683)
Screenshot: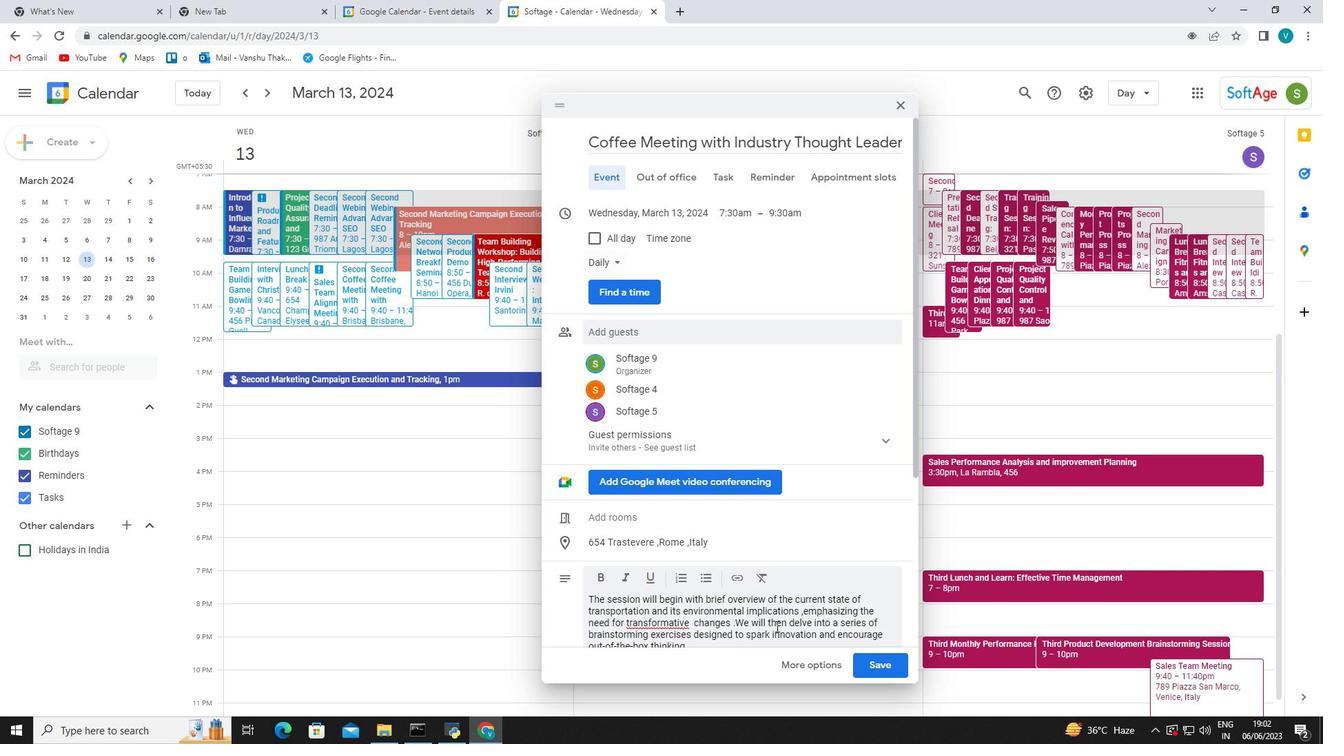 
Action: Mouse scrolled (833, 682) with delta (0, 0)
Screenshot: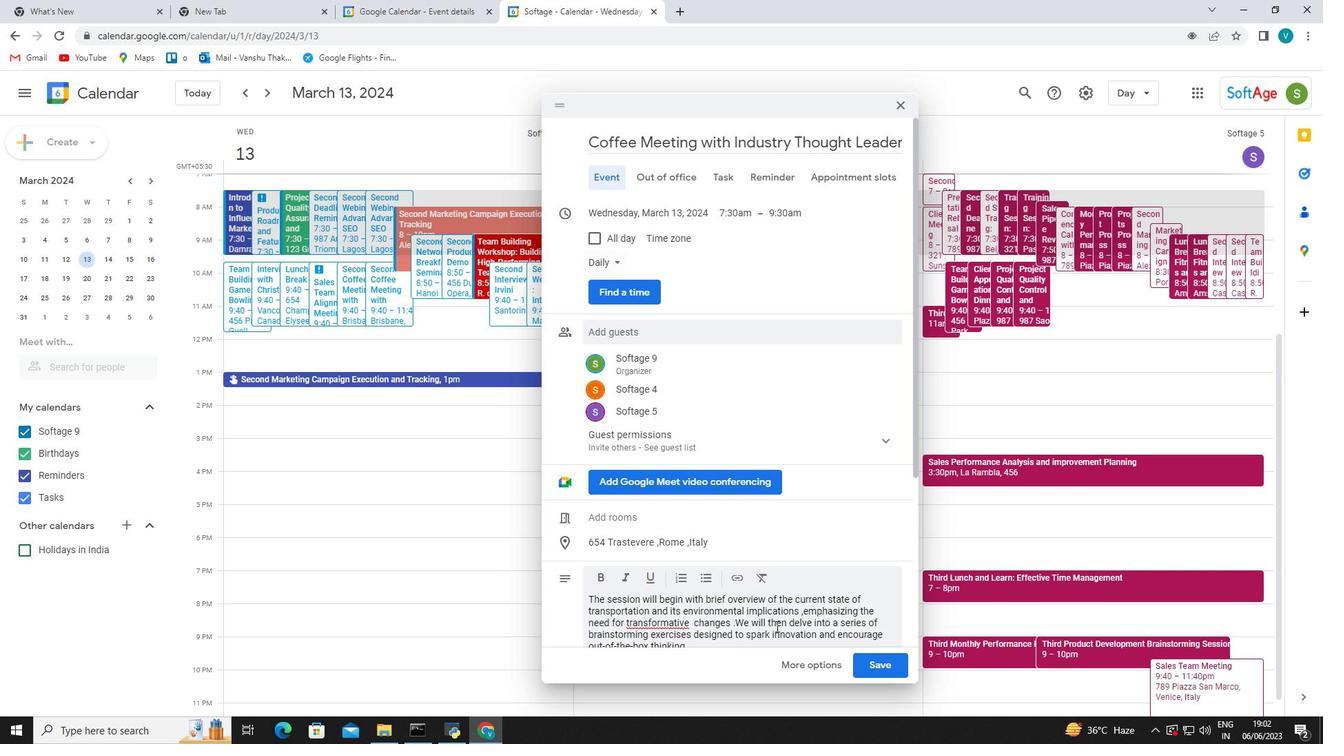 
Action: Mouse moved to (868, 704)
Screenshot: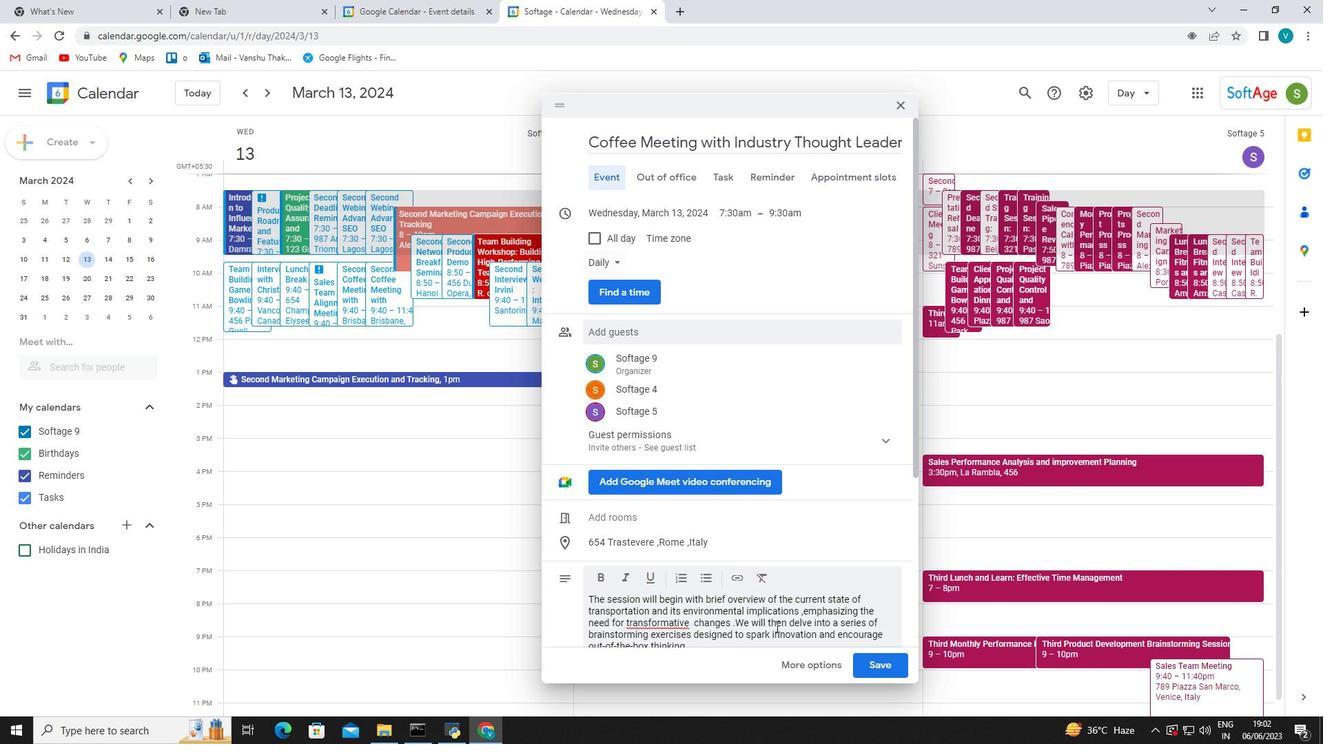 
Action: Mouse scrolled (868, 703) with delta (0, 0)
Screenshot: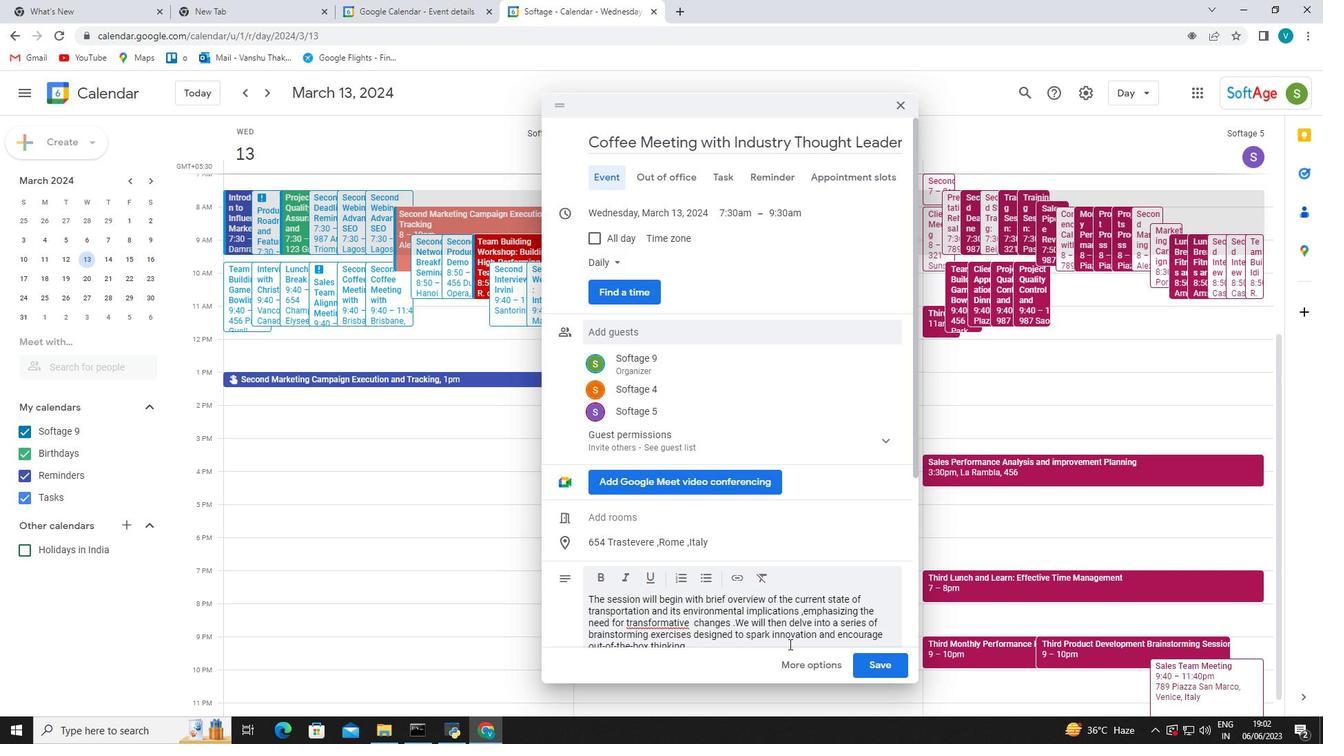 
Action: Mouse moved to (880, 709)
Screenshot: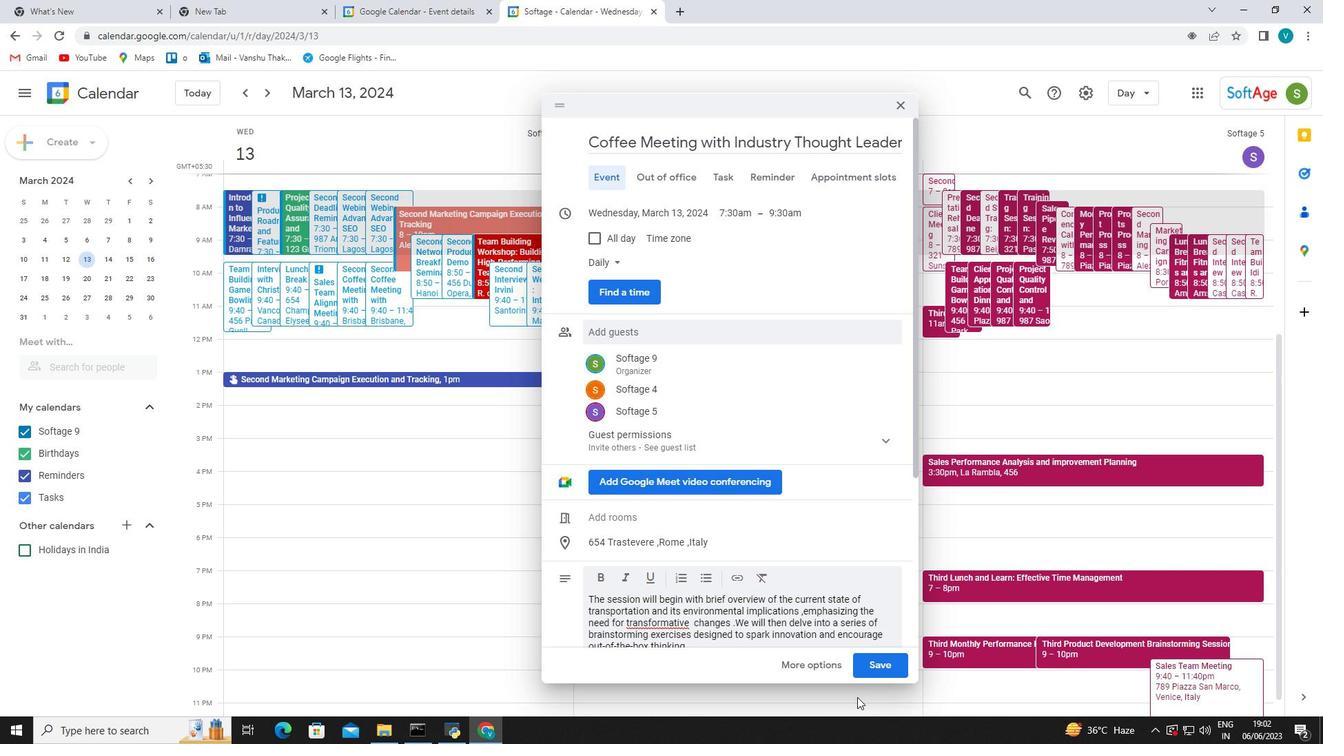 
Action: Mouse scrolled (880, 708) with delta (0, 0)
Screenshot: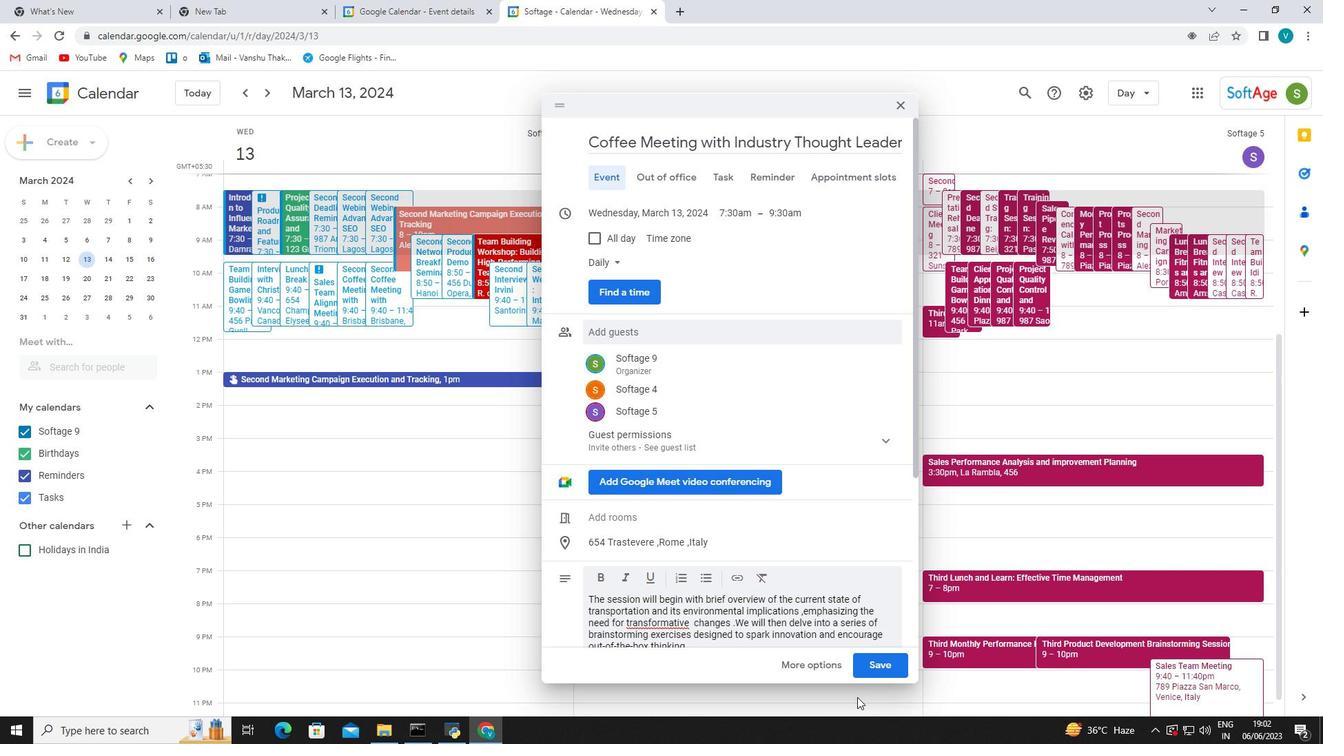 
Action: Mouse moved to (894, 670)
Screenshot: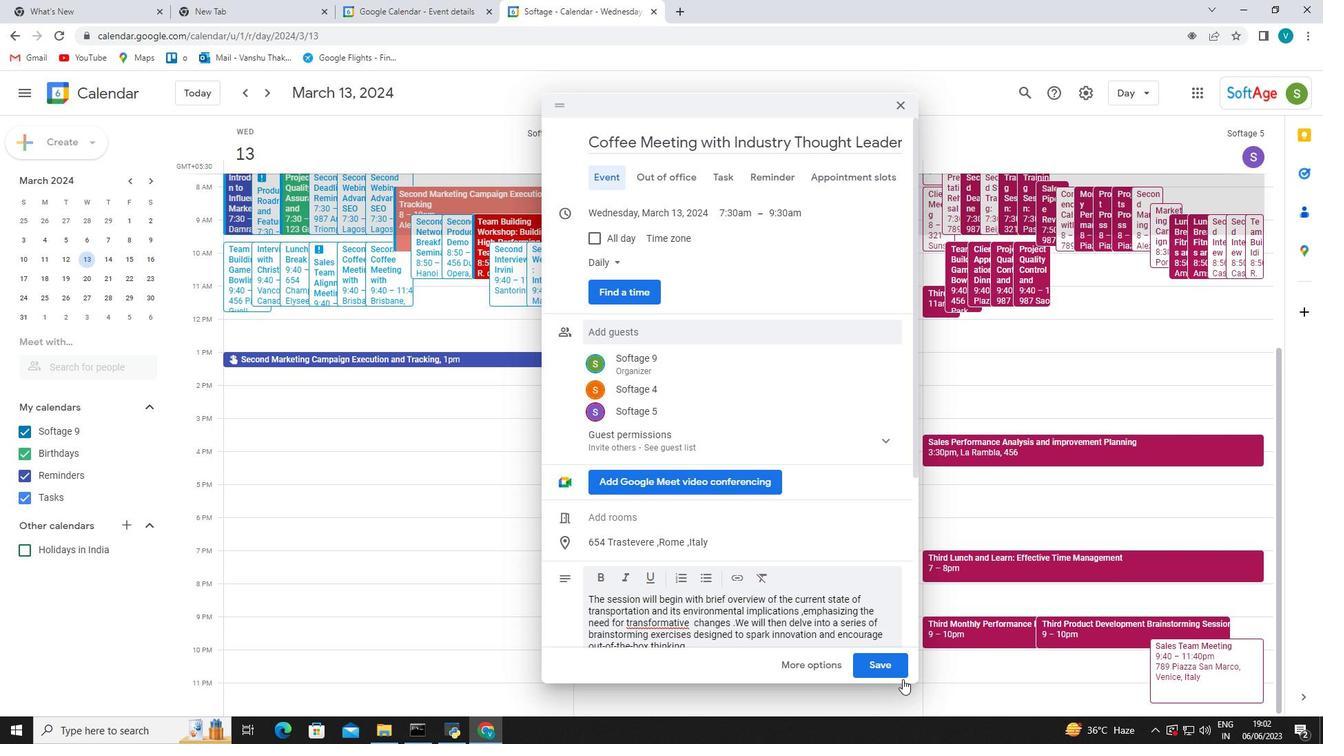 
Action: Mouse pressed left at (894, 670)
Screenshot: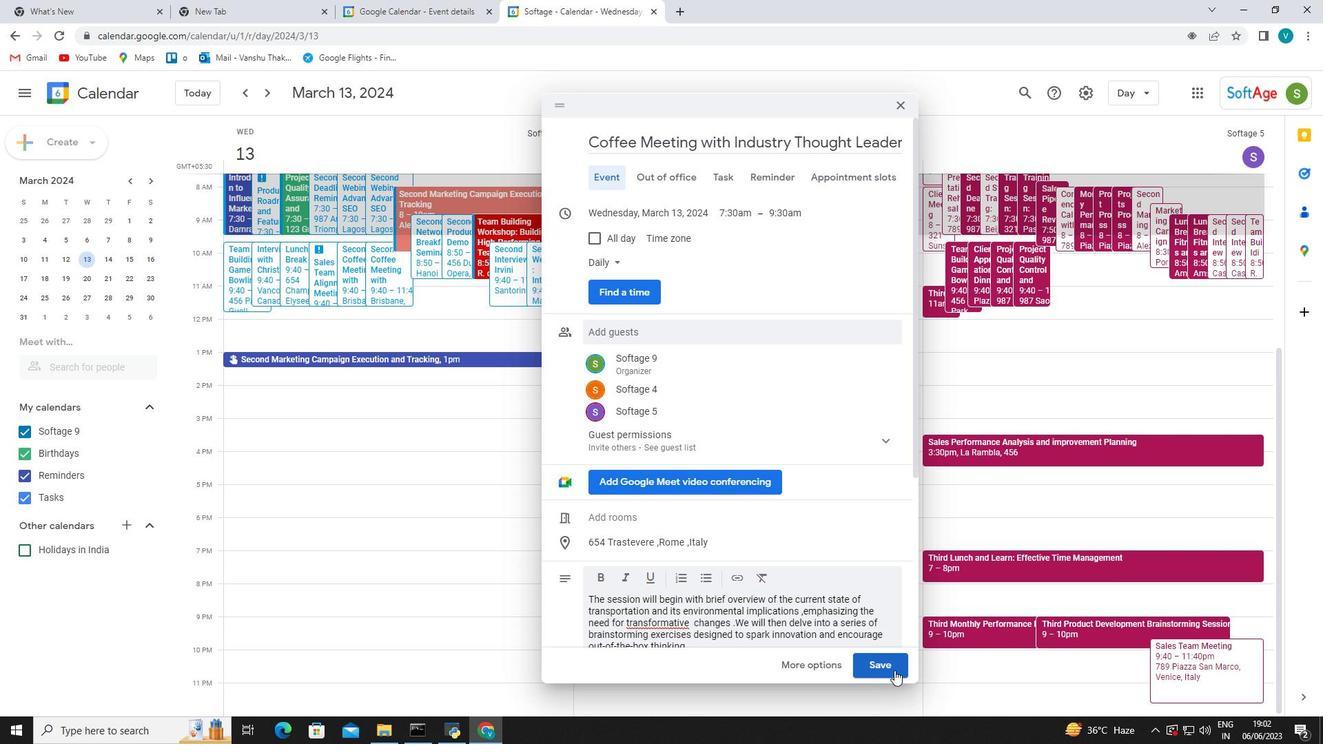 
Action: Mouse moved to (806, 431)
Screenshot: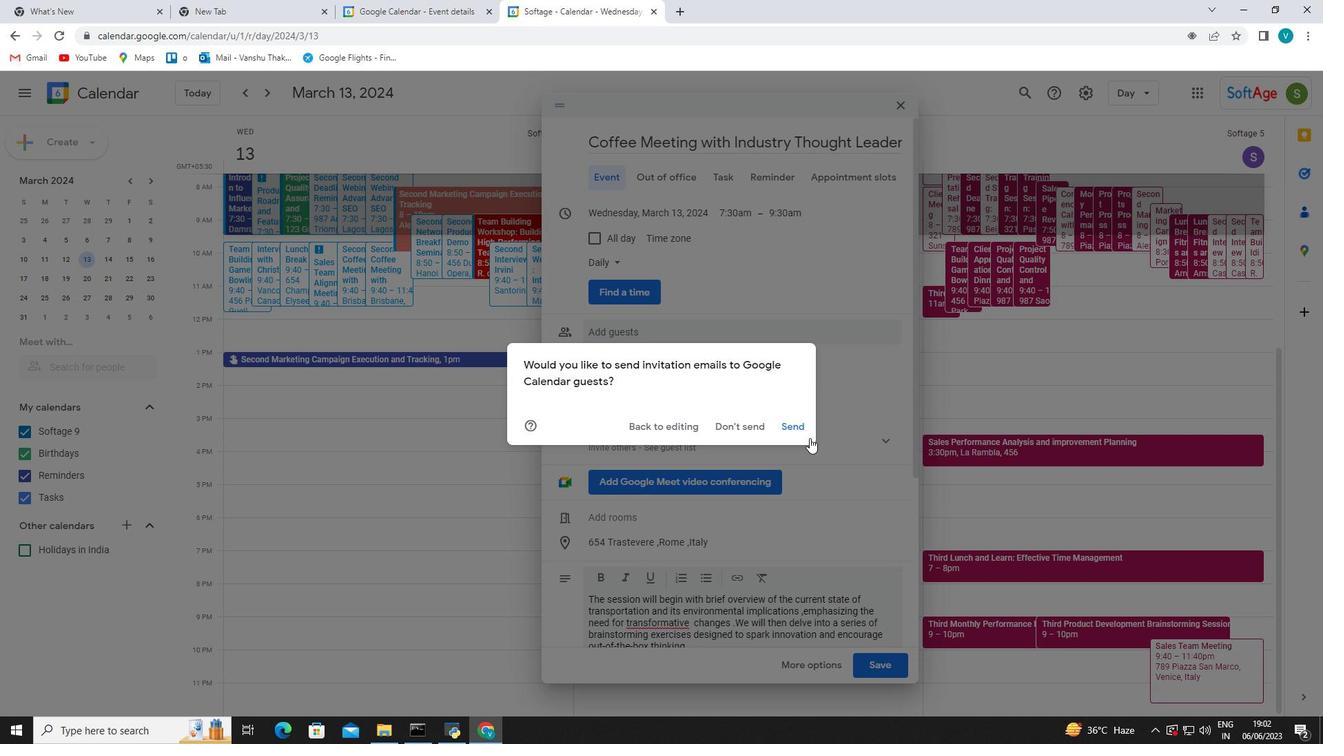 
Action: Mouse pressed left at (806, 431)
Screenshot: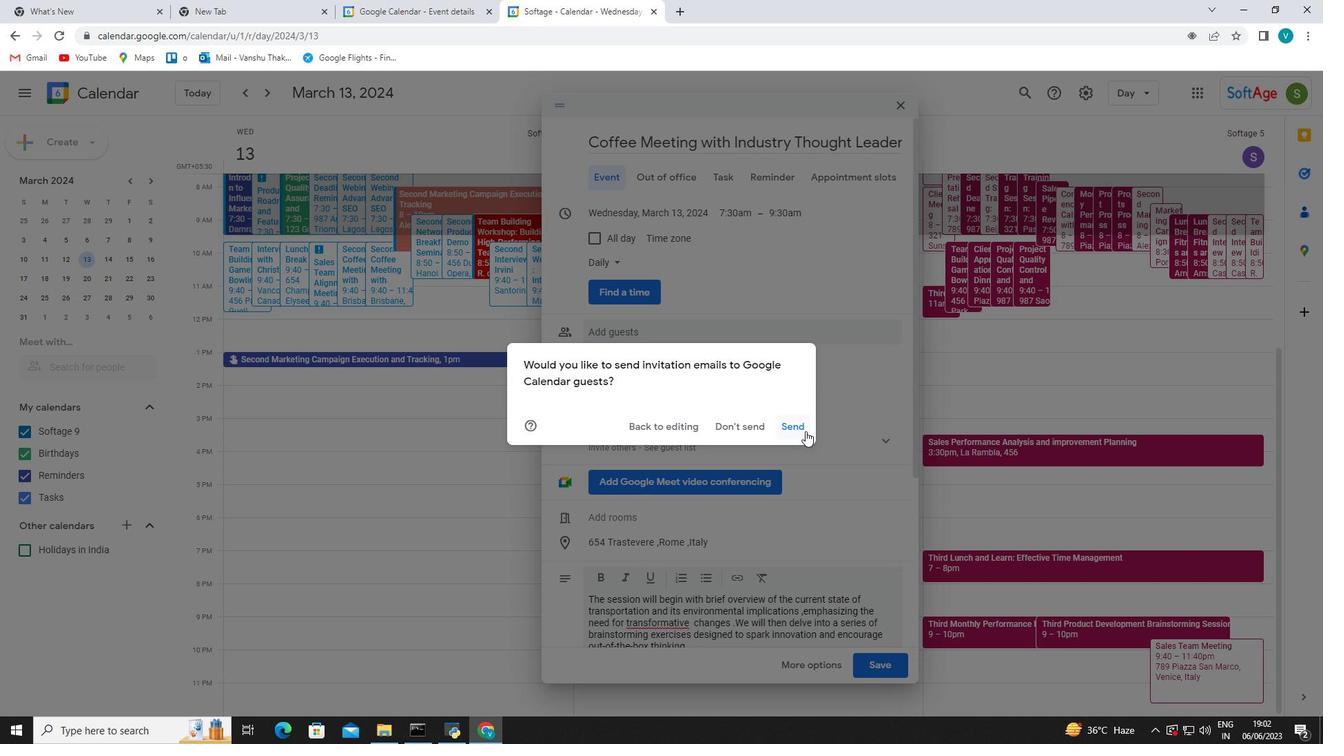 
Action: Mouse moved to (586, 463)
Screenshot: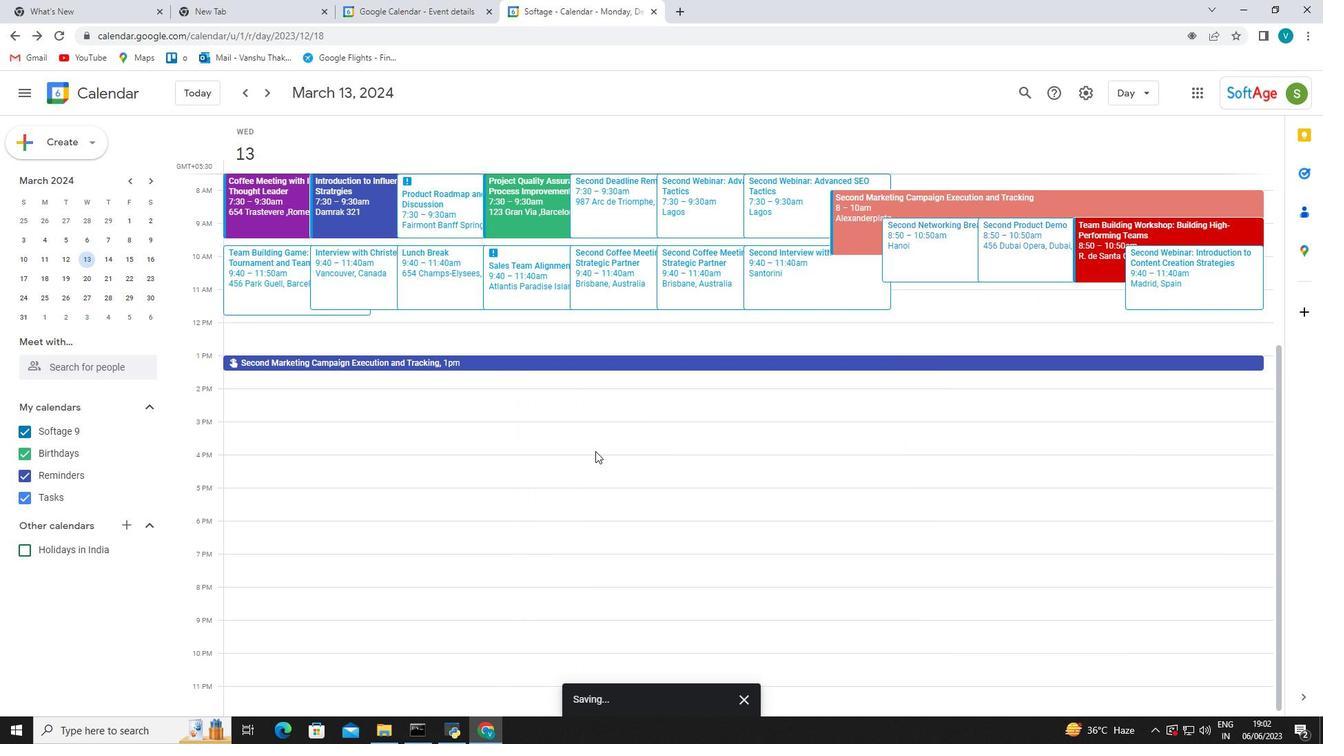 
Action: Mouse scrolled (586, 464) with delta (0, 0)
Screenshot: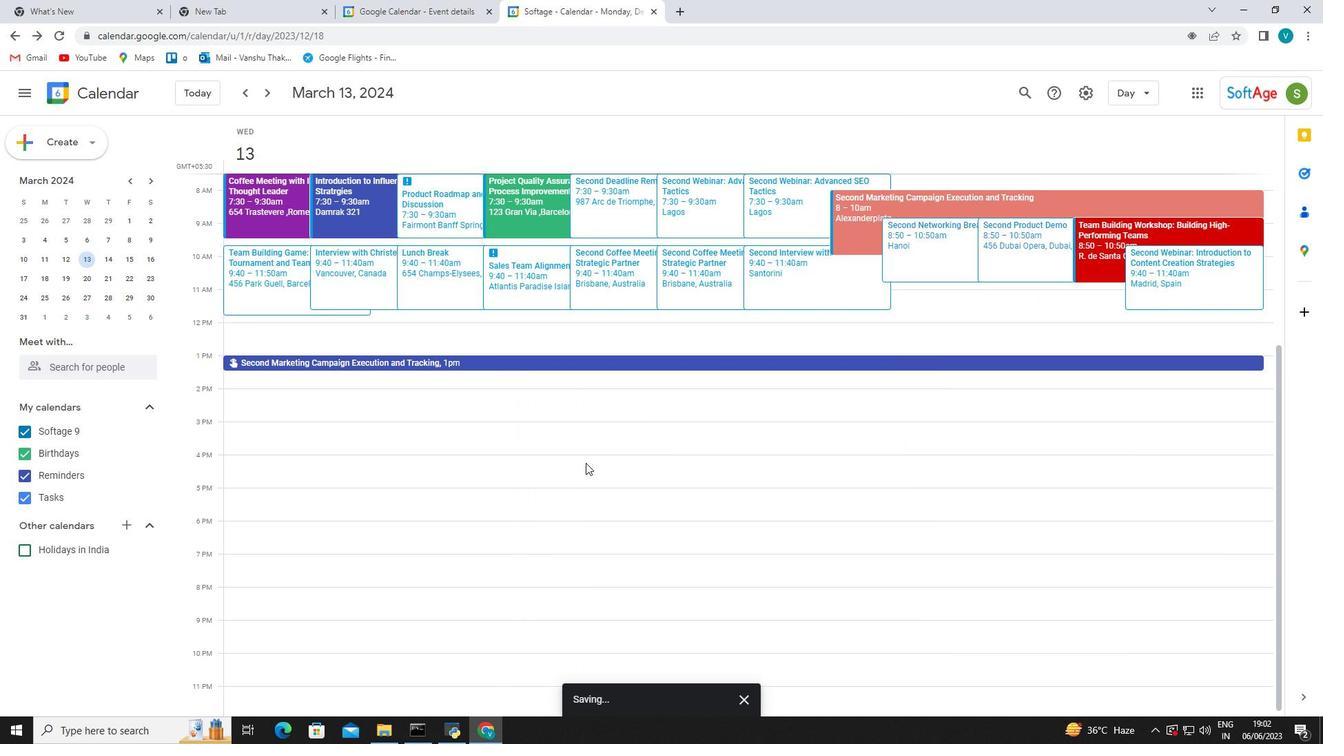 
Action: Mouse scrolled (586, 464) with delta (0, 0)
Screenshot: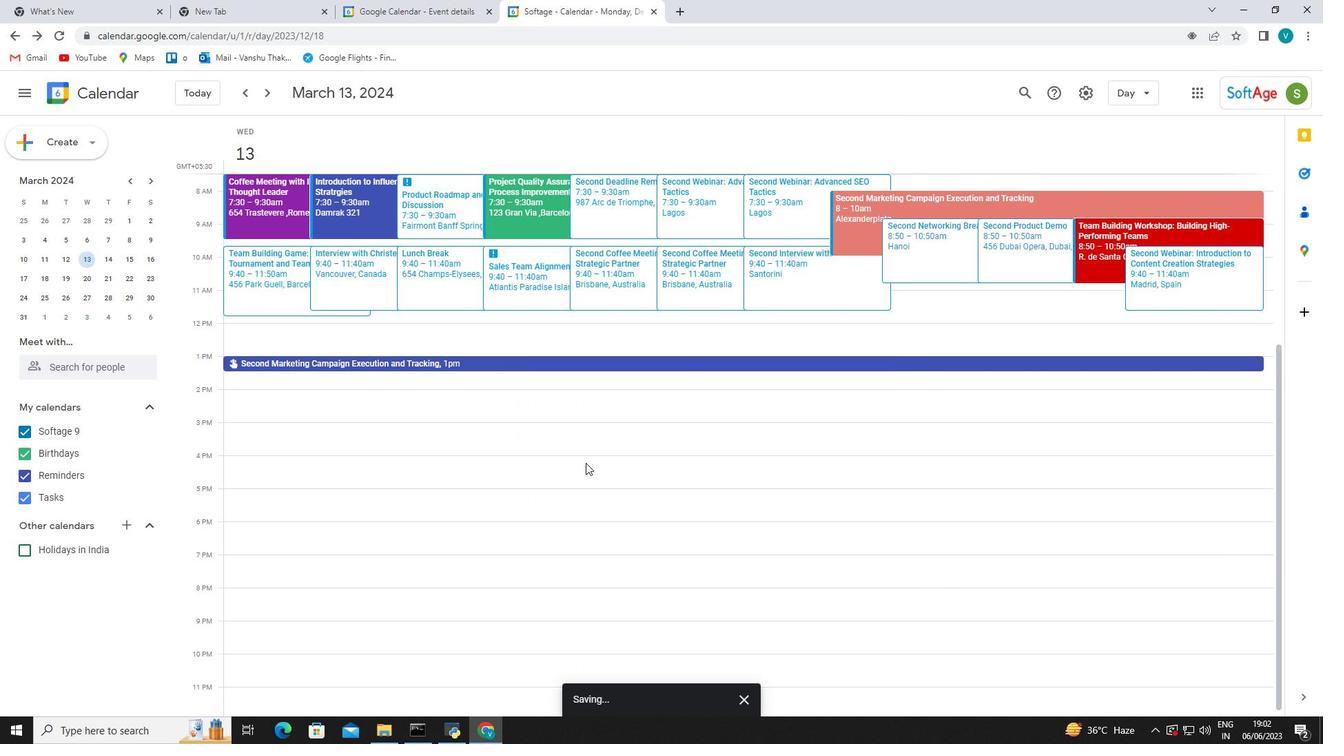 
Action: Mouse moved to (177, 538)
Screenshot: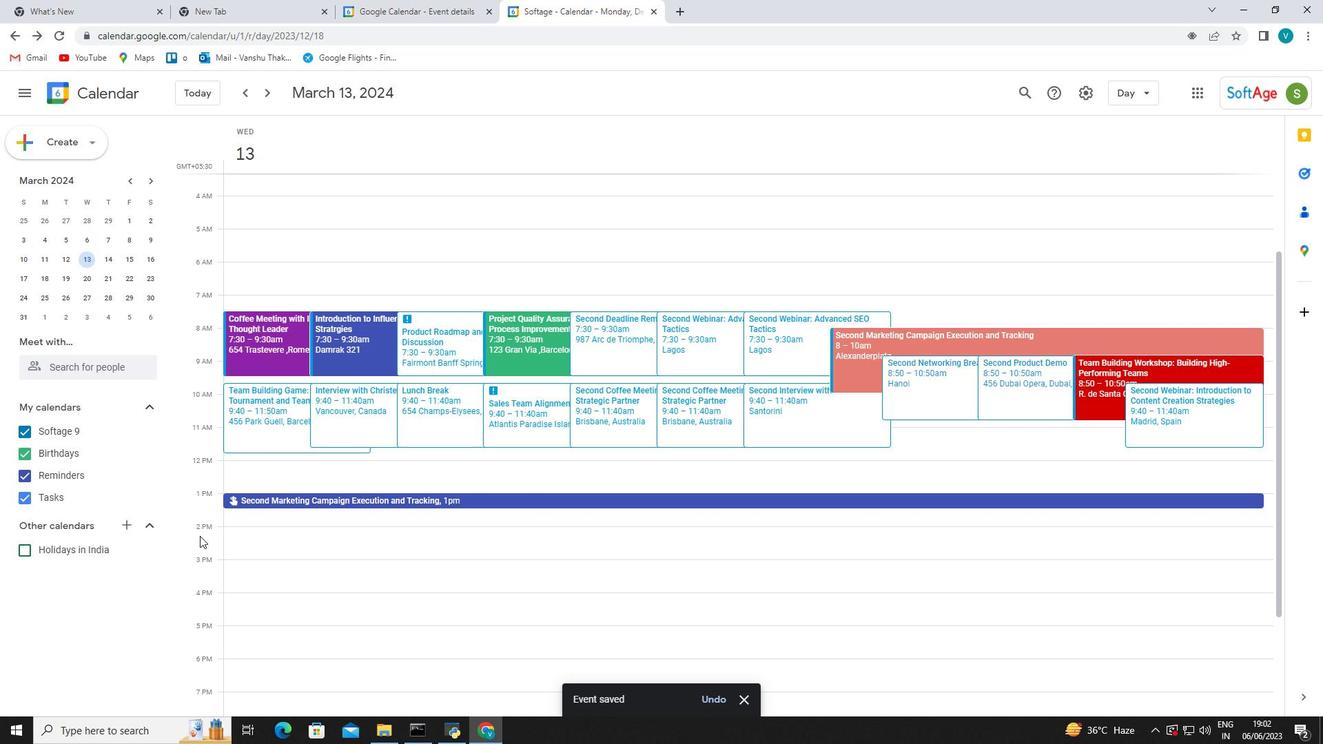 
